 Task: 1.6.3 Change record owners for order object
Action: Mouse moved to (47, 115)
Screenshot: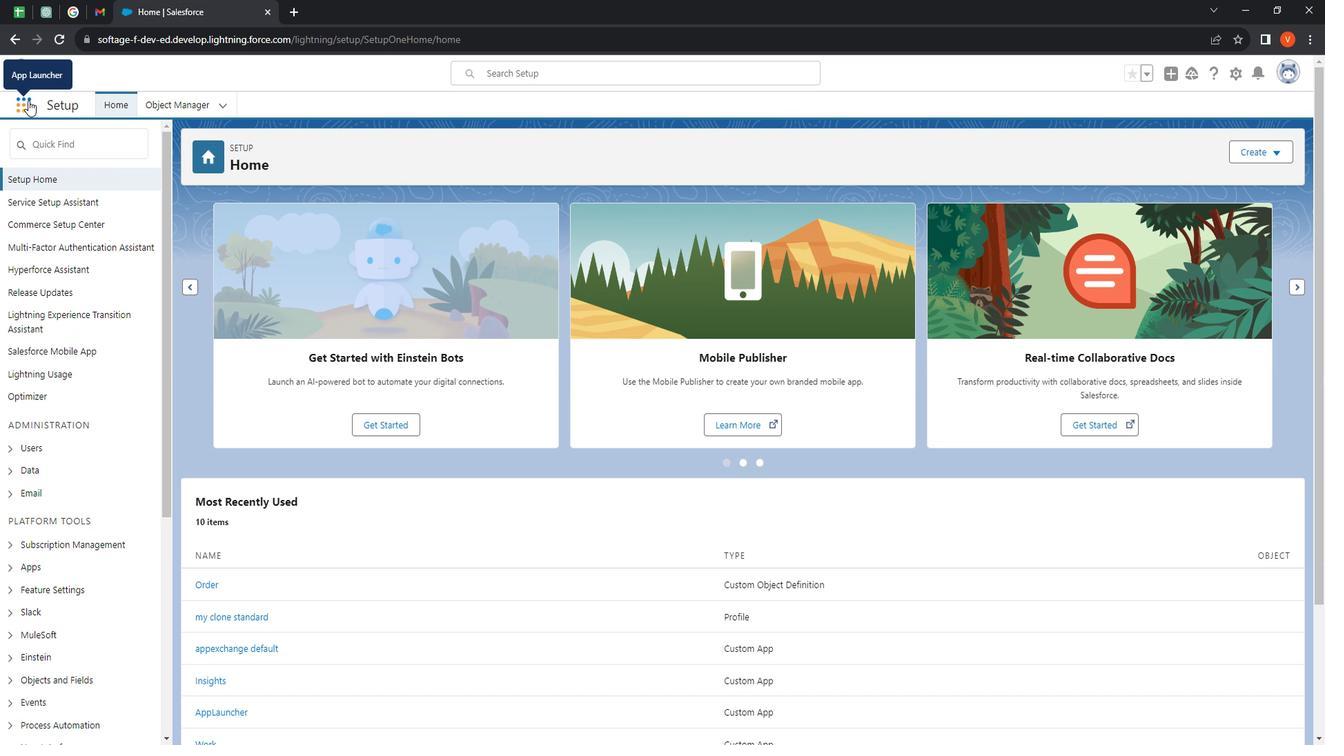 
Action: Mouse pressed left at (47, 115)
Screenshot: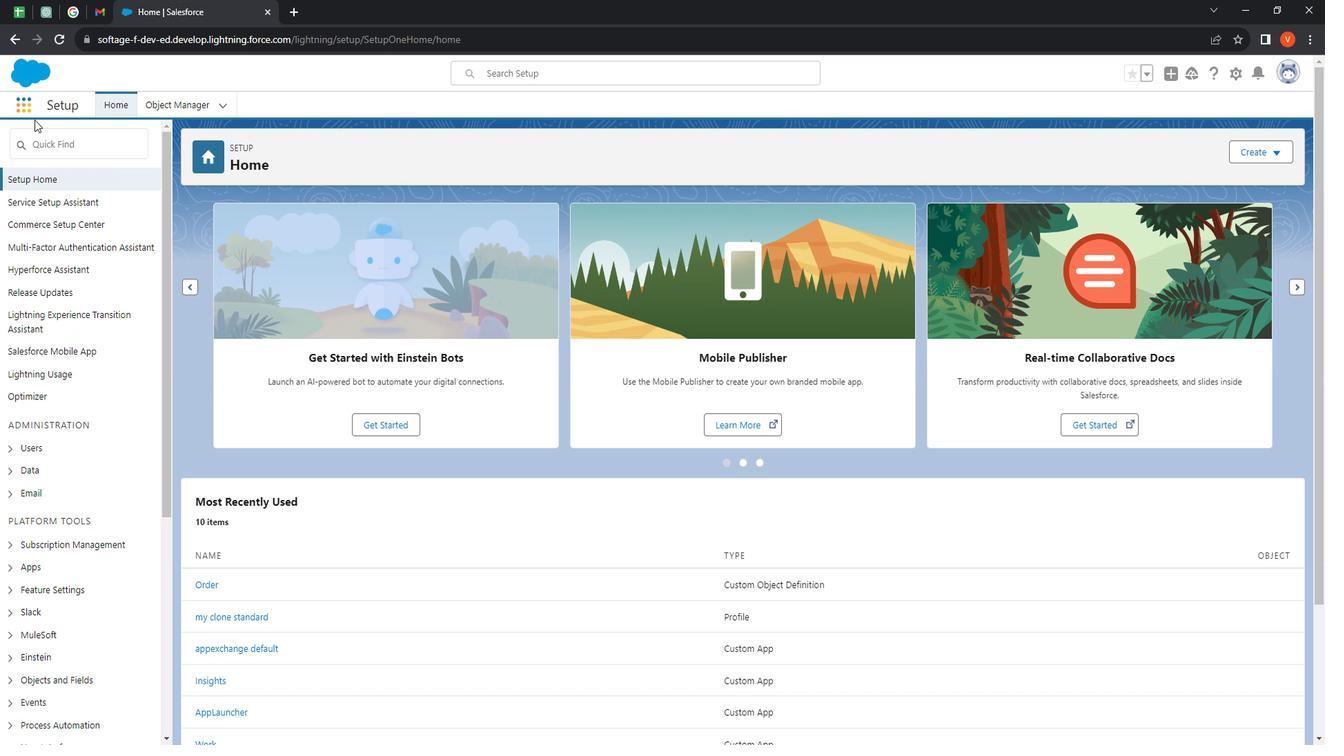 
Action: Mouse moved to (62, 363)
Screenshot: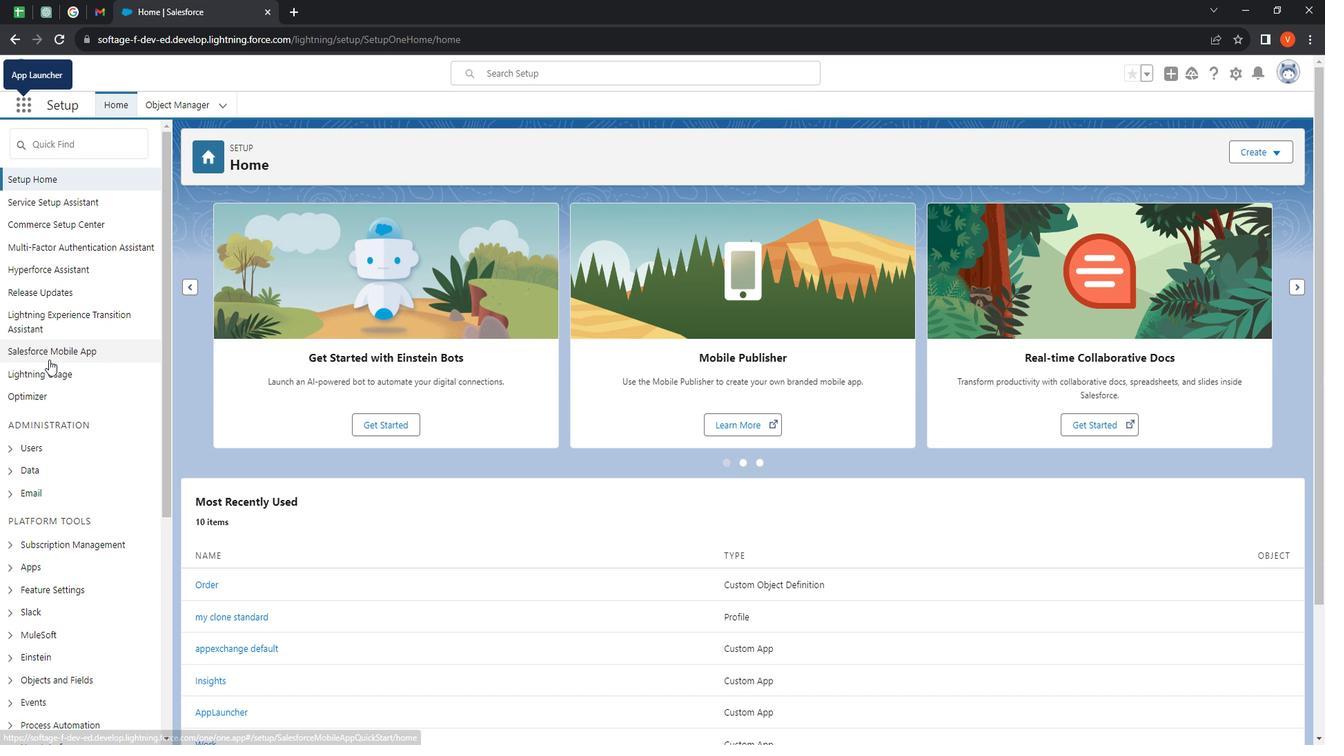 
Action: Mouse pressed left at (62, 363)
Screenshot: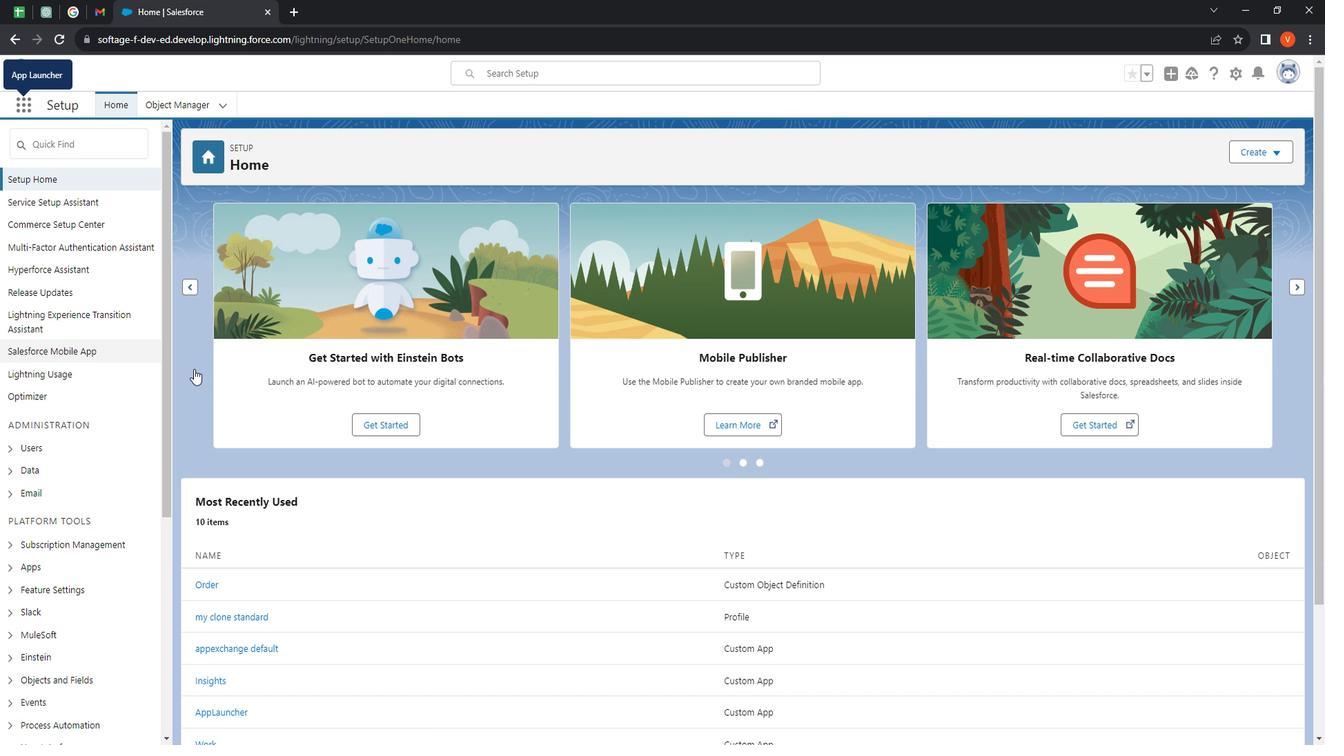 
Action: Mouse moved to (983, 529)
Screenshot: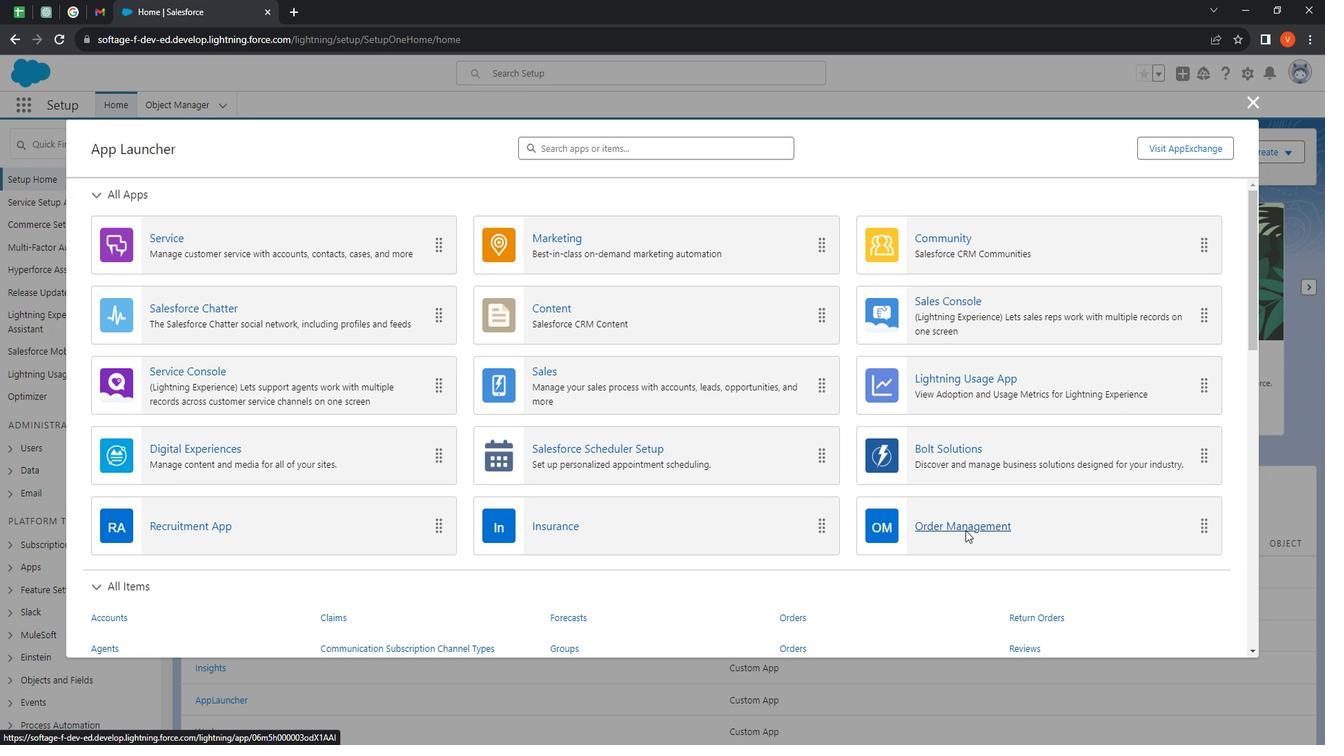 
Action: Mouse pressed left at (983, 529)
Screenshot: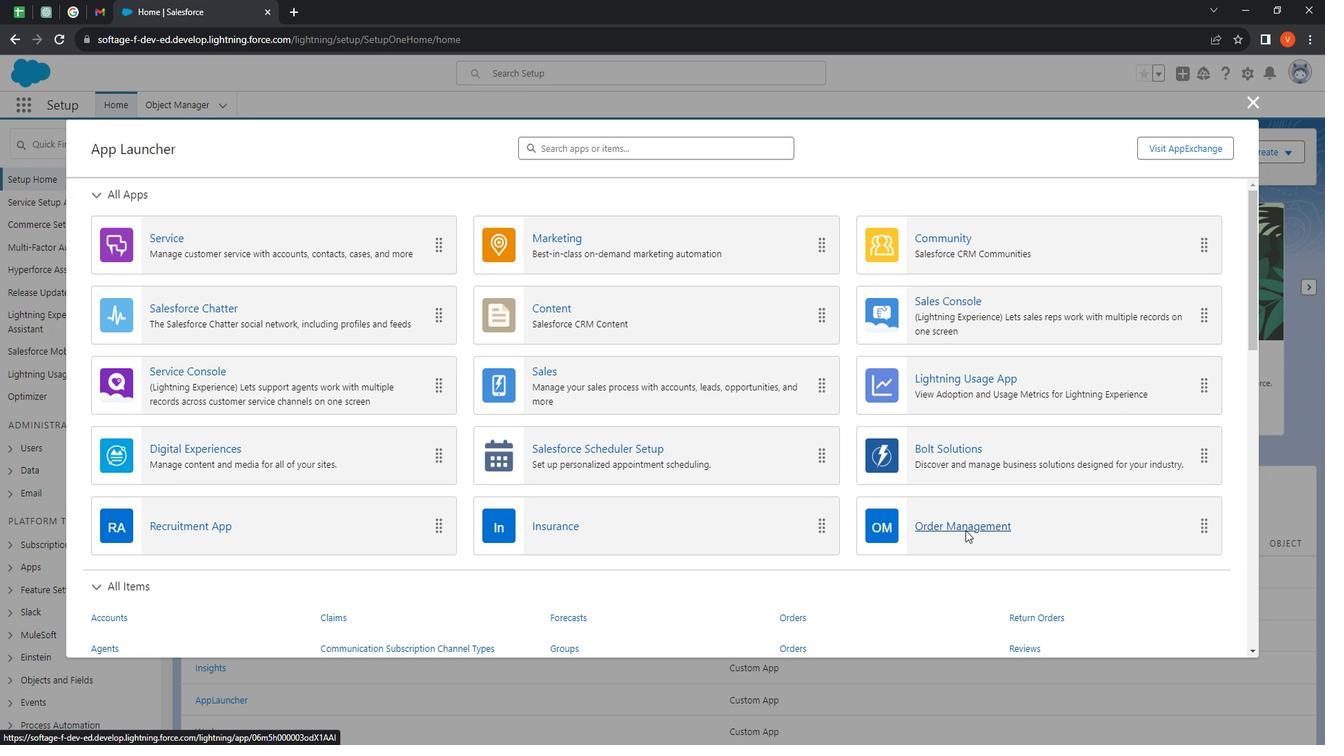 
Action: Mouse moved to (431, 120)
Screenshot: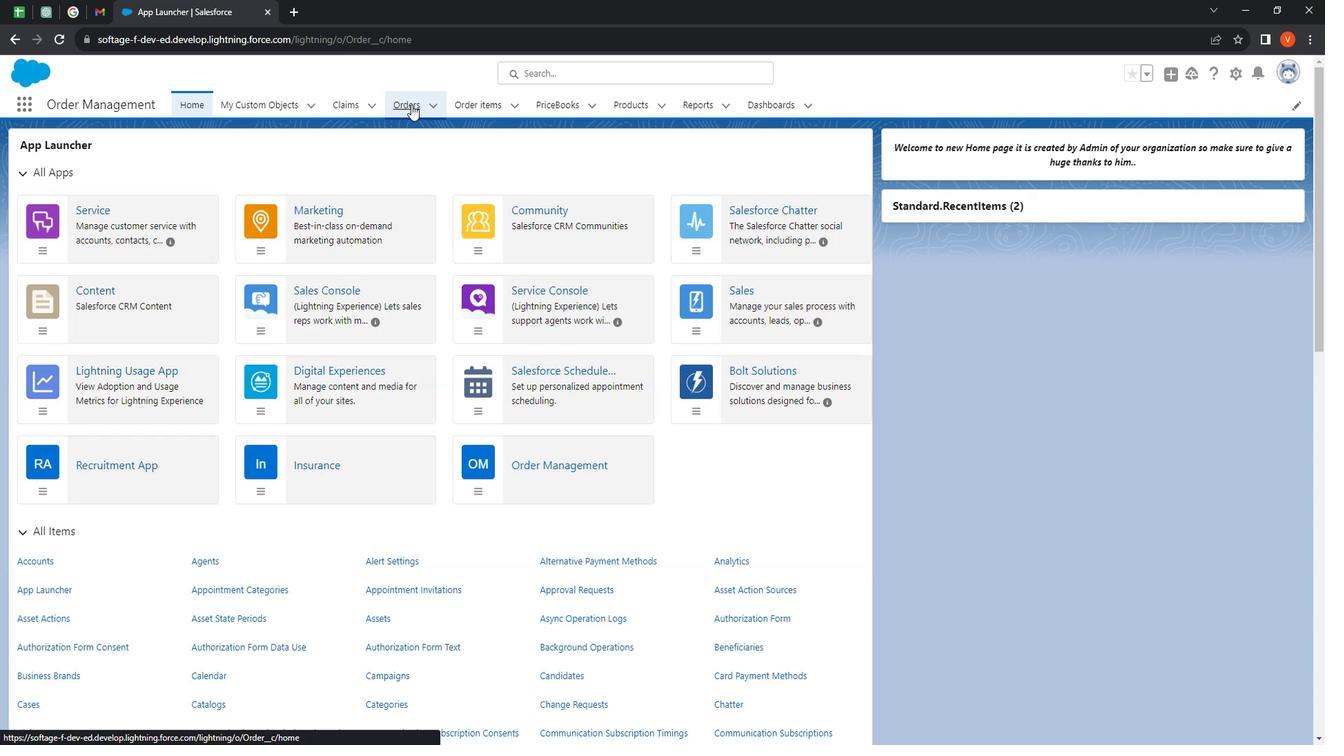 
Action: Mouse pressed left at (431, 120)
Screenshot: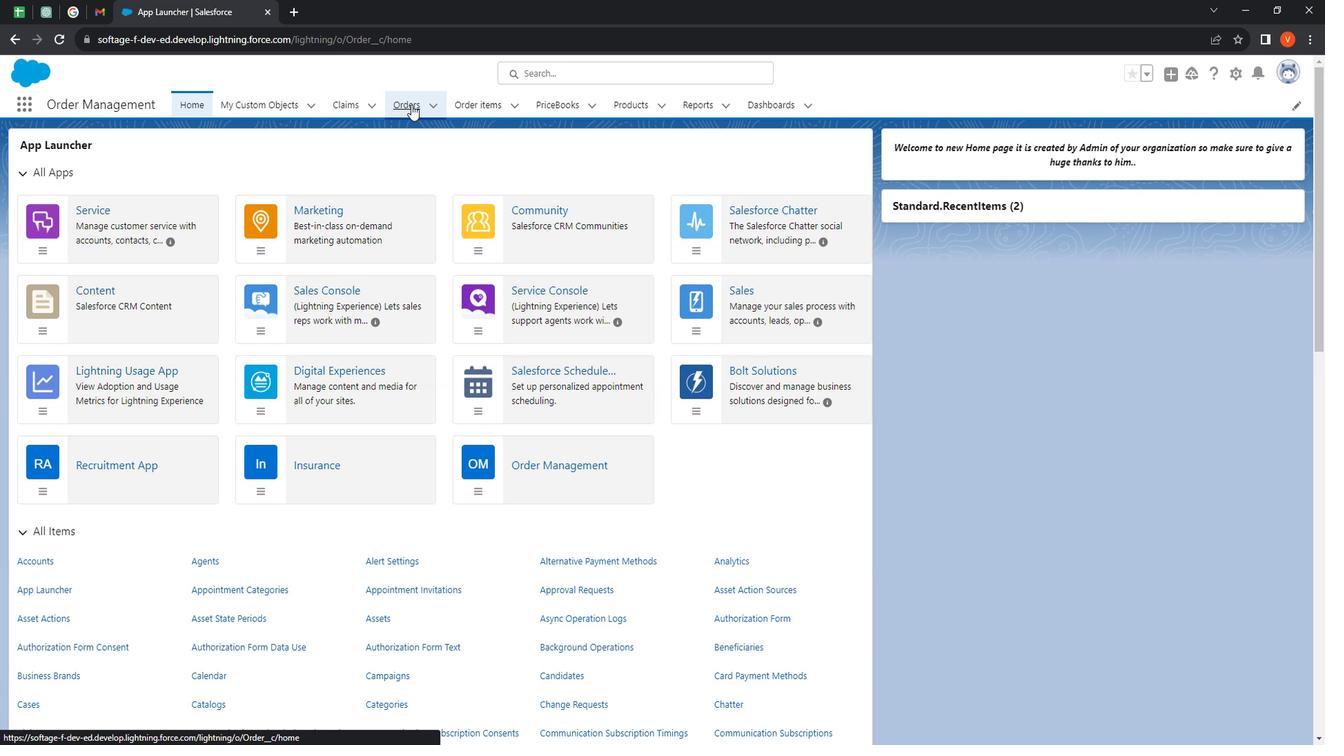
Action: Mouse moved to (117, 249)
Screenshot: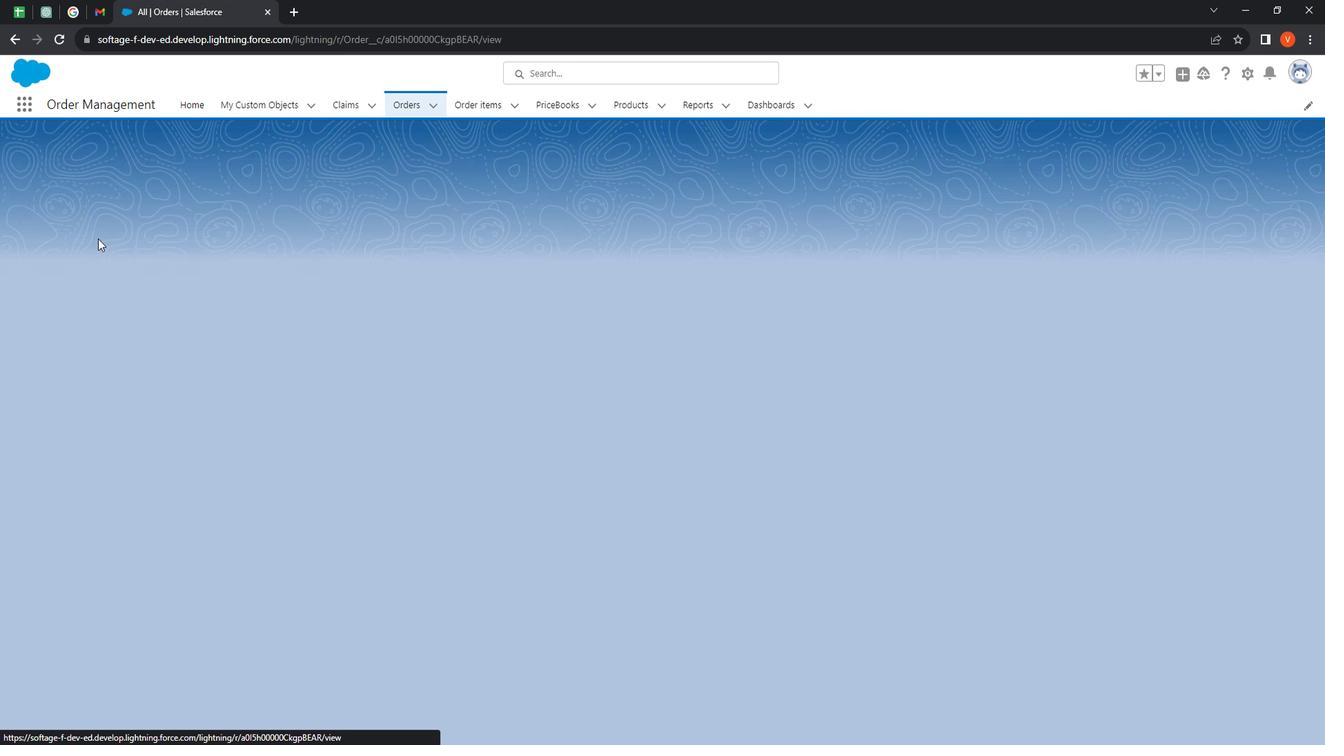 
Action: Mouse pressed left at (117, 249)
Screenshot: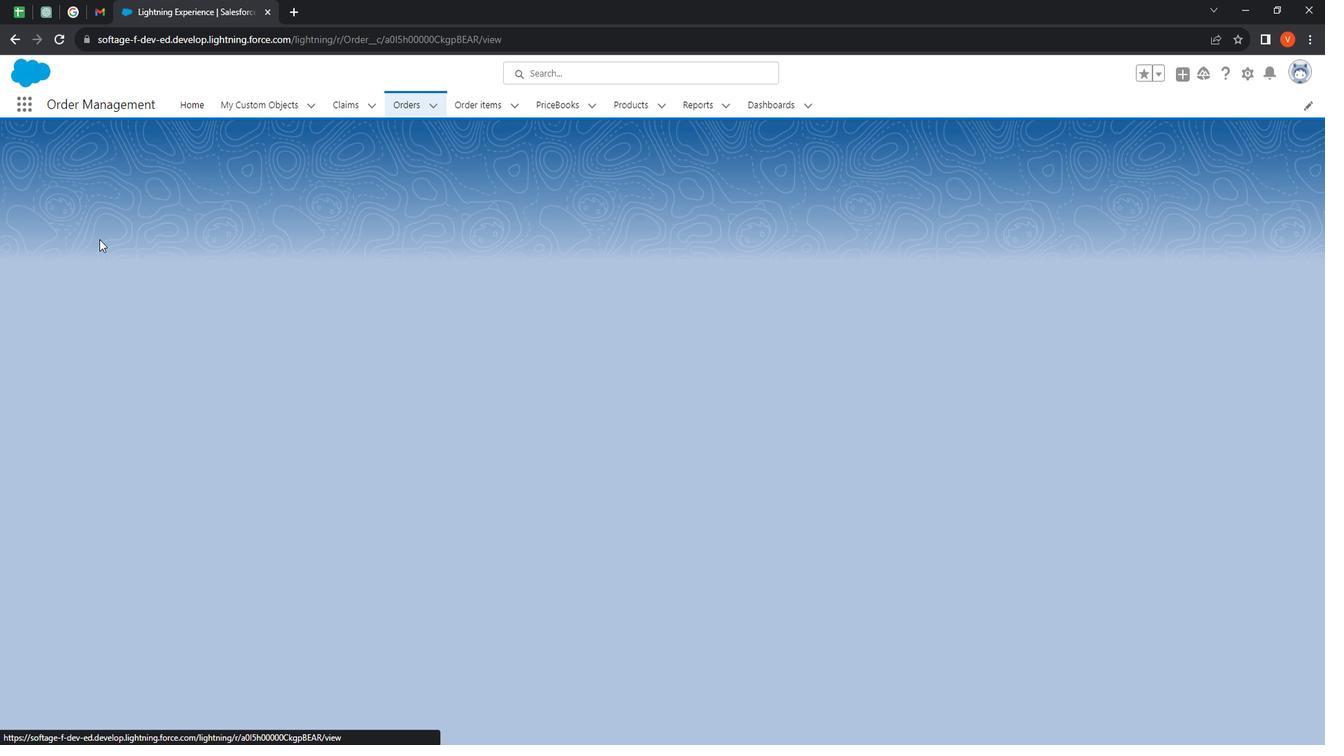 
Action: Mouse moved to (866, 274)
Screenshot: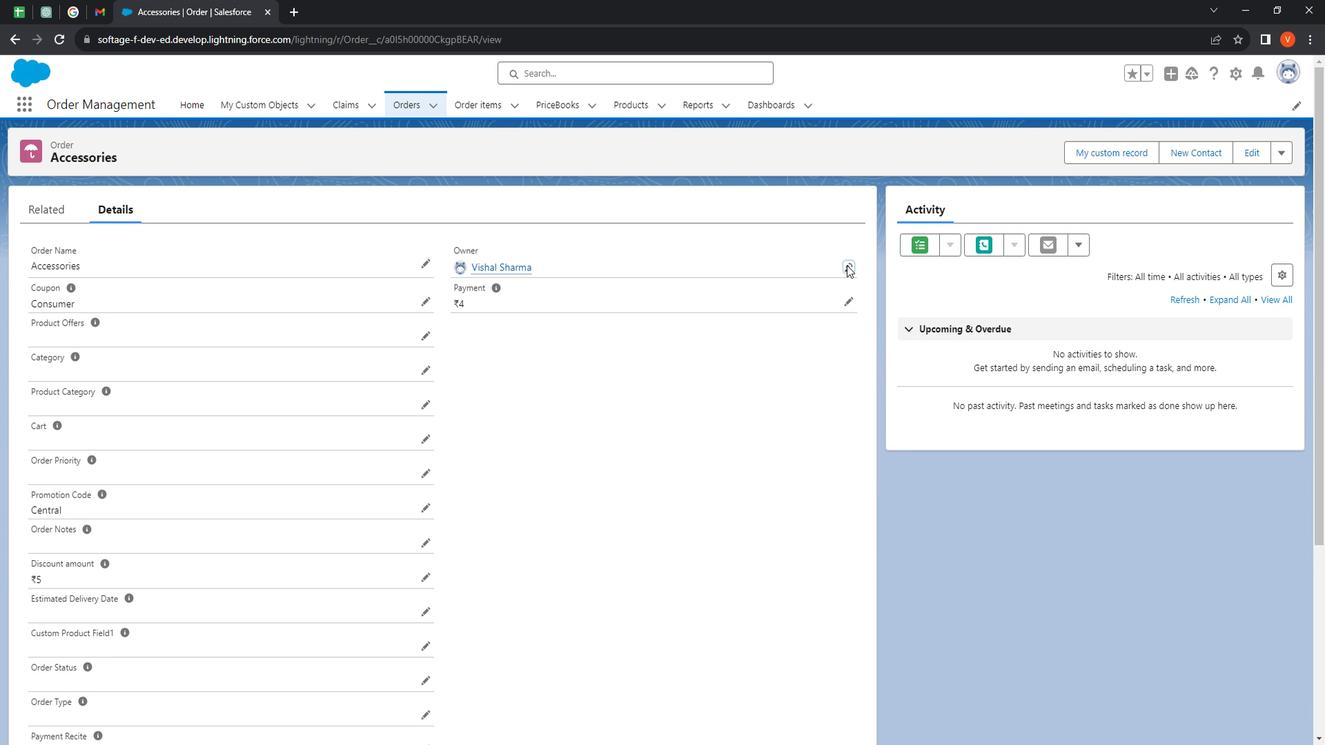 
Action: Mouse pressed left at (866, 274)
Screenshot: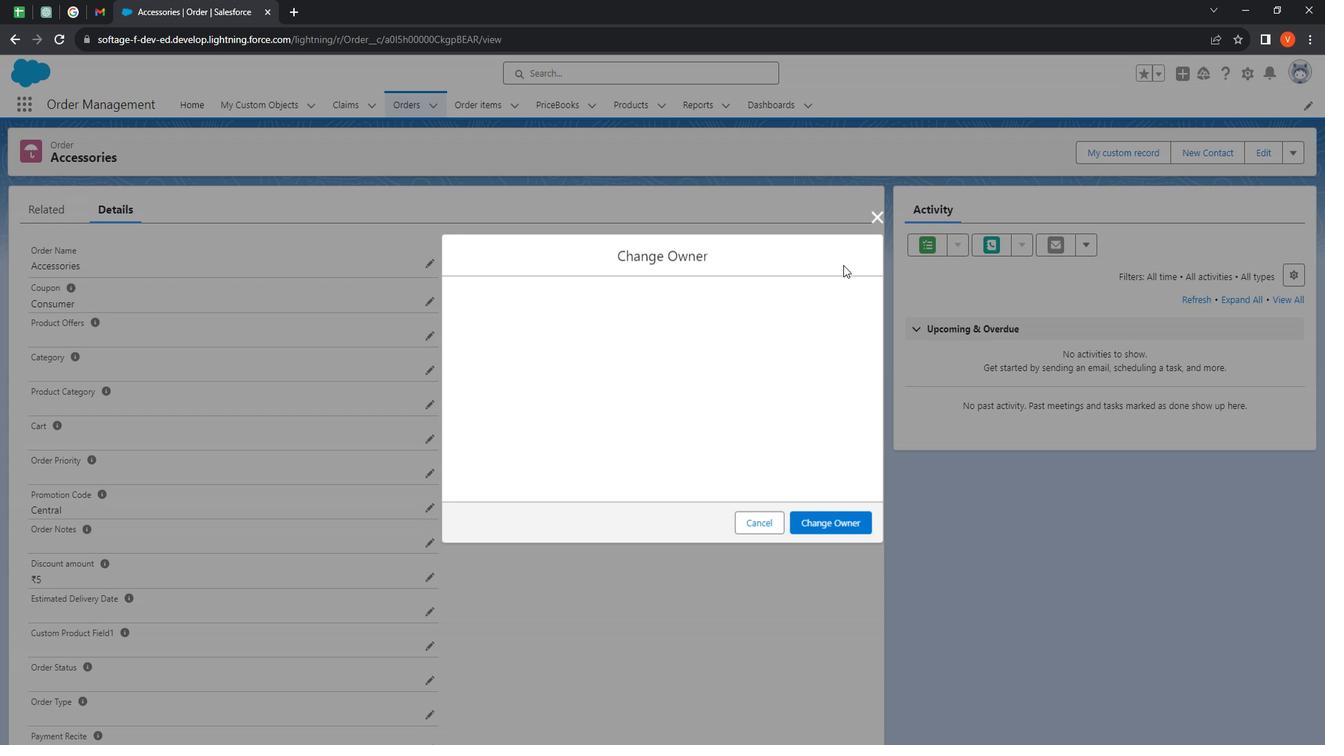 
Action: Mouse moved to (575, 350)
Screenshot: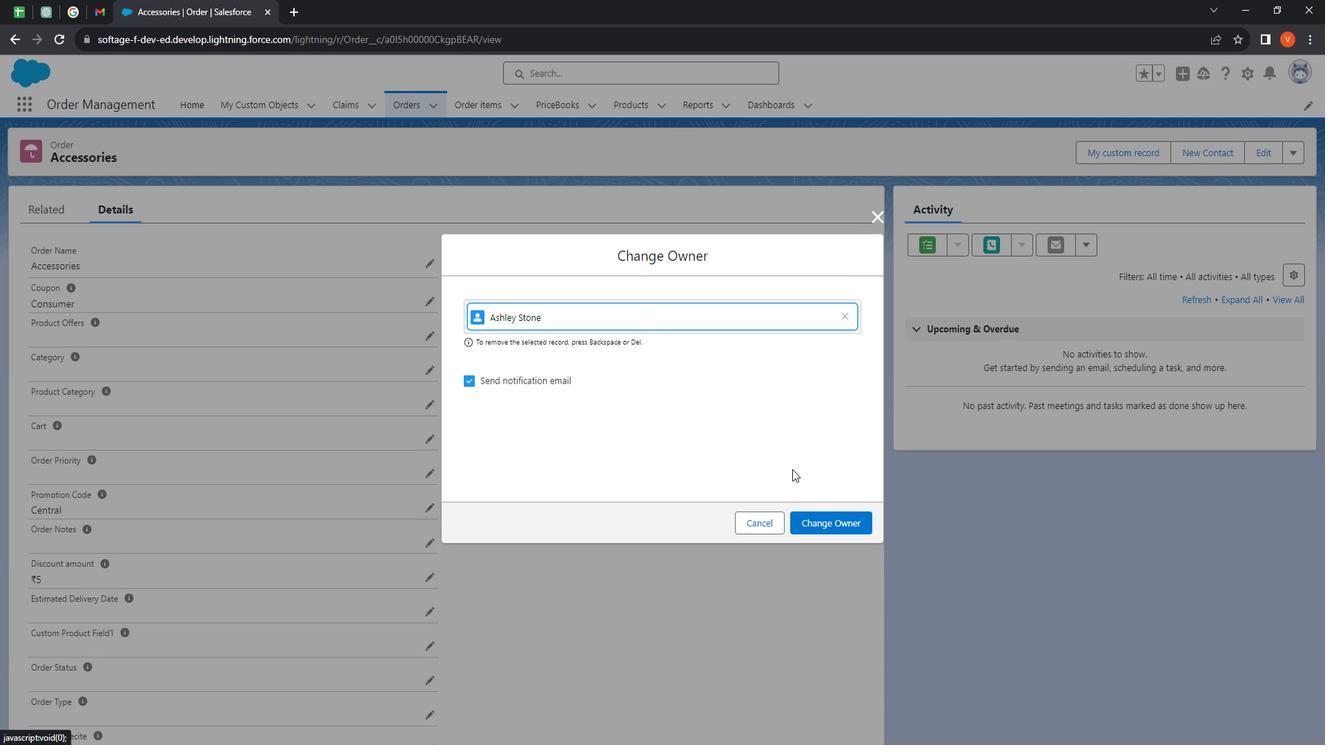 
Action: Mouse pressed left at (575, 350)
Screenshot: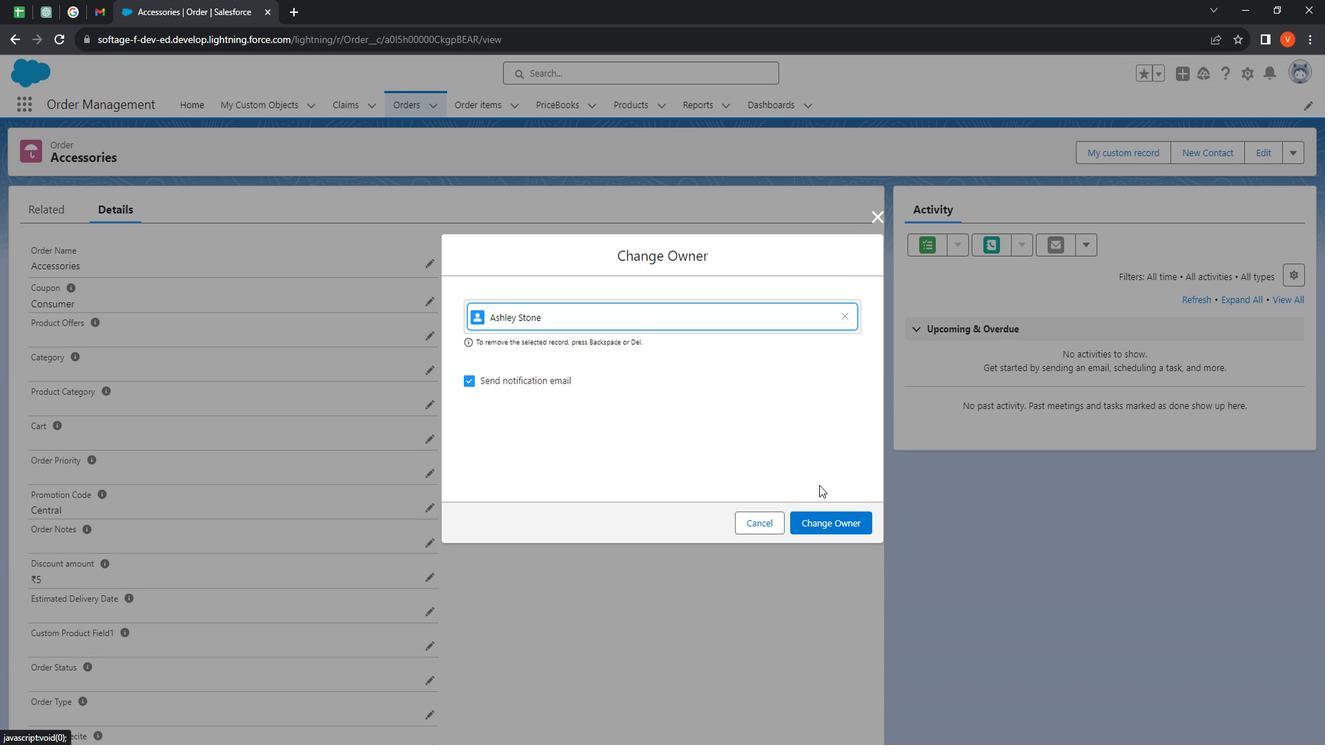 
Action: Mouse moved to (861, 529)
Screenshot: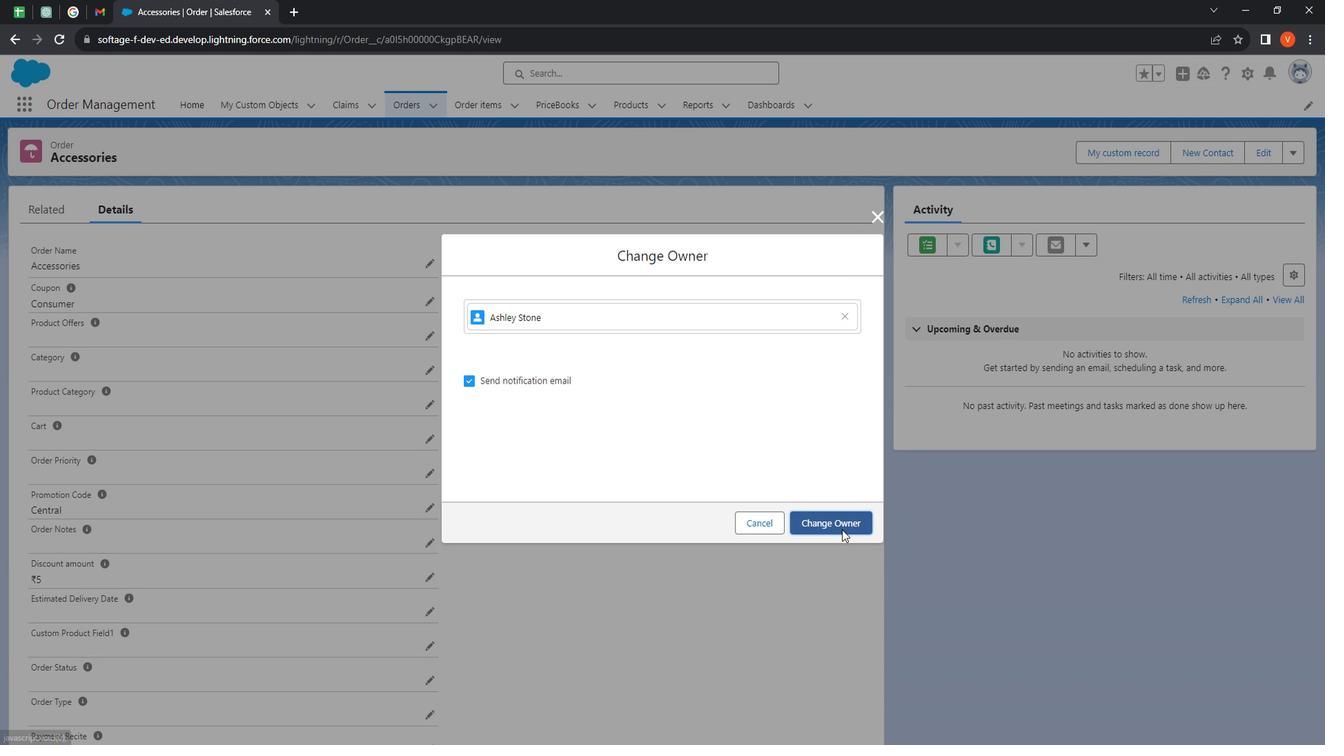 
Action: Mouse pressed left at (861, 529)
Screenshot: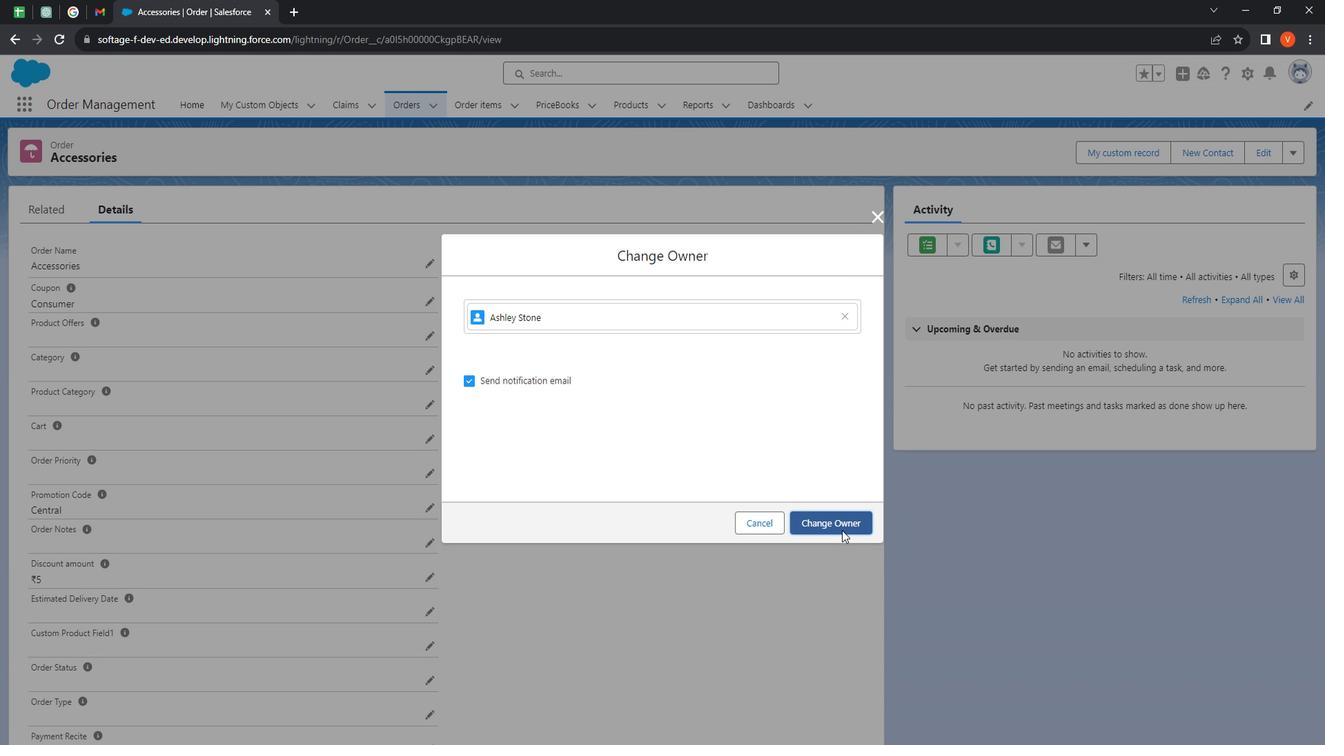 
Action: Mouse moved to (431, 121)
Screenshot: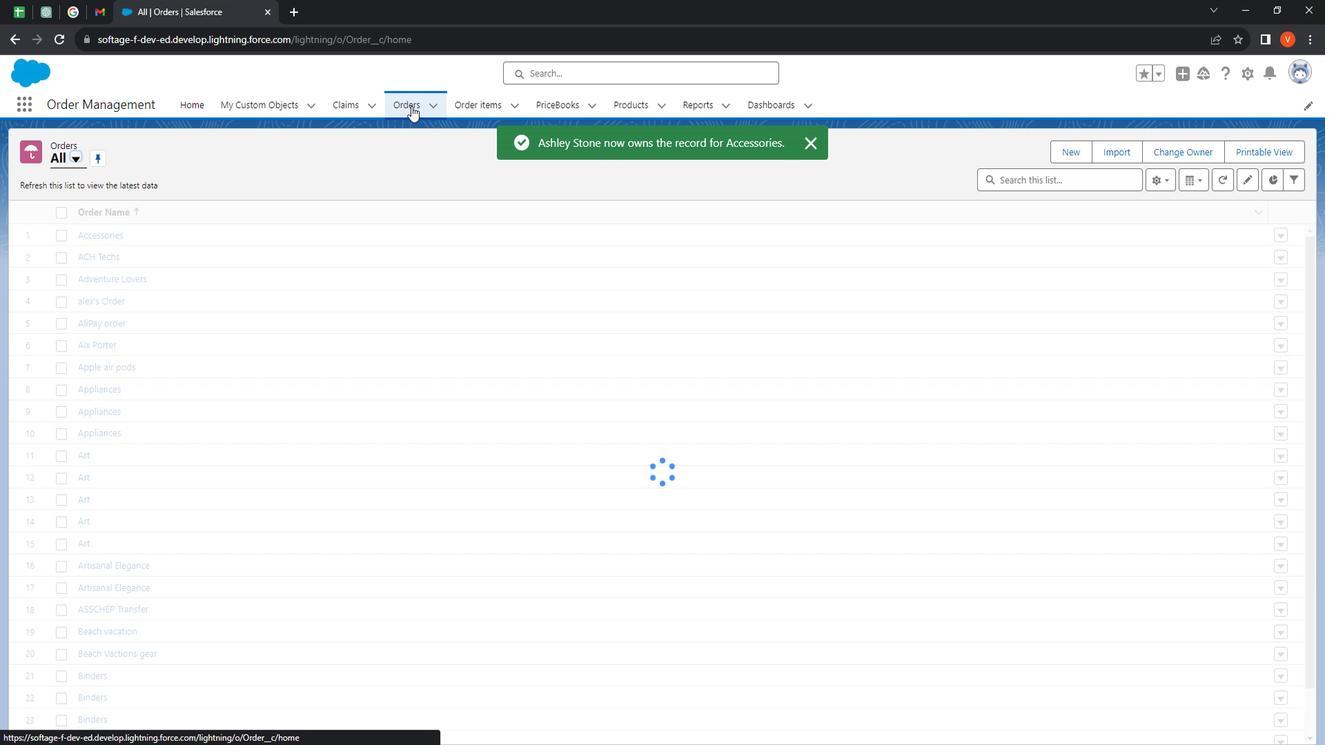 
Action: Mouse pressed left at (431, 121)
Screenshot: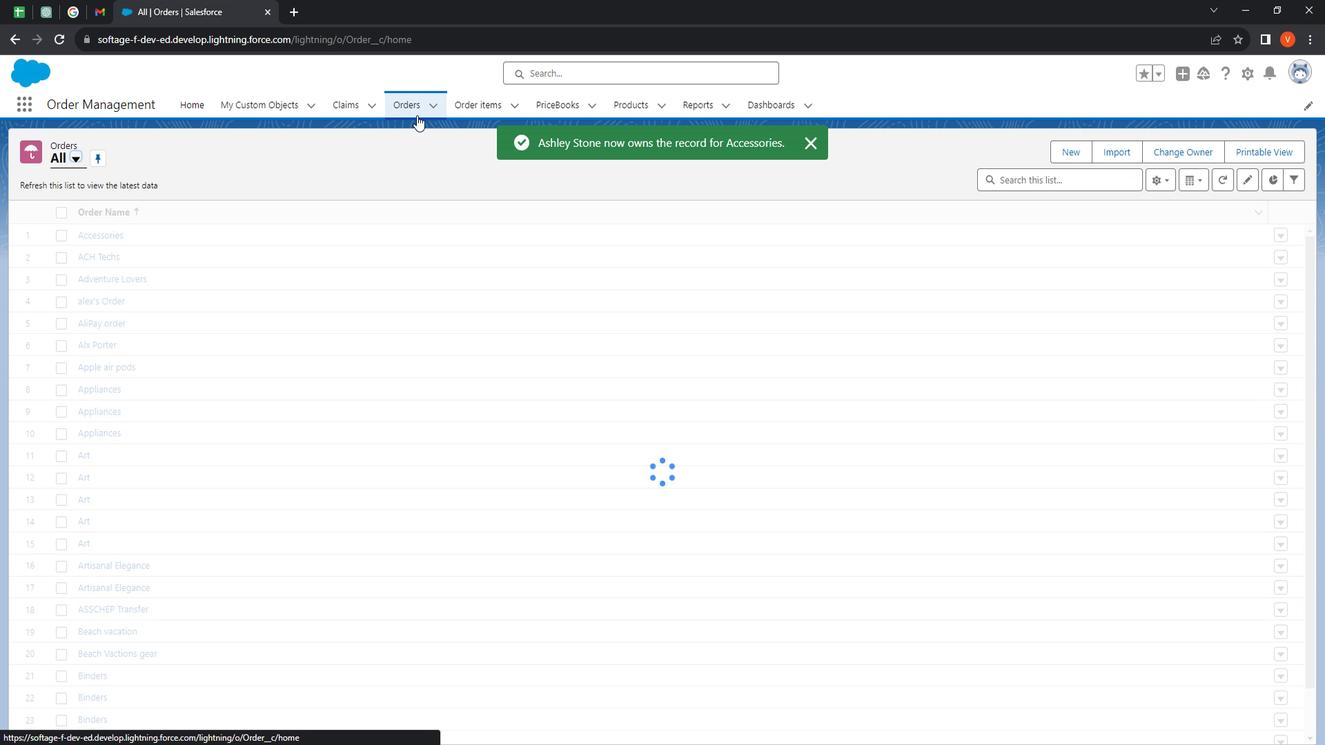 
Action: Mouse moved to (118, 267)
Screenshot: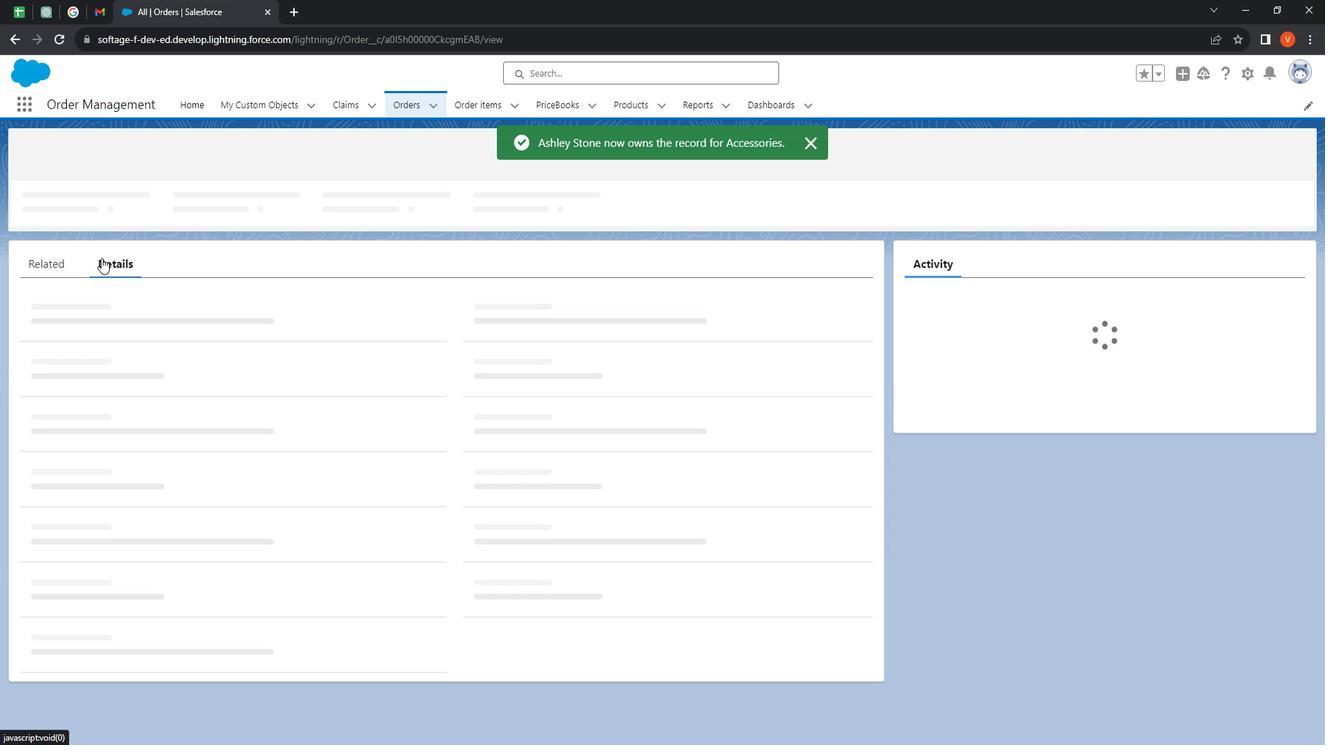 
Action: Mouse pressed left at (118, 267)
Screenshot: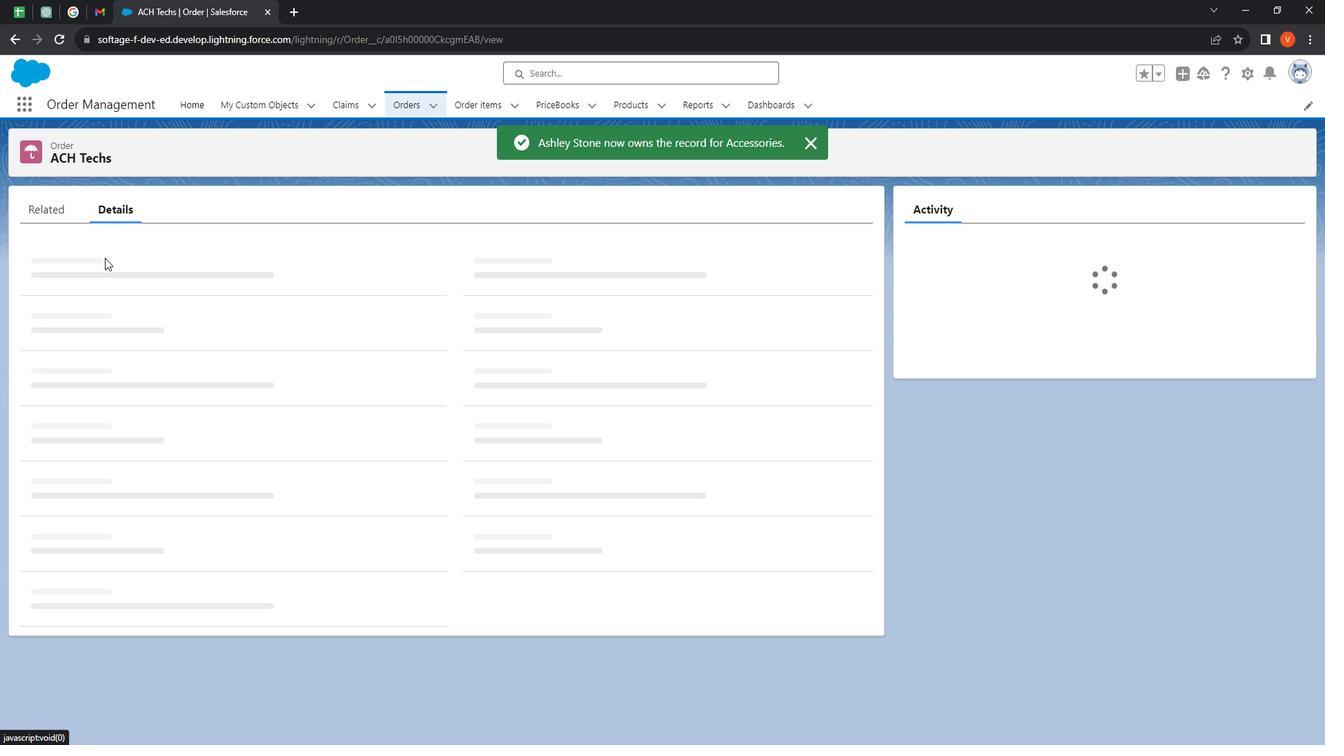 
Action: Mouse moved to (866, 278)
Screenshot: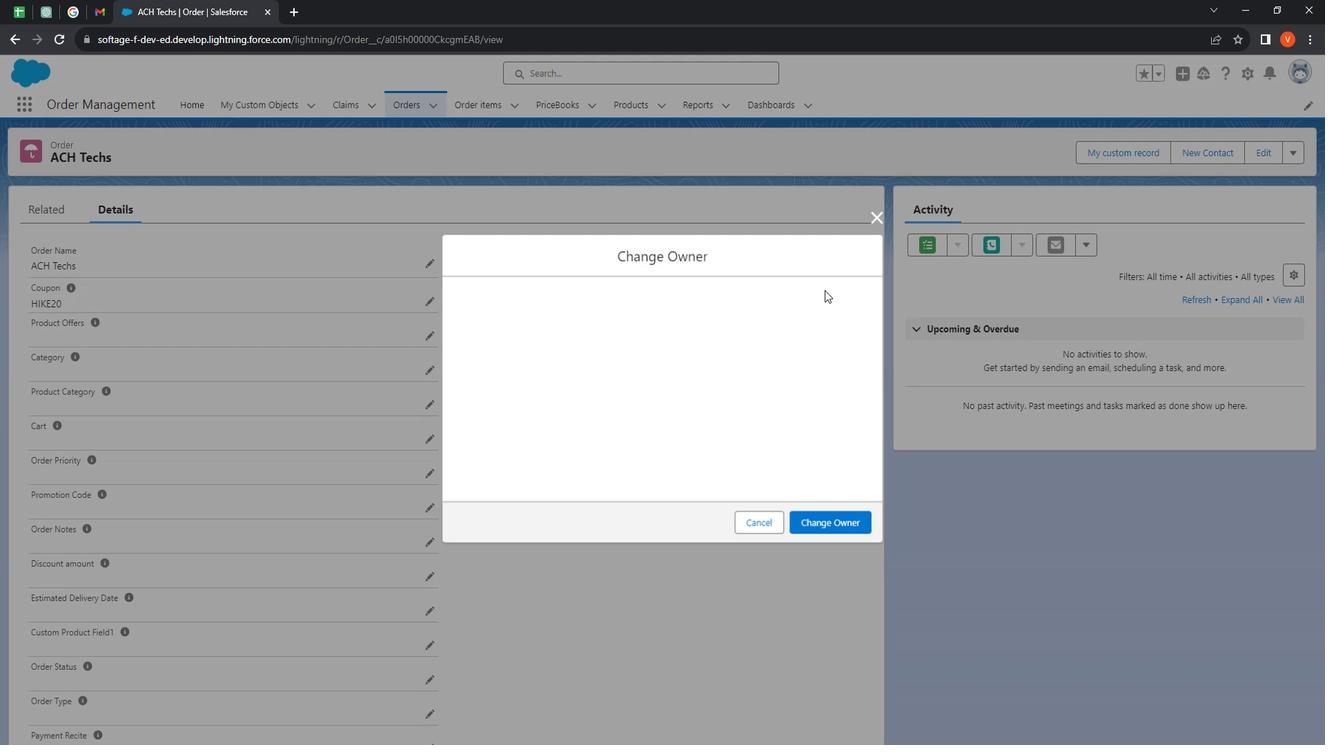
Action: Mouse pressed left at (866, 278)
Screenshot: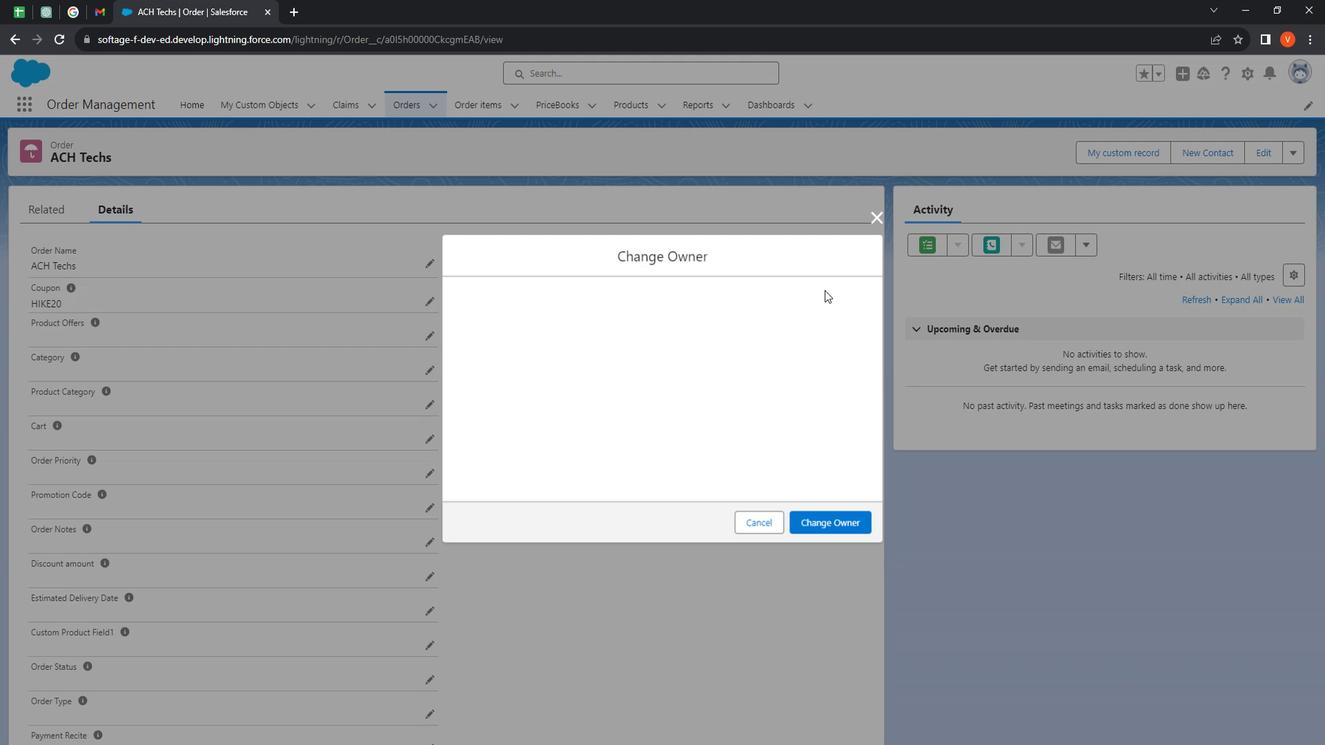 
Action: Mouse moved to (541, 355)
Screenshot: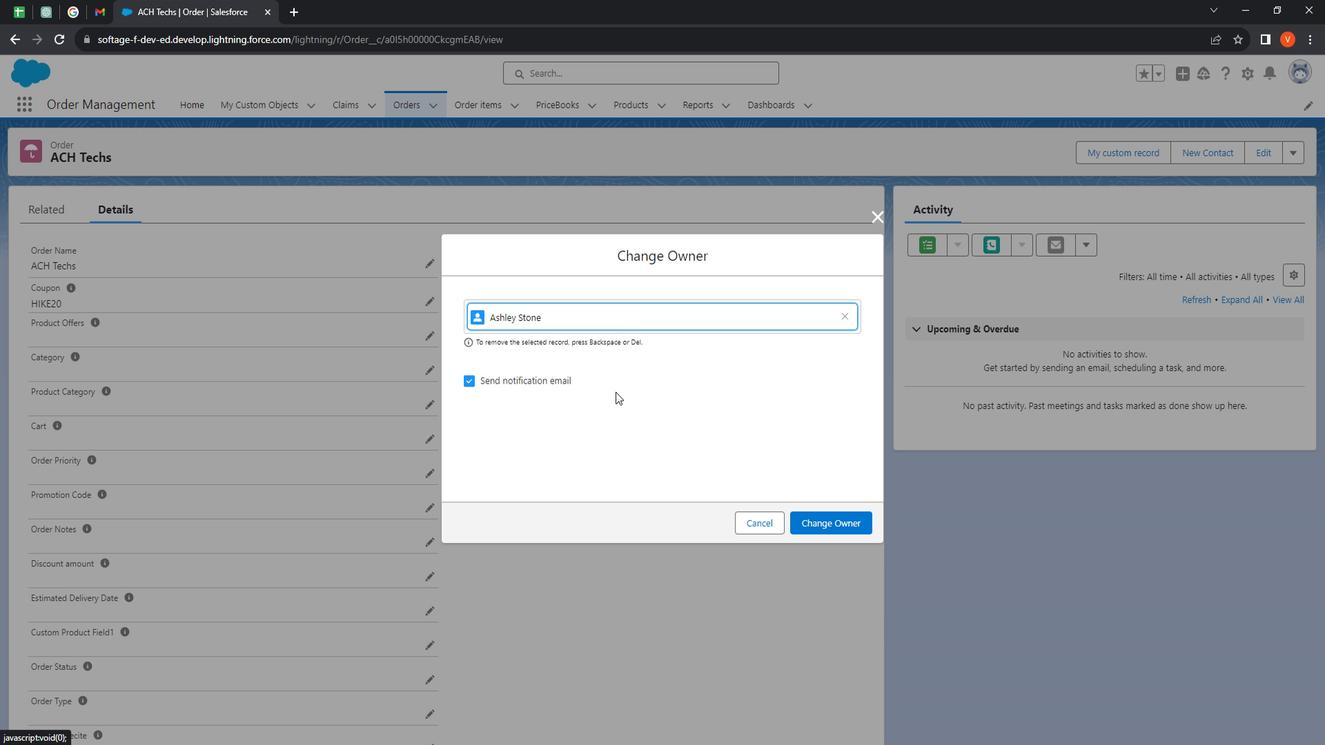
Action: Mouse pressed left at (541, 355)
Screenshot: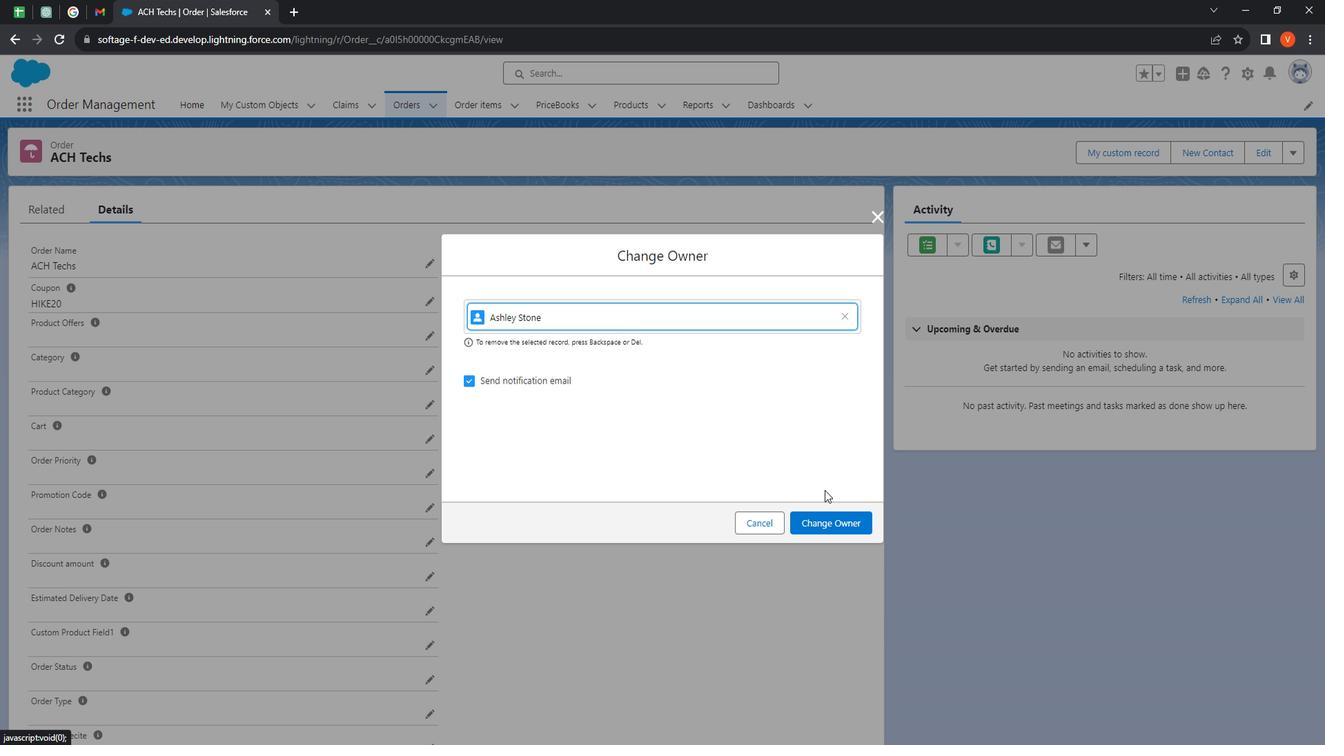 
Action: Mouse moved to (550, 378)
Screenshot: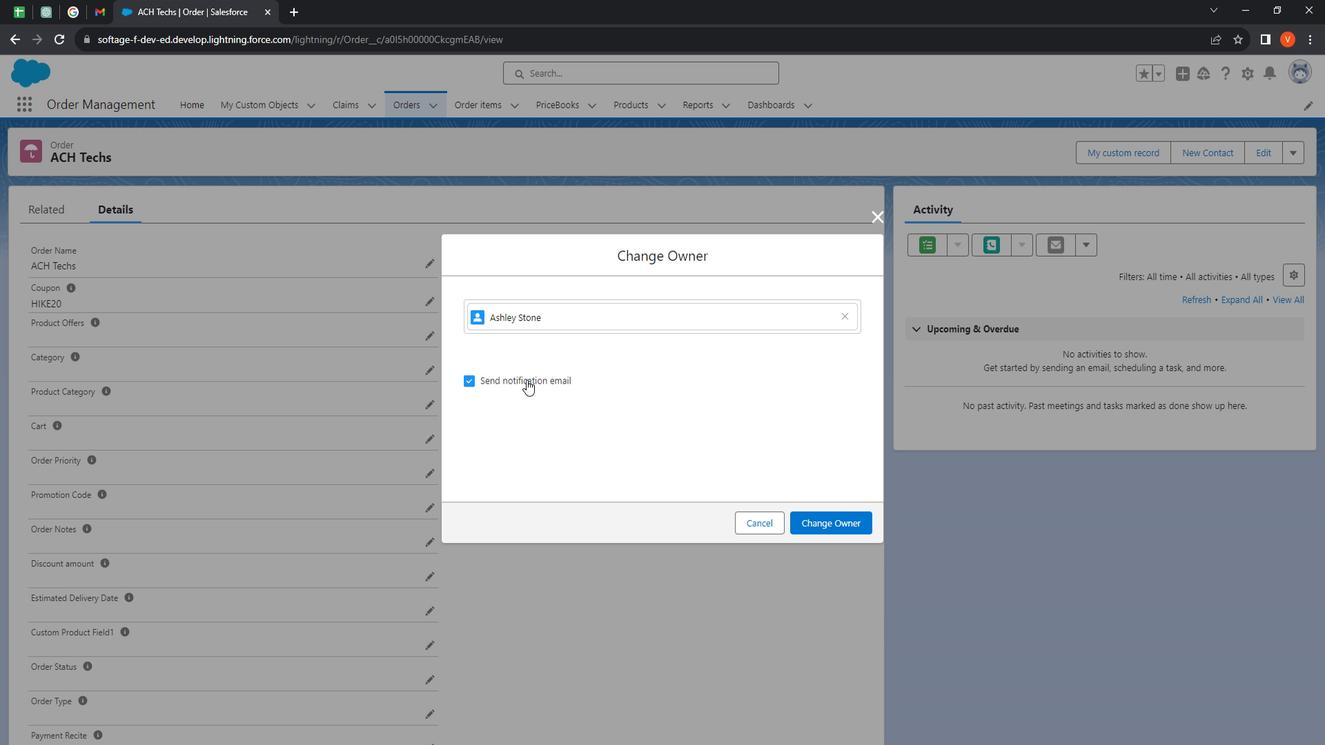 
Action: Mouse pressed left at (550, 378)
Screenshot: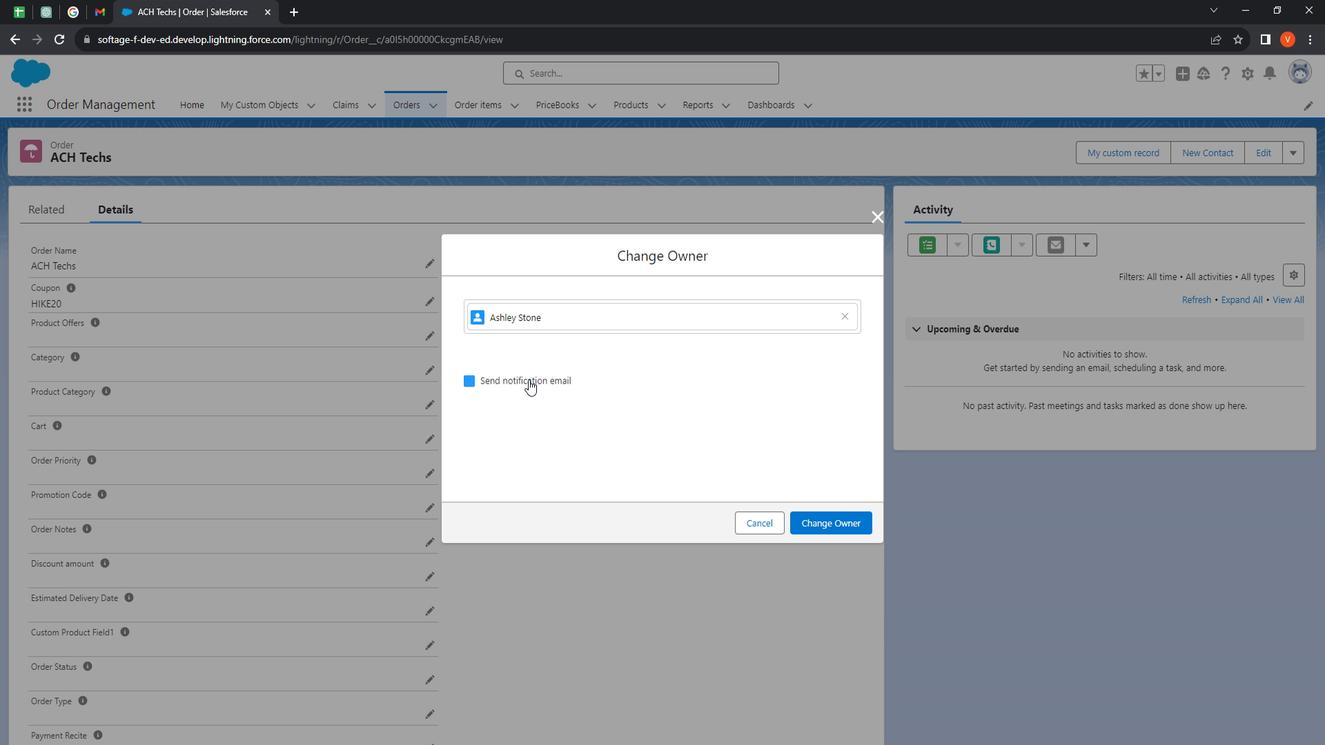 
Action: Mouse moved to (546, 385)
Screenshot: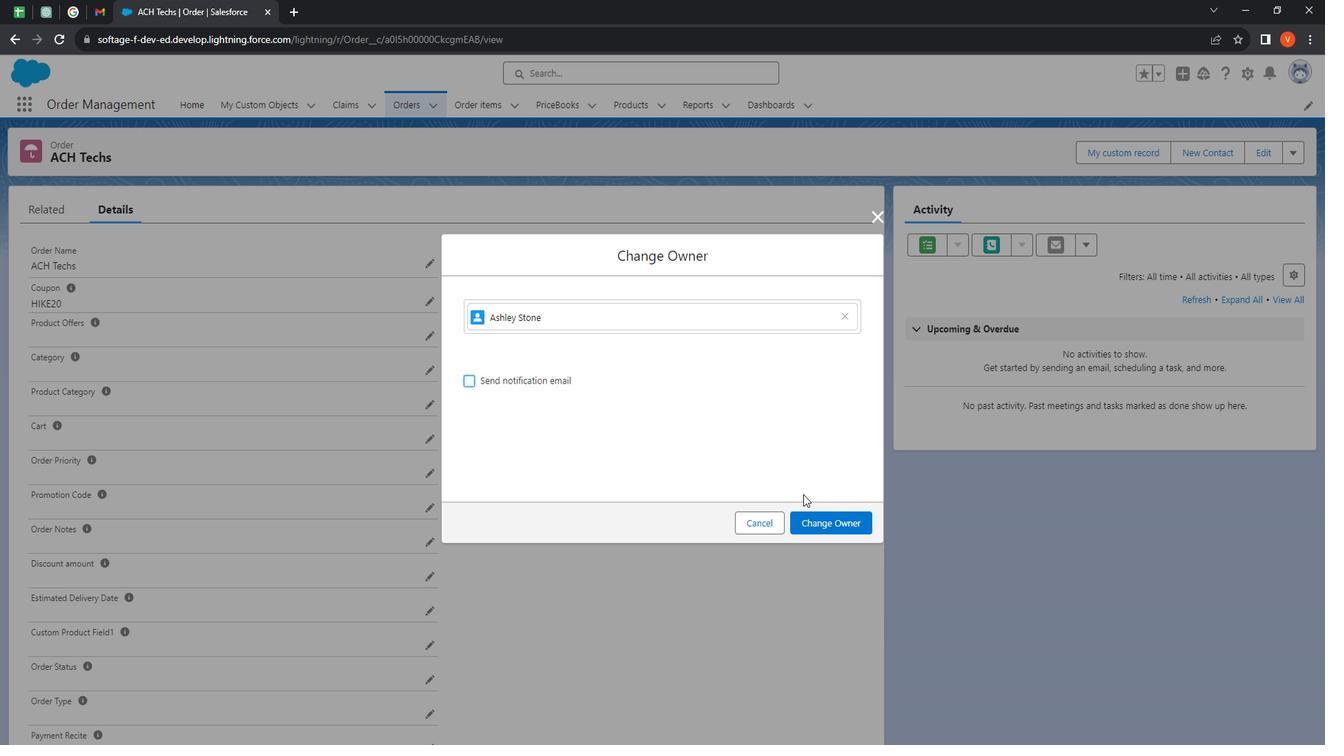 
Action: Mouse pressed left at (546, 385)
Screenshot: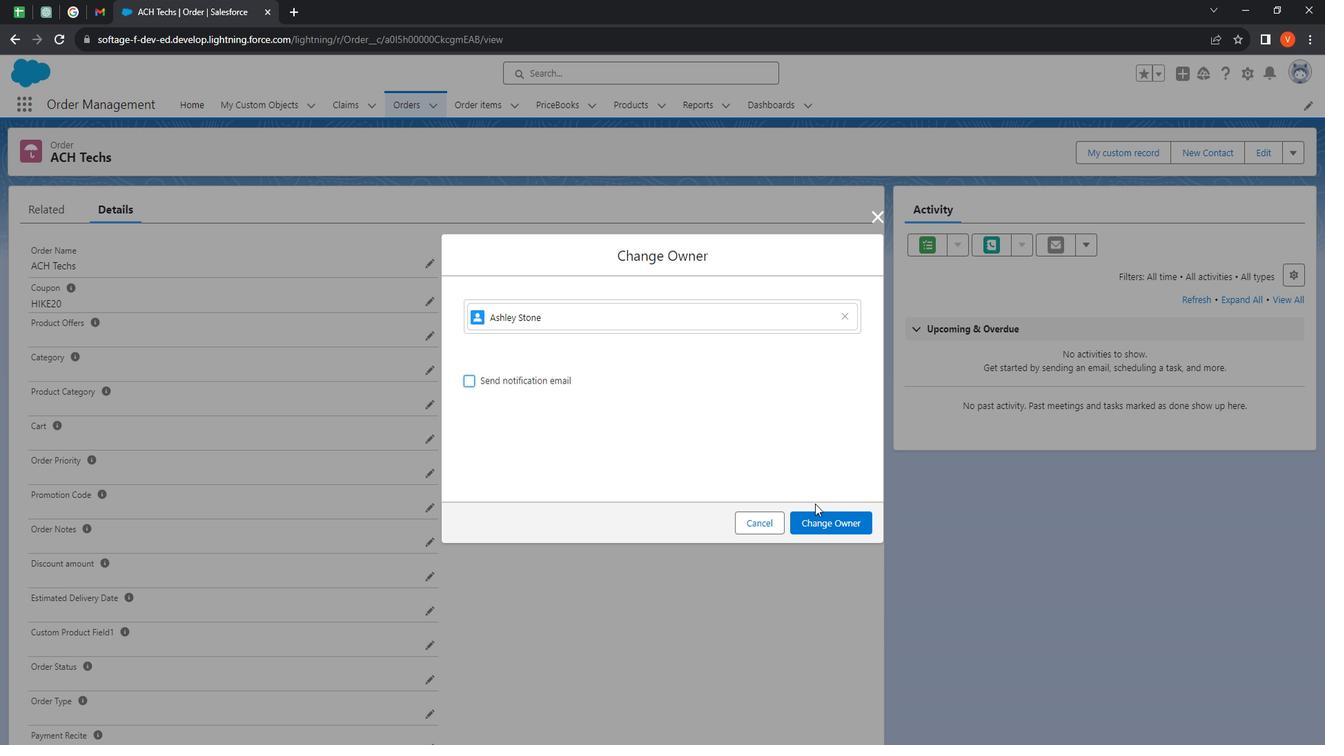 
Action: Mouse moved to (852, 523)
Screenshot: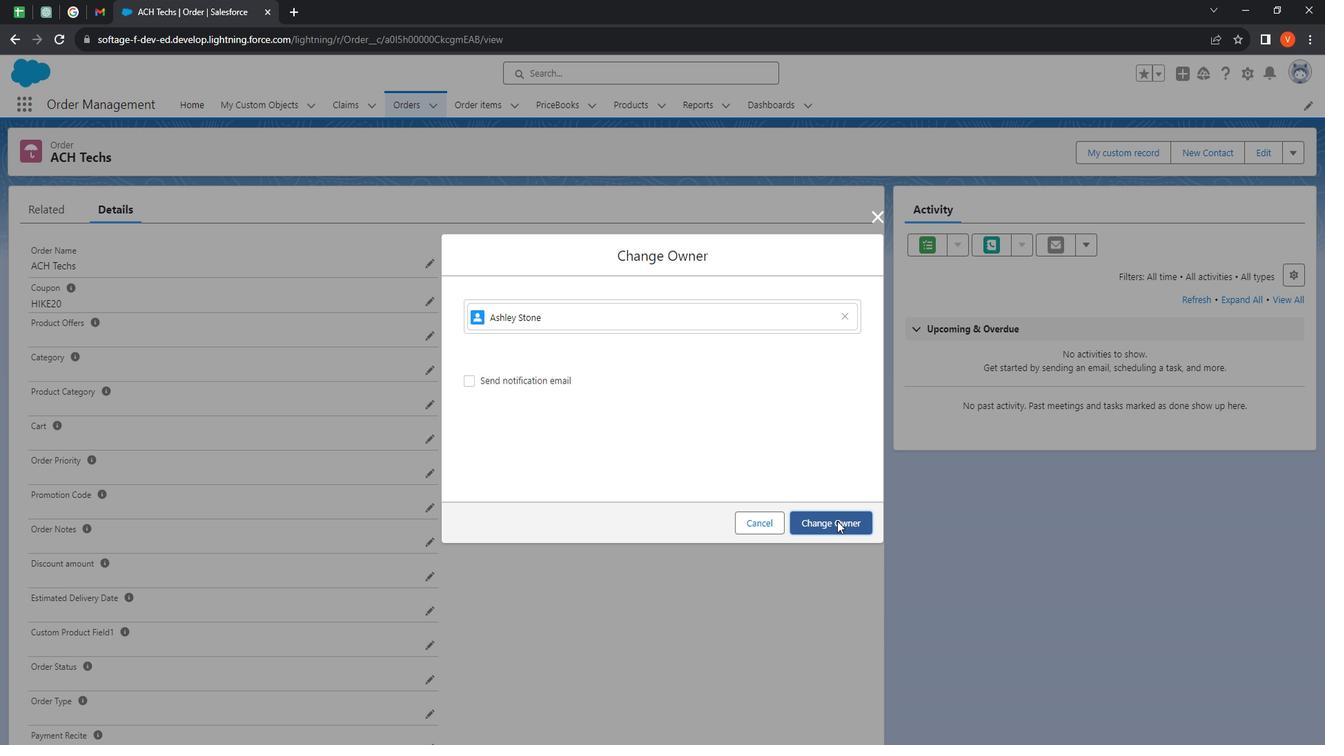 
Action: Mouse pressed left at (852, 523)
Screenshot: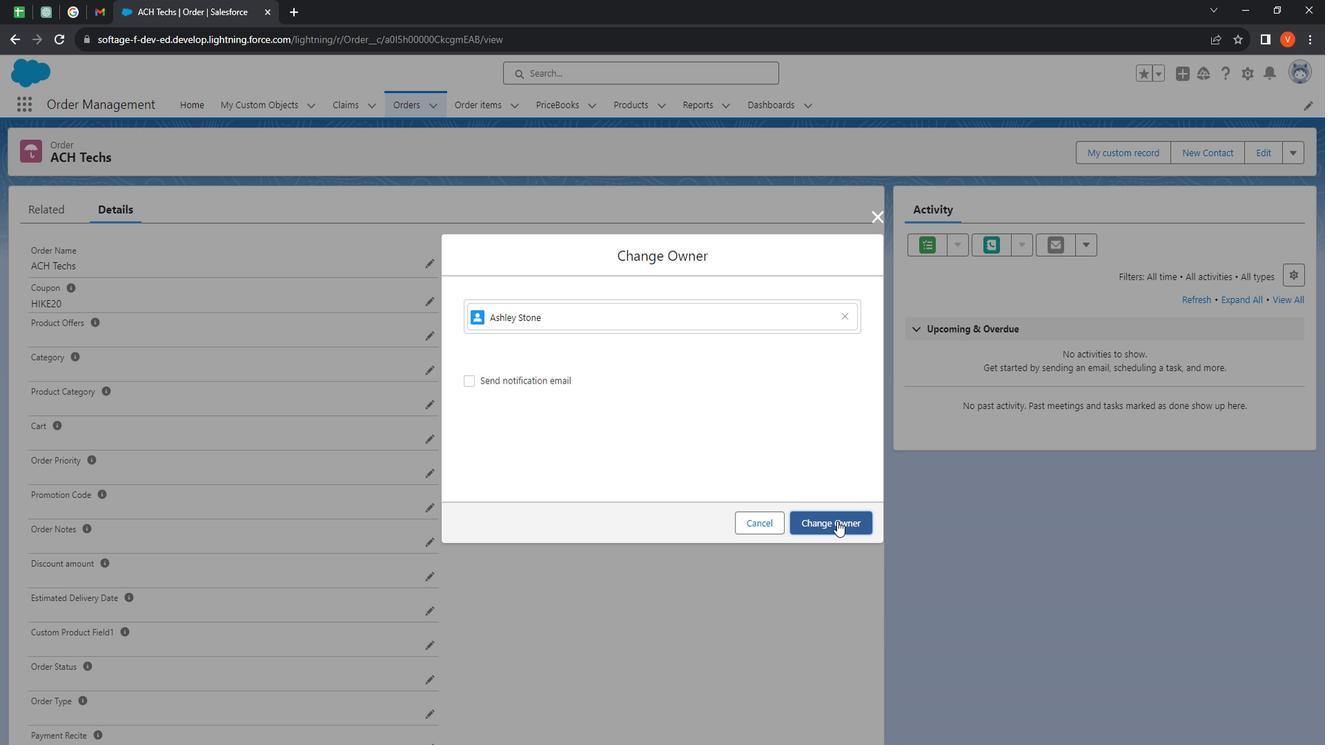 
Action: Mouse moved to (421, 120)
Screenshot: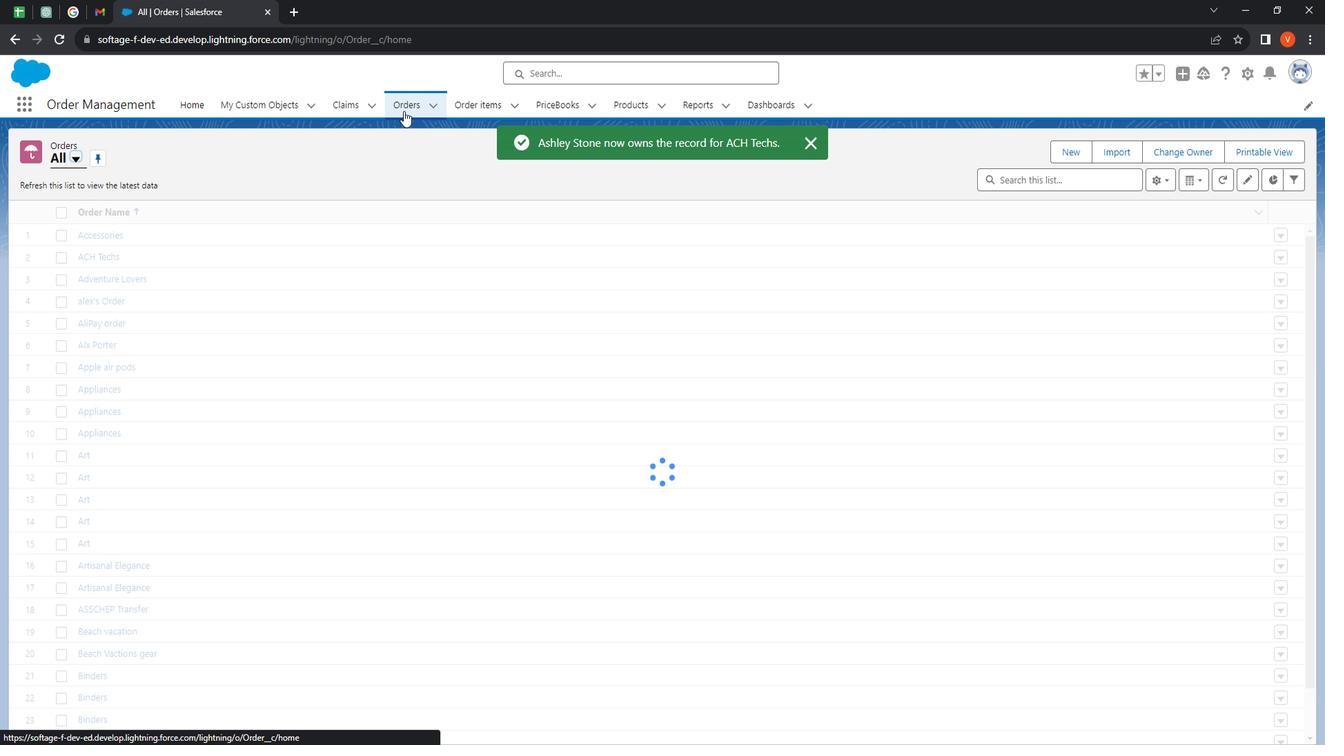 
Action: Mouse pressed left at (421, 120)
Screenshot: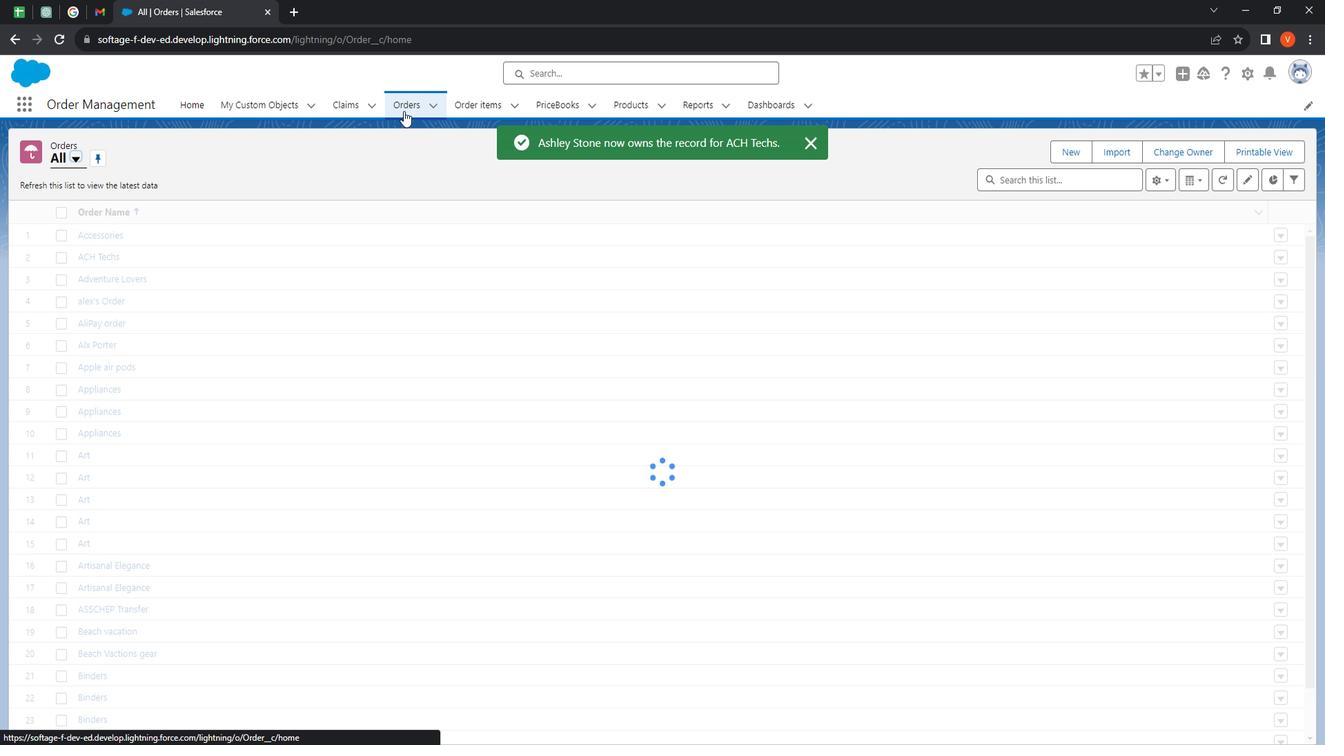 
Action: Mouse moved to (131, 285)
Screenshot: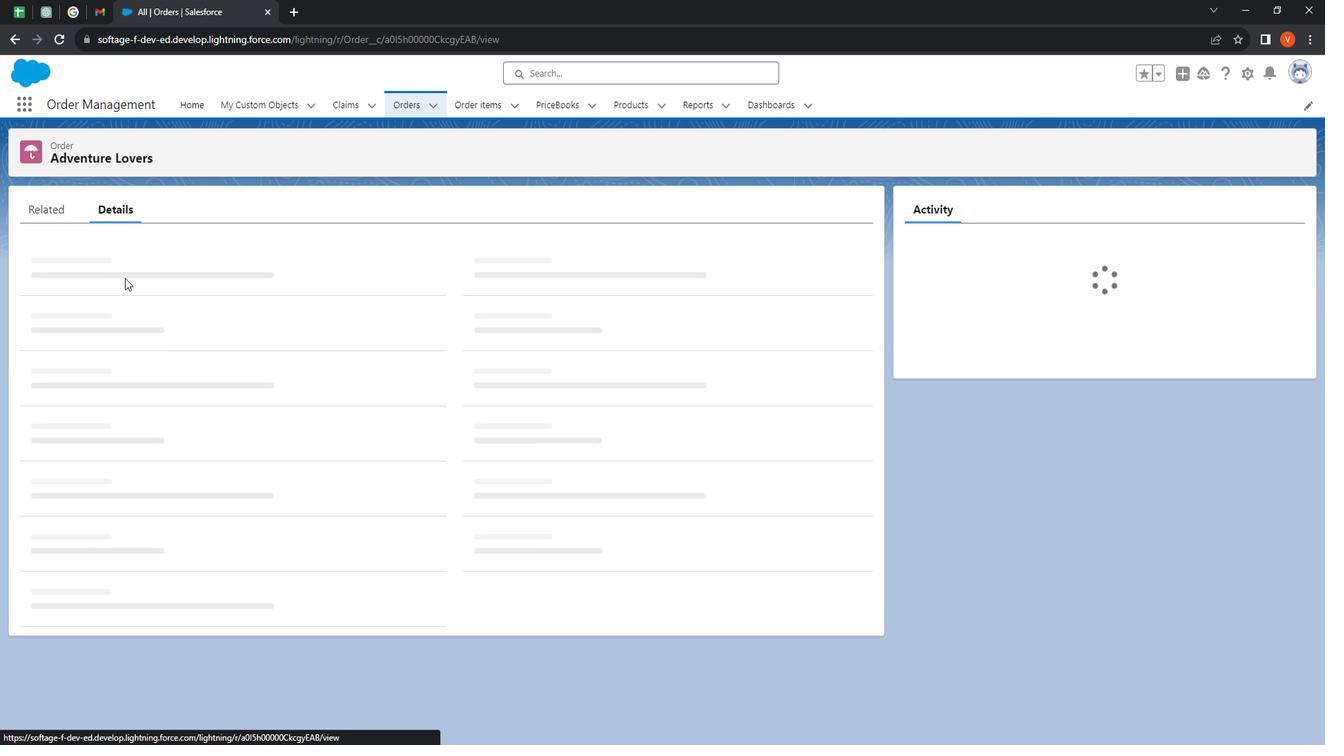 
Action: Mouse pressed left at (131, 285)
Screenshot: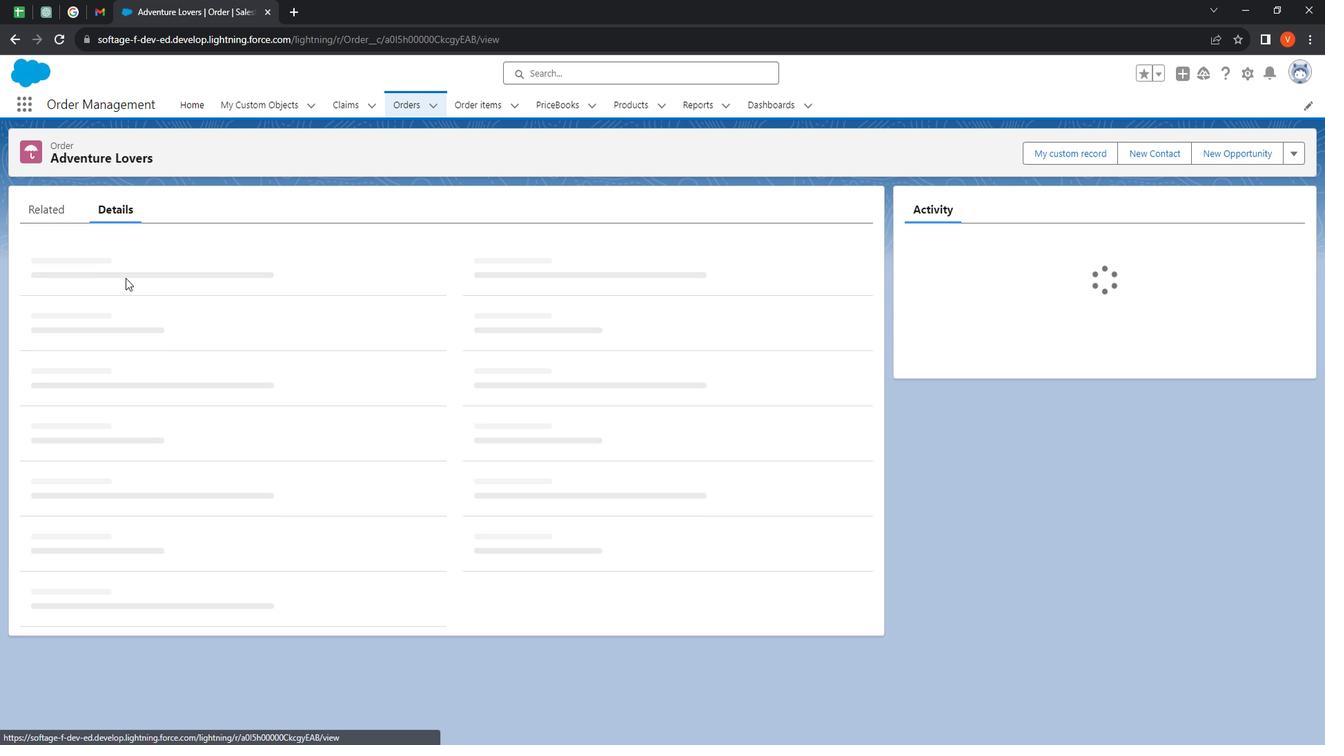
Action: Mouse moved to (867, 276)
Screenshot: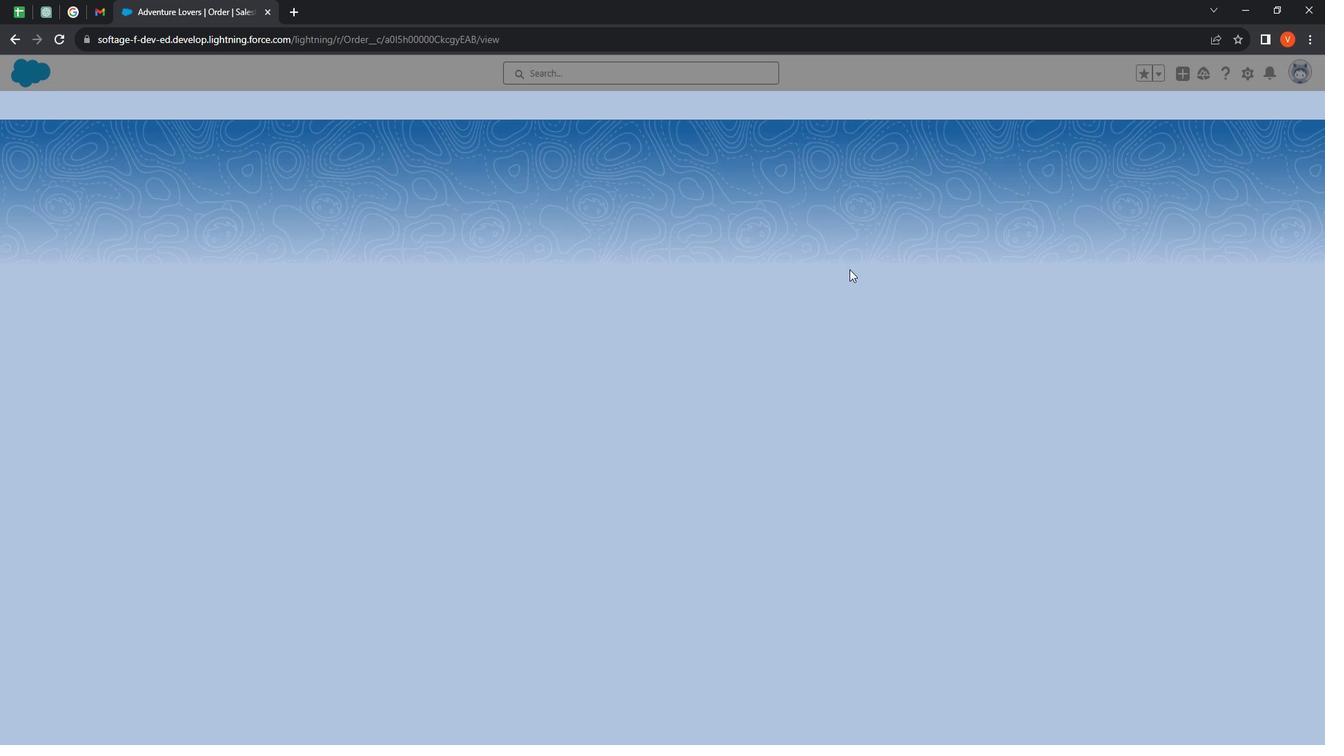 
Action: Mouse pressed left at (867, 276)
Screenshot: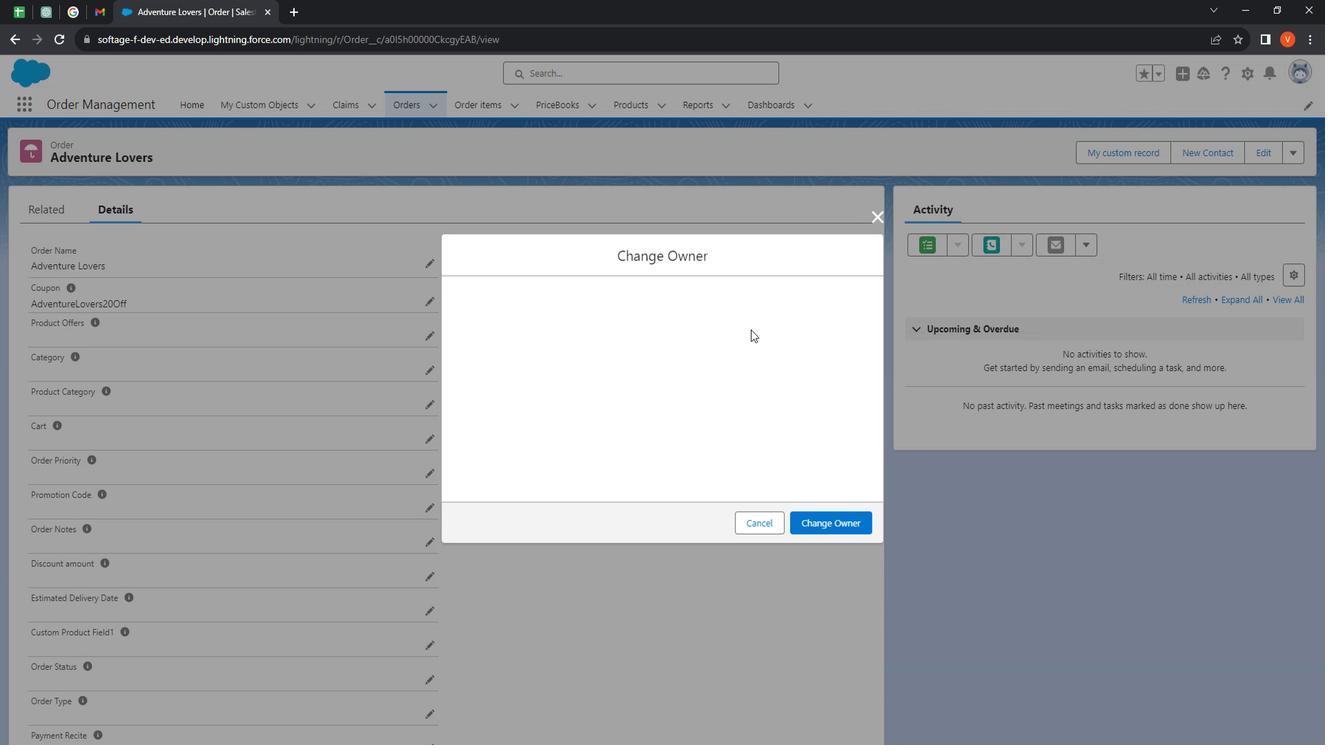 
Action: Mouse moved to (541, 344)
Screenshot: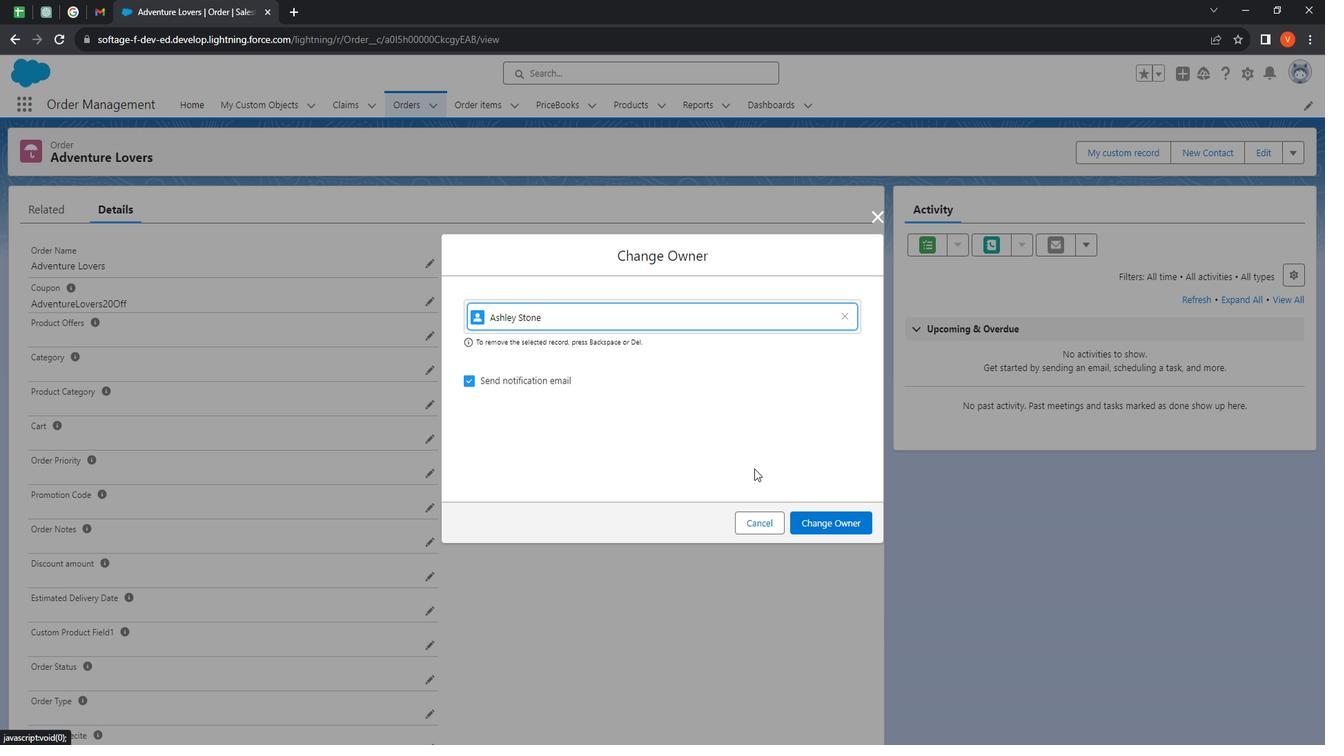 
Action: Mouse pressed left at (541, 344)
Screenshot: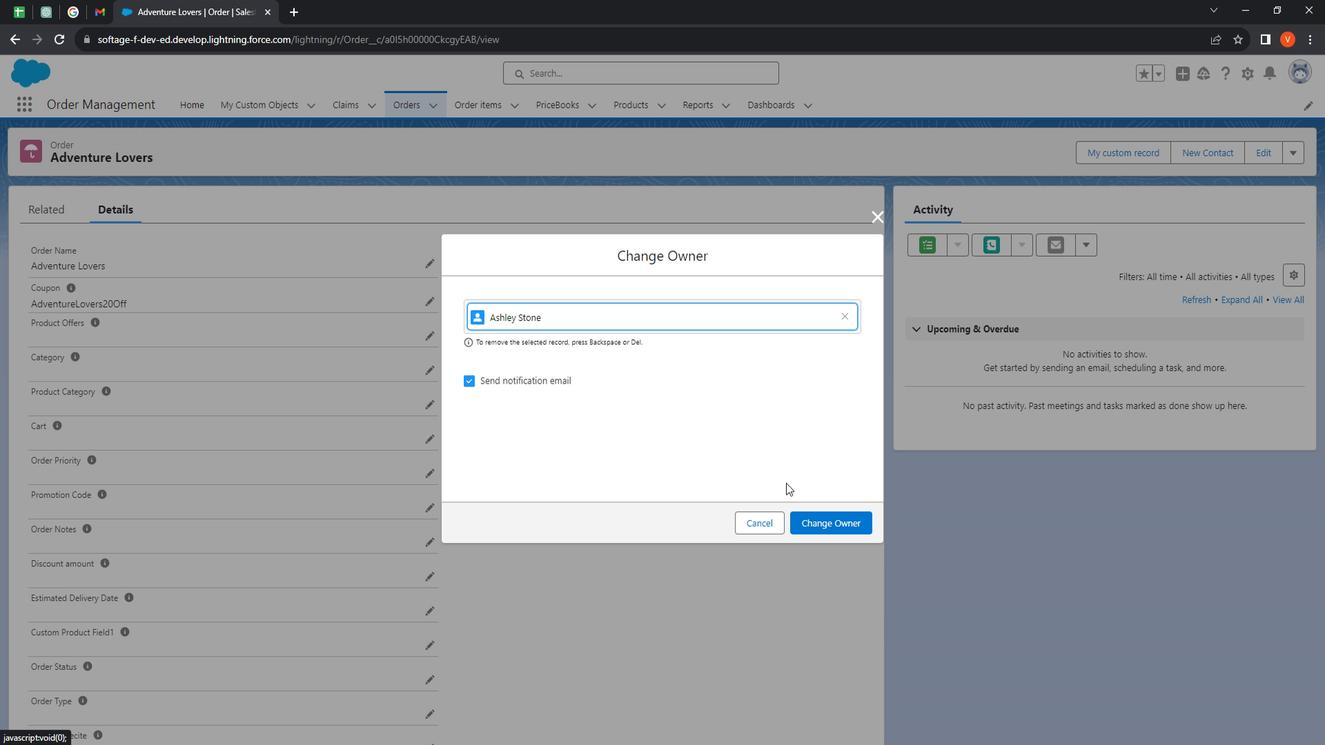 
Action: Mouse moved to (835, 508)
Screenshot: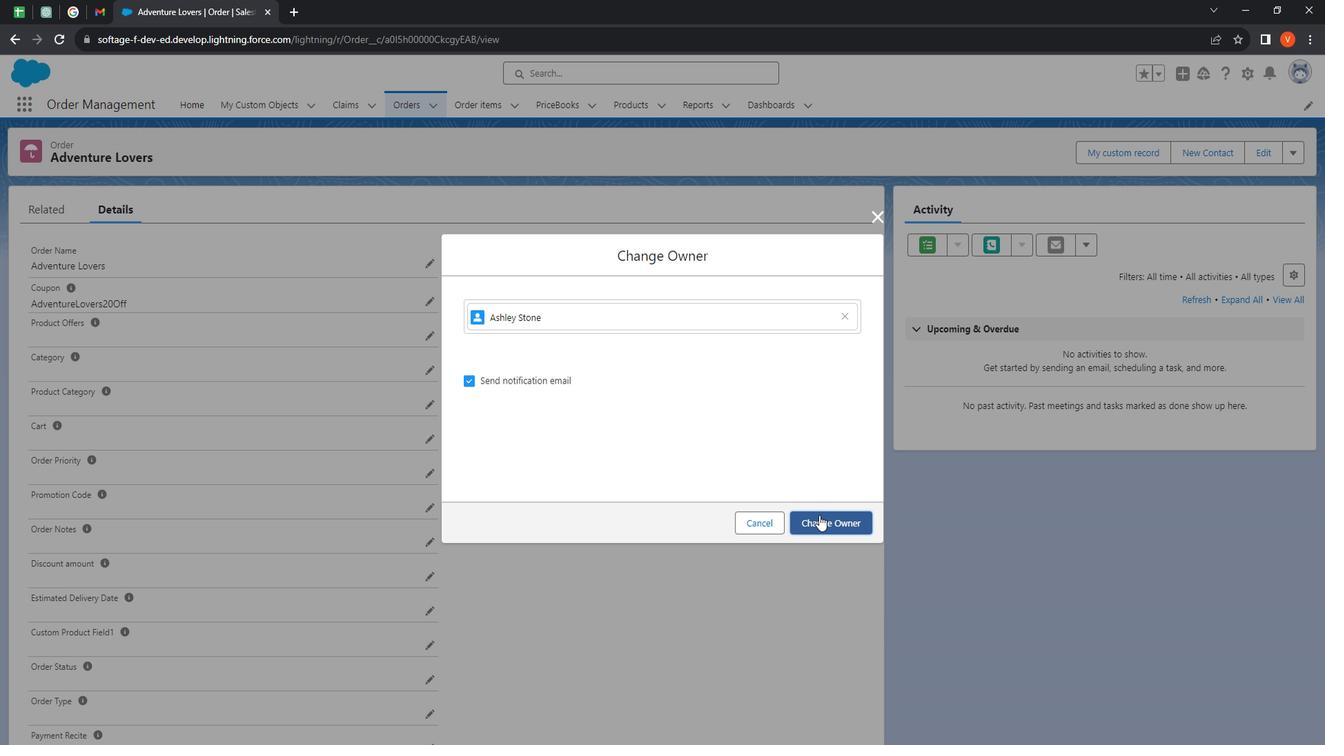 
Action: Mouse pressed left at (835, 508)
Screenshot: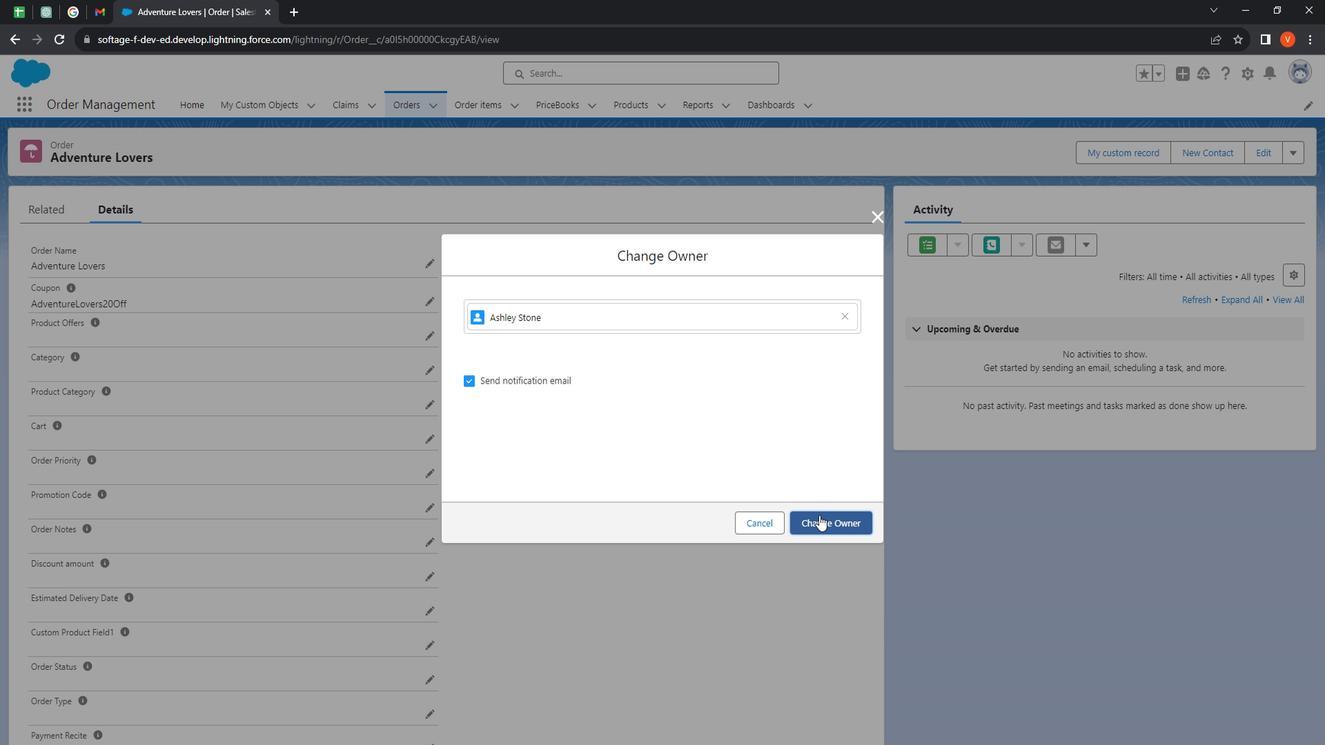 
Action: Mouse moved to (838, 515)
Screenshot: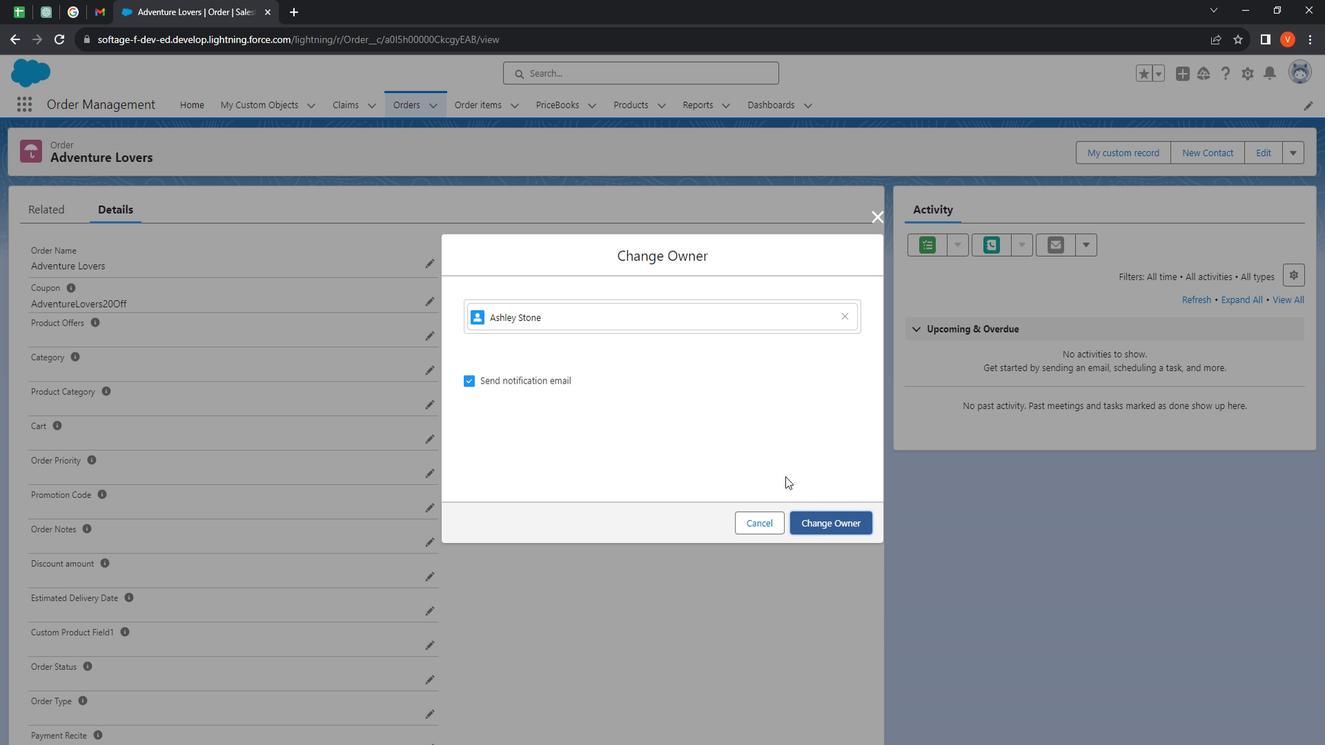 
Action: Mouse pressed left at (838, 515)
Screenshot: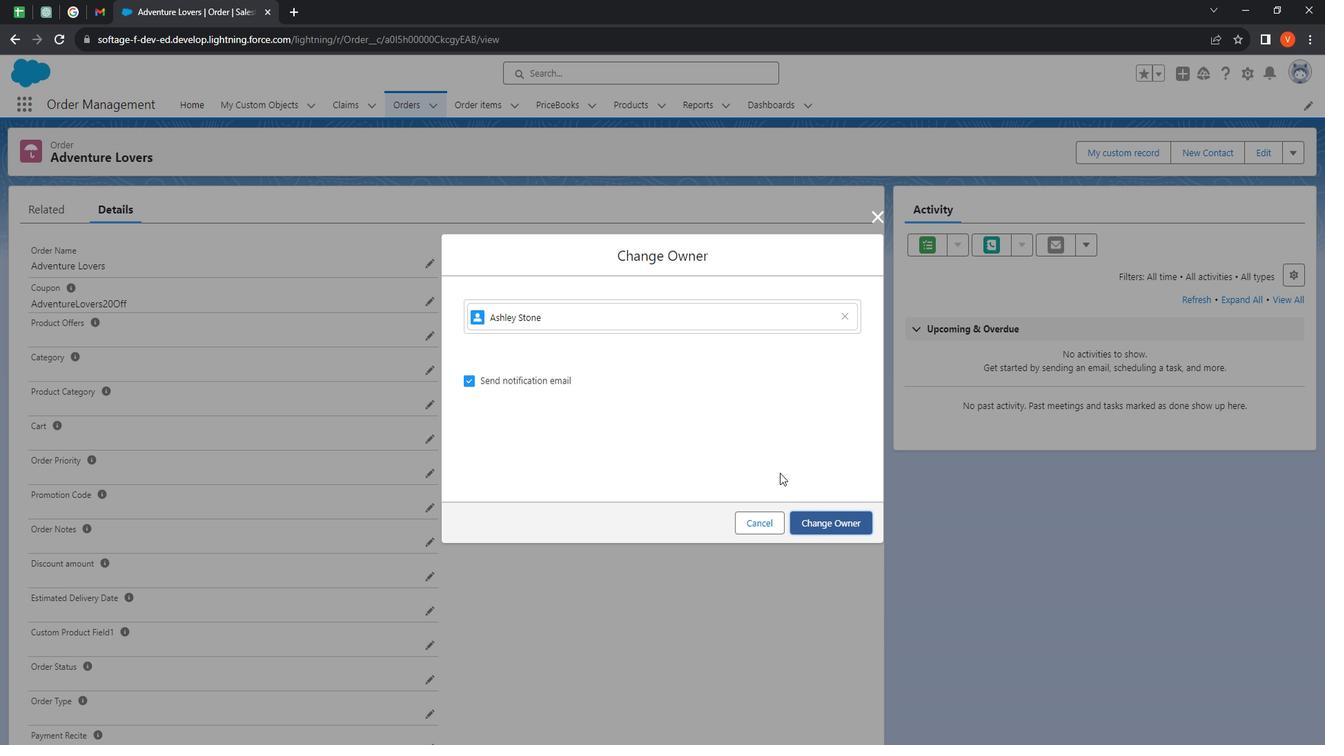 
Action: Mouse moved to (428, 121)
Screenshot: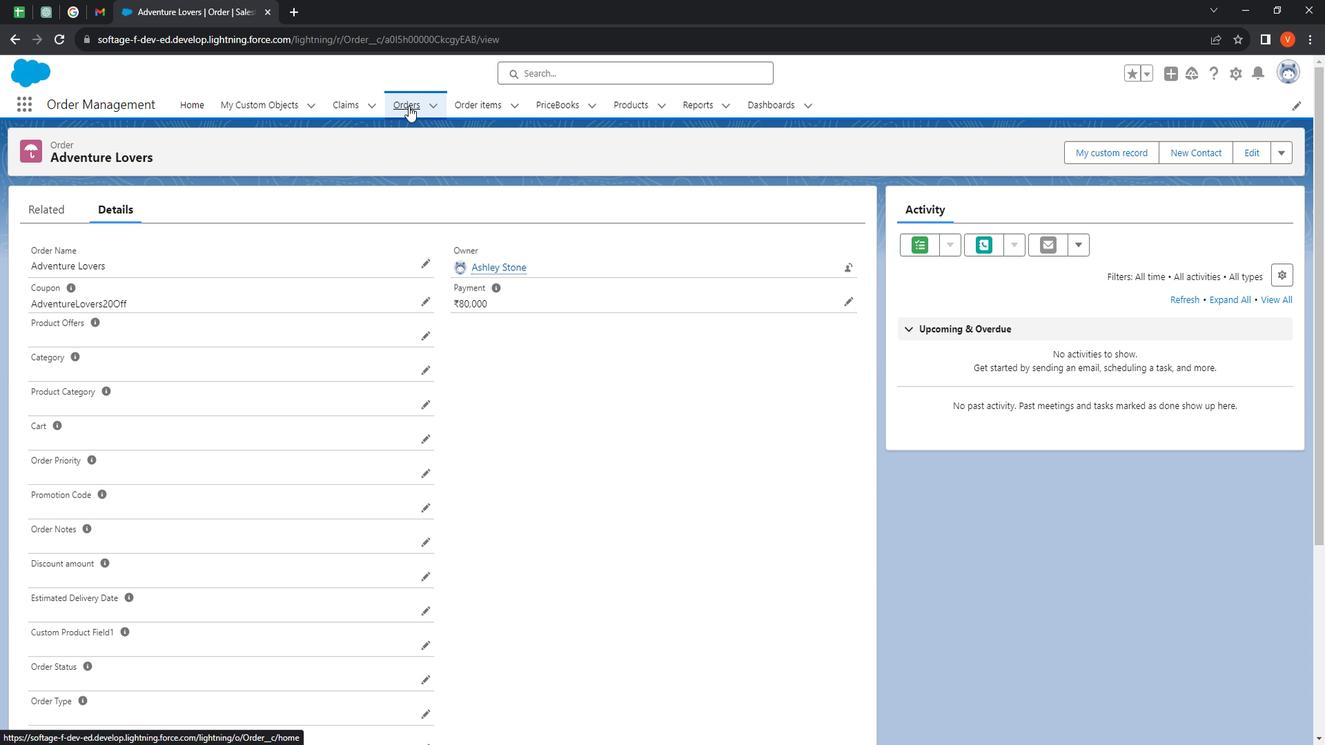 
Action: Mouse pressed left at (428, 121)
Screenshot: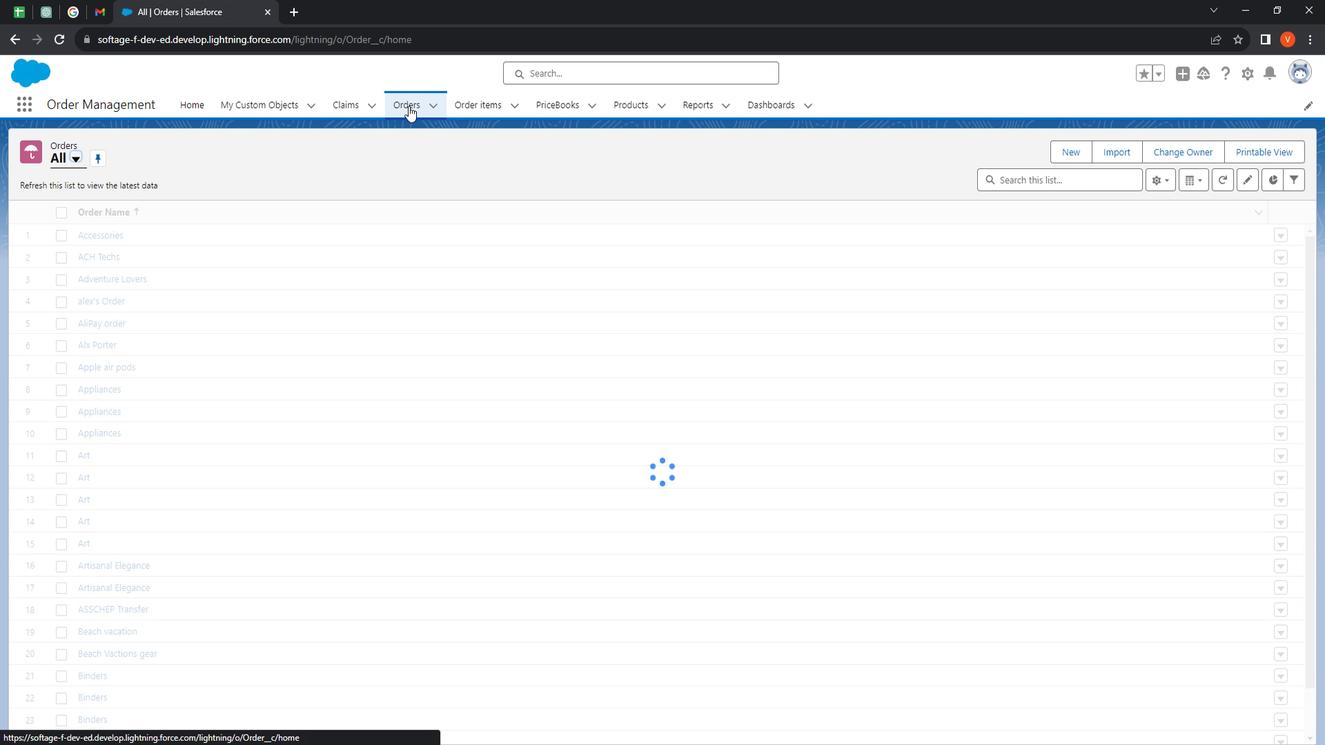 
Action: Mouse moved to (118, 309)
Screenshot: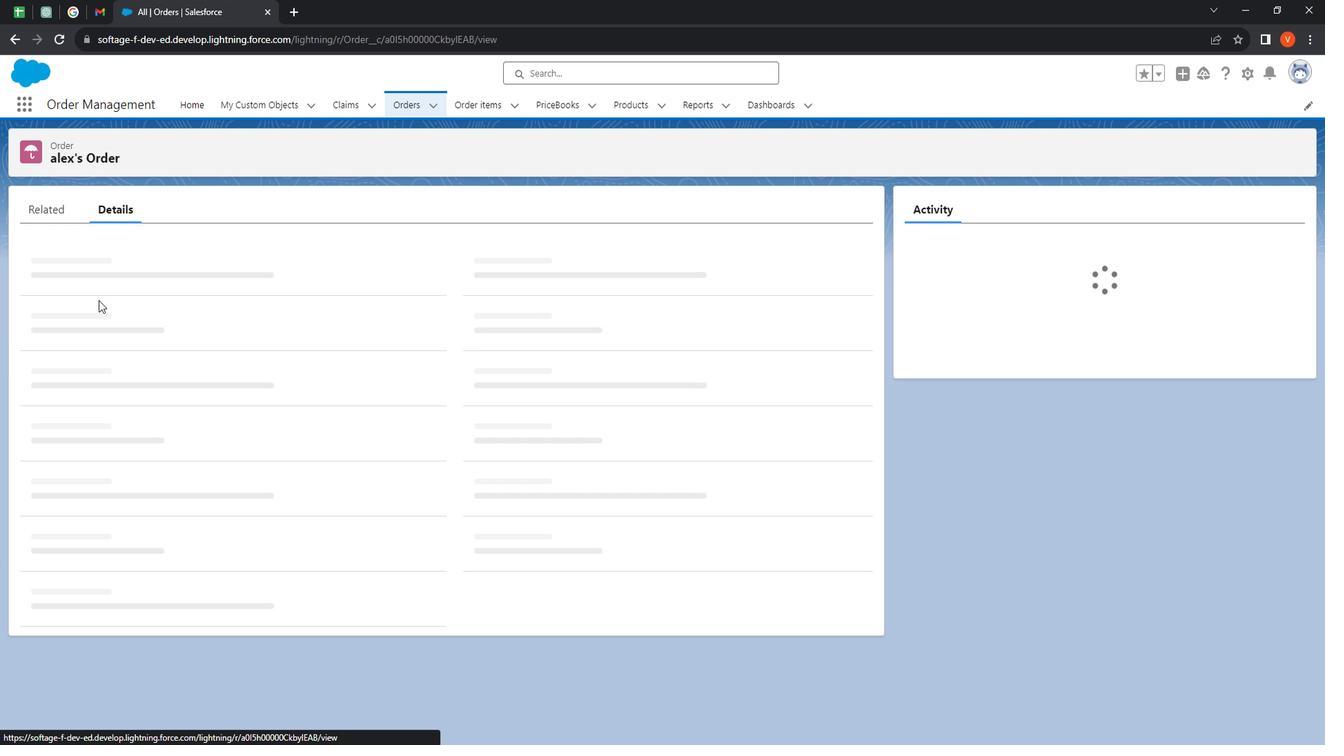 
Action: Mouse pressed left at (118, 309)
Screenshot: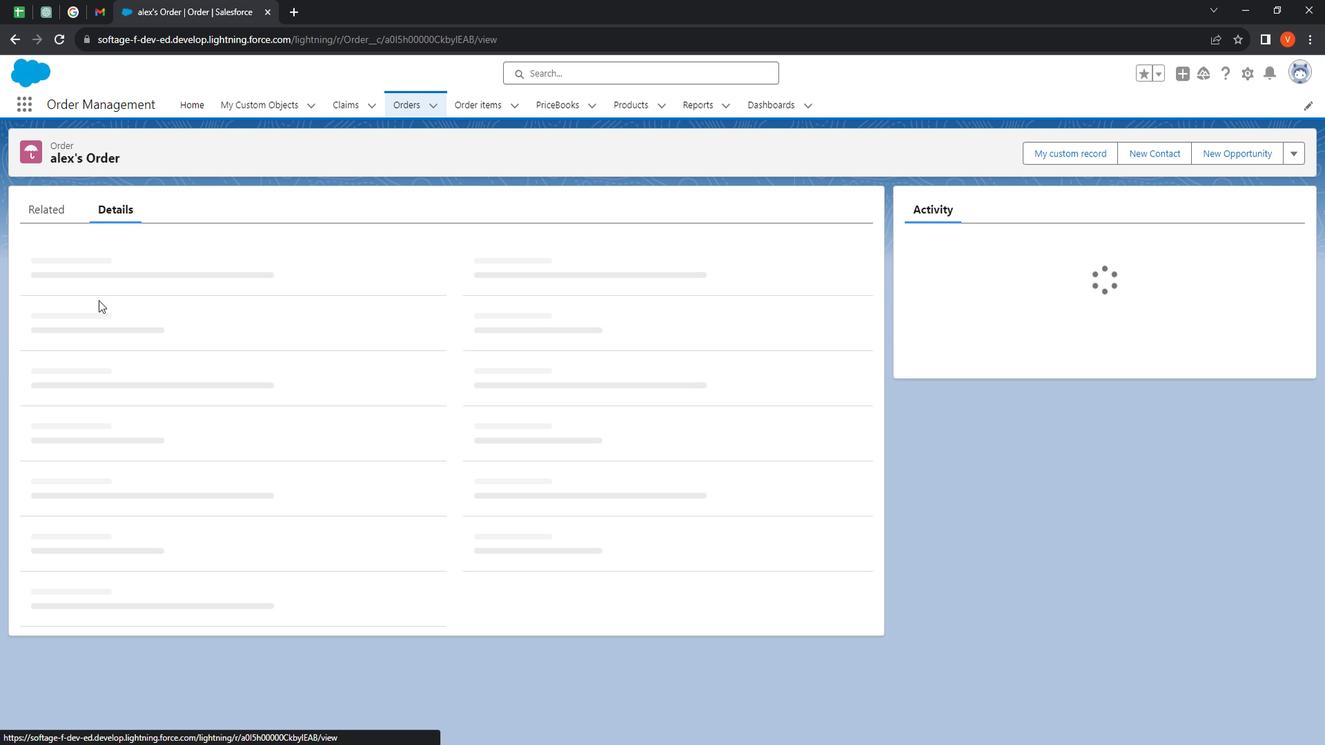 
Action: Mouse moved to (871, 271)
Screenshot: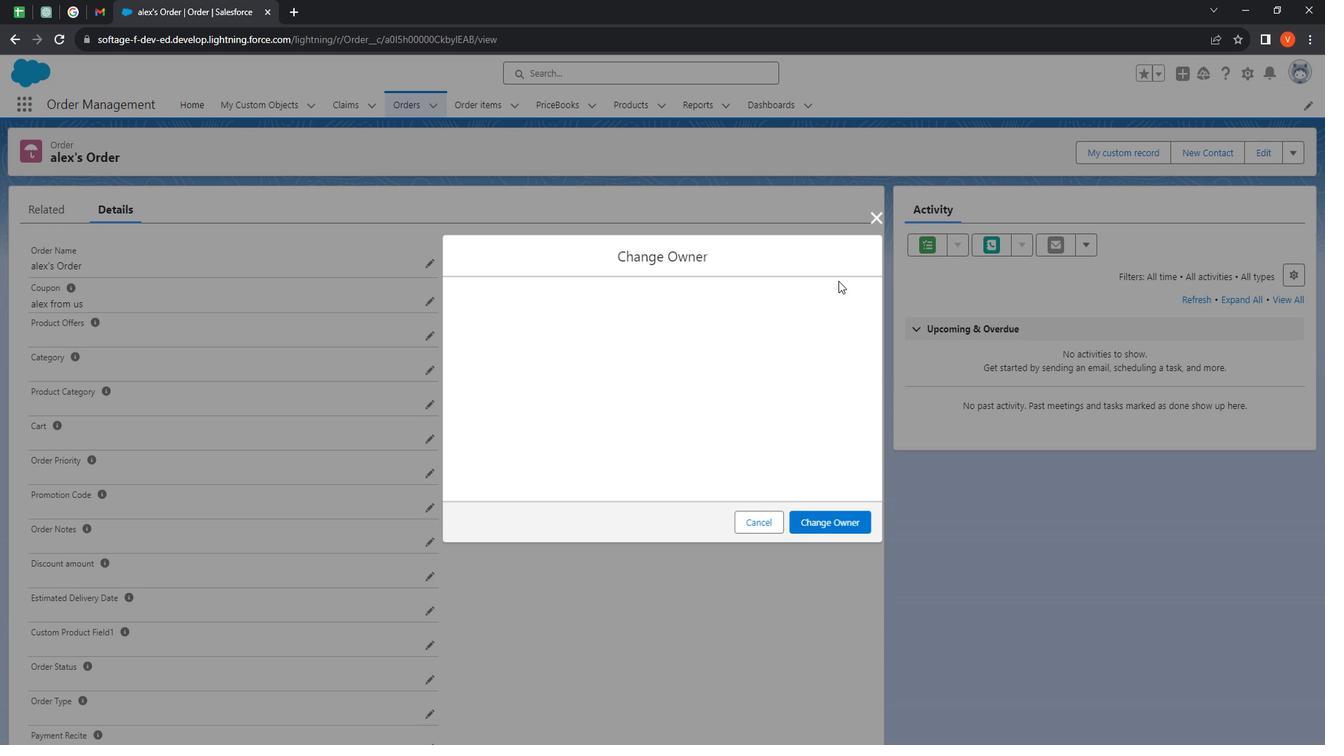 
Action: Mouse pressed left at (871, 271)
Screenshot: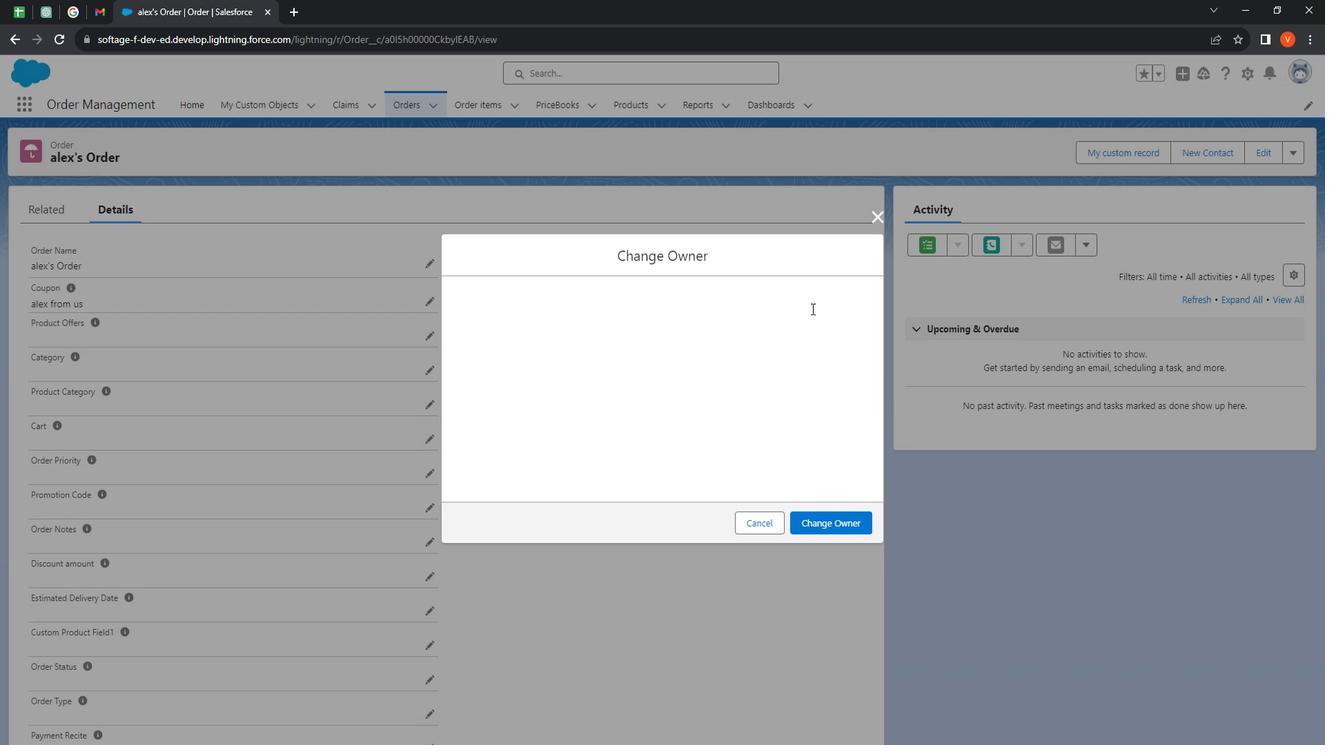 
Action: Mouse moved to (564, 358)
Screenshot: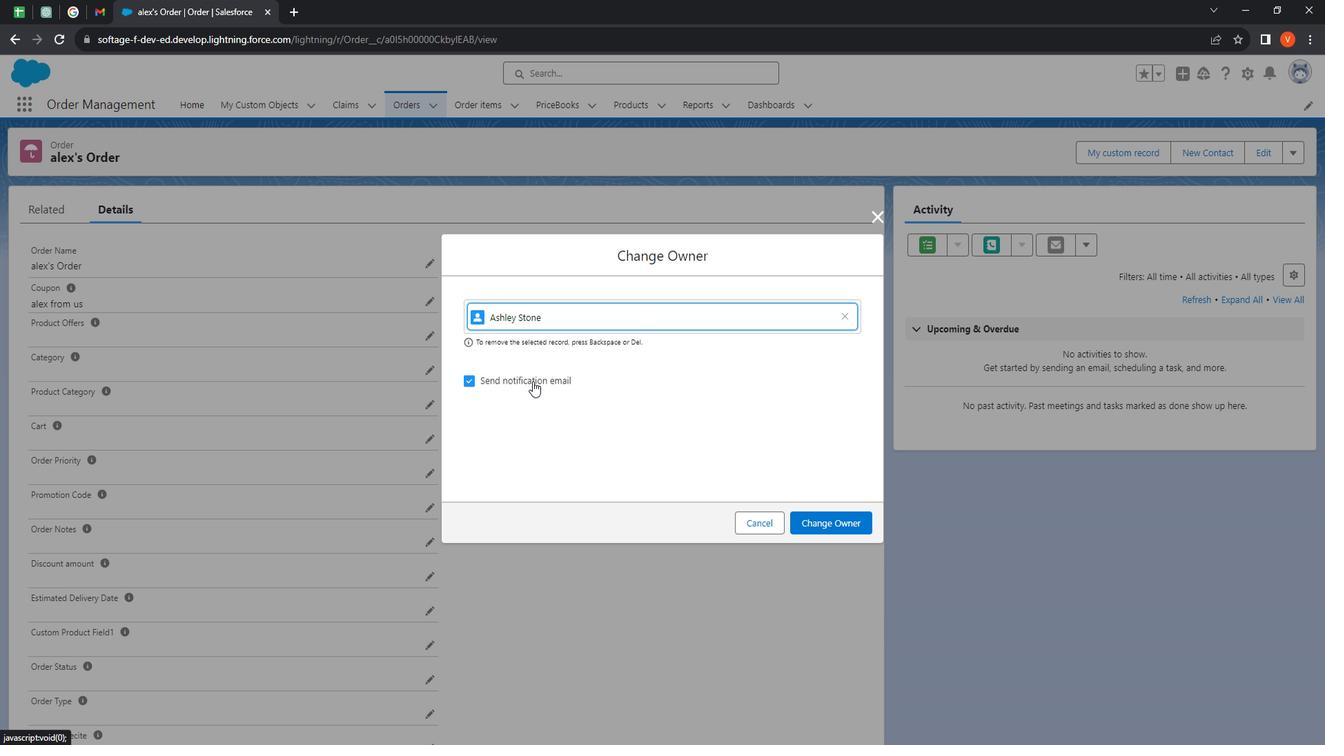 
Action: Mouse pressed left at (564, 358)
Screenshot: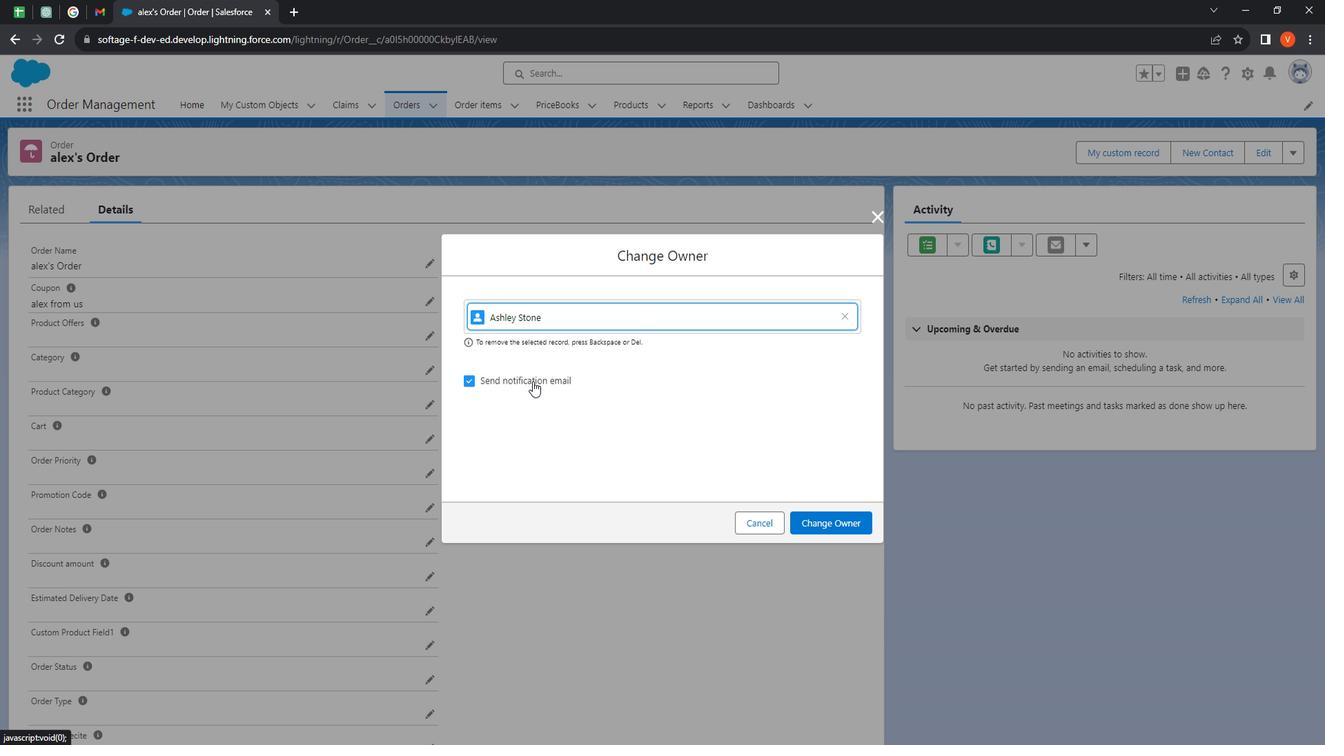 
Action: Mouse moved to (552, 386)
Screenshot: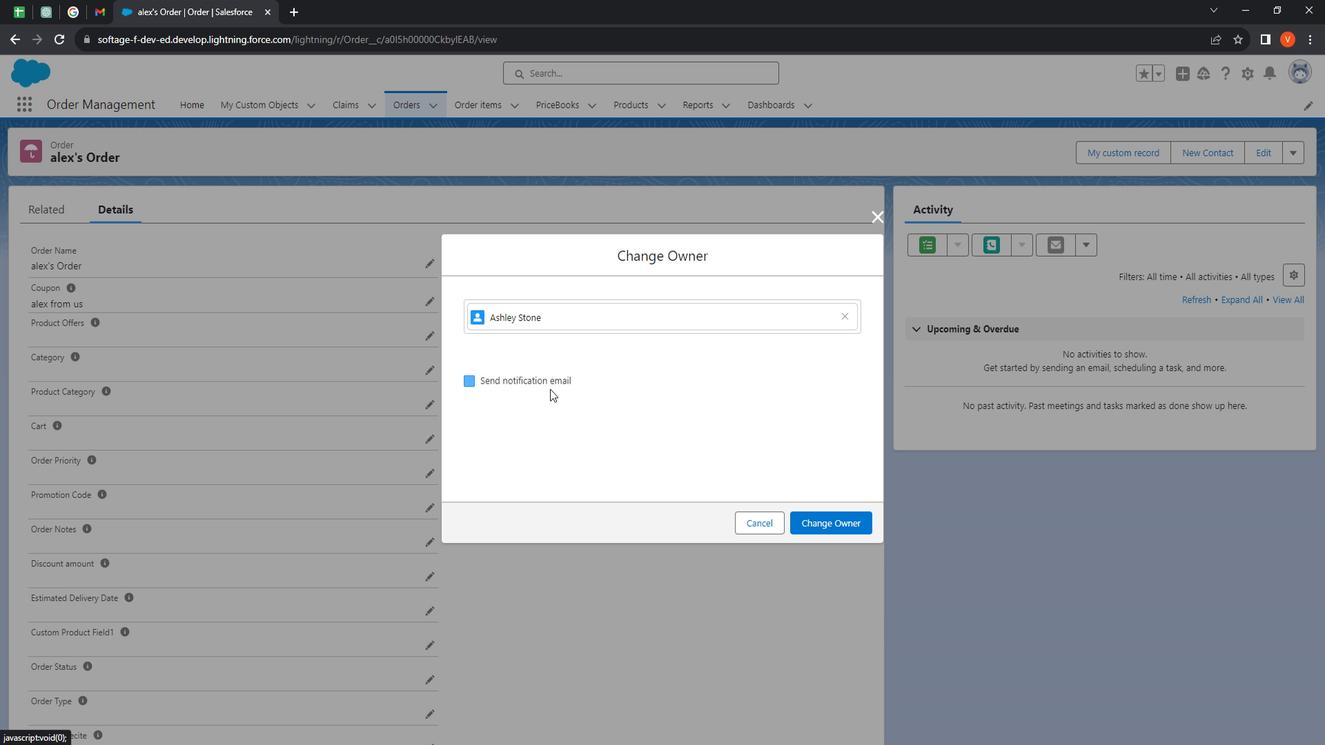 
Action: Mouse pressed left at (552, 386)
Screenshot: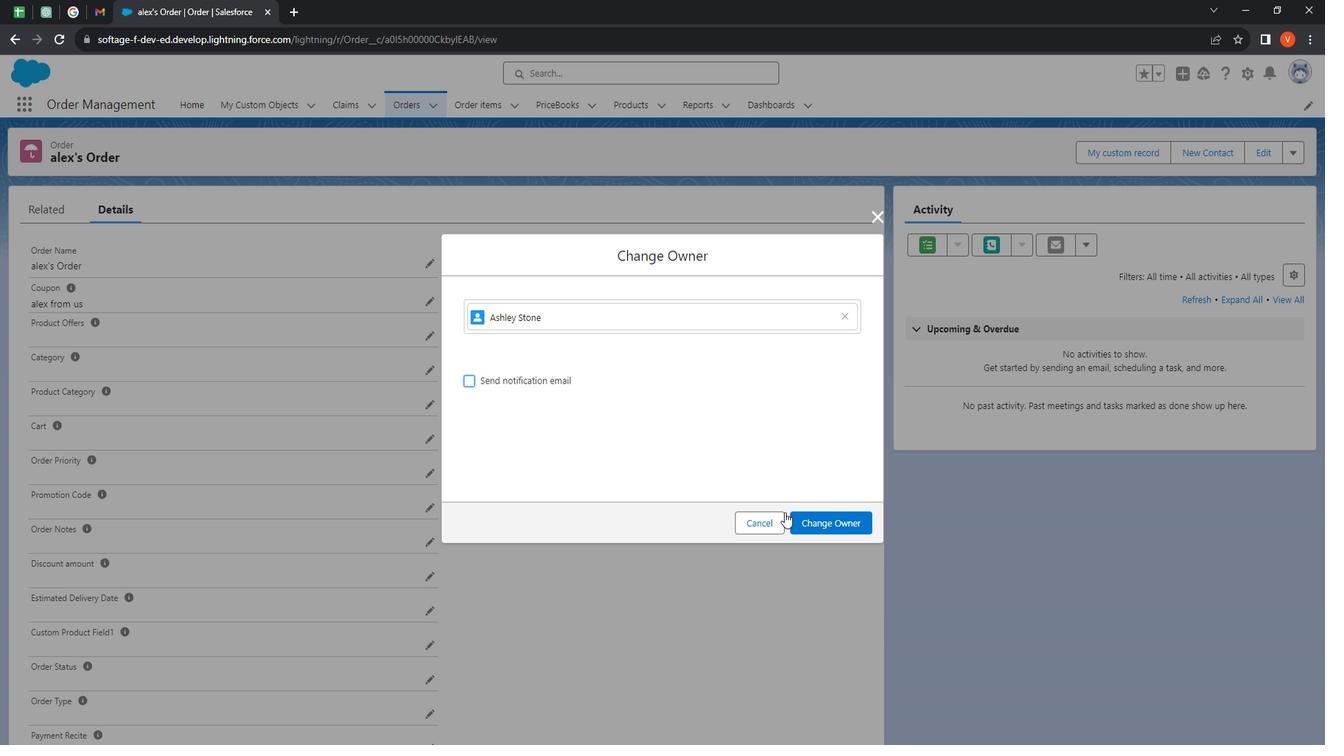 
Action: Mouse moved to (838, 527)
Screenshot: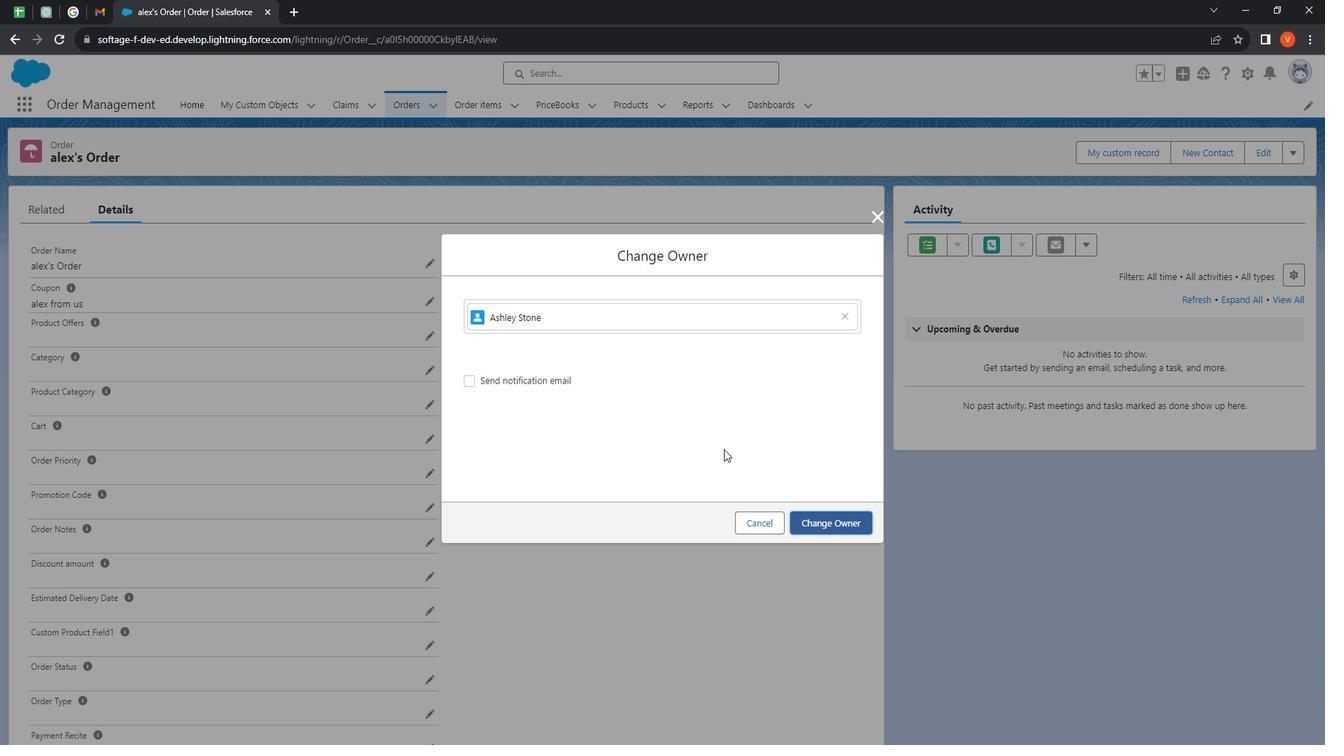
Action: Mouse pressed left at (838, 527)
Screenshot: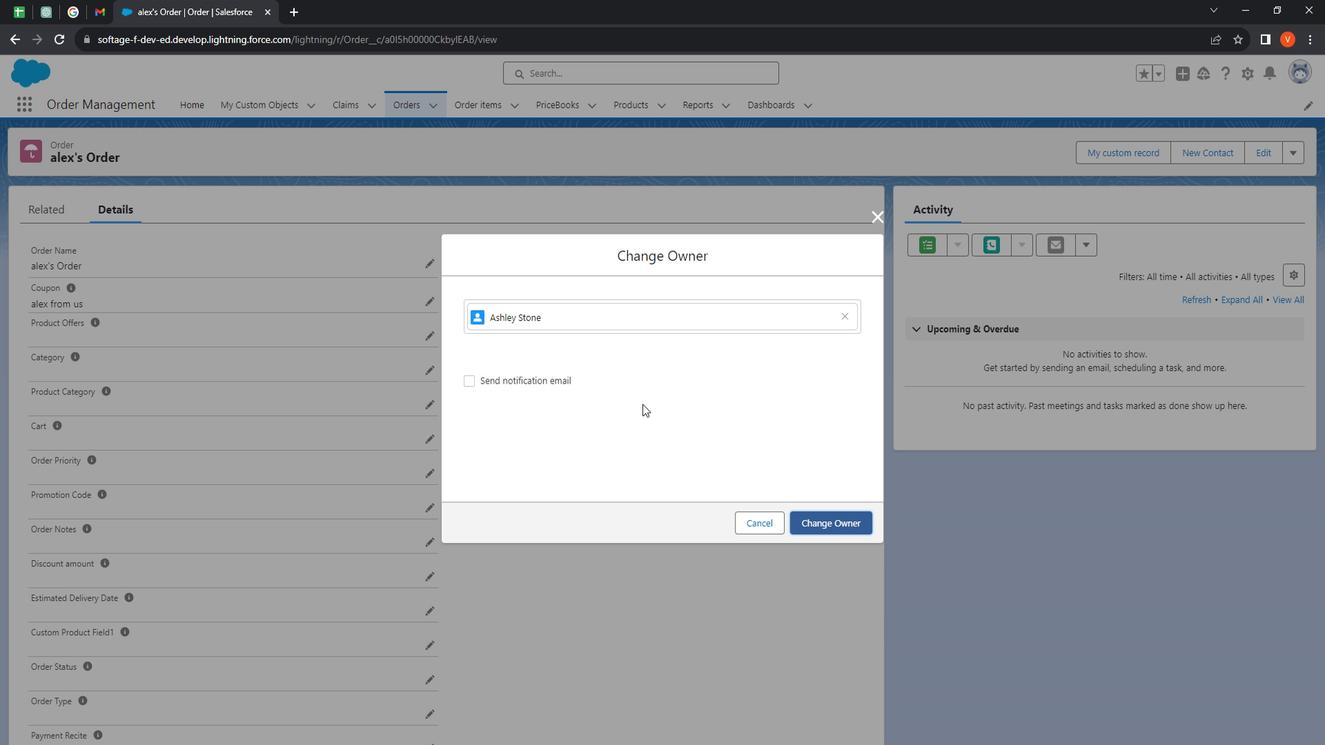 
Action: Mouse moved to (428, 120)
Screenshot: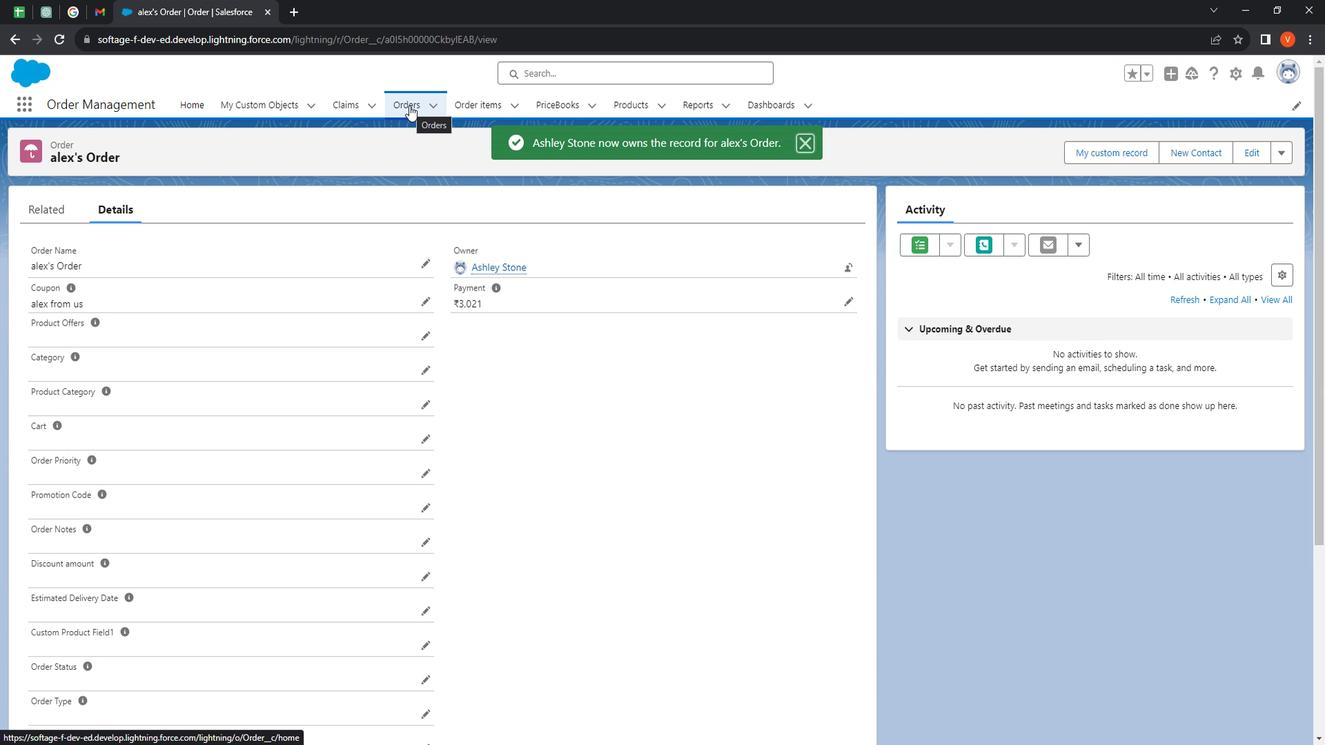 
Action: Mouse pressed left at (428, 120)
Screenshot: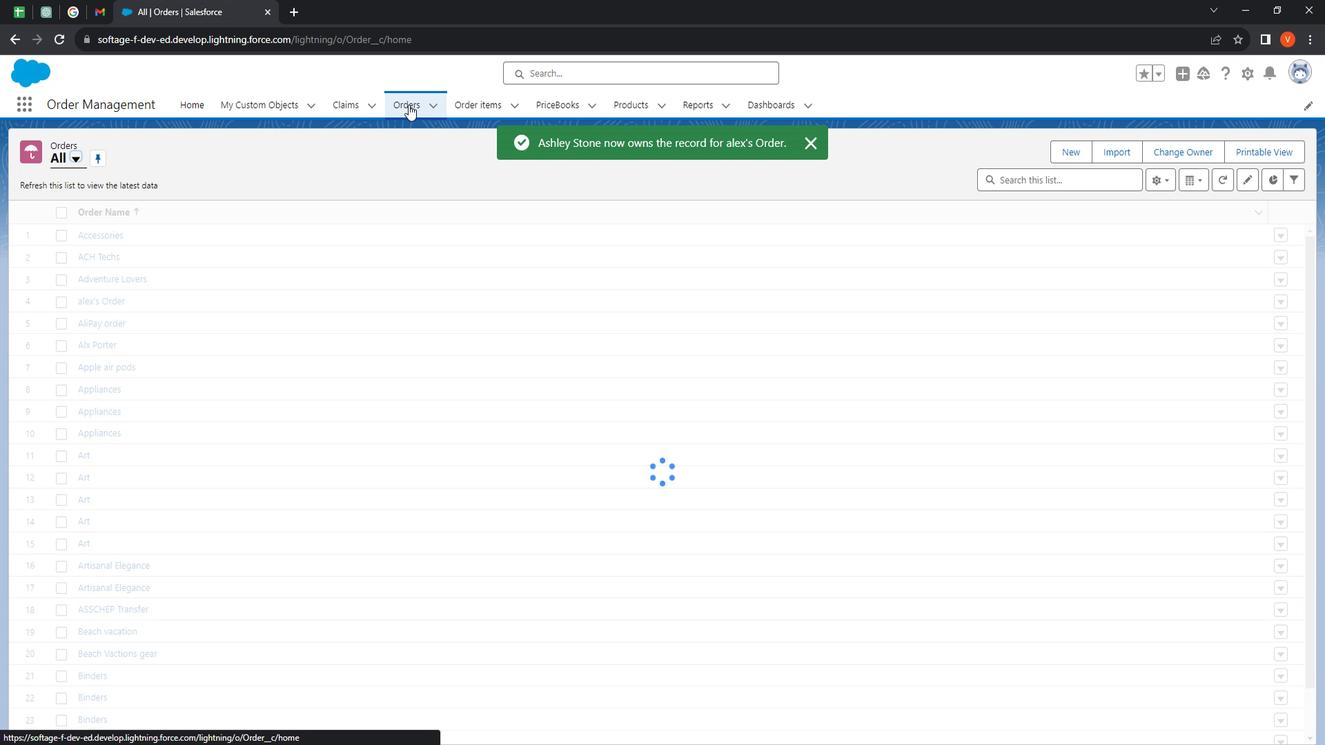 
Action: Mouse moved to (127, 354)
Screenshot: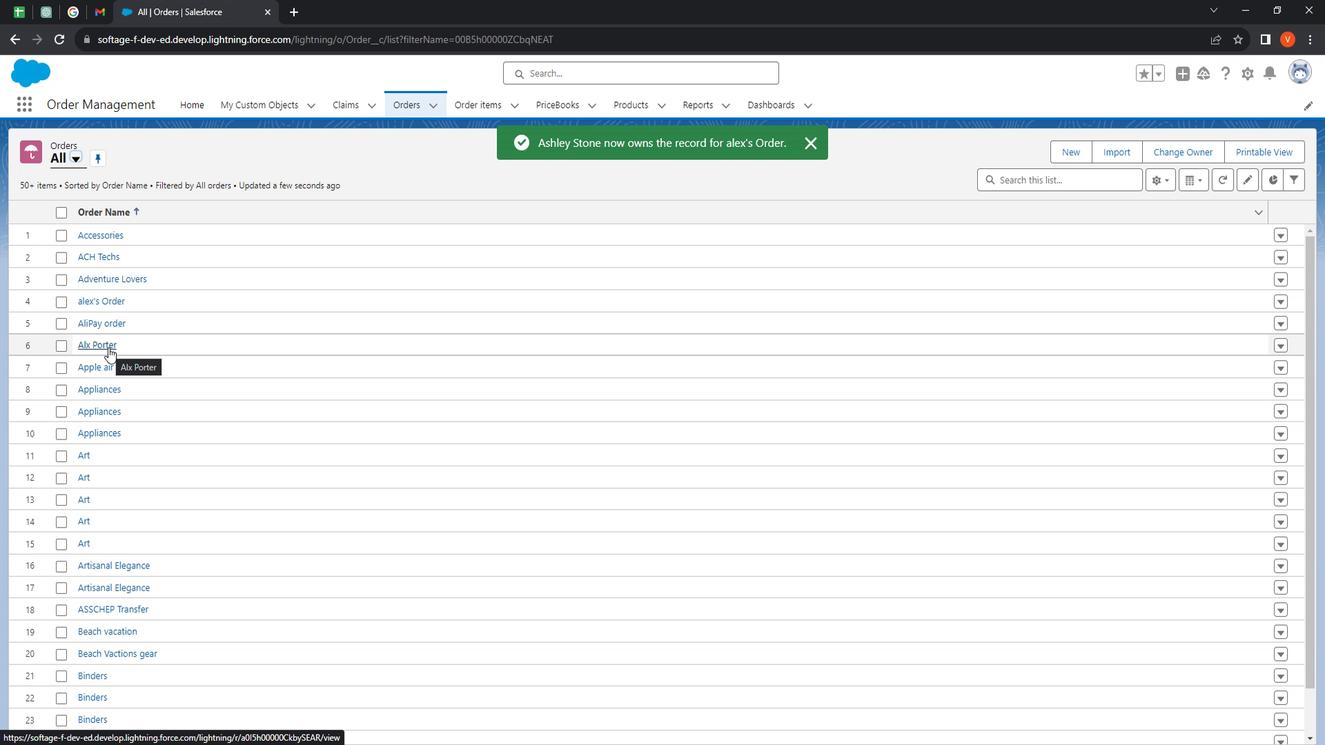 
Action: Mouse pressed left at (127, 354)
Screenshot: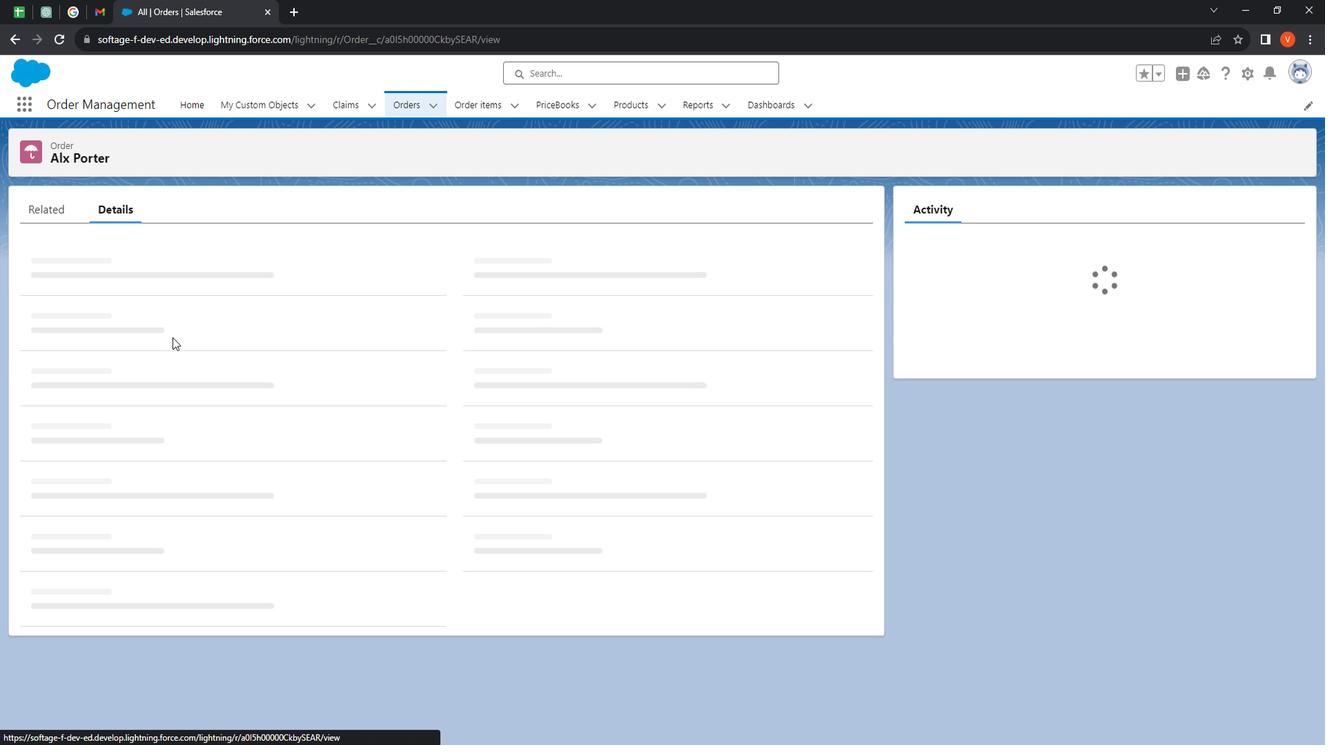 
Action: Mouse moved to (869, 278)
Screenshot: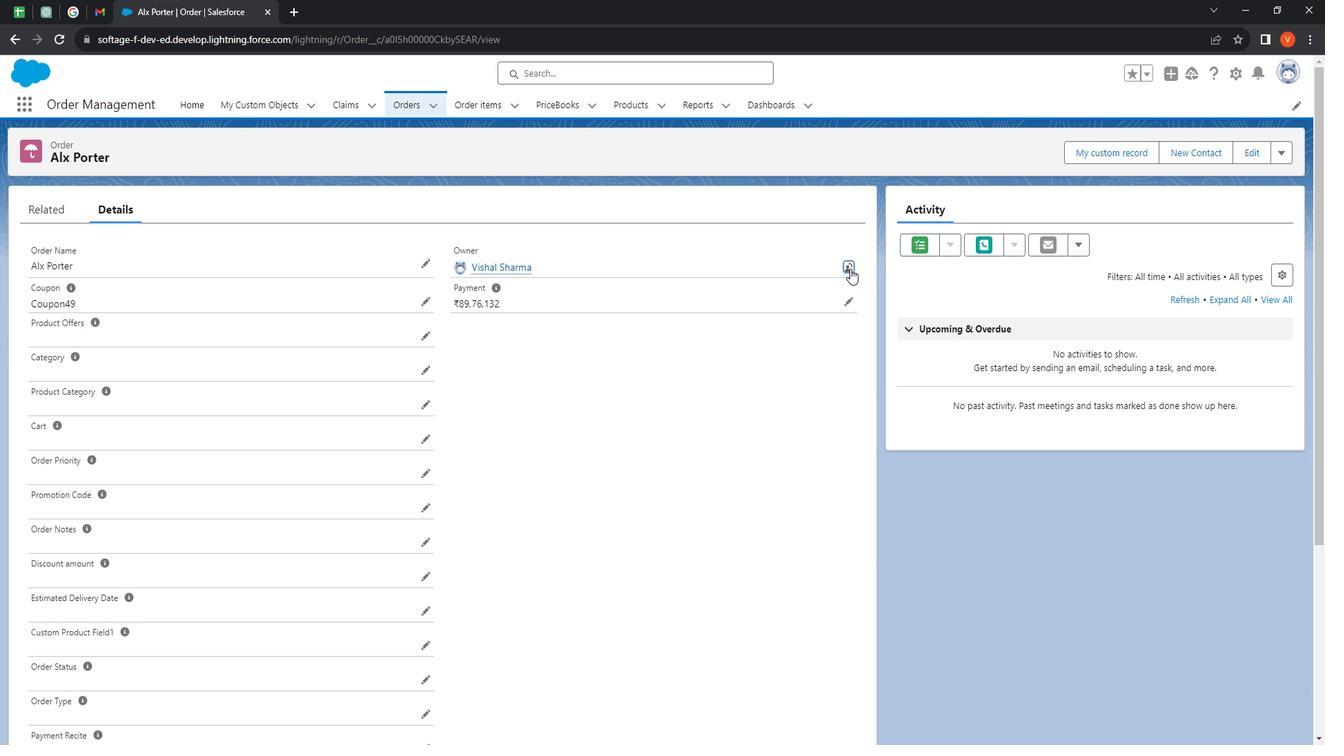 
Action: Mouse pressed left at (869, 278)
Screenshot: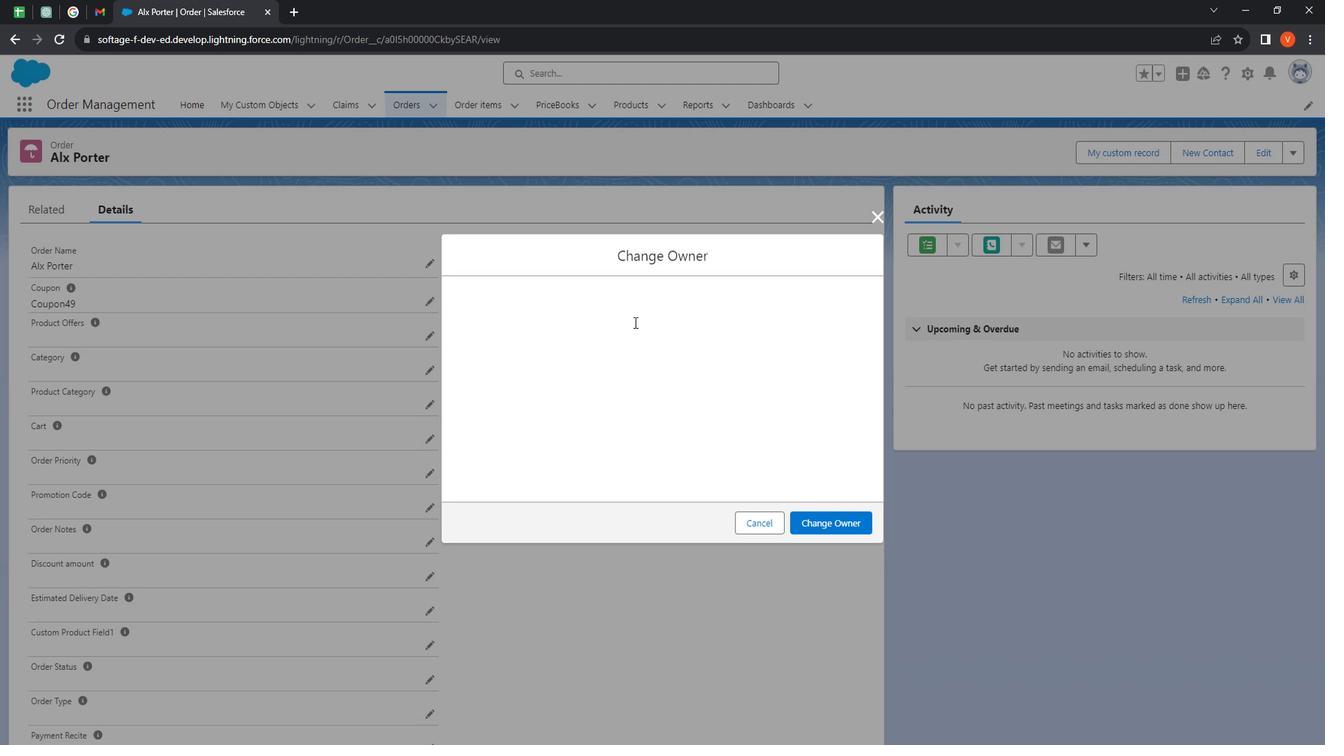 
Action: Mouse moved to (556, 363)
Screenshot: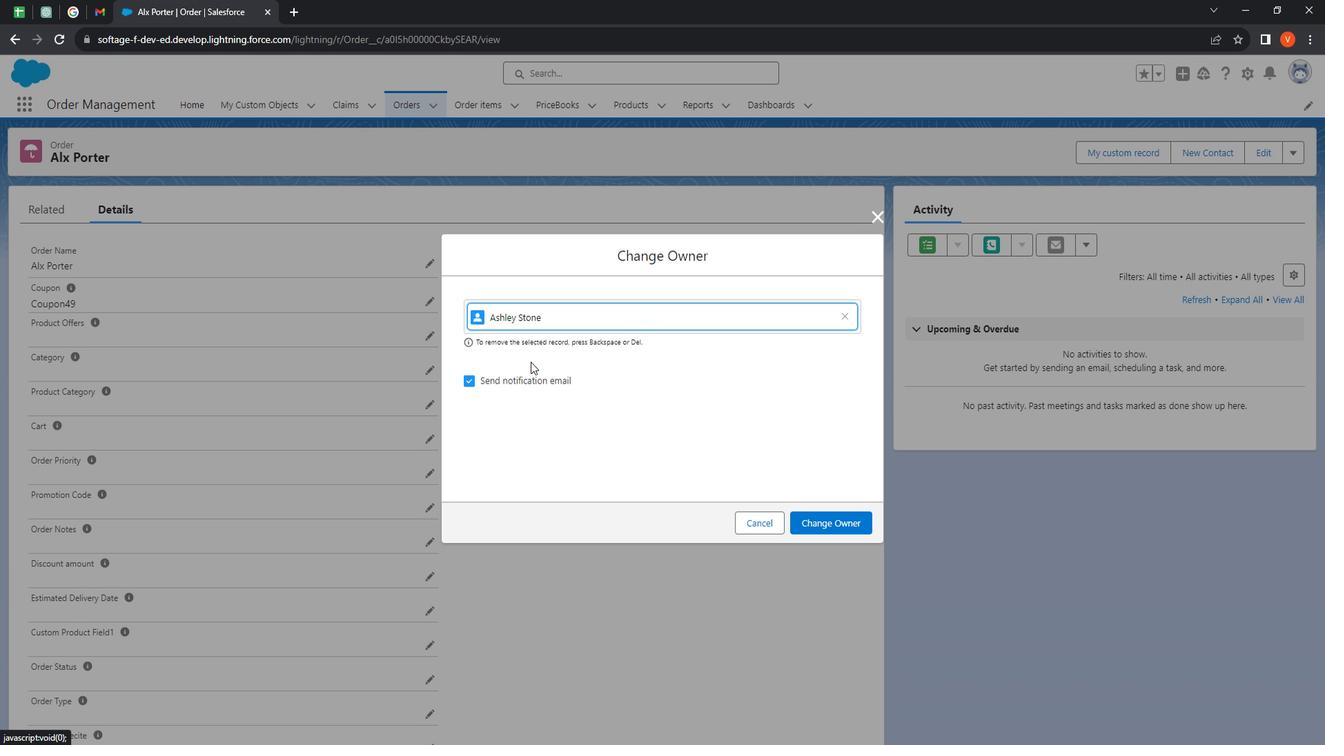 
Action: Mouse pressed left at (556, 363)
Screenshot: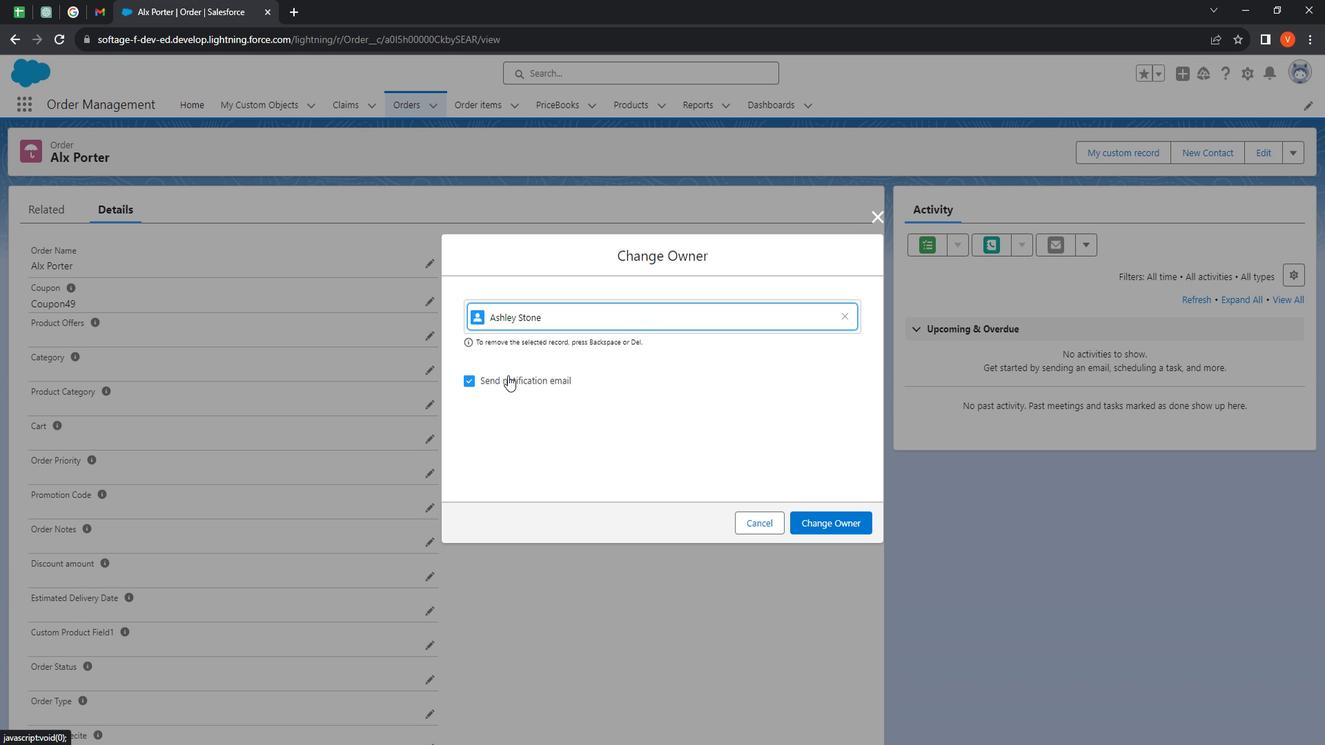 
Action: Mouse moved to (491, 383)
Screenshot: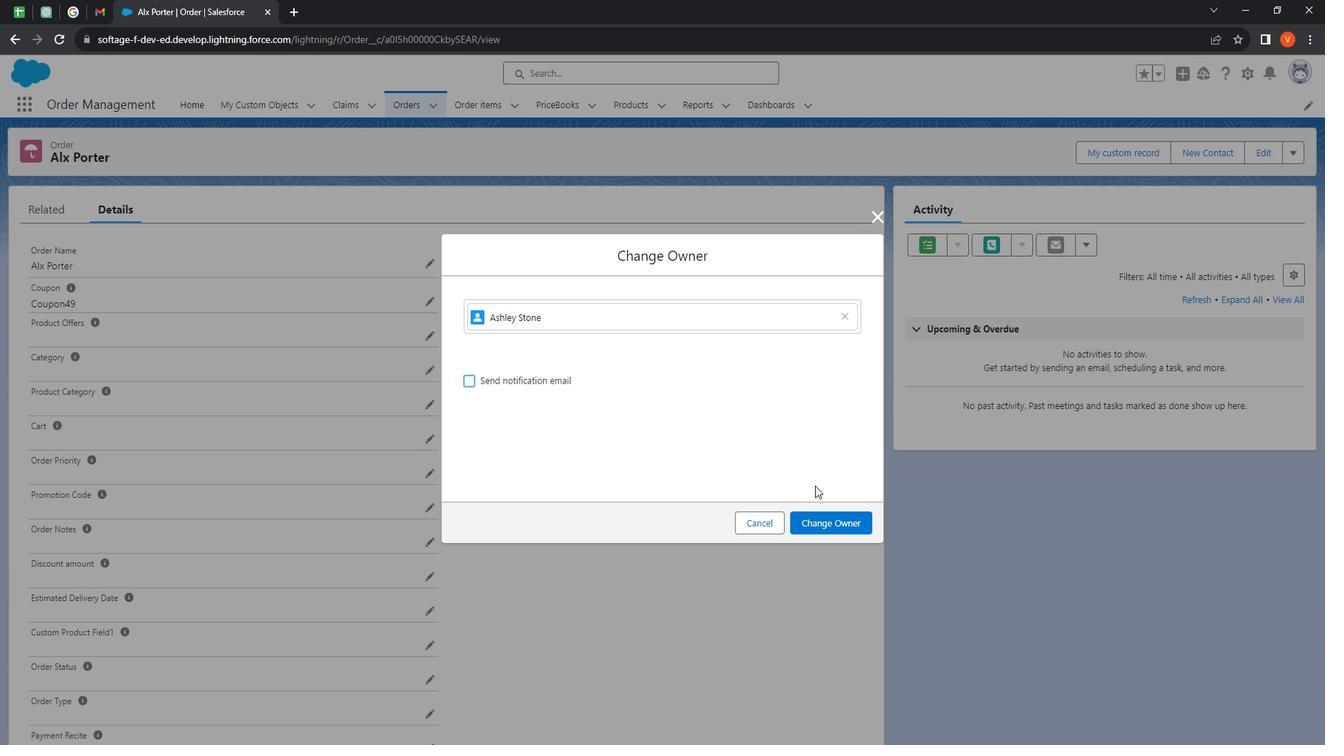 
Action: Mouse pressed left at (491, 383)
Screenshot: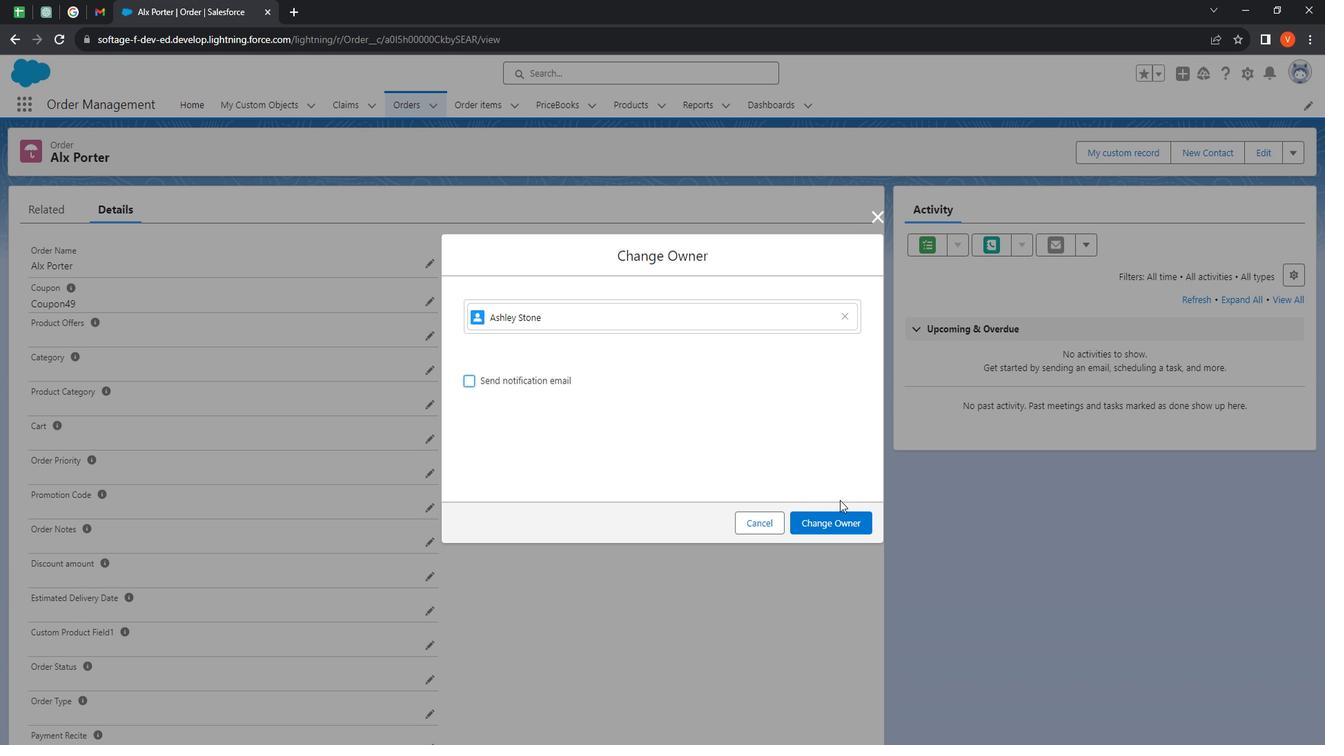 
Action: Mouse moved to (853, 524)
Screenshot: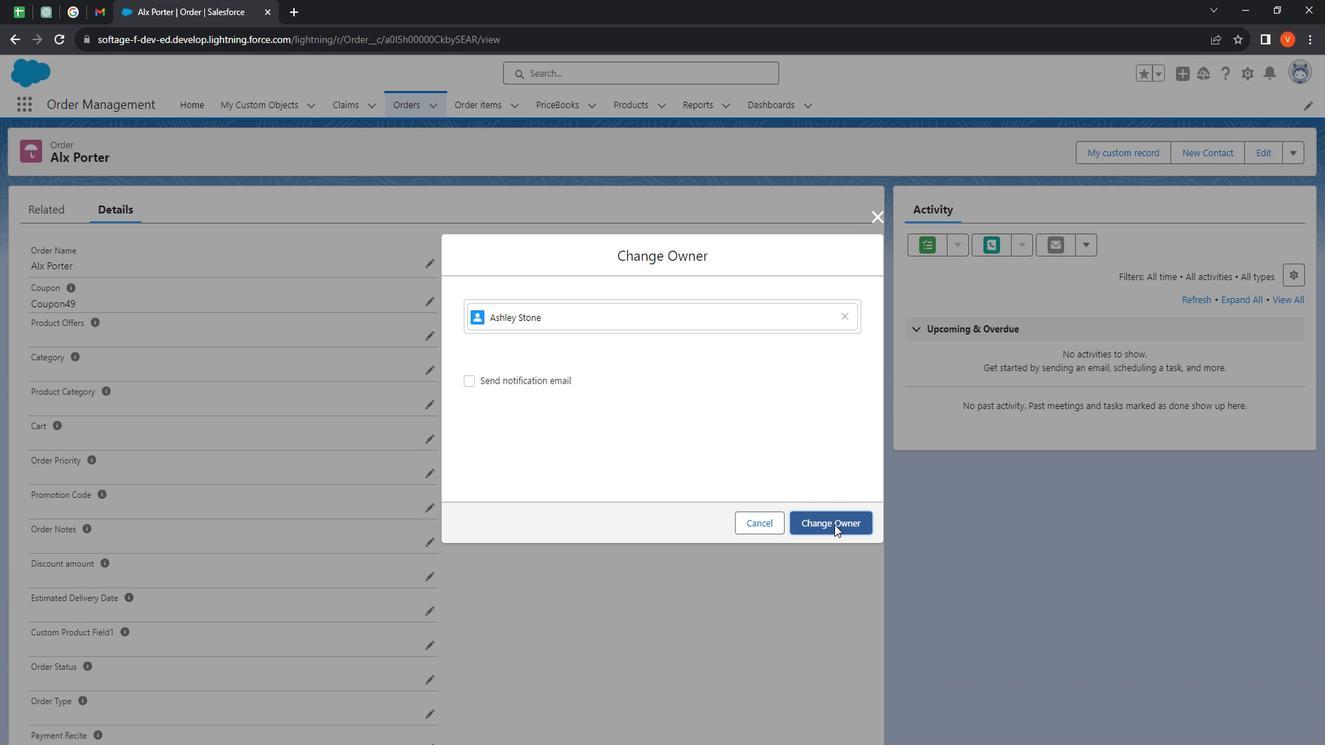 
Action: Mouse pressed left at (853, 524)
Screenshot: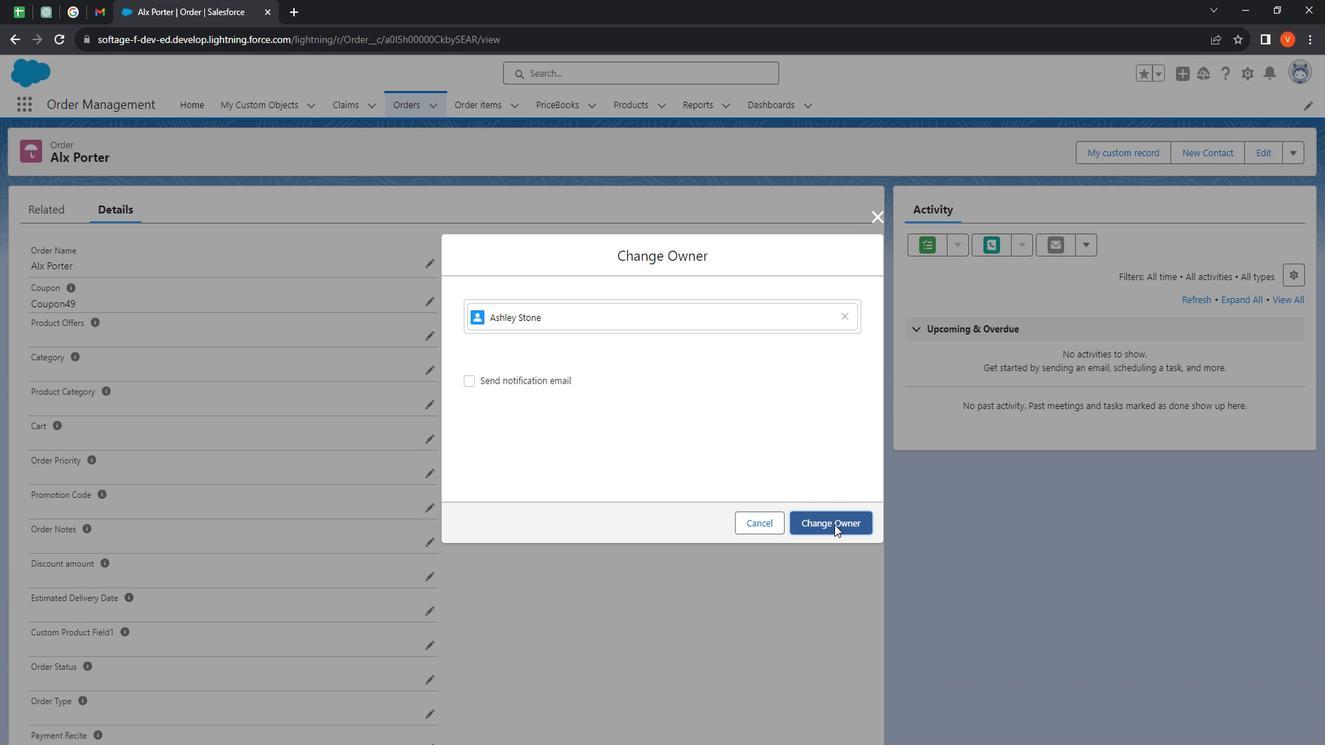 
Action: Mouse moved to (426, 119)
Screenshot: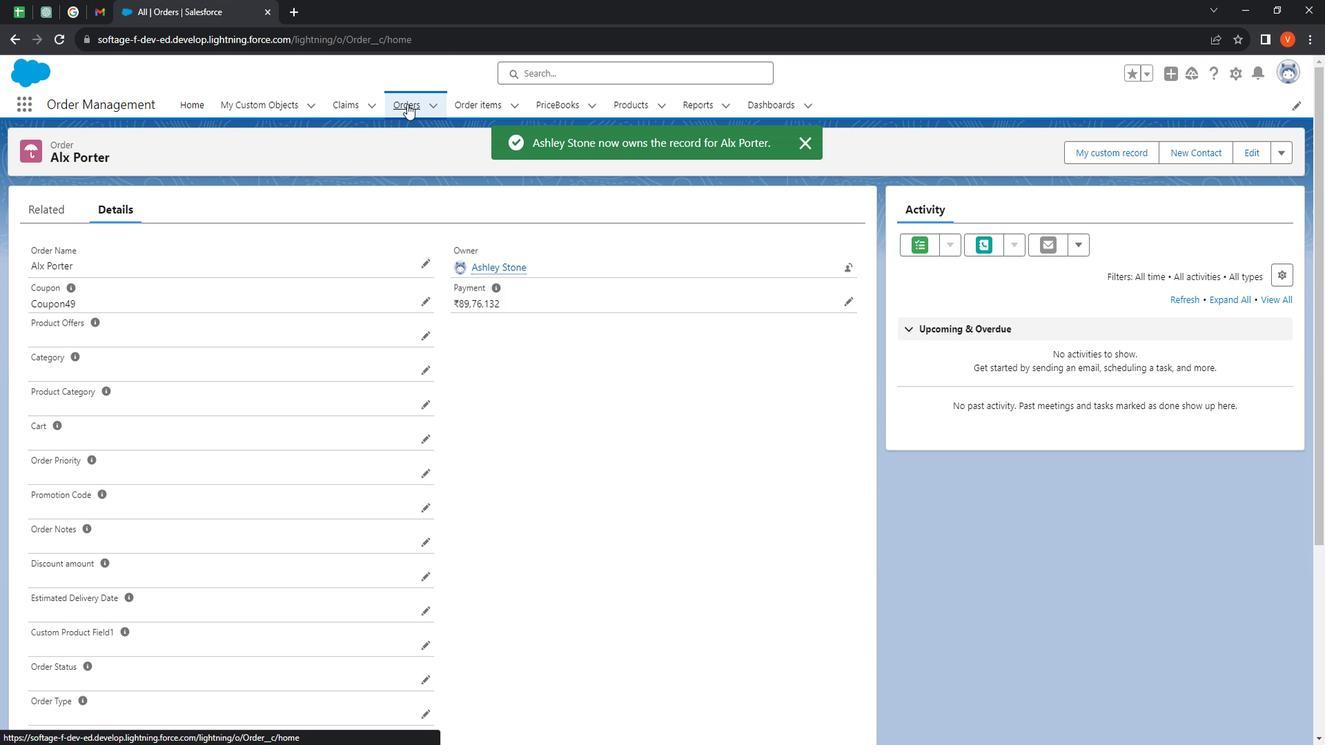 
Action: Mouse pressed left at (426, 119)
Screenshot: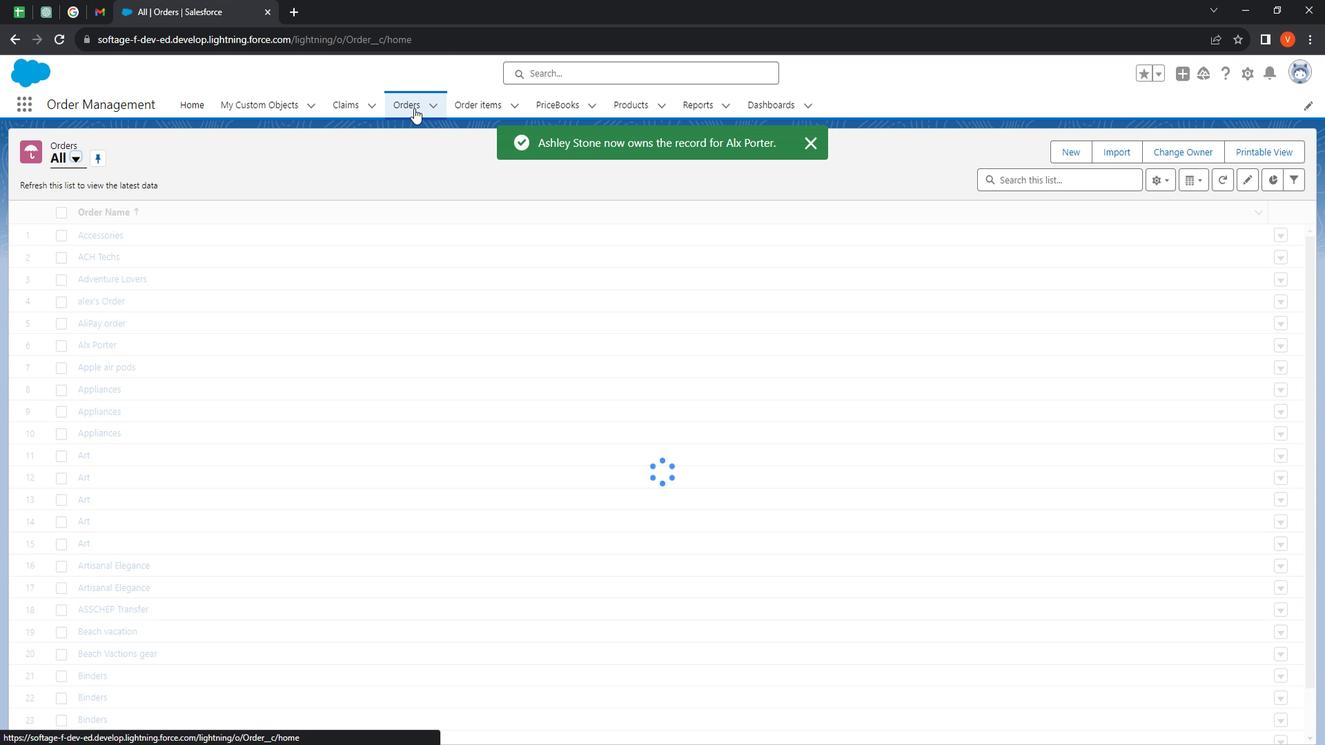 
Action: Mouse moved to (124, 418)
Screenshot: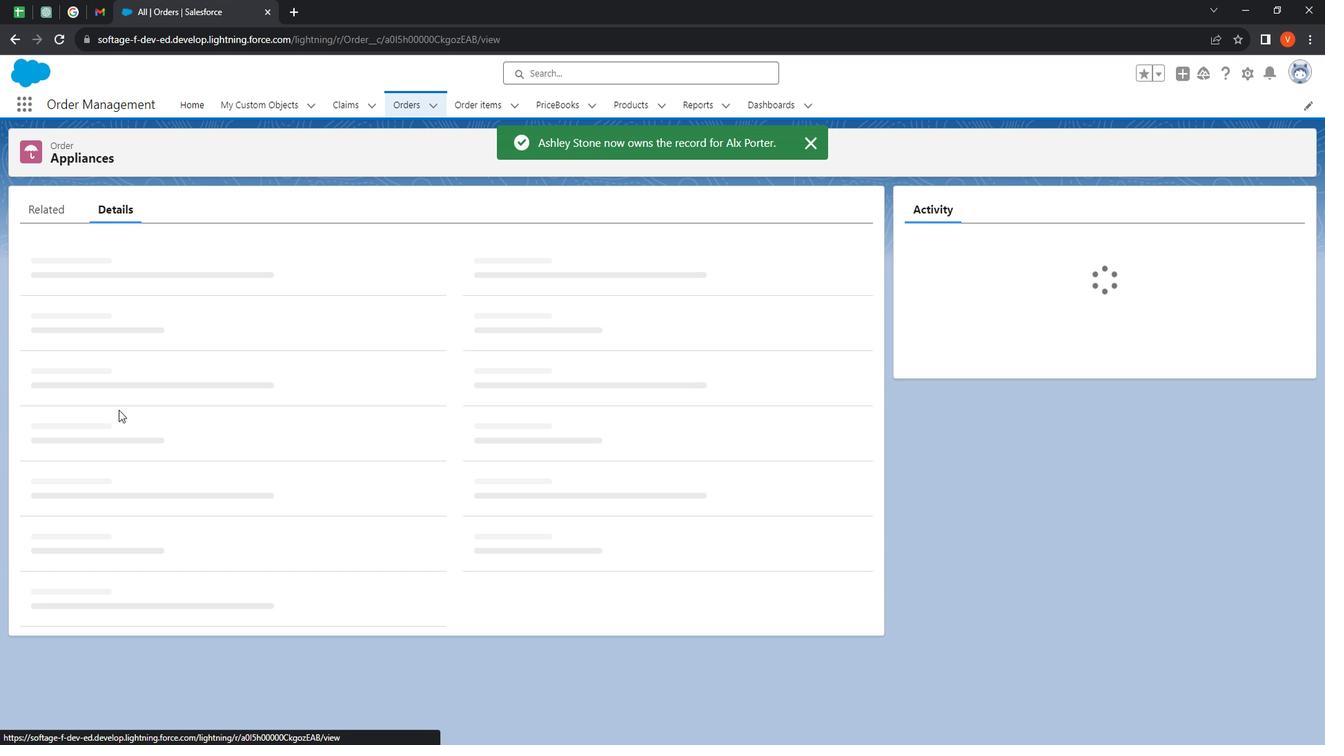 
Action: Mouse pressed left at (124, 418)
Screenshot: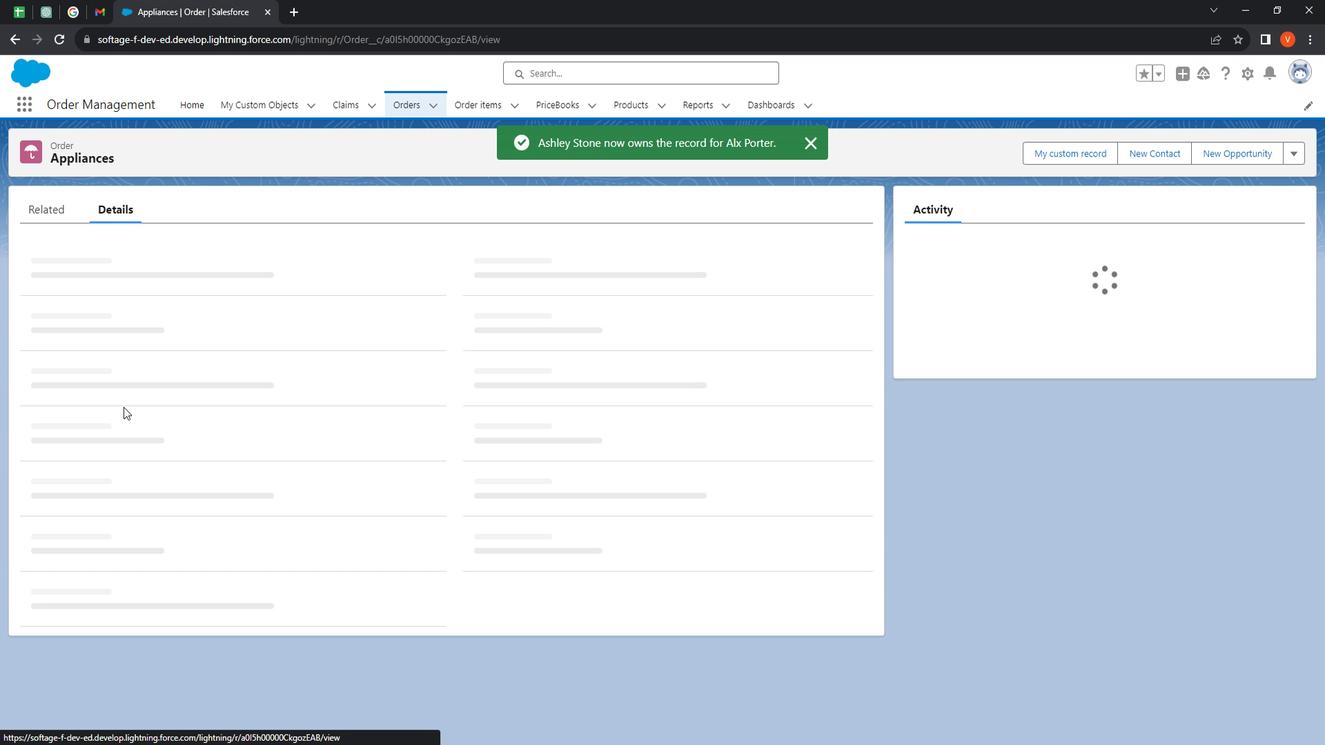 
Action: Mouse moved to (871, 277)
Screenshot: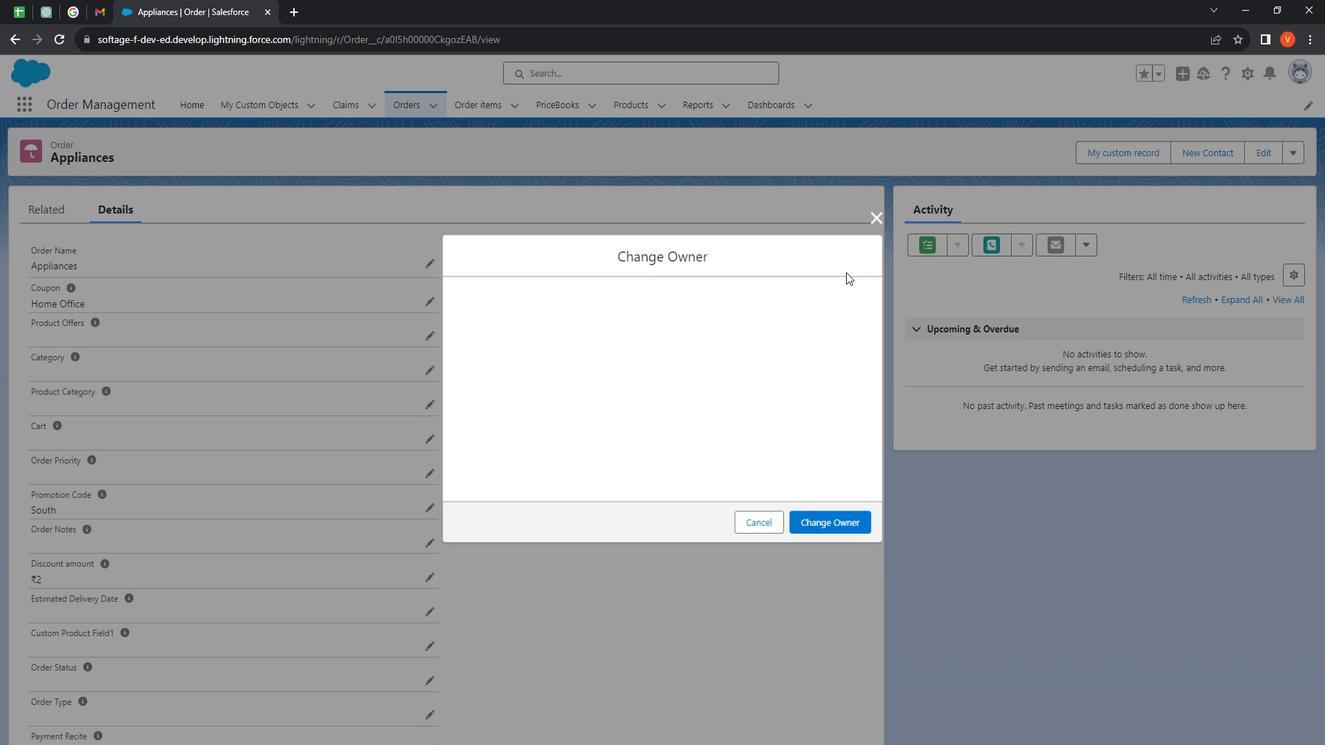 
Action: Mouse pressed left at (871, 277)
Screenshot: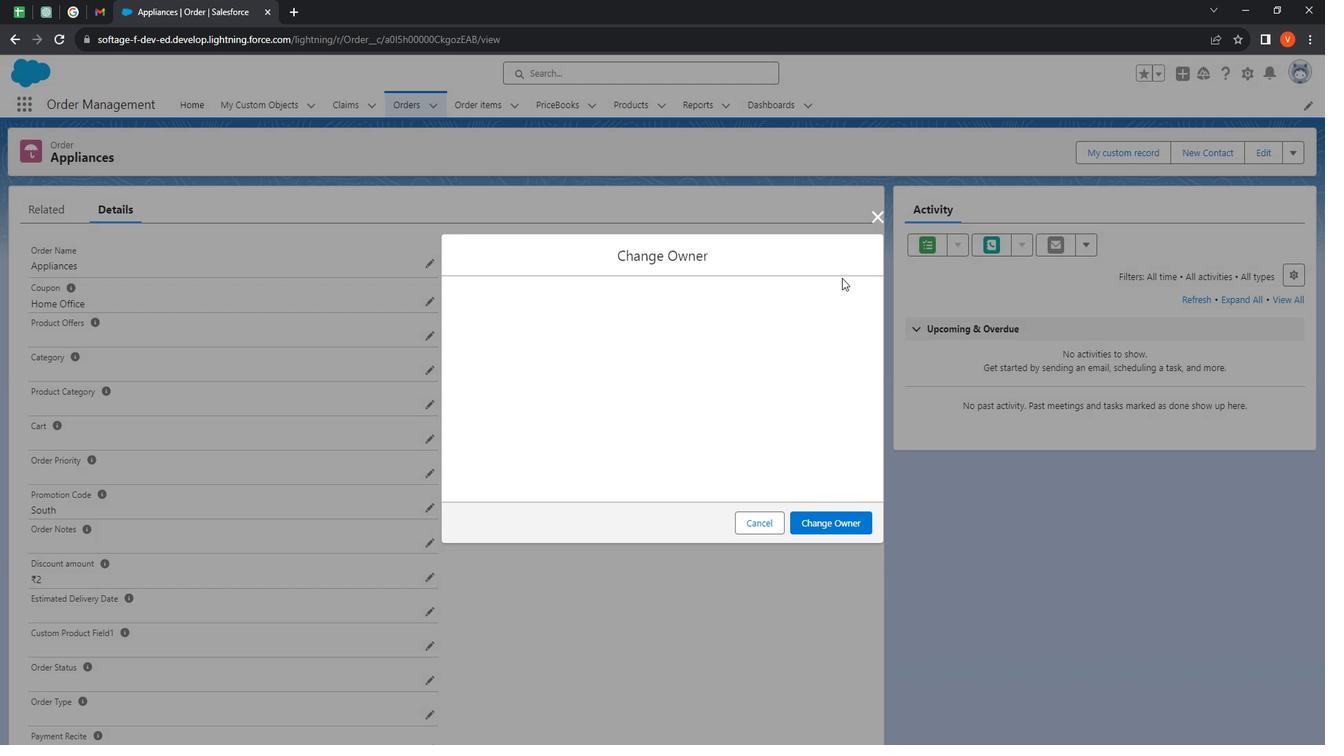 
Action: Mouse moved to (543, 345)
Screenshot: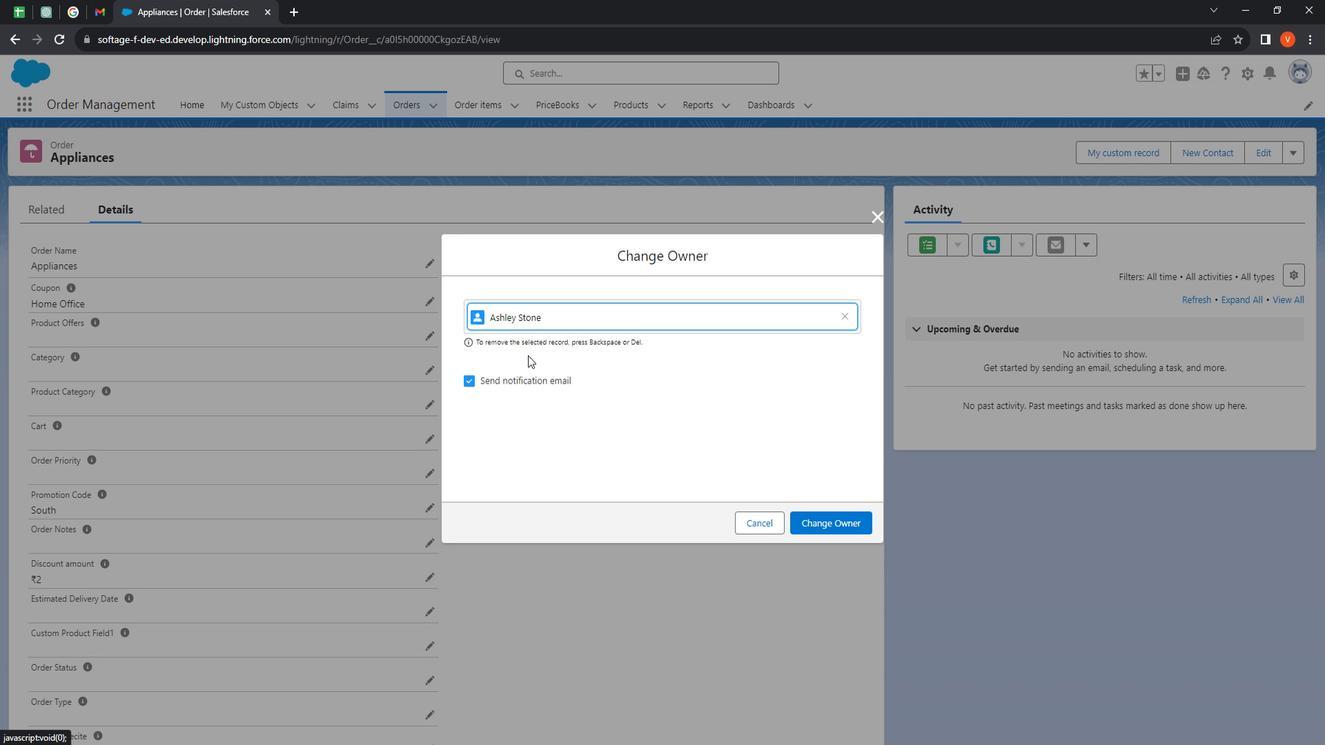 
Action: Mouse pressed left at (543, 345)
Screenshot: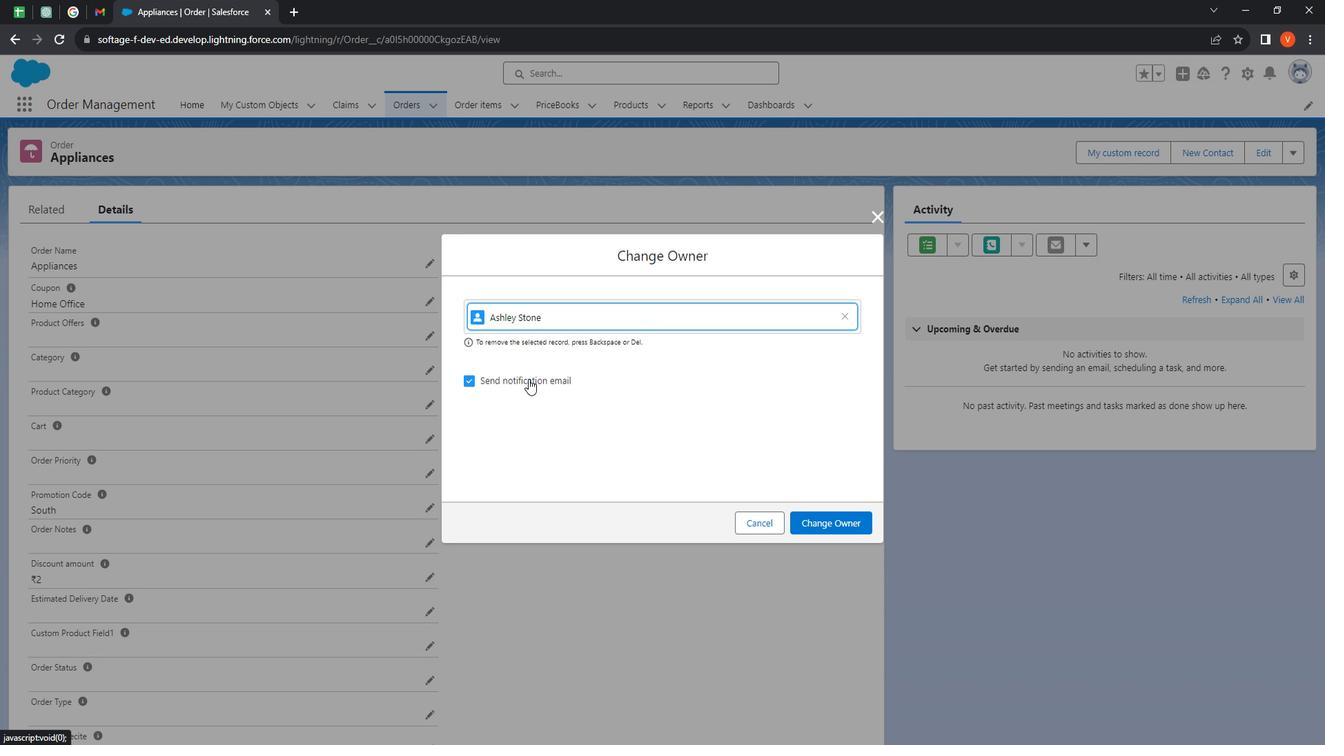 
Action: Mouse moved to (544, 391)
Screenshot: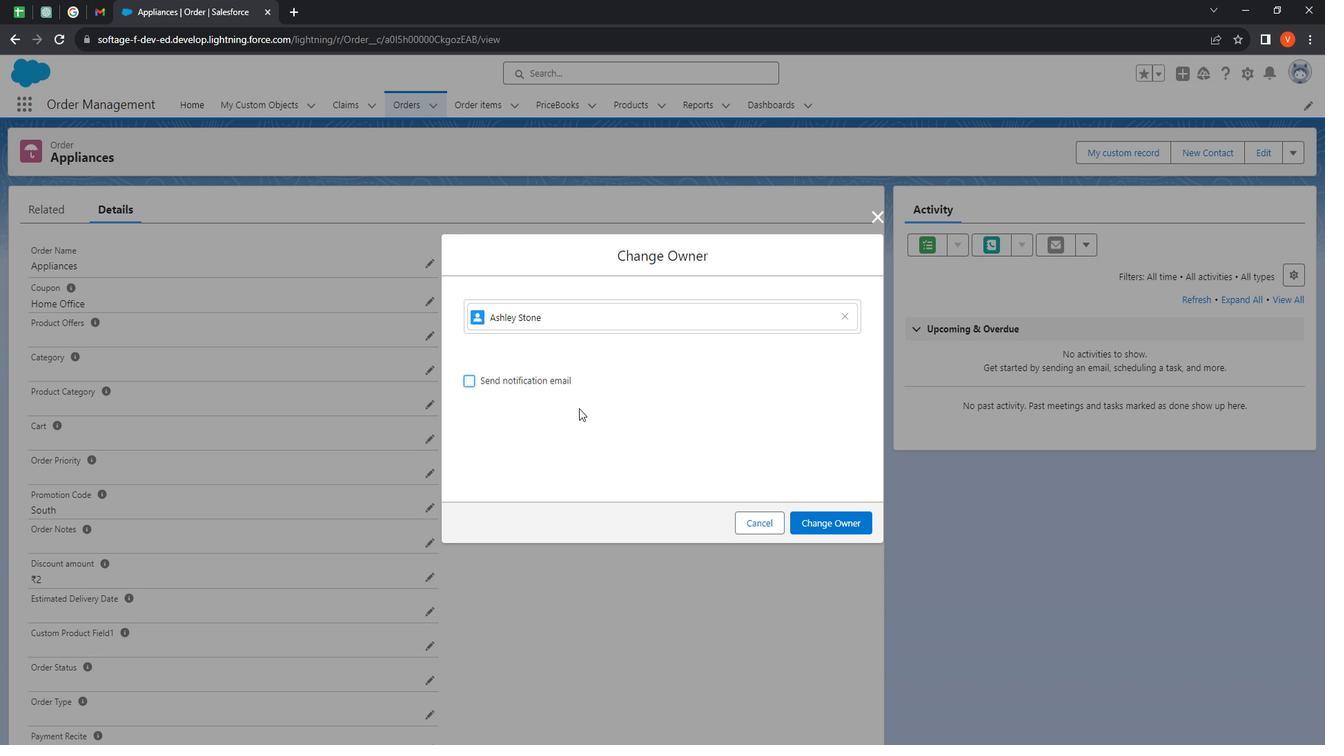 
Action: Mouse pressed left at (544, 391)
Screenshot: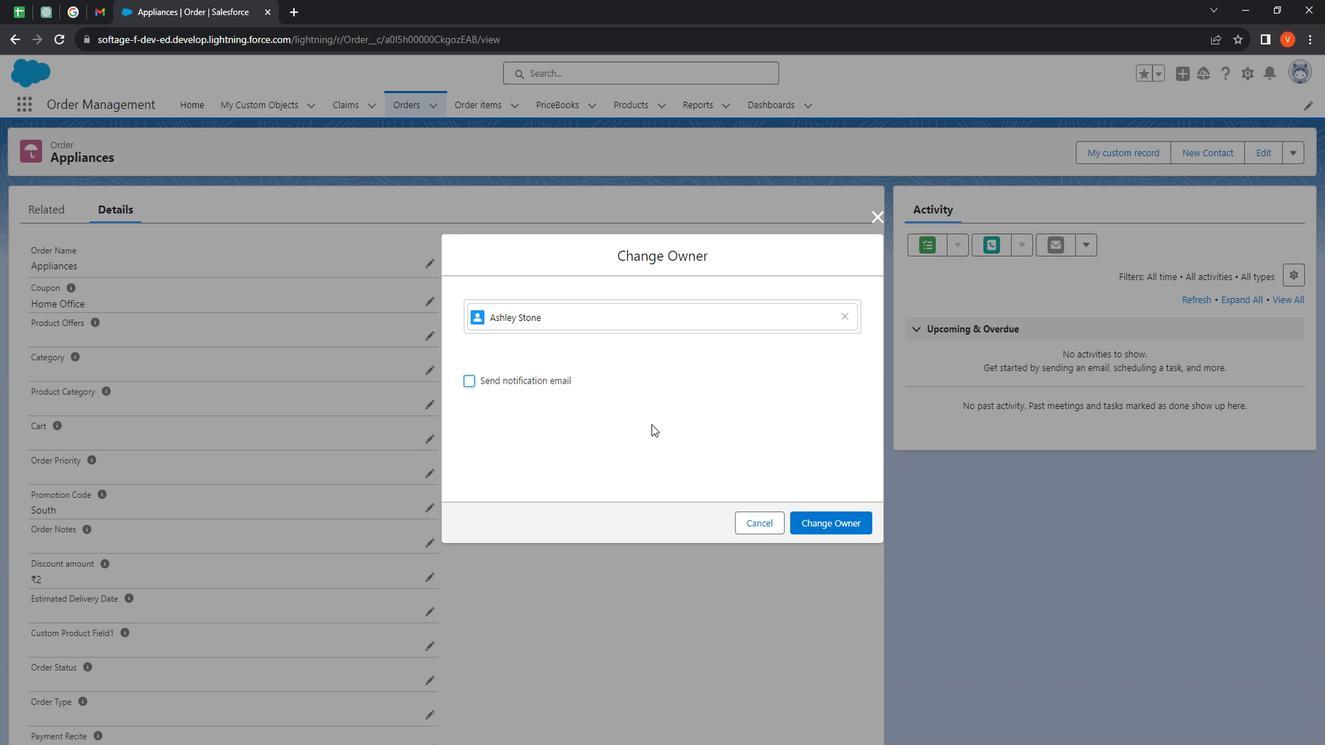 
Action: Mouse moved to (844, 510)
Screenshot: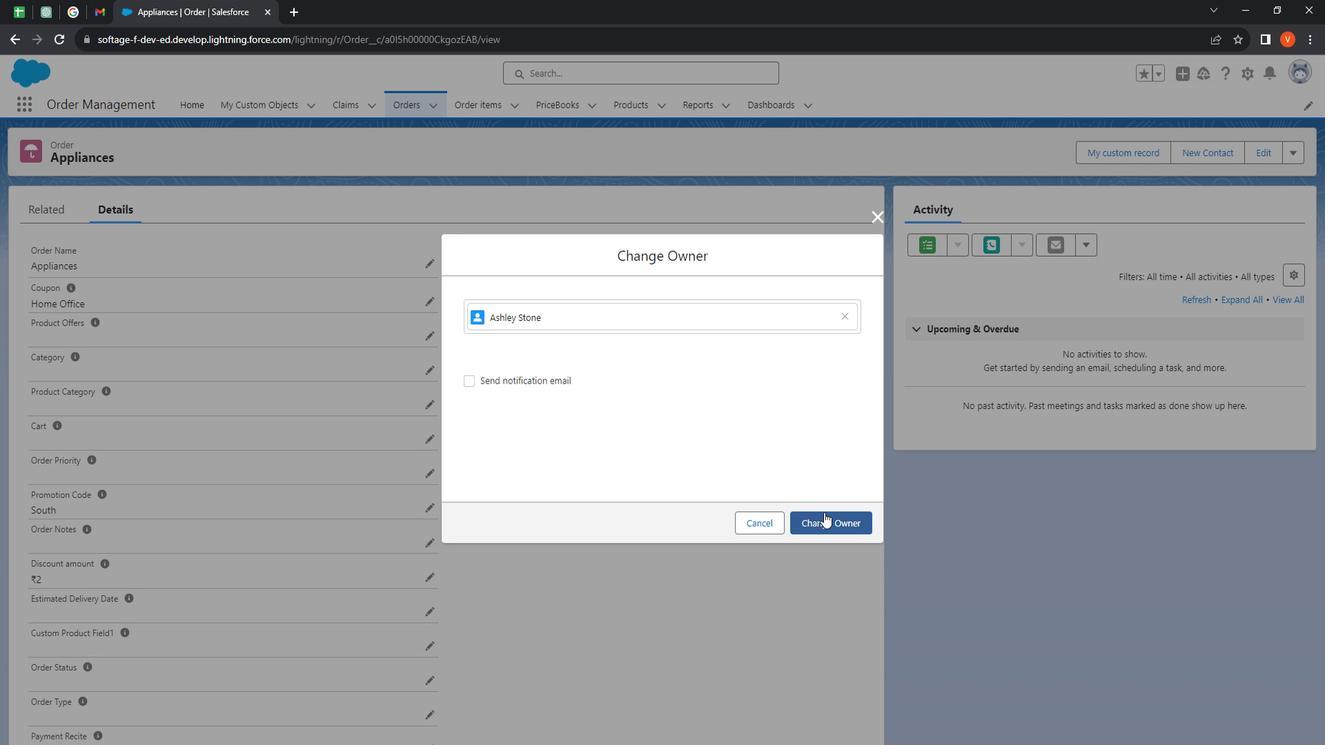 
Action: Mouse pressed left at (844, 510)
Screenshot: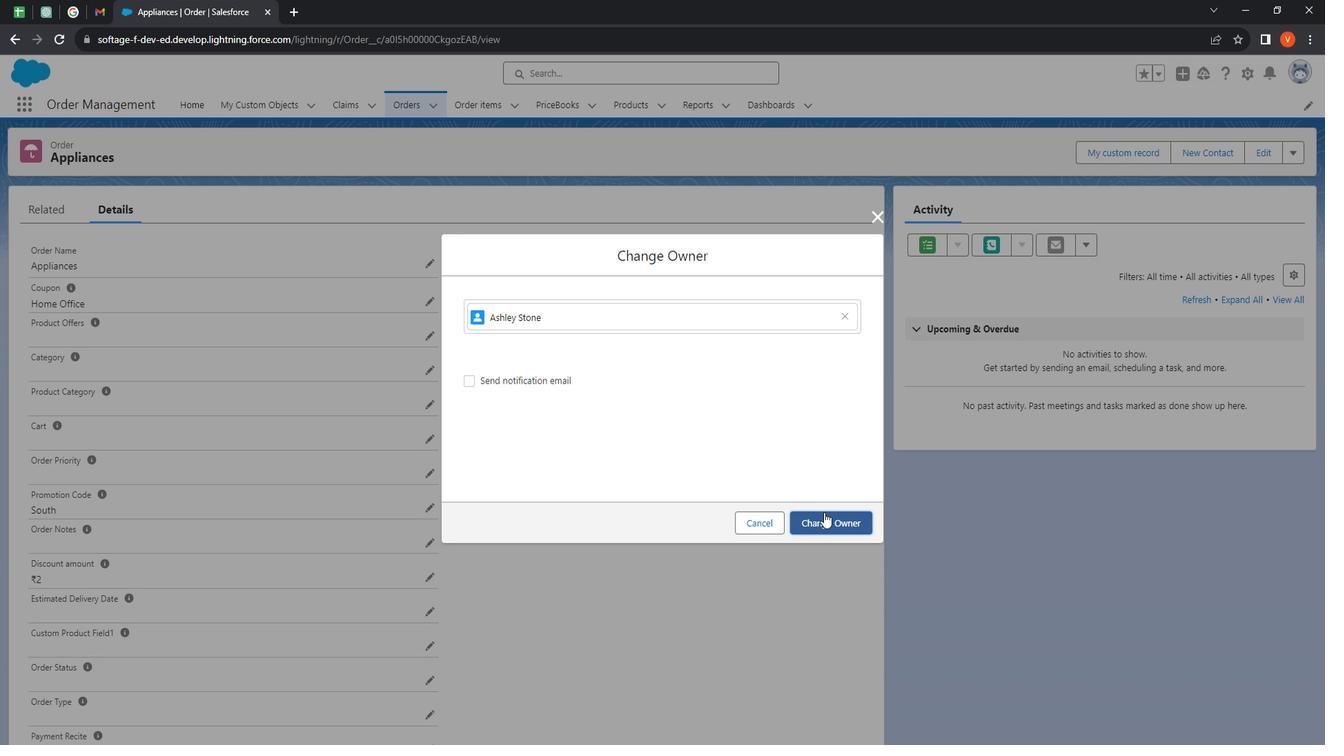 
Action: Mouse moved to (843, 512)
Screenshot: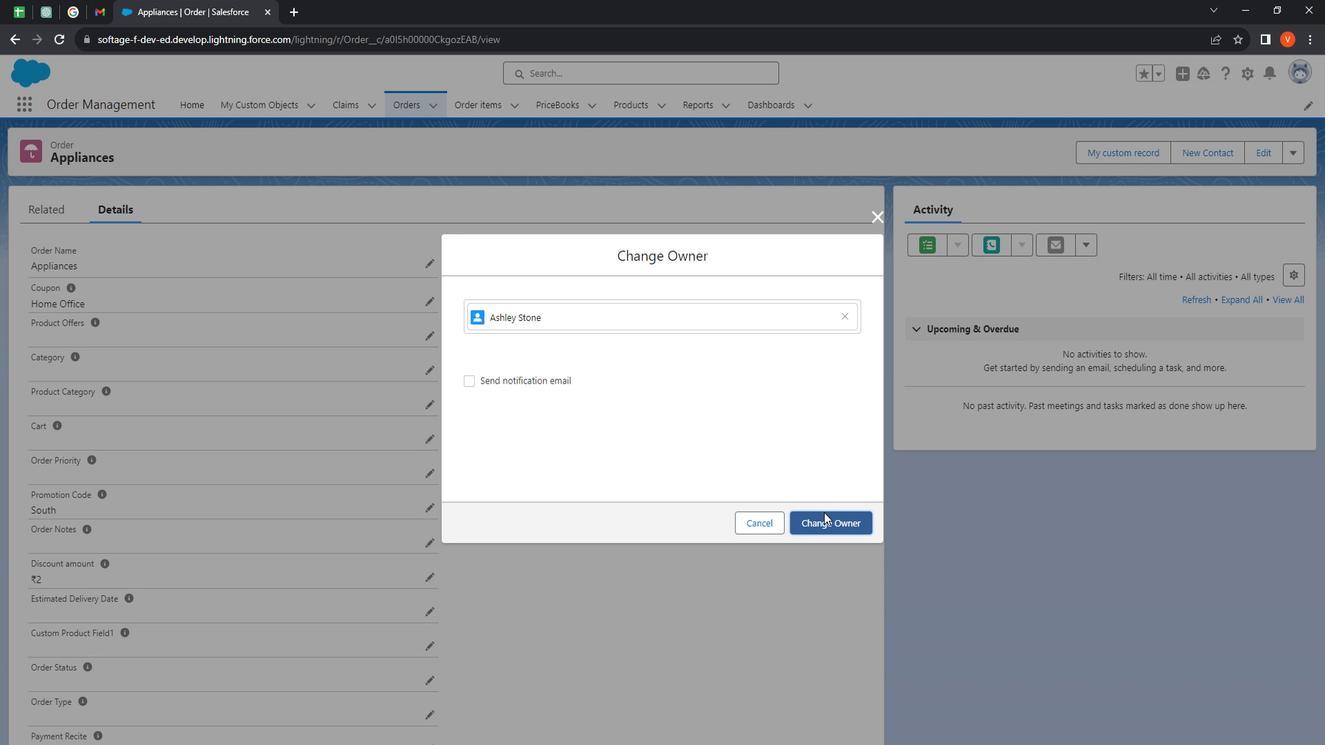 
Action: Mouse pressed left at (843, 512)
Screenshot: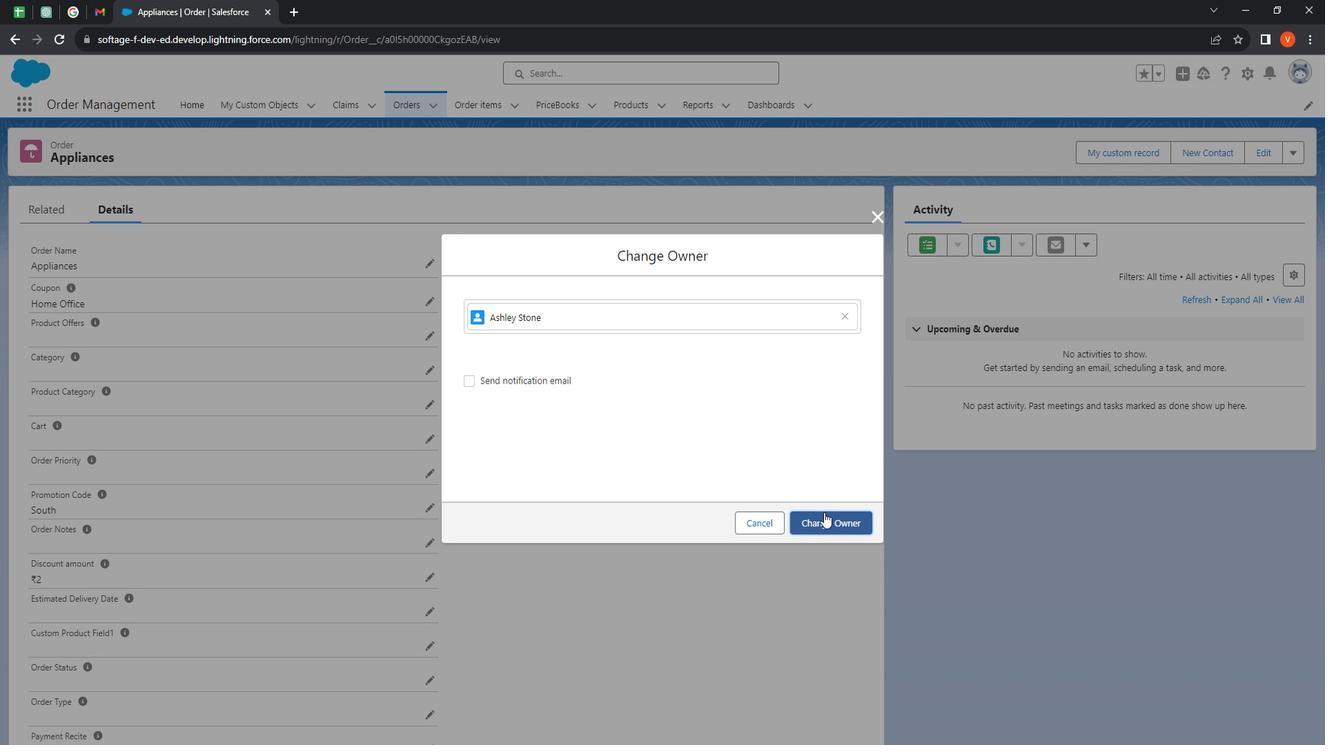 
Action: Mouse moved to (780, 255)
Screenshot: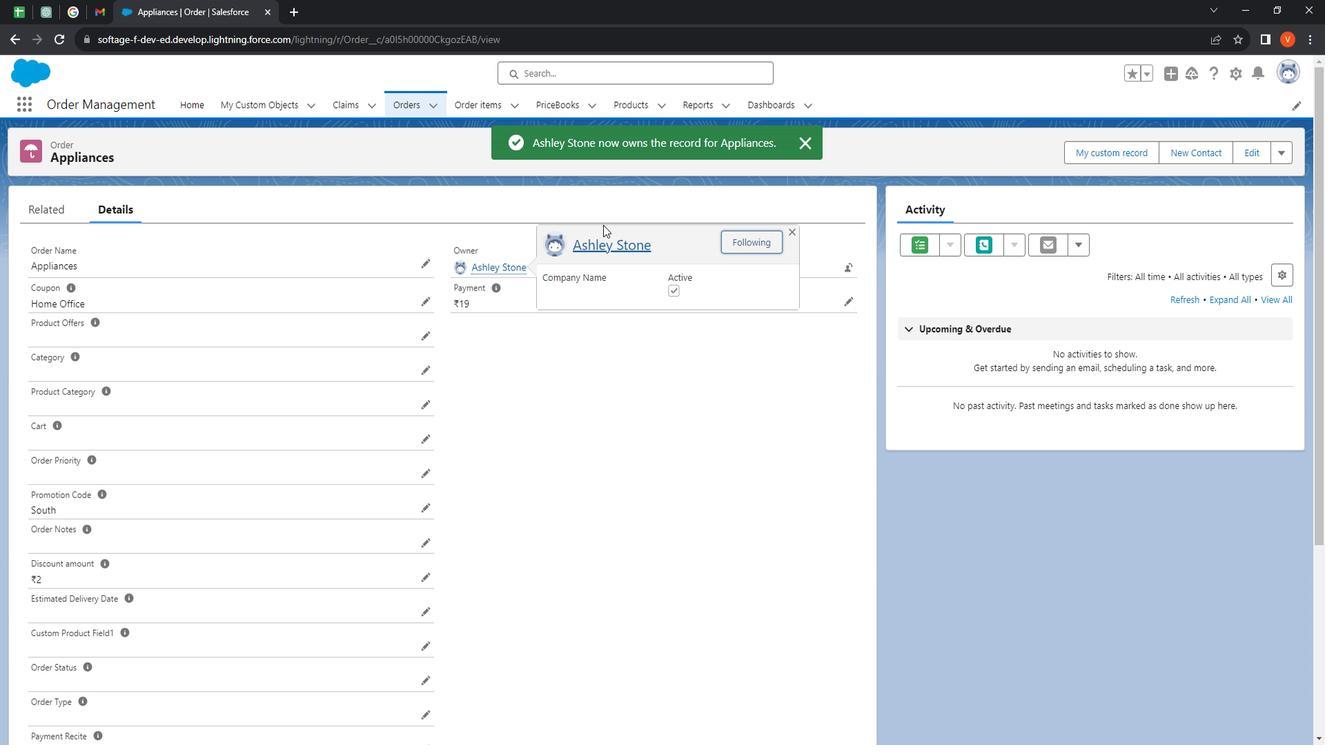 
Action: Mouse pressed left at (780, 255)
Screenshot: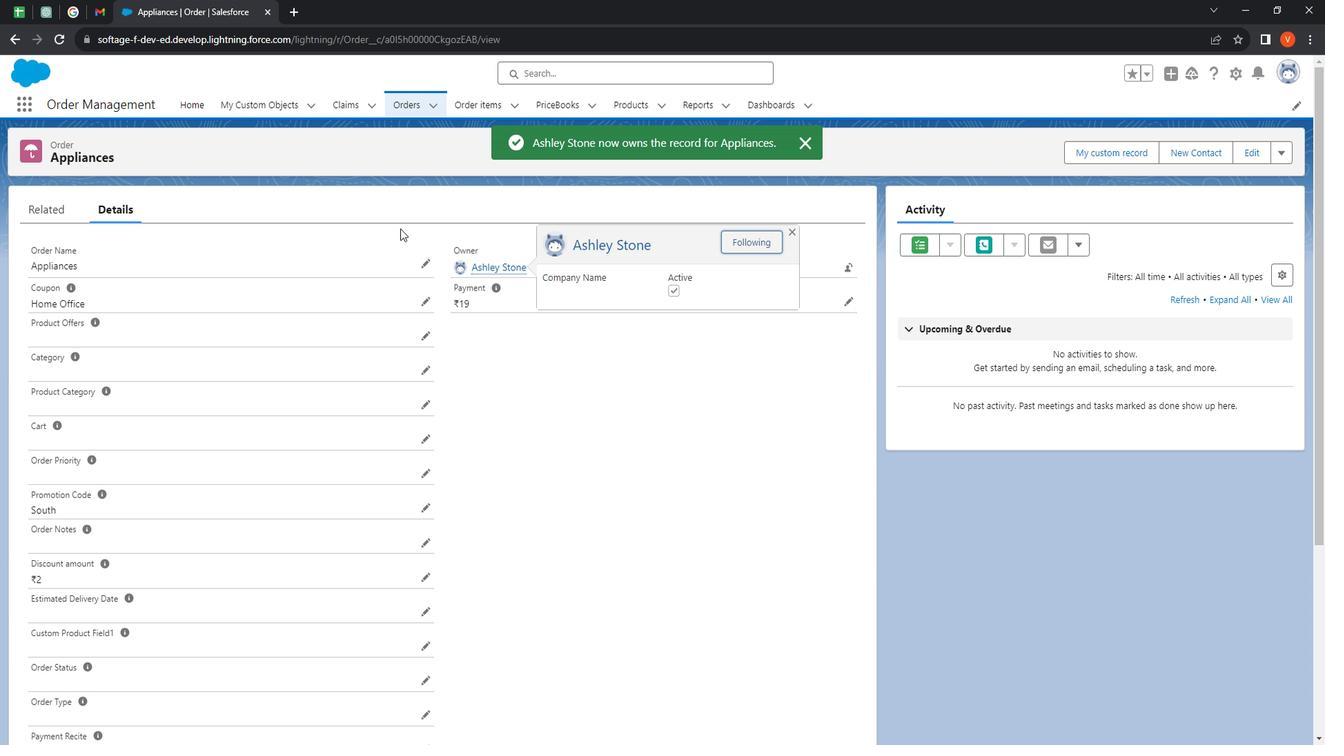 
Action: Mouse moved to (430, 122)
Screenshot: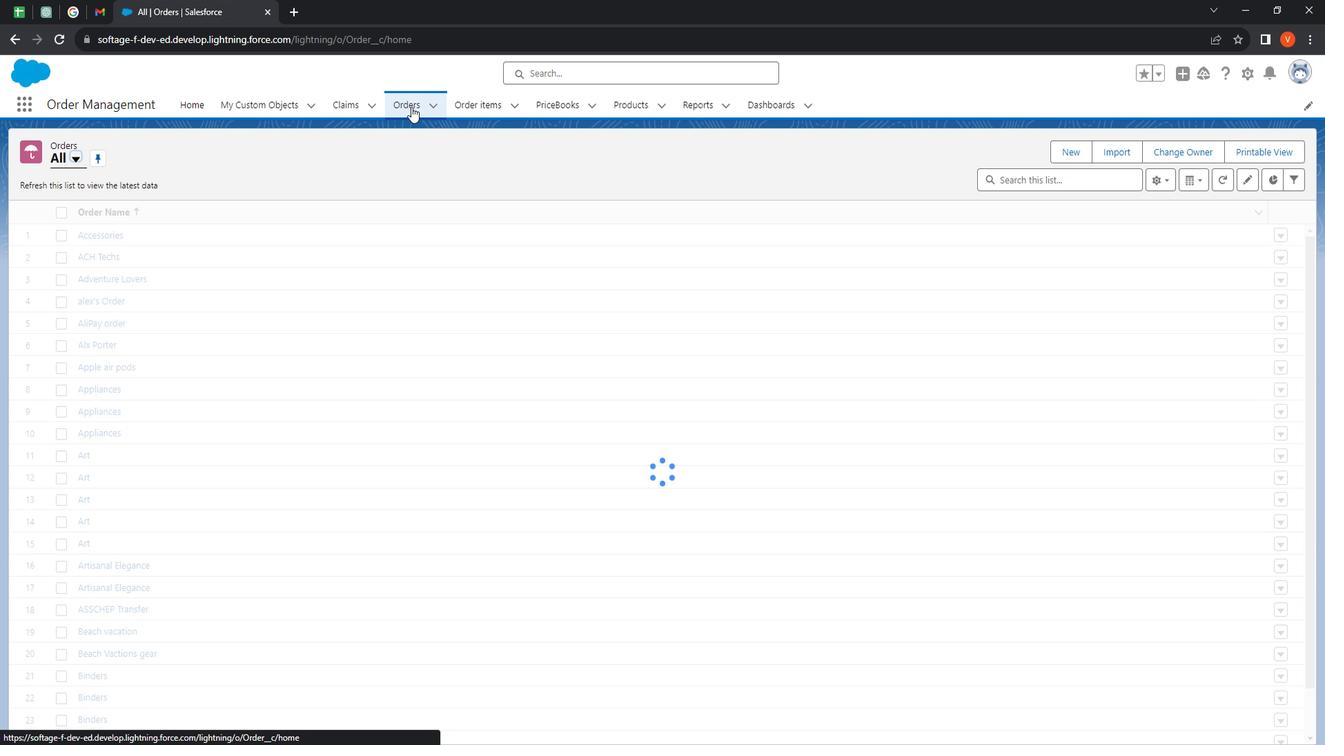 
Action: Mouse pressed left at (430, 122)
Screenshot: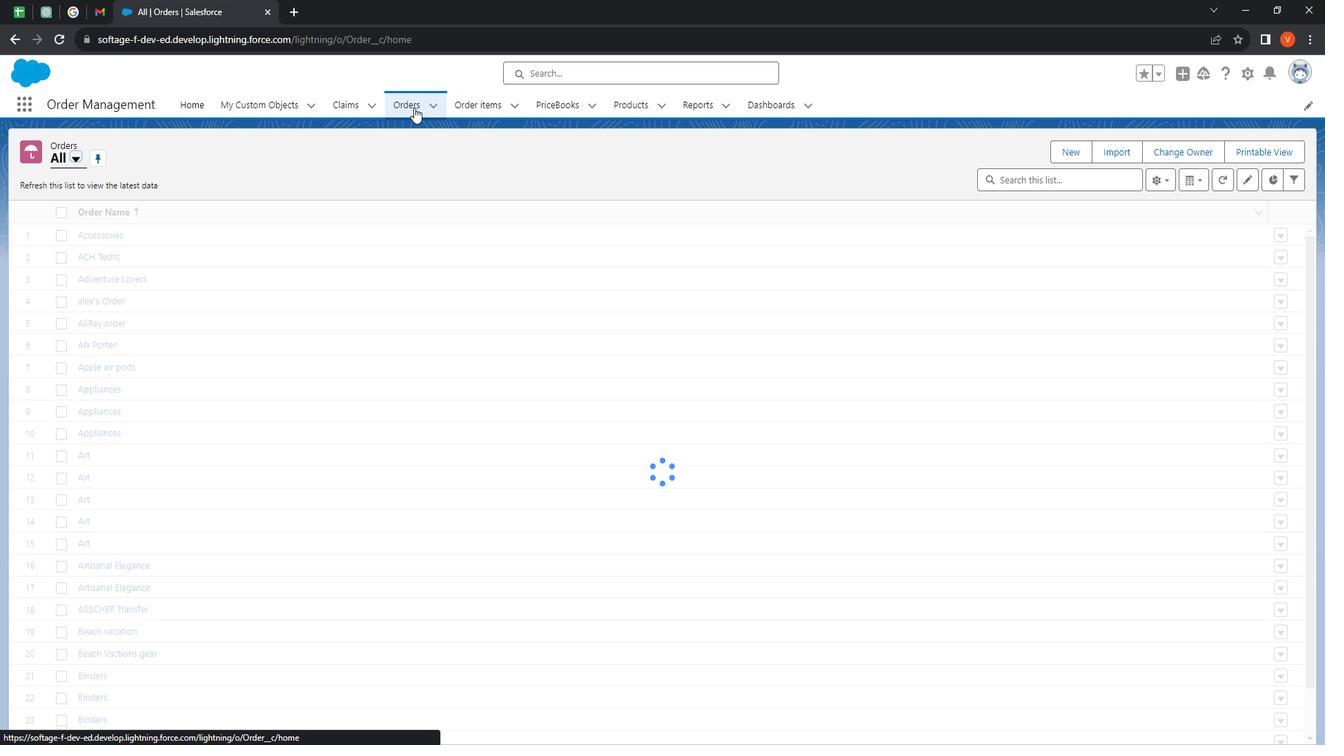 
Action: Mouse moved to (115, 414)
Screenshot: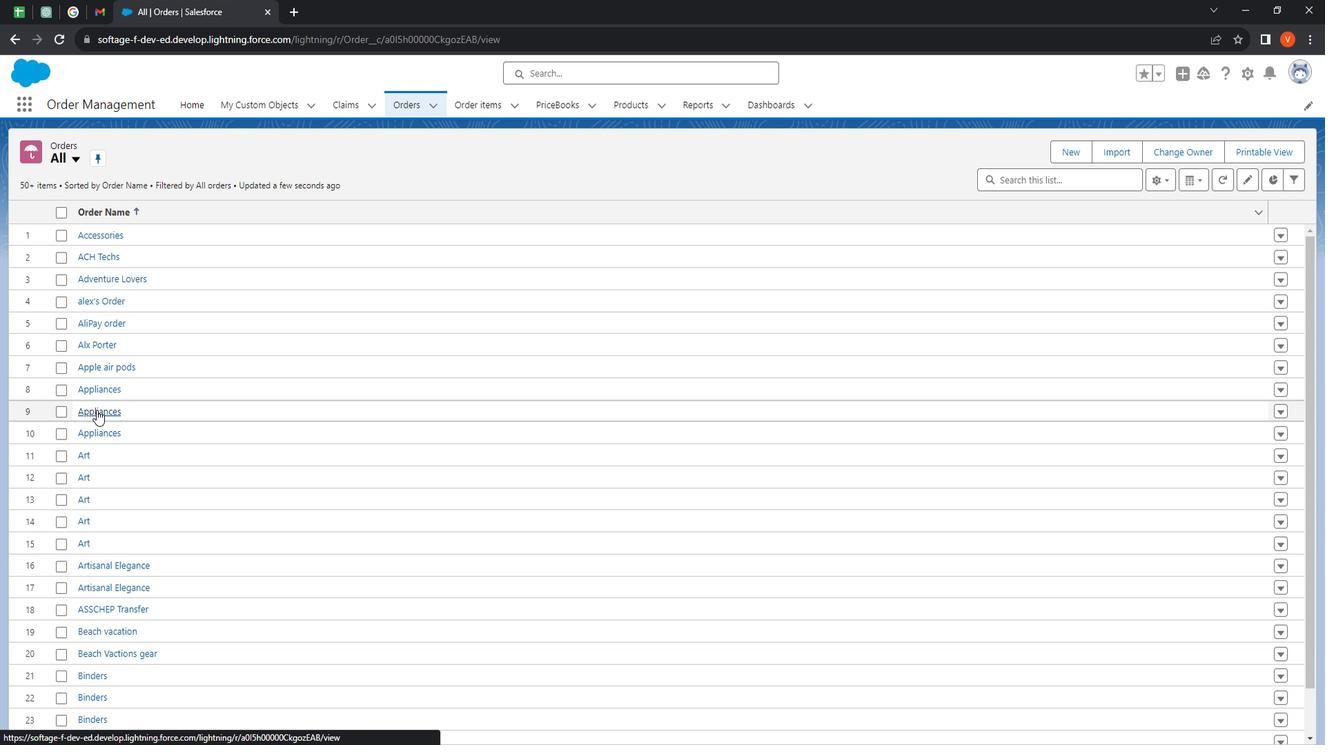 
Action: Mouse pressed left at (115, 414)
Screenshot: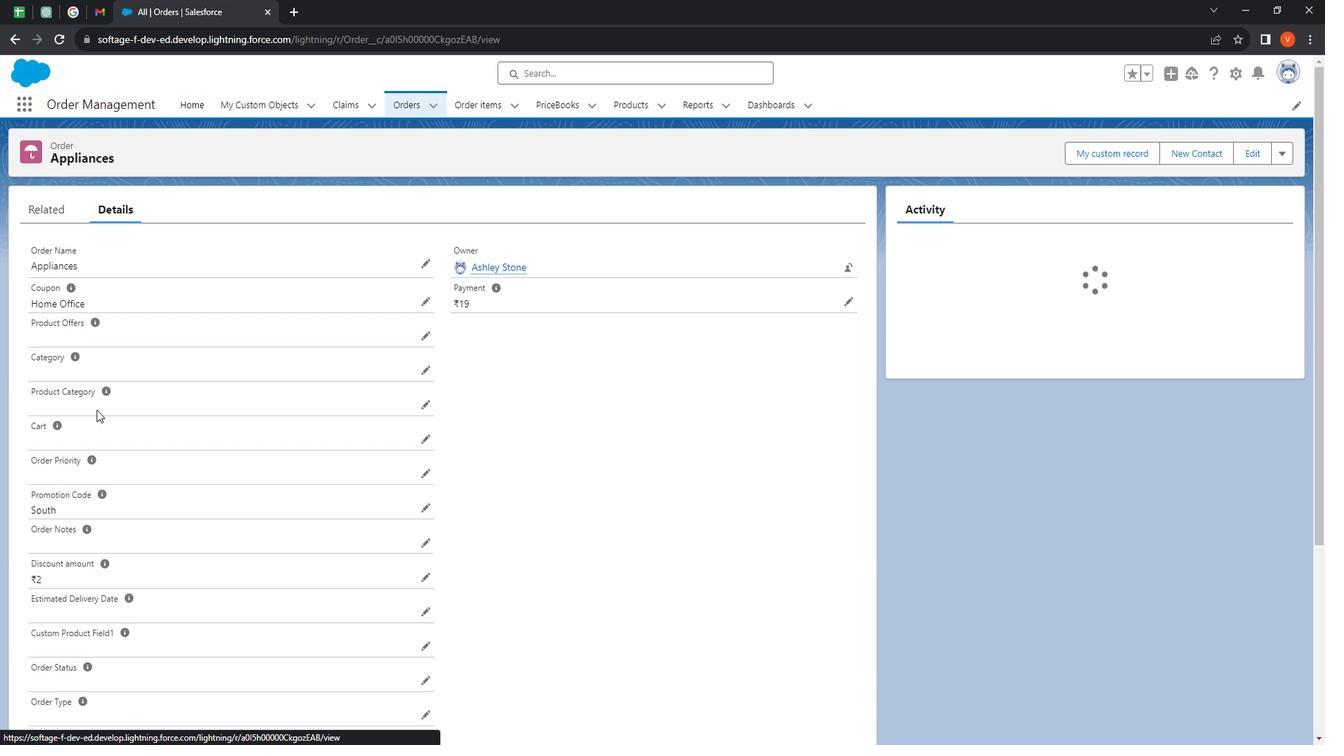 
Action: Mouse moved to (780, 258)
Screenshot: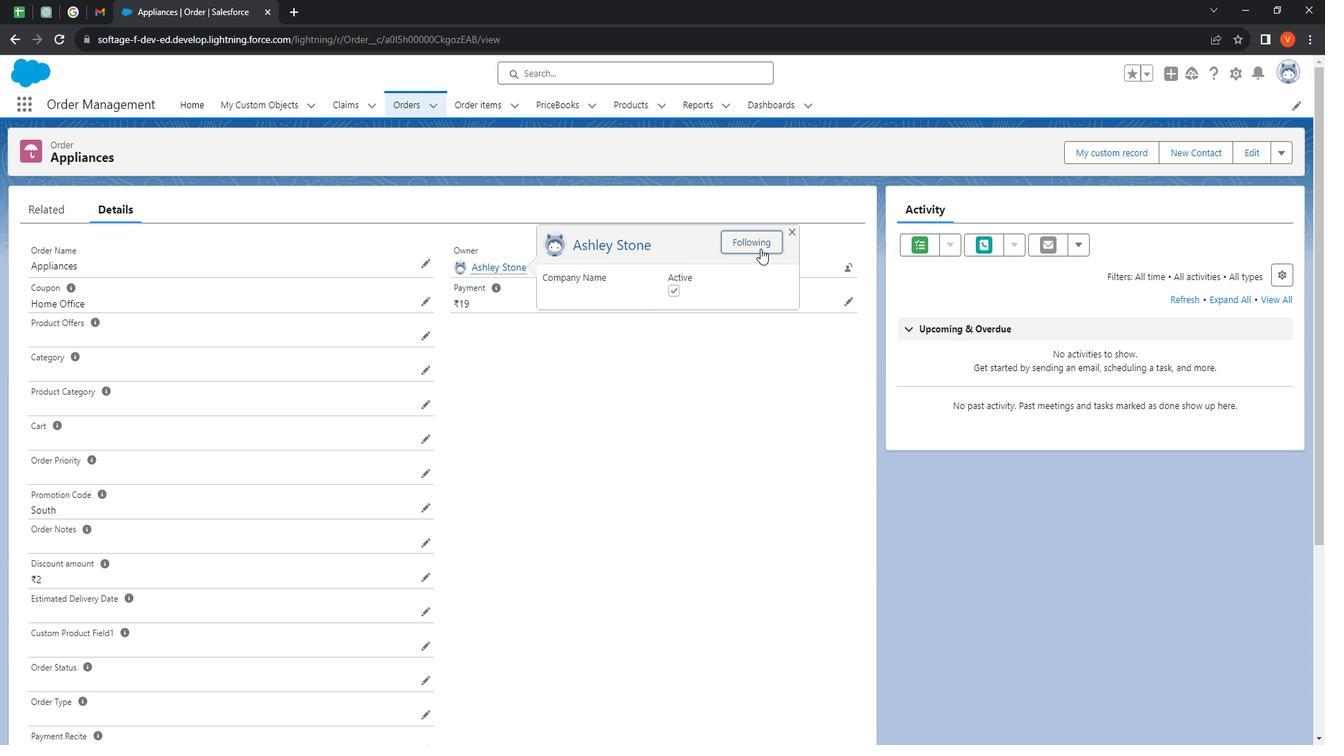
Action: Mouse pressed left at (780, 258)
Screenshot: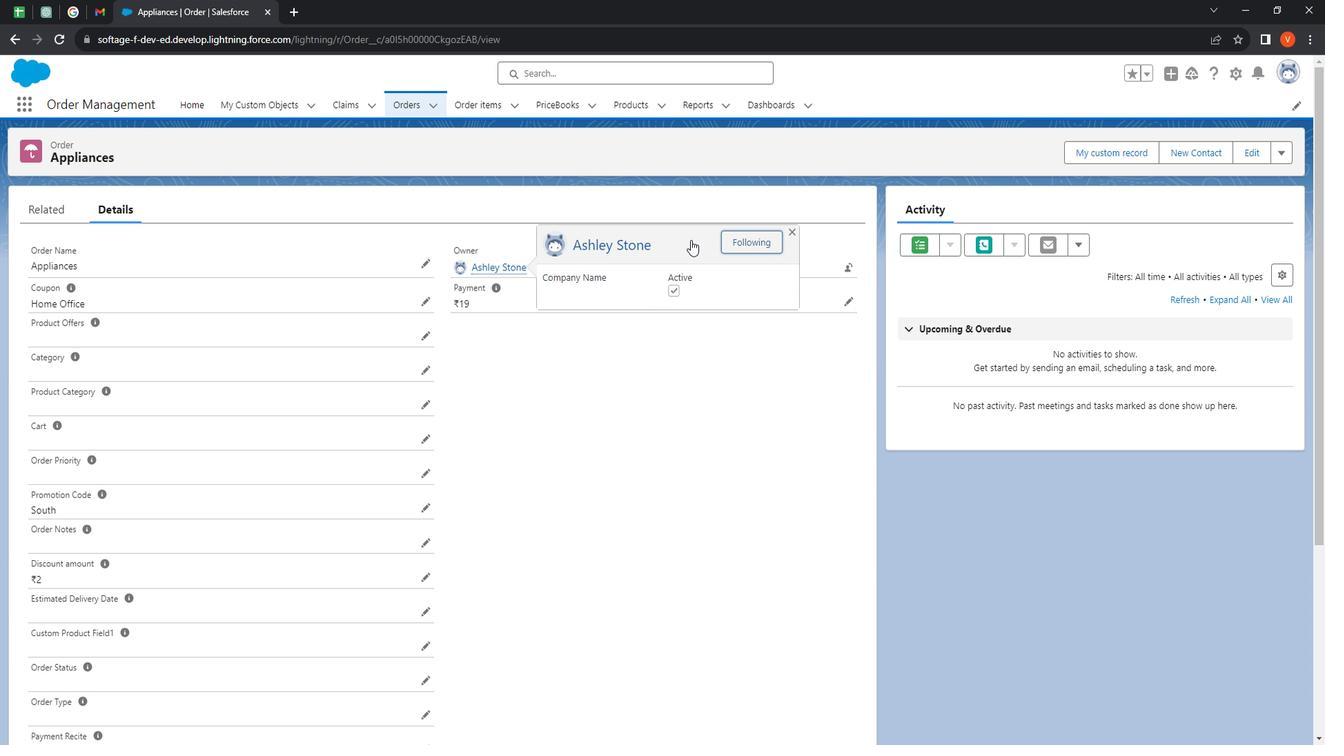 
Action: Mouse moved to (432, 117)
Screenshot: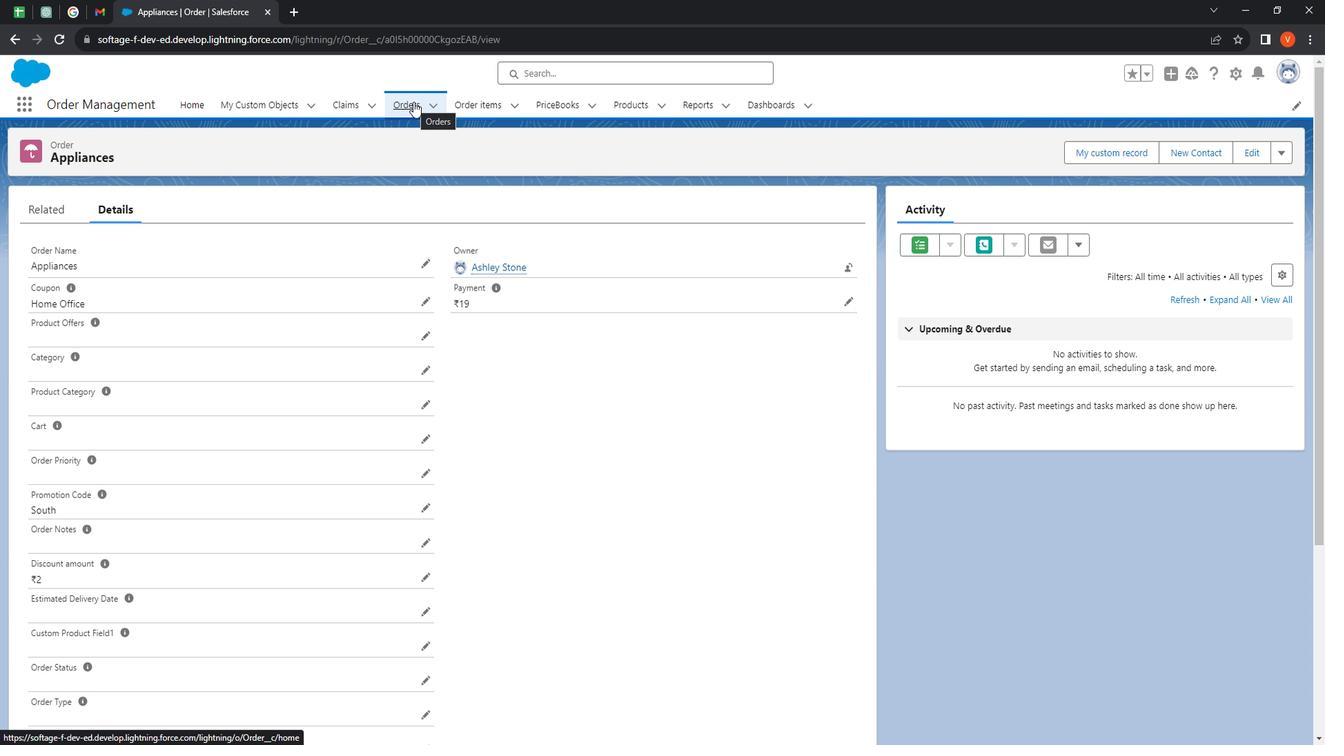 
Action: Mouse pressed left at (432, 117)
Screenshot: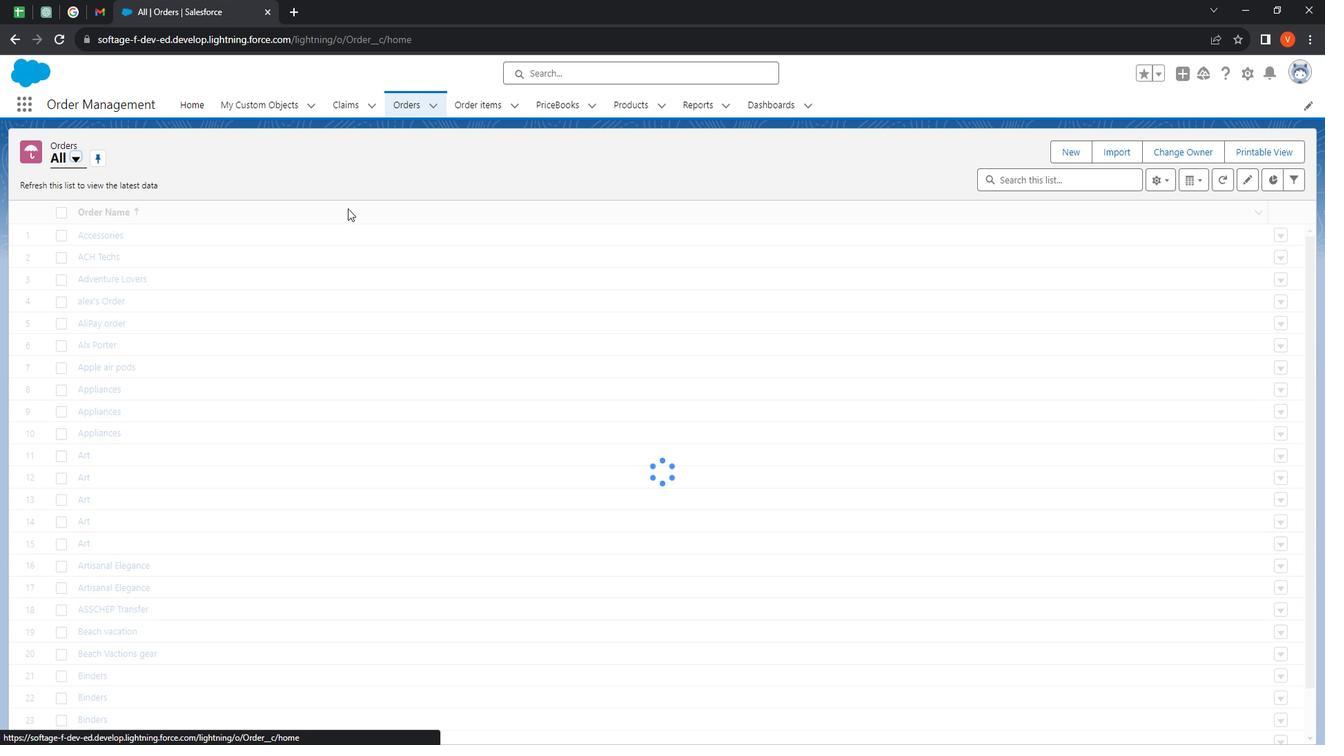 
Action: Mouse moved to (200, 396)
Screenshot: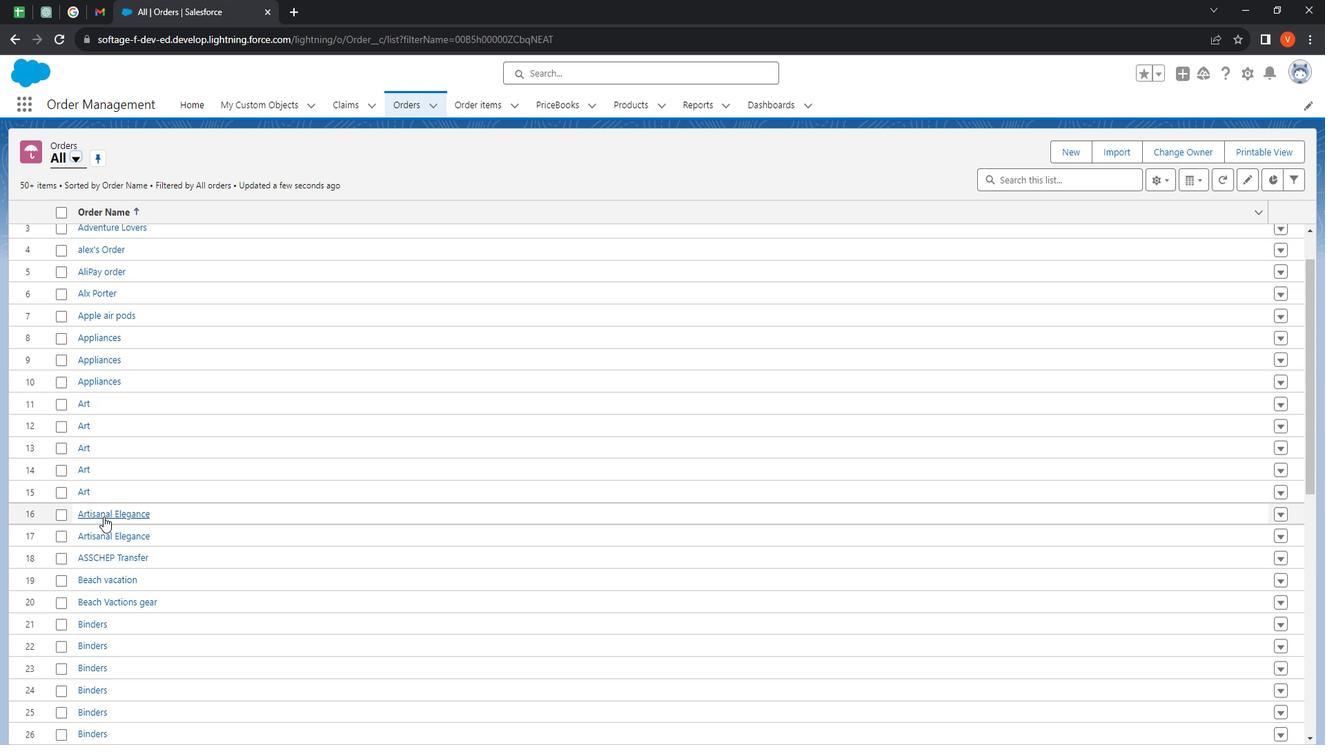 
Action: Mouse scrolled (200, 395) with delta (0, 0)
Screenshot: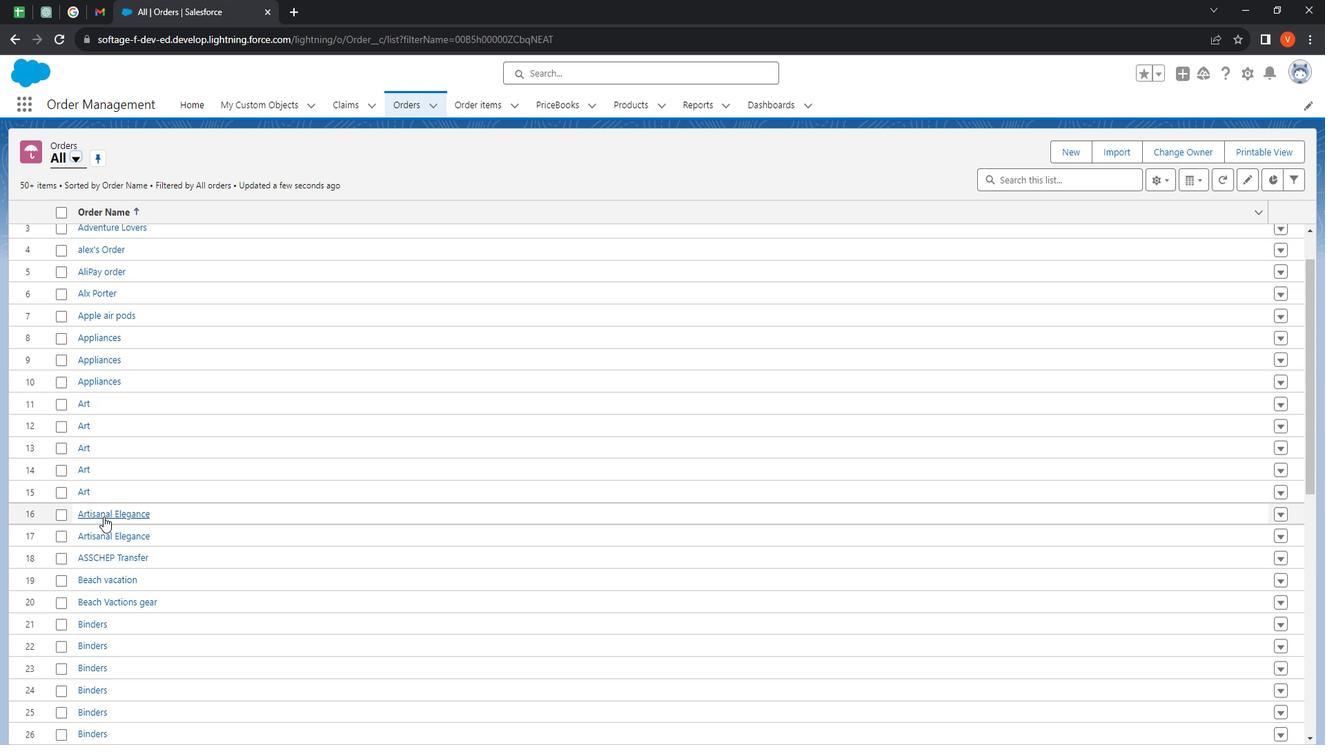 
Action: Mouse scrolled (200, 395) with delta (0, 0)
Screenshot: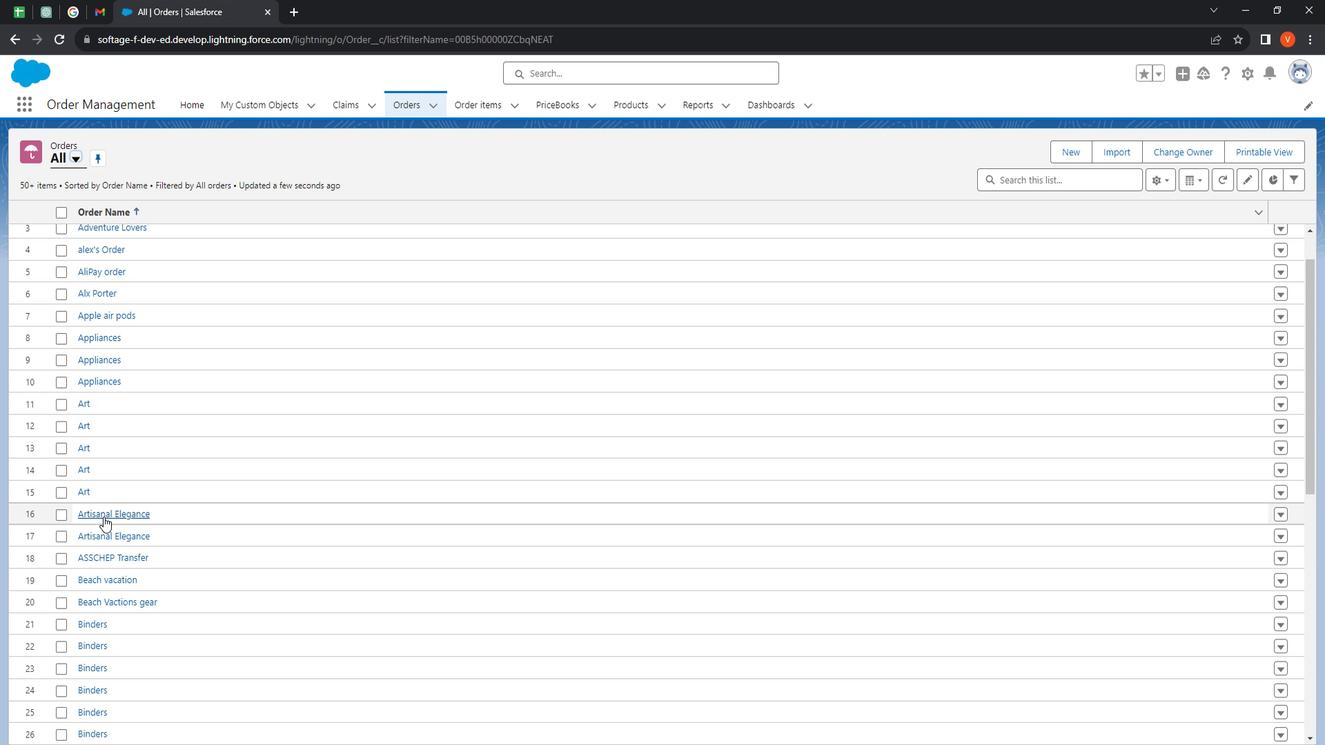 
Action: Mouse moved to (199, 396)
Screenshot: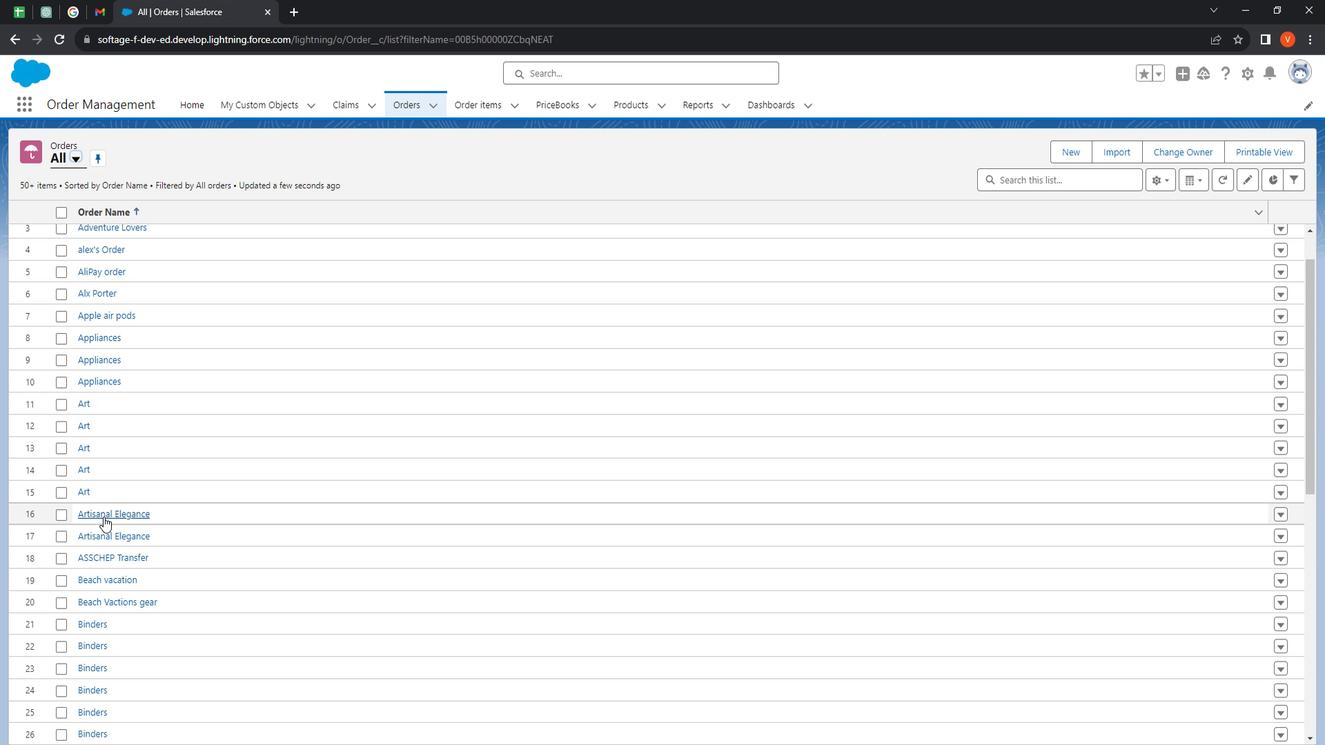 
Action: Mouse scrolled (199, 396) with delta (0, 0)
Screenshot: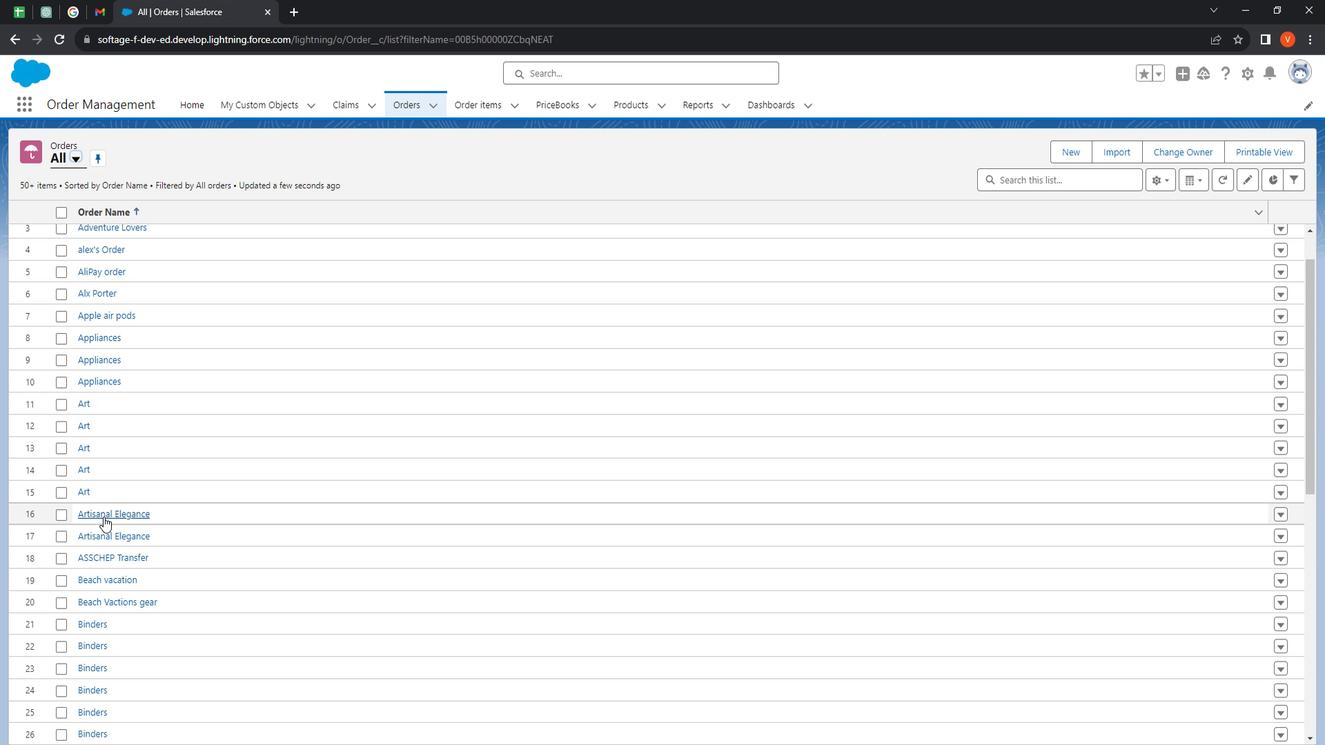 
Action: Mouse moved to (198, 398)
Screenshot: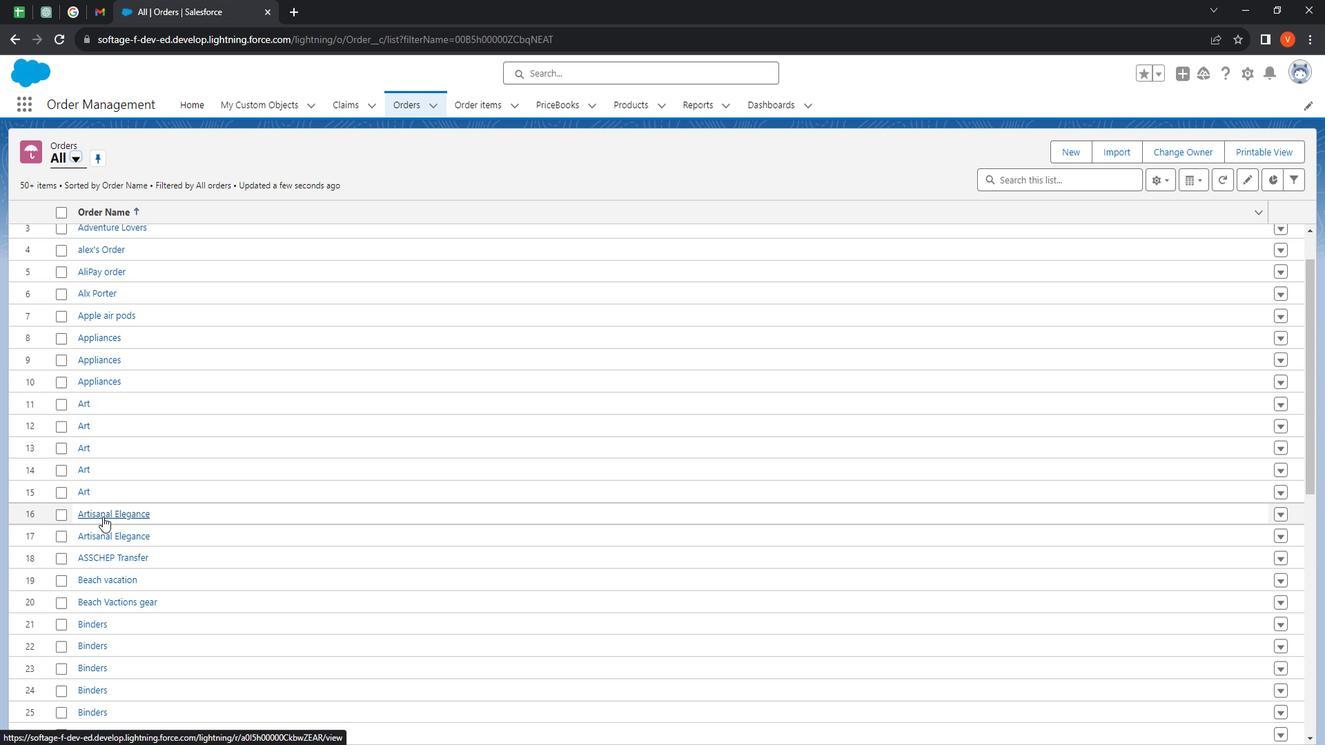 
Action: Mouse scrolled (198, 397) with delta (0, 0)
Screenshot: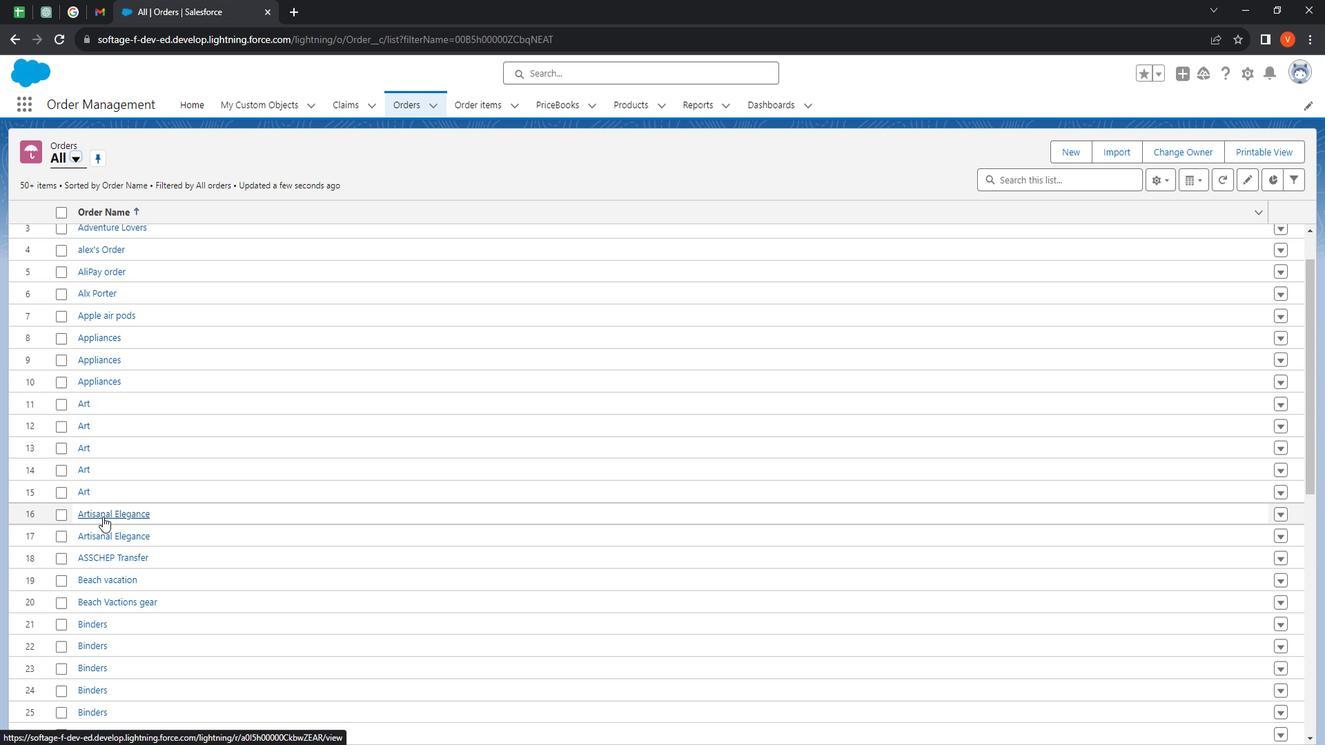 
Action: Mouse moved to (122, 517)
Screenshot: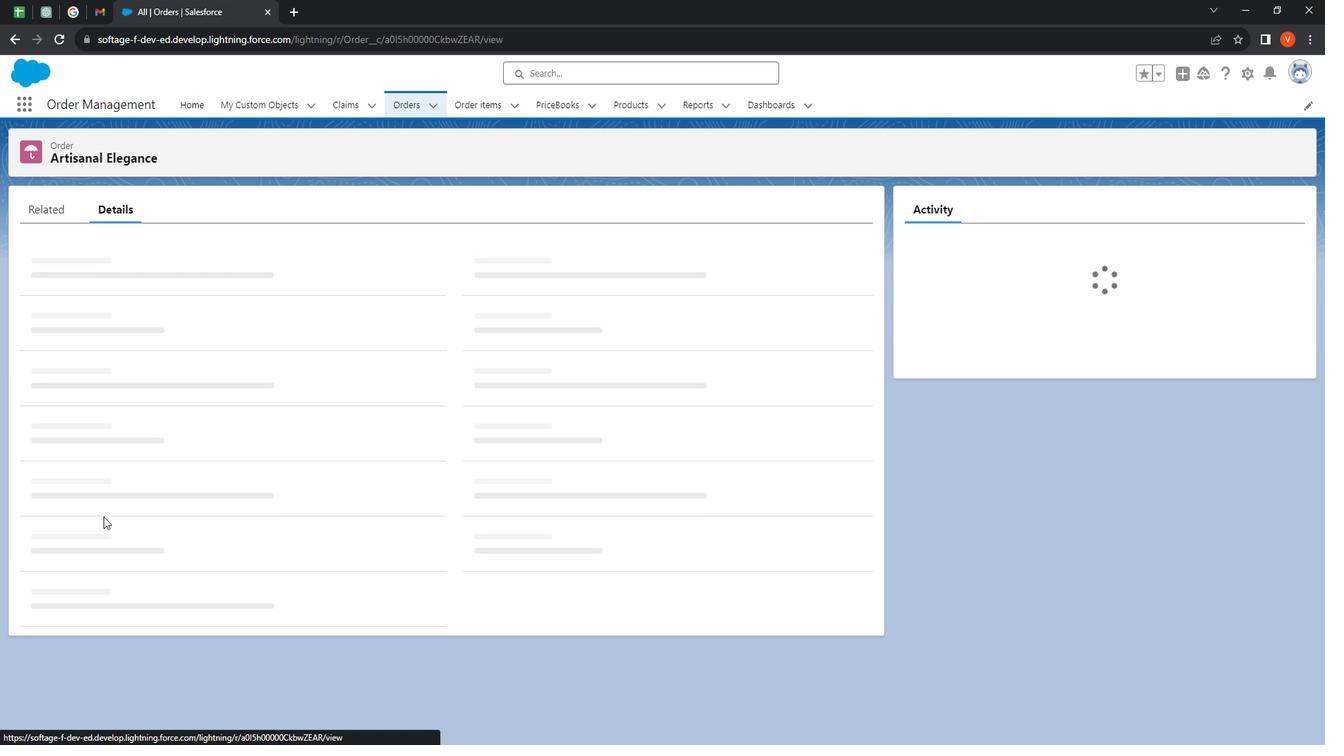 
Action: Mouse pressed left at (122, 517)
Screenshot: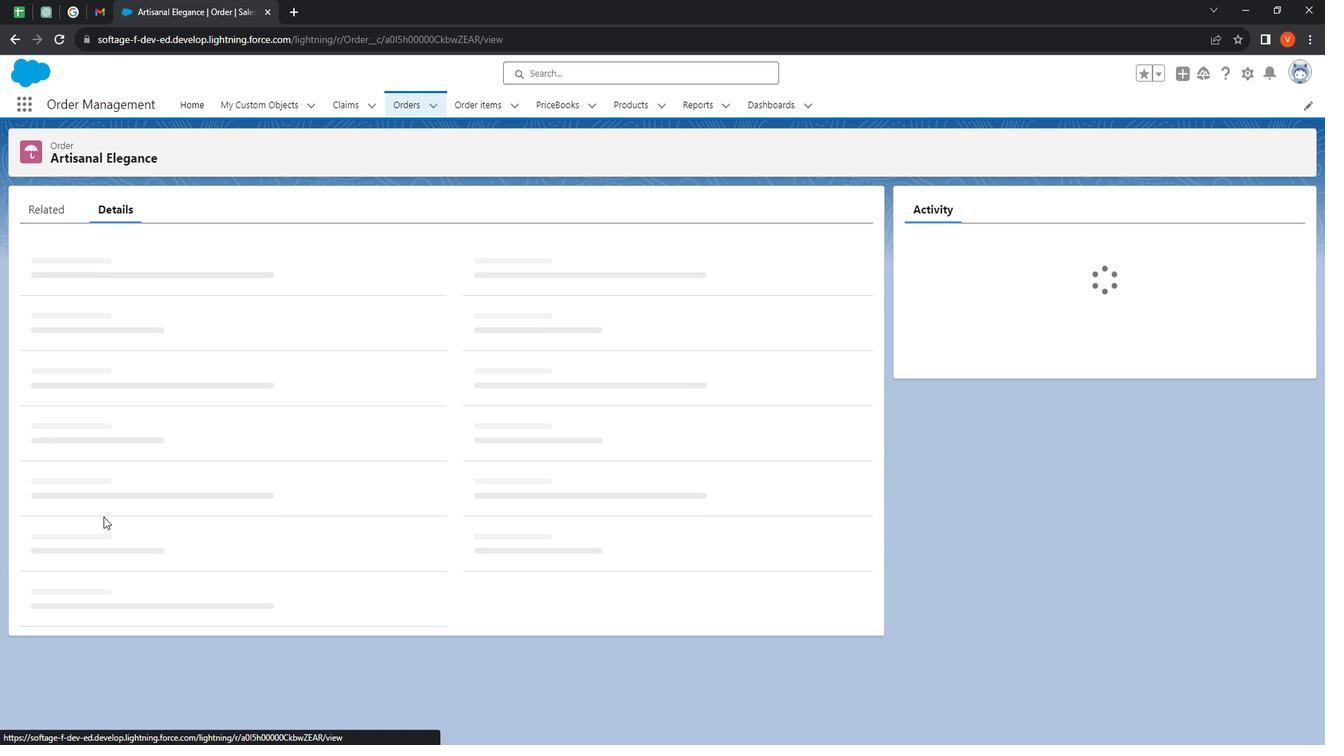 
Action: Mouse moved to (867, 278)
Screenshot: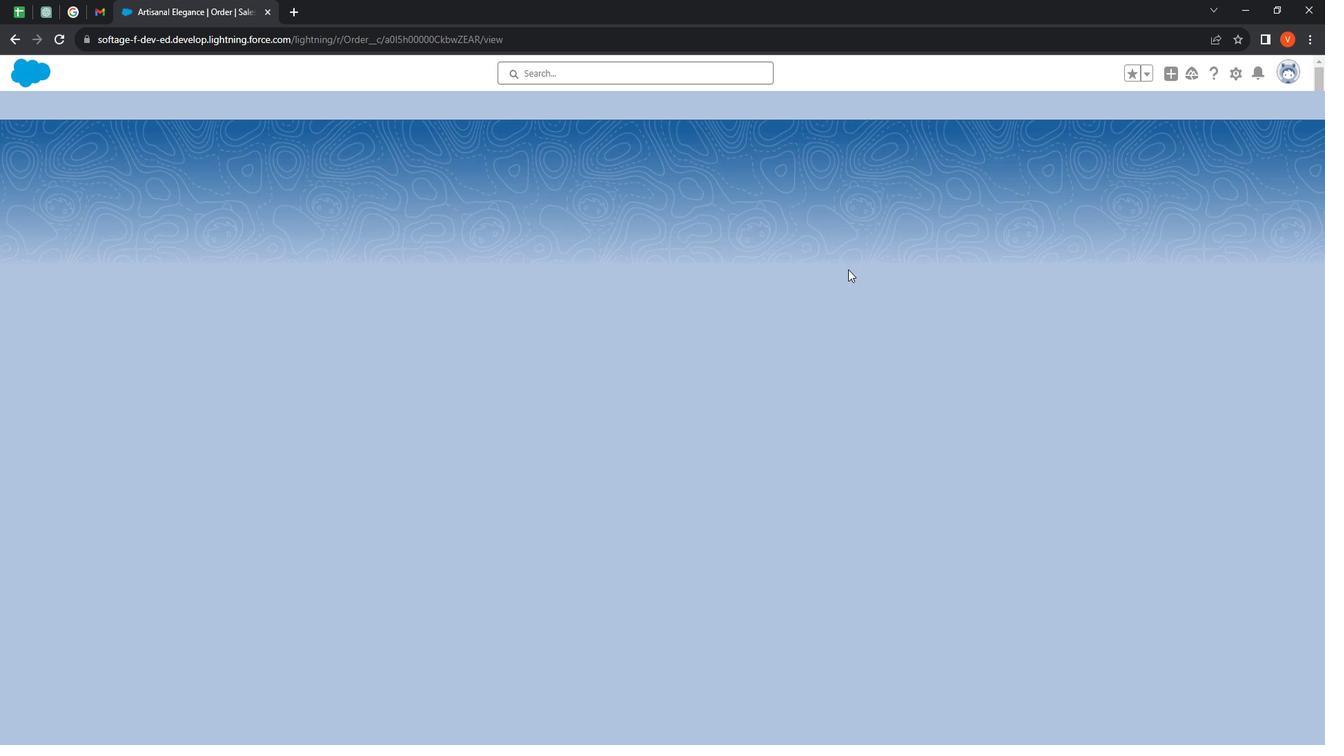
Action: Mouse pressed left at (867, 278)
Screenshot: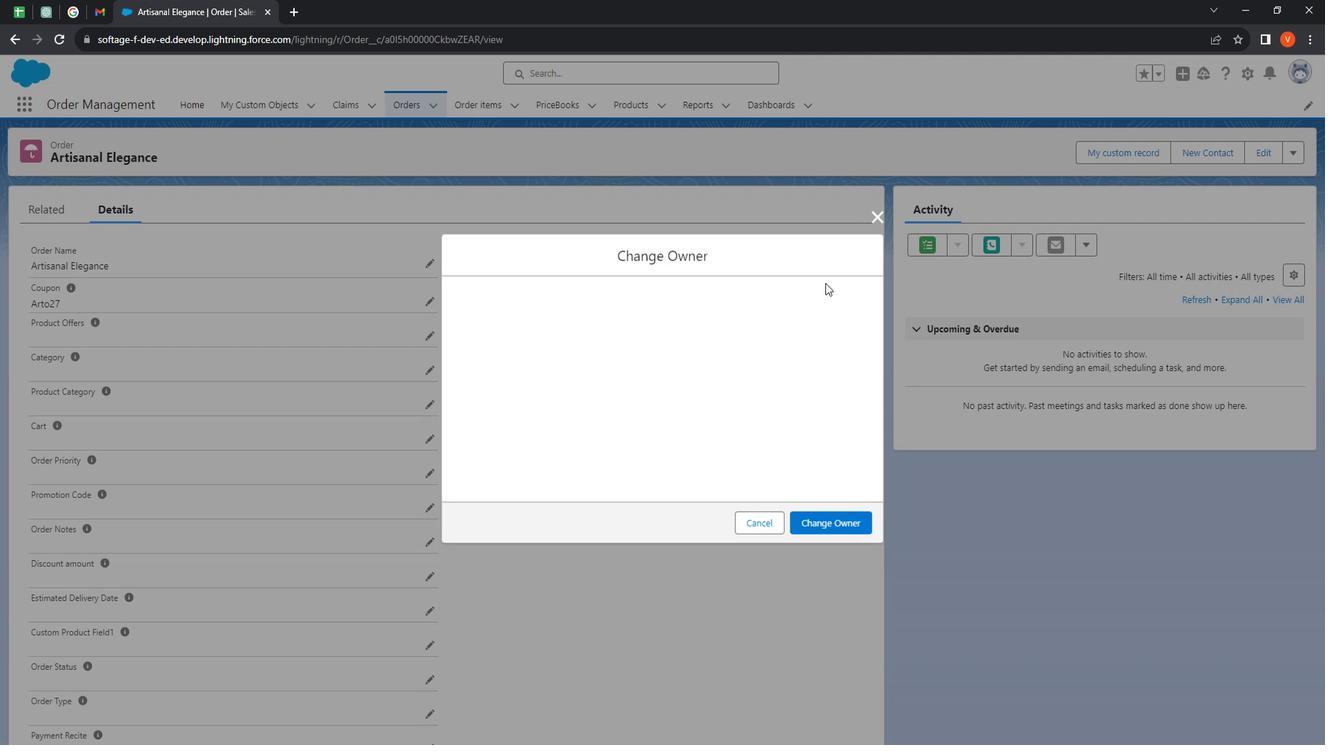
Action: Mouse moved to (568, 349)
Screenshot: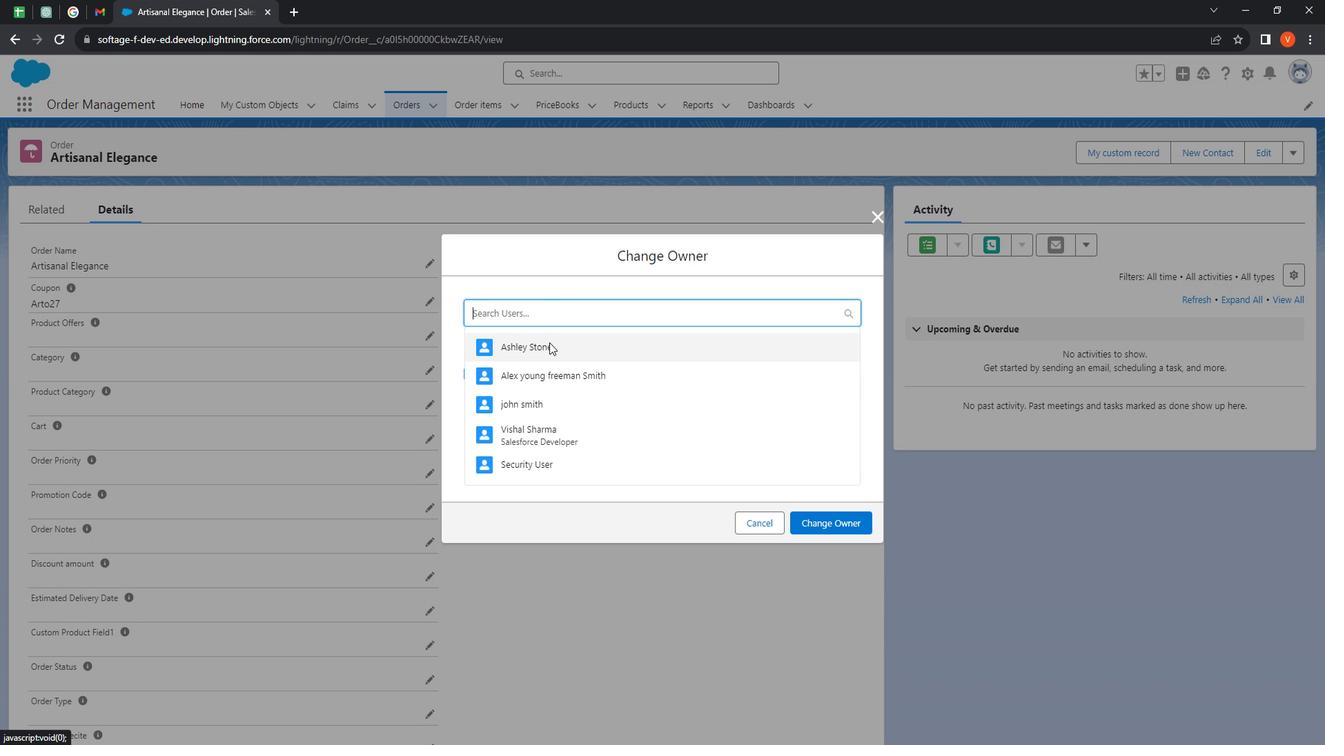 
Action: Mouse pressed left at (568, 349)
Screenshot: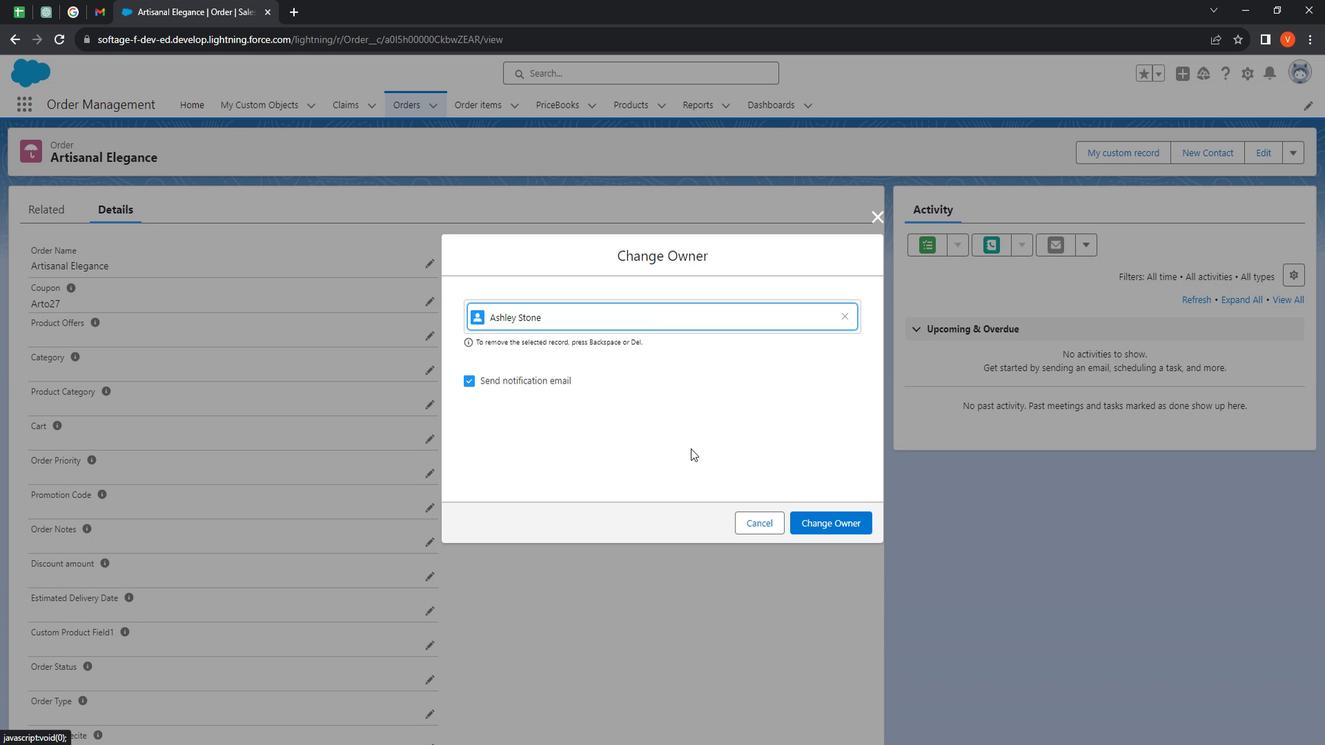 
Action: Mouse moved to (838, 530)
Screenshot: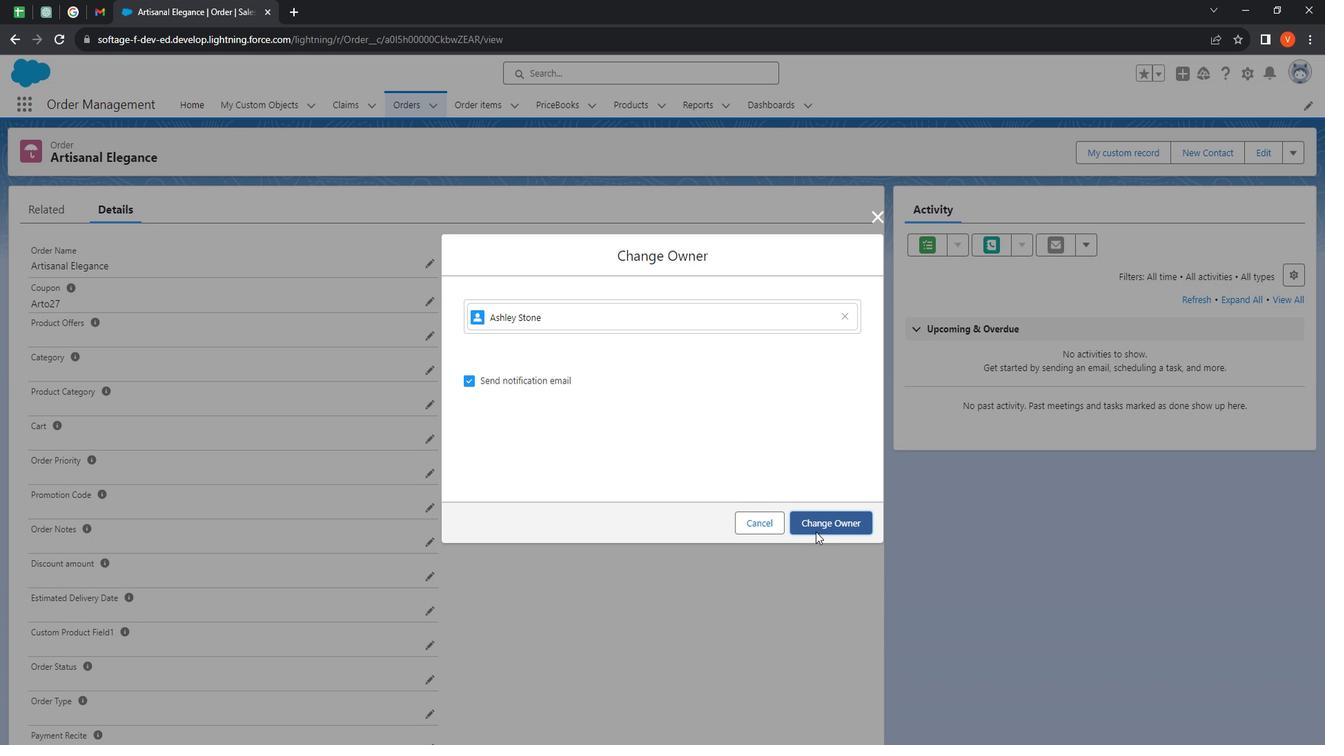 
Action: Mouse pressed left at (838, 530)
Screenshot: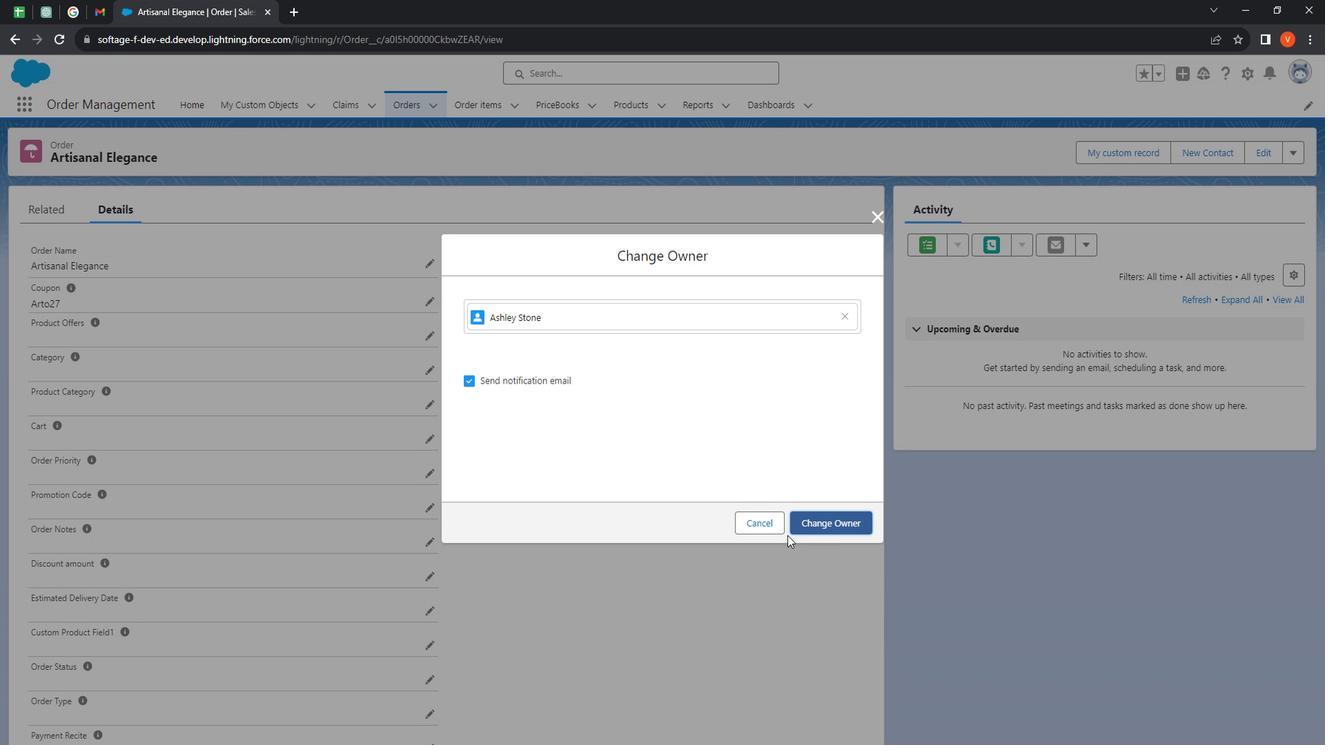
Action: Mouse moved to (432, 117)
Screenshot: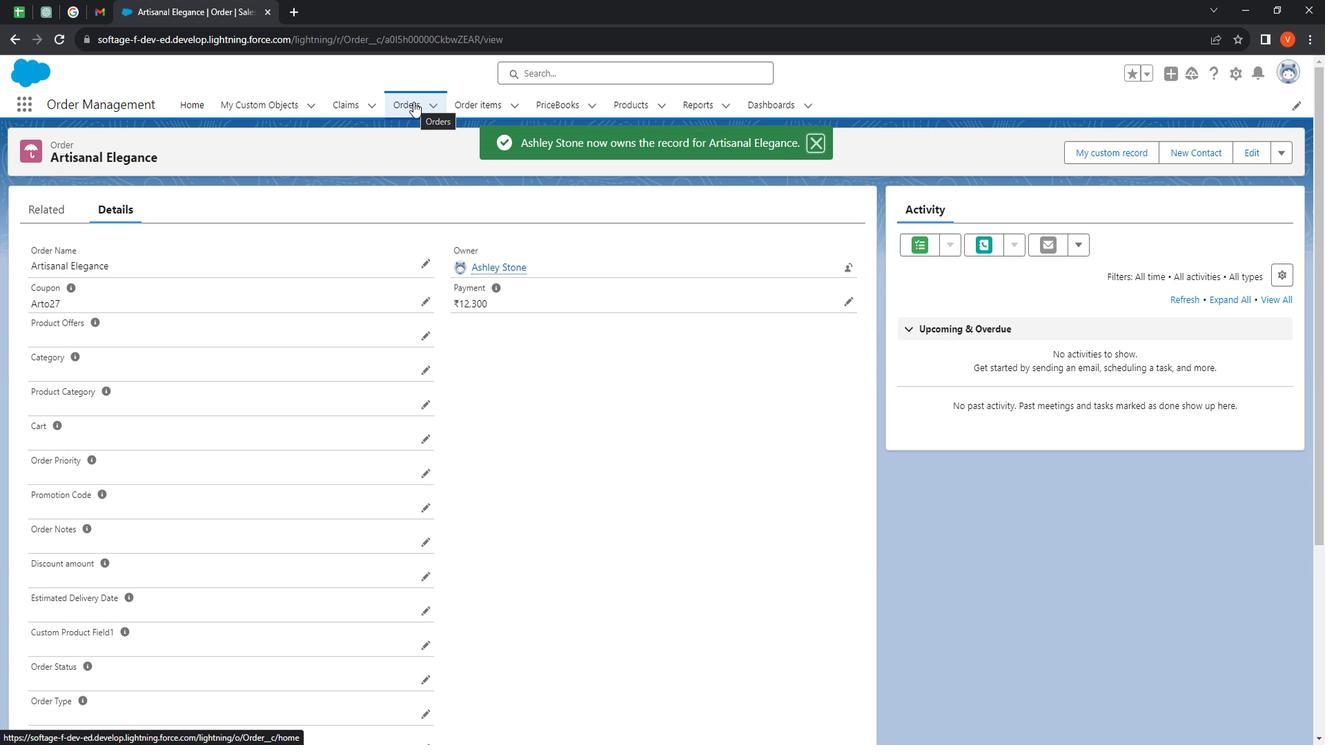 
Action: Mouse pressed left at (432, 117)
Screenshot: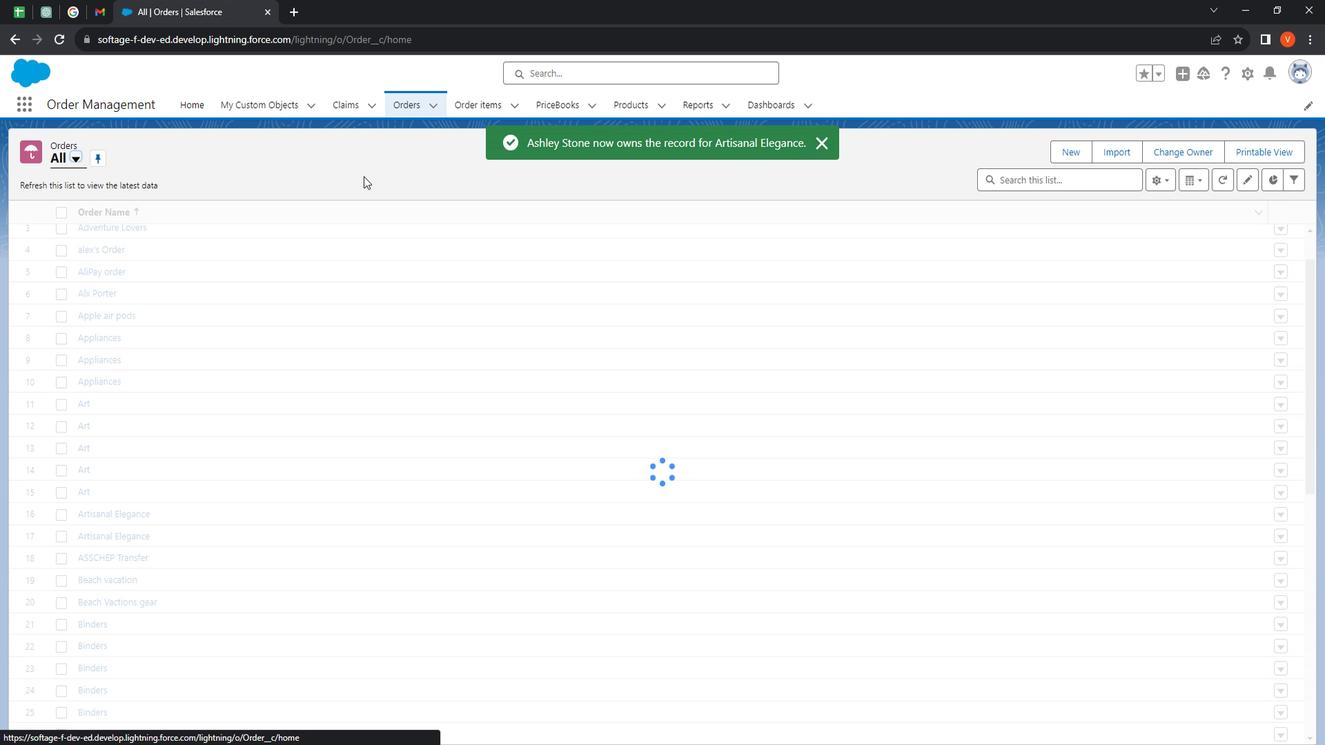 
Action: Mouse moved to (145, 587)
Screenshot: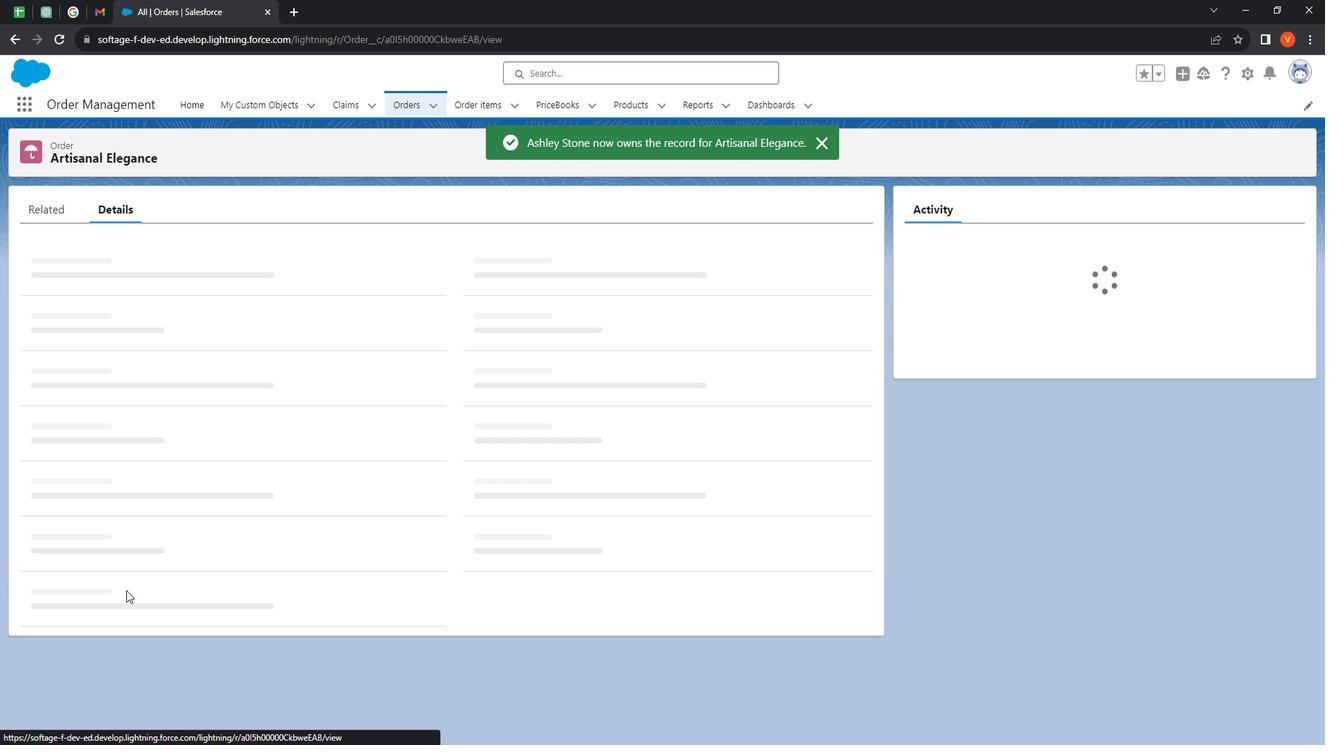 
Action: Mouse pressed left at (145, 587)
Screenshot: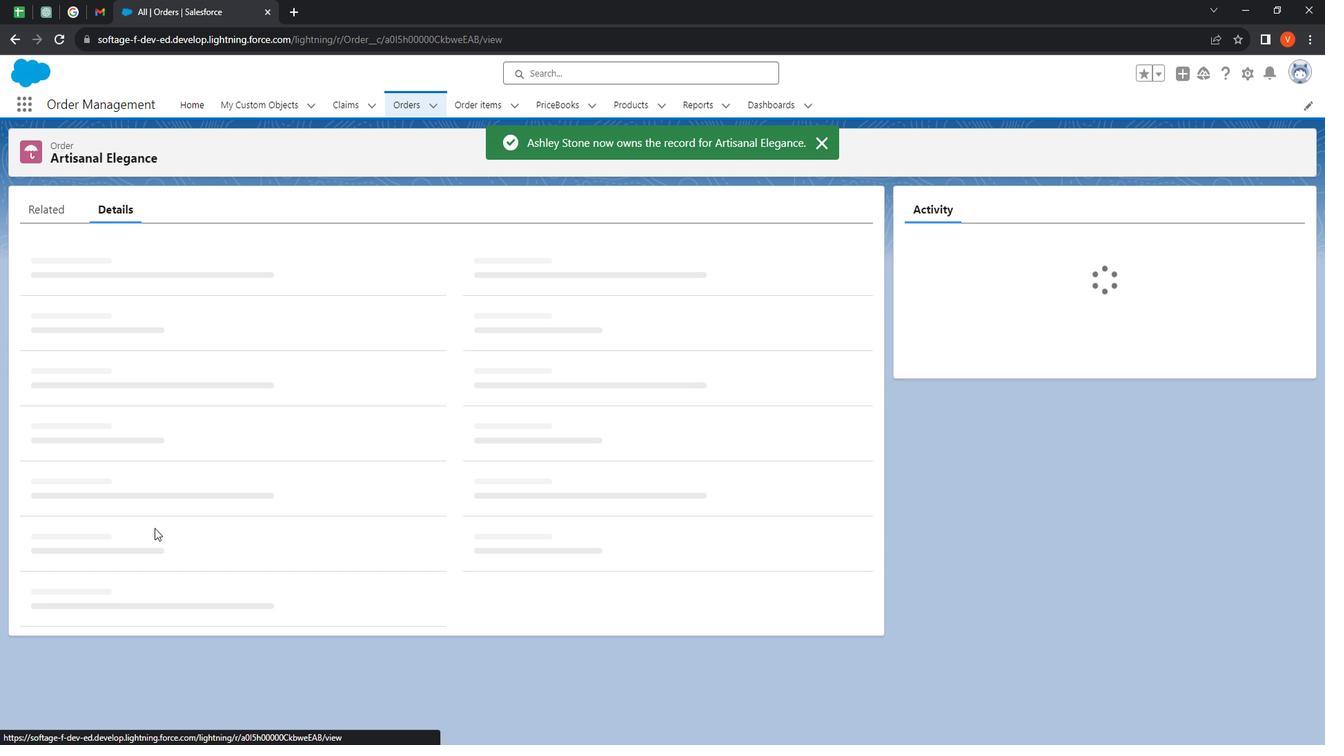 
Action: Mouse moved to (871, 277)
Screenshot: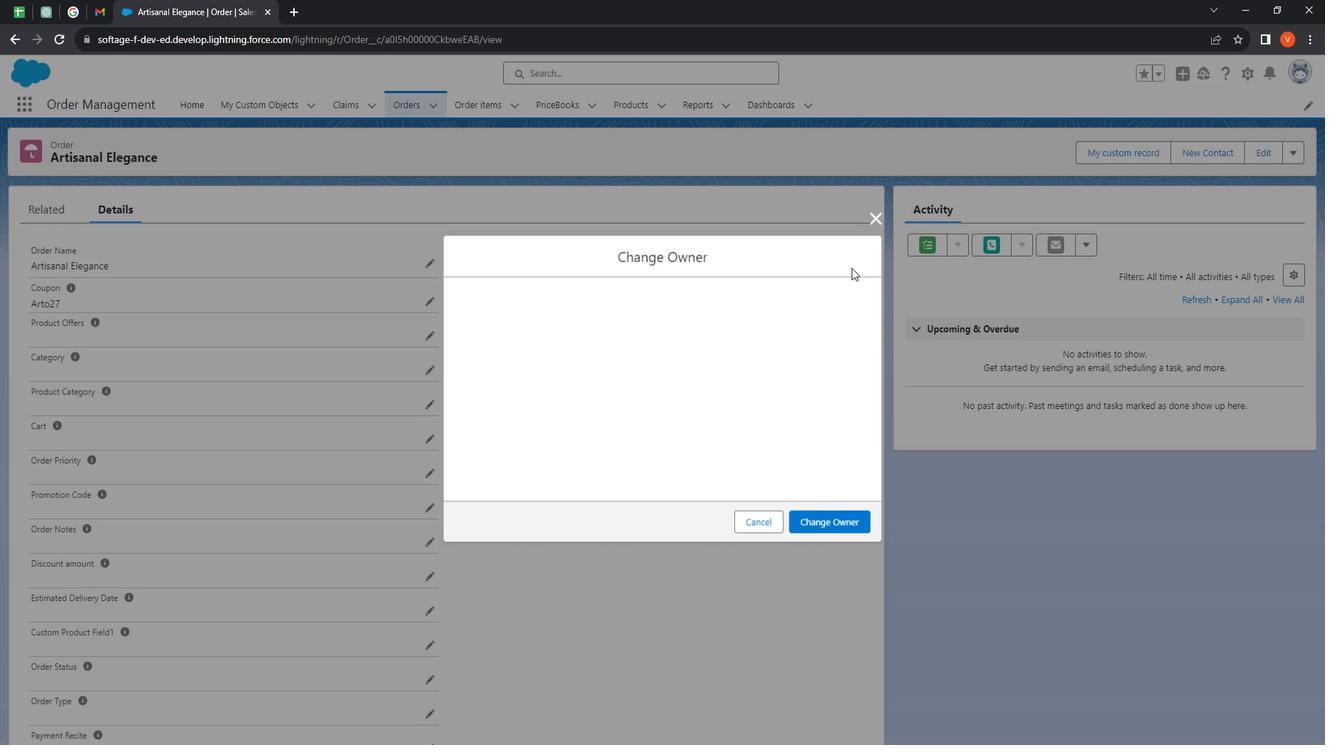
Action: Mouse pressed left at (871, 277)
Screenshot: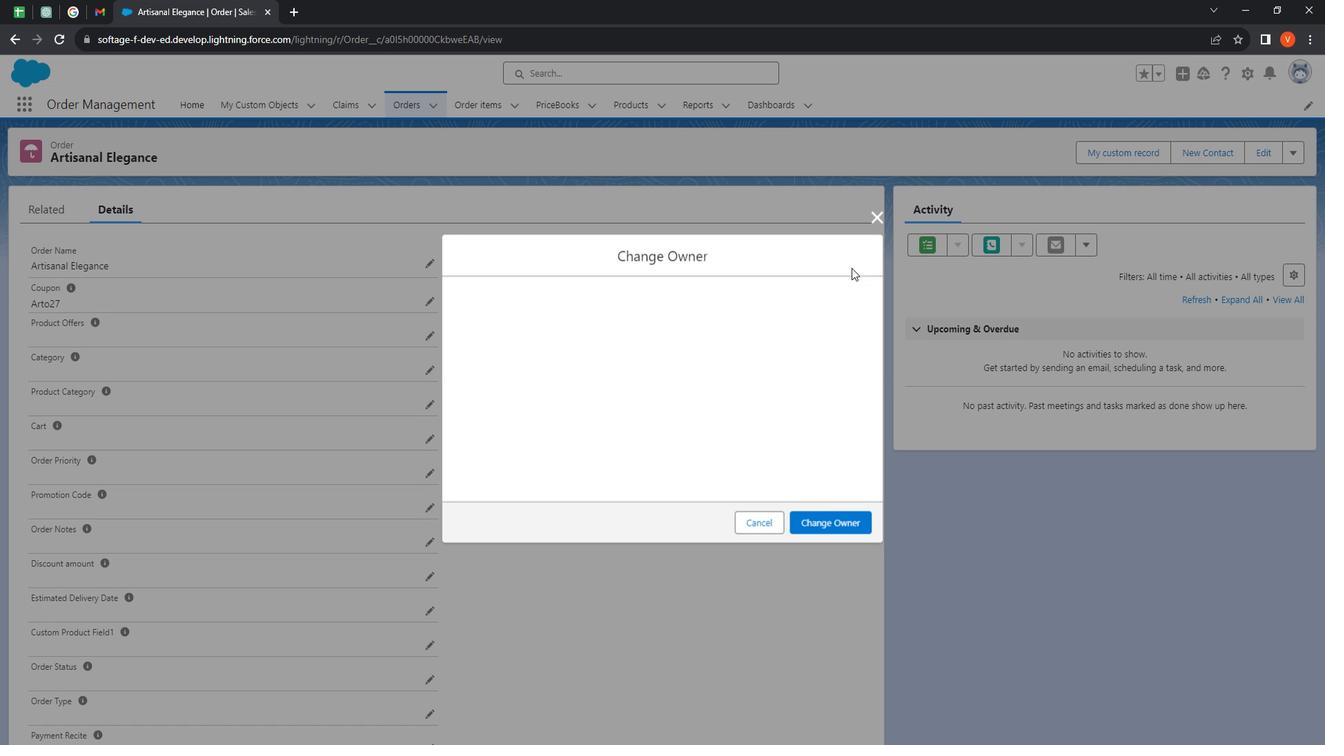 
Action: Mouse moved to (609, 314)
Screenshot: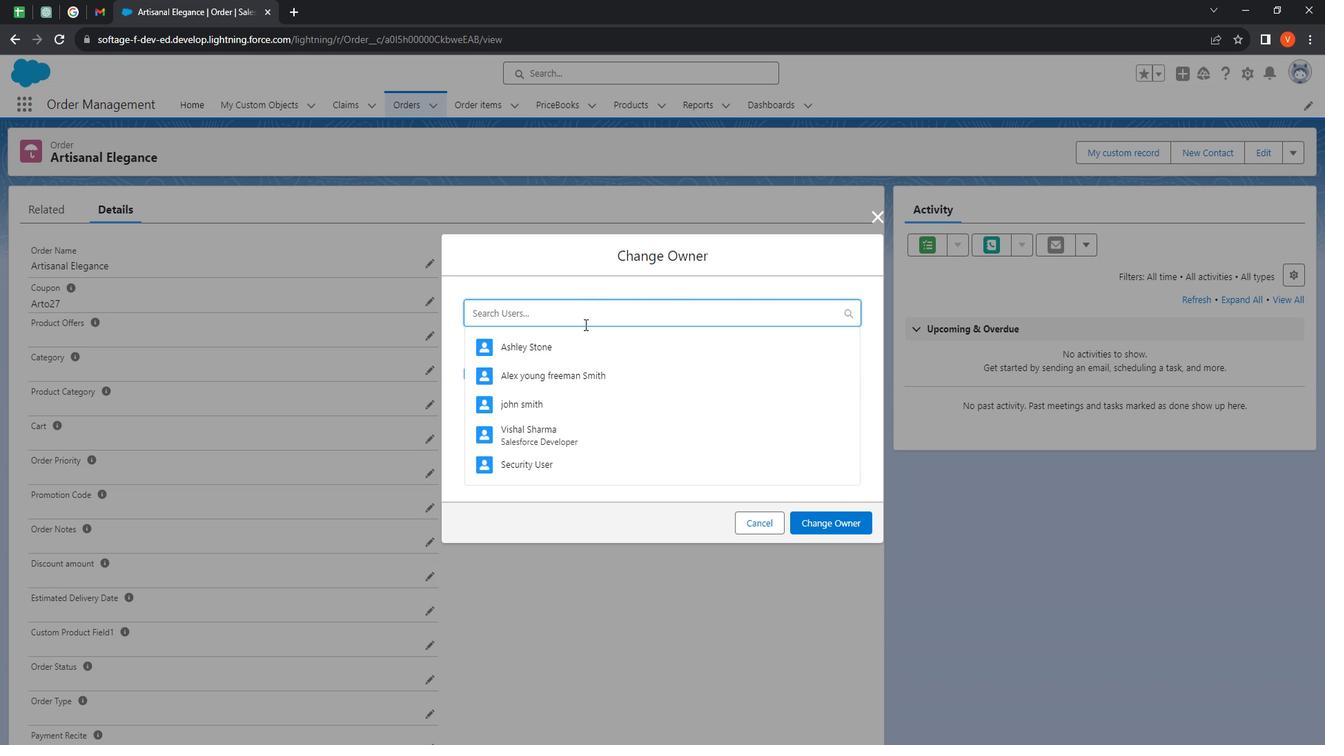 
Action: Mouse pressed left at (609, 314)
Screenshot: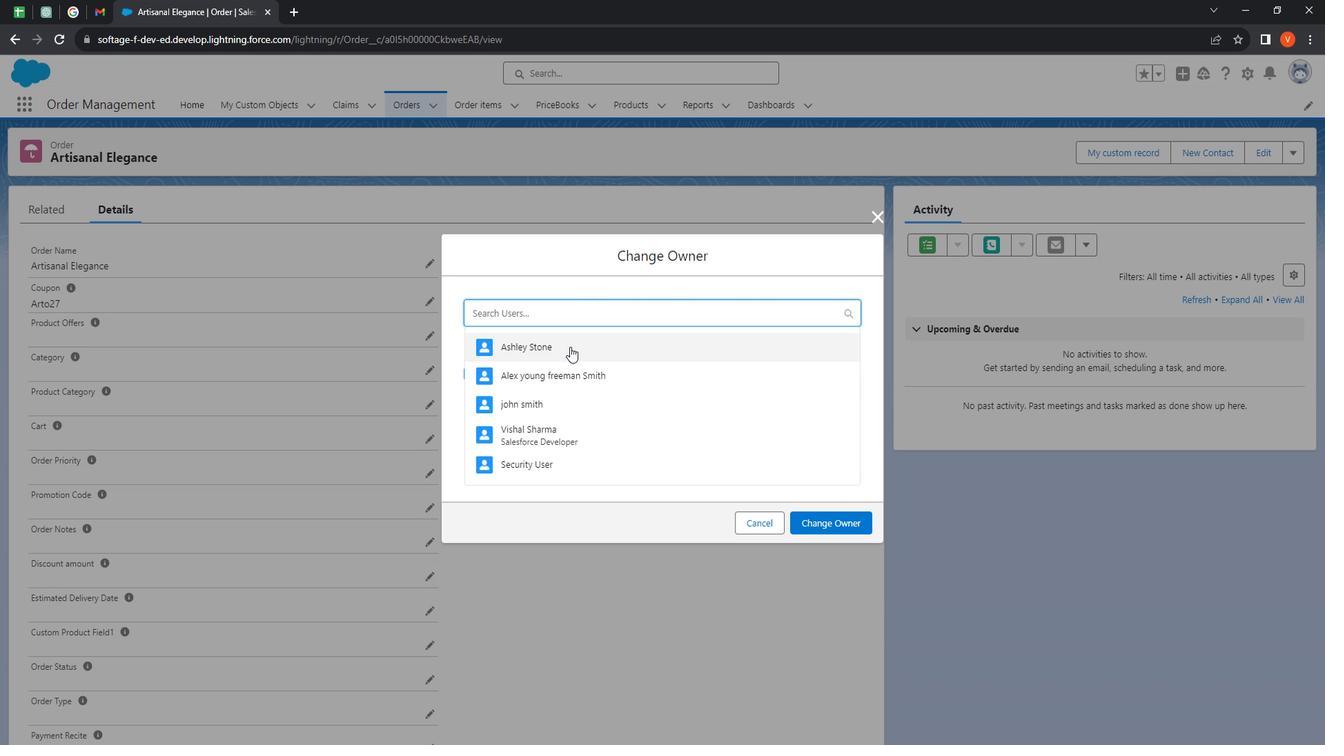 
Action: Mouse moved to (589, 353)
Screenshot: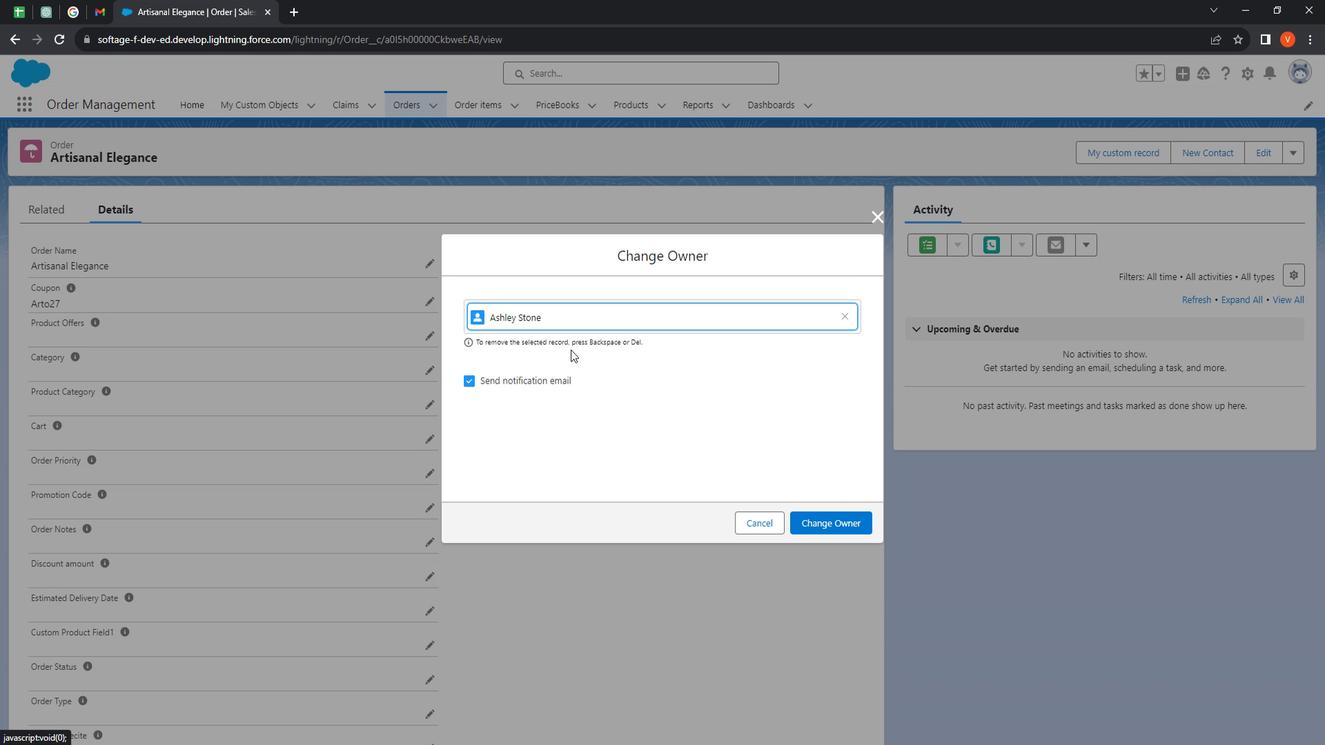 
Action: Mouse pressed left at (589, 353)
Screenshot: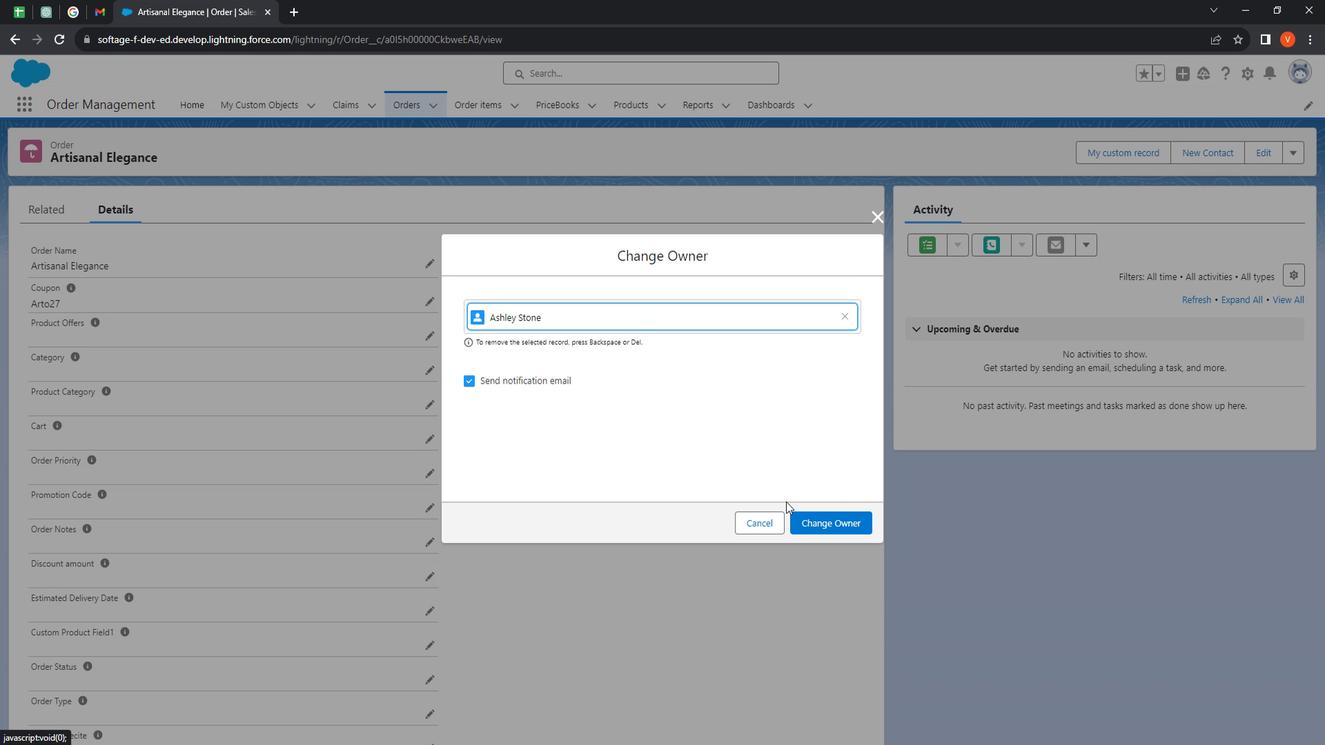 
Action: Mouse moved to (862, 528)
Screenshot: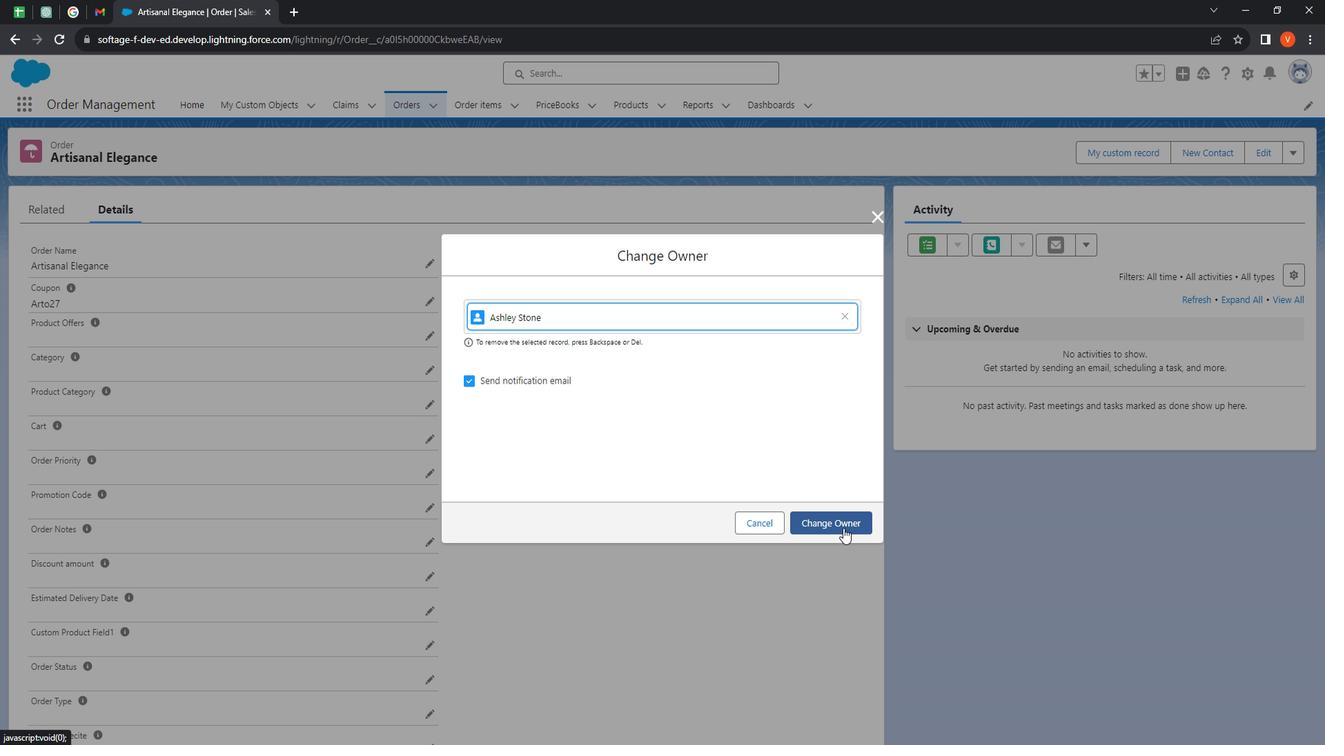 
Action: Mouse pressed left at (862, 528)
Screenshot: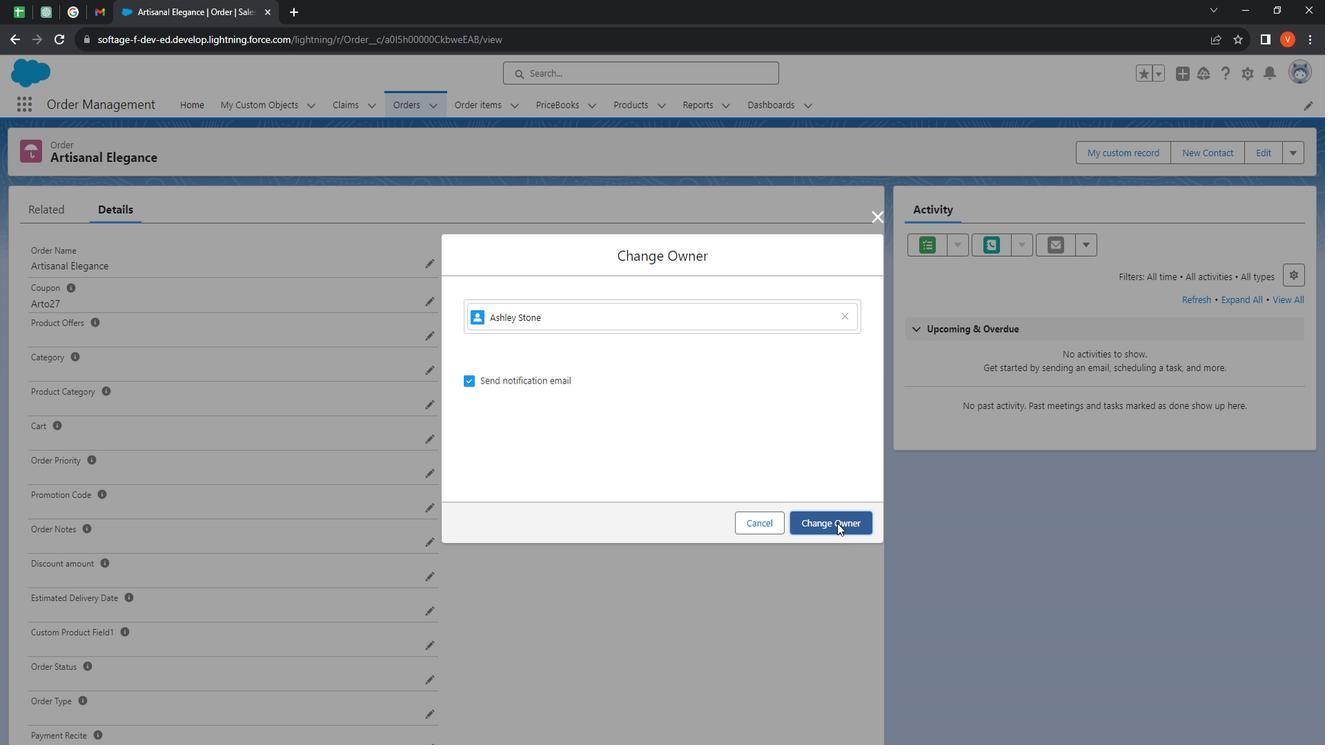 
Action: Mouse moved to (432, 120)
Screenshot: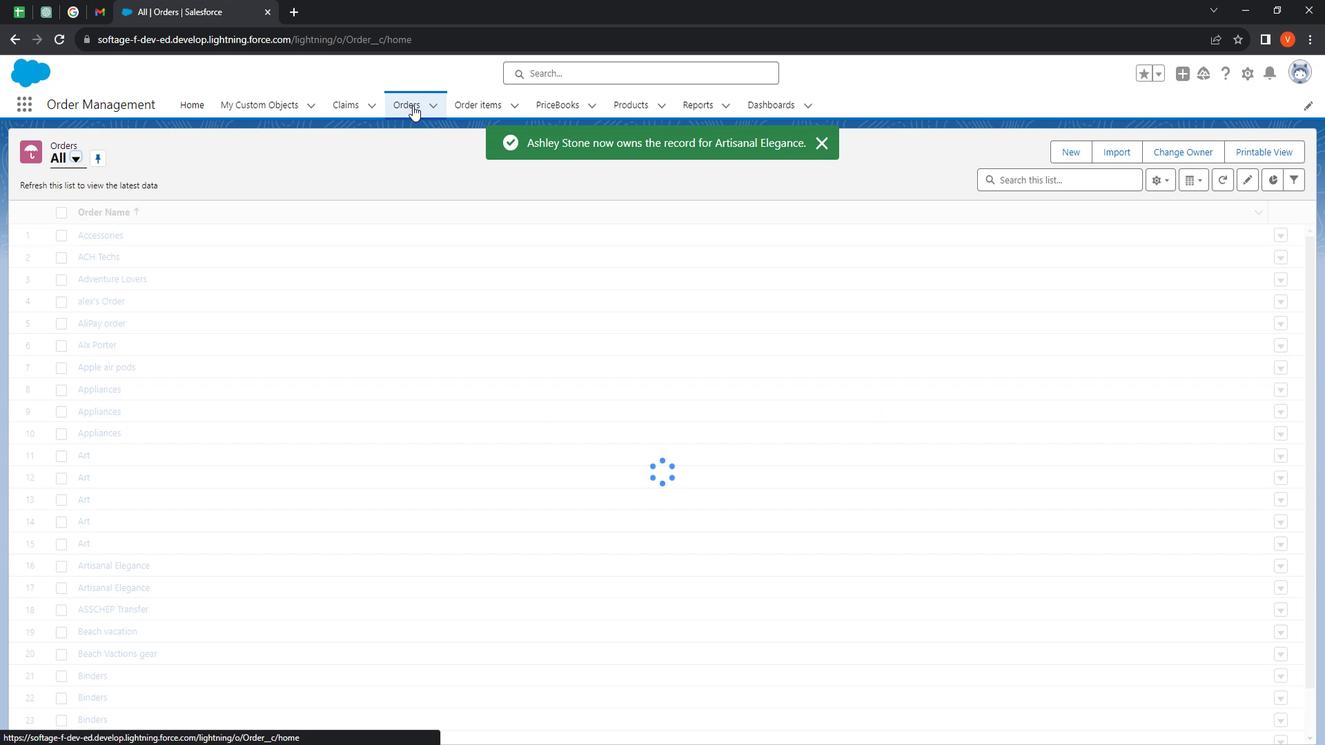 
Action: Mouse pressed left at (432, 120)
Screenshot: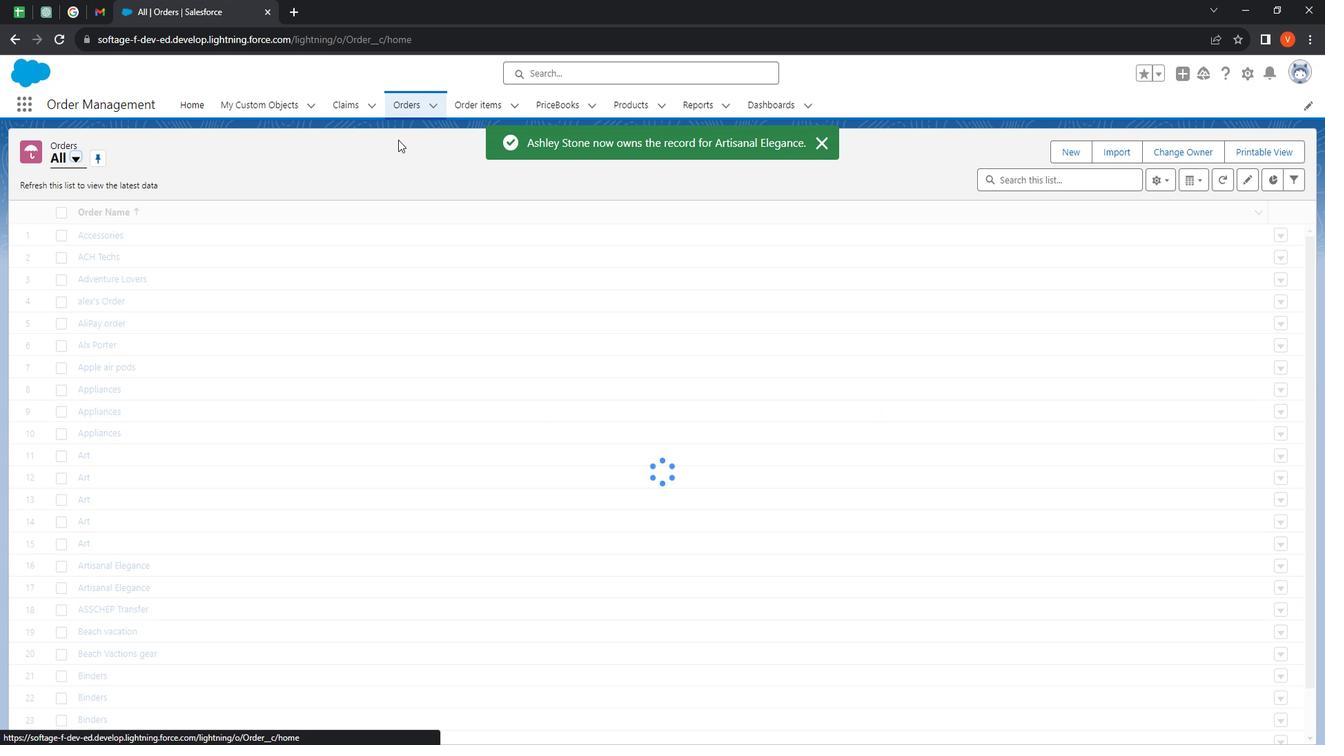 
Action: Mouse moved to (152, 606)
Screenshot: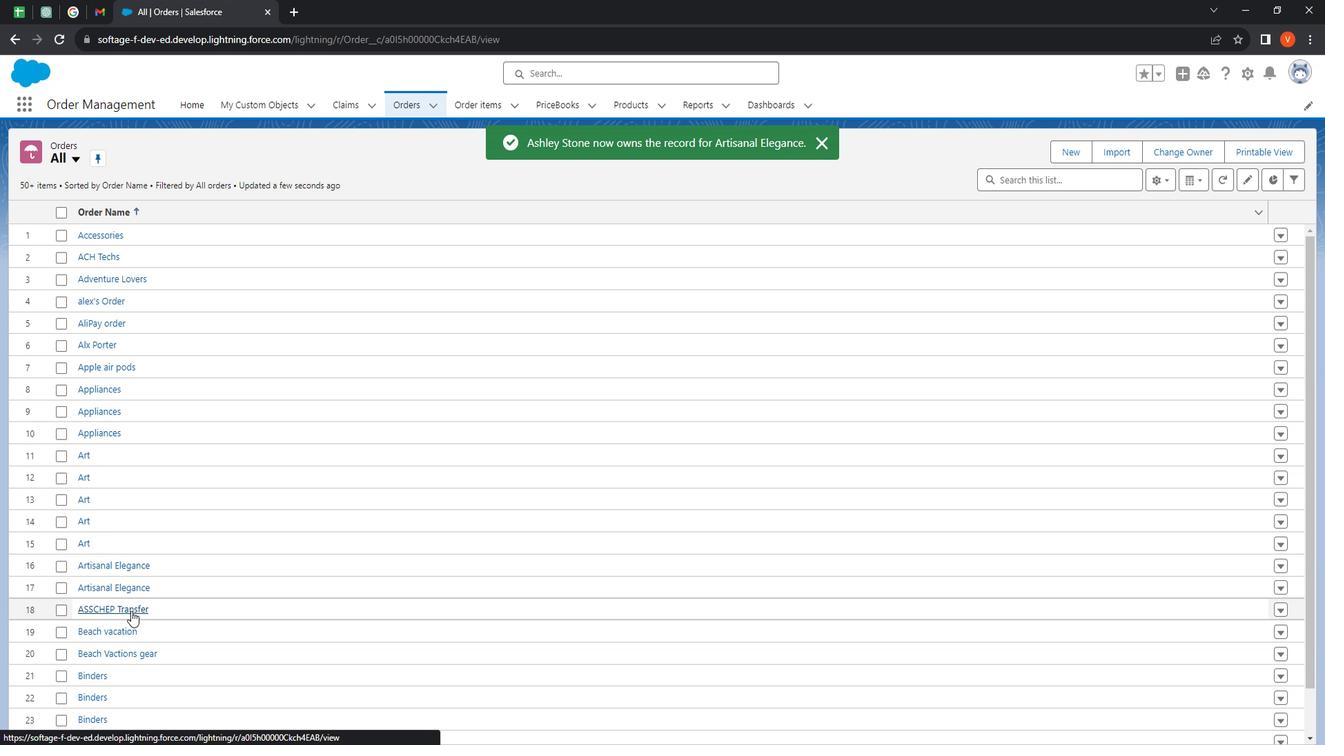 
Action: Mouse pressed left at (152, 606)
Screenshot: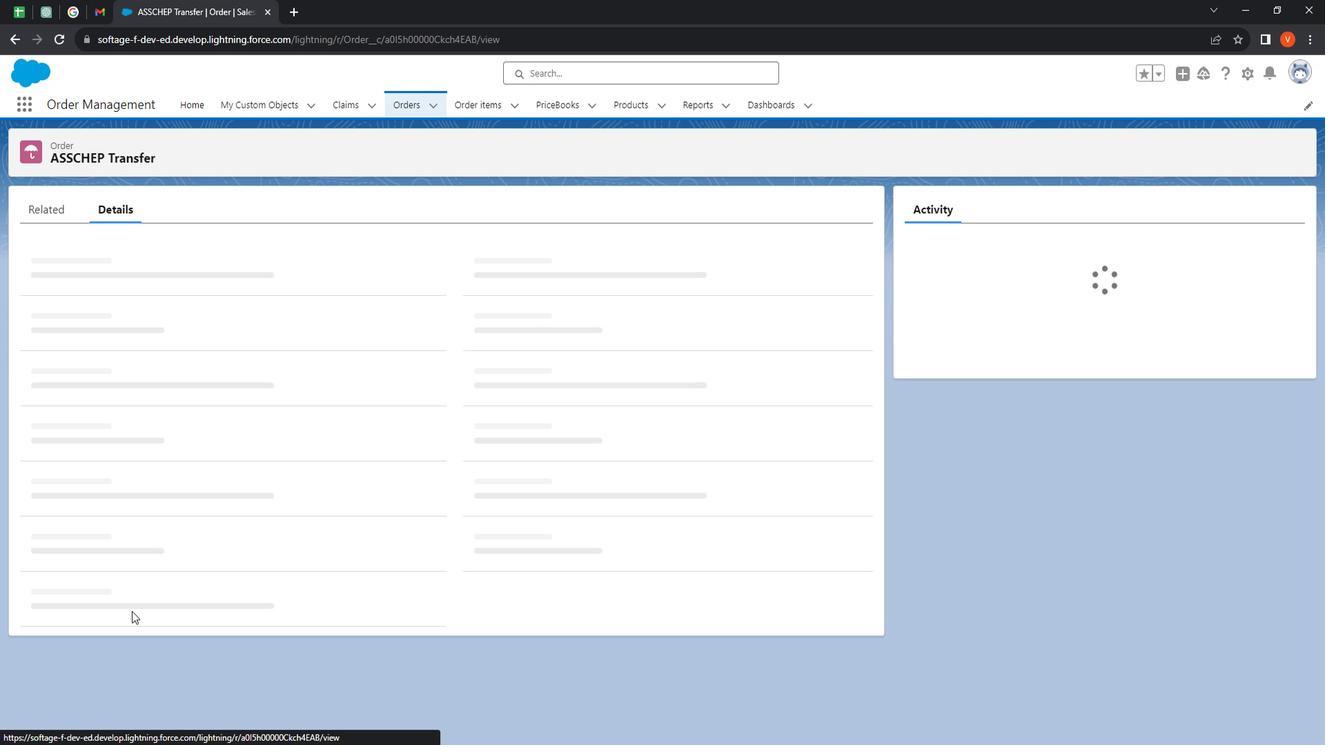 
Action: Mouse moved to (865, 275)
Screenshot: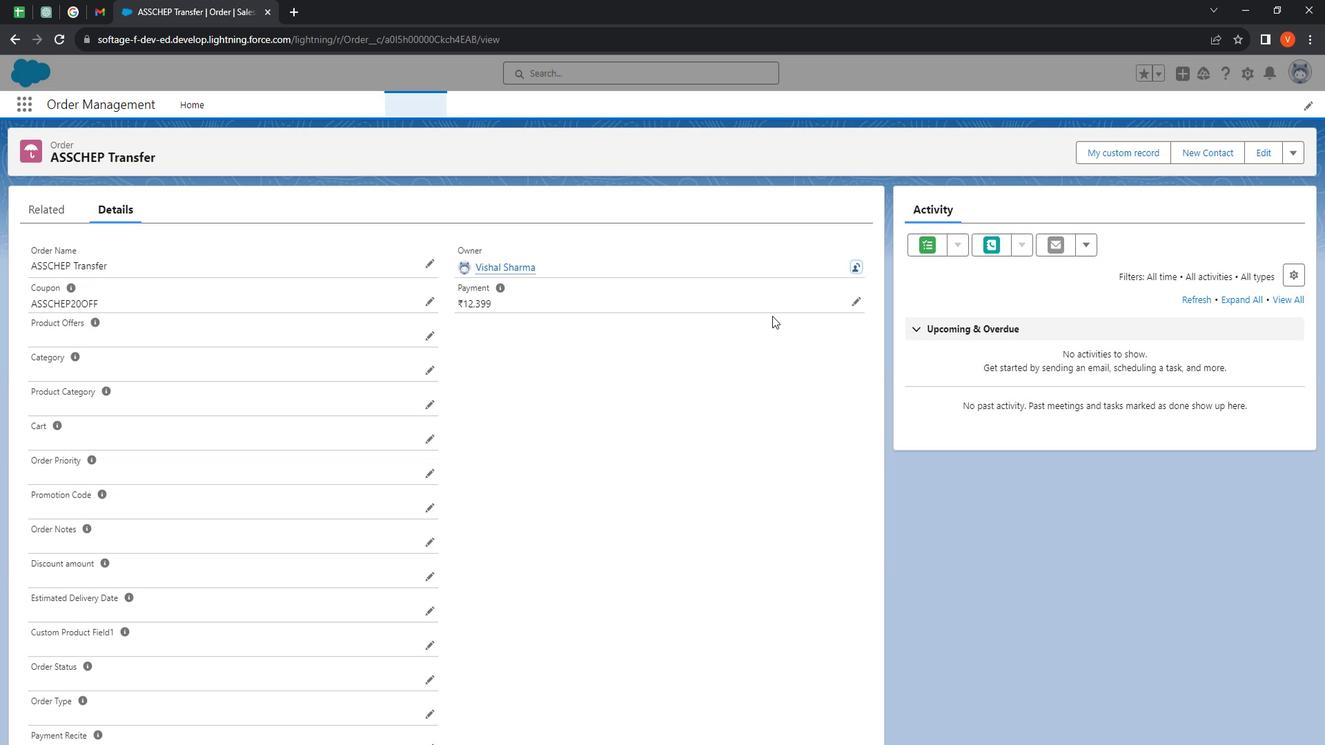 
Action: Mouse pressed left at (865, 275)
Screenshot: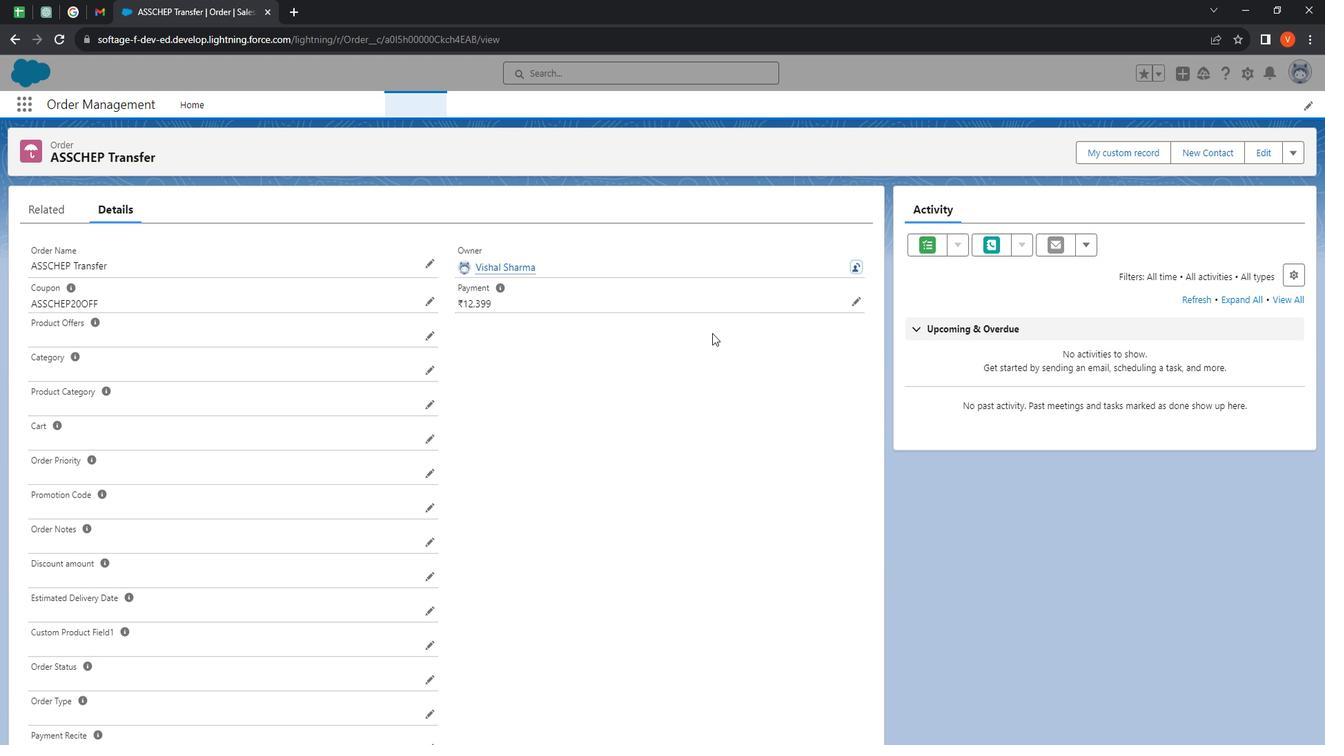 
Action: Mouse moved to (539, 347)
Screenshot: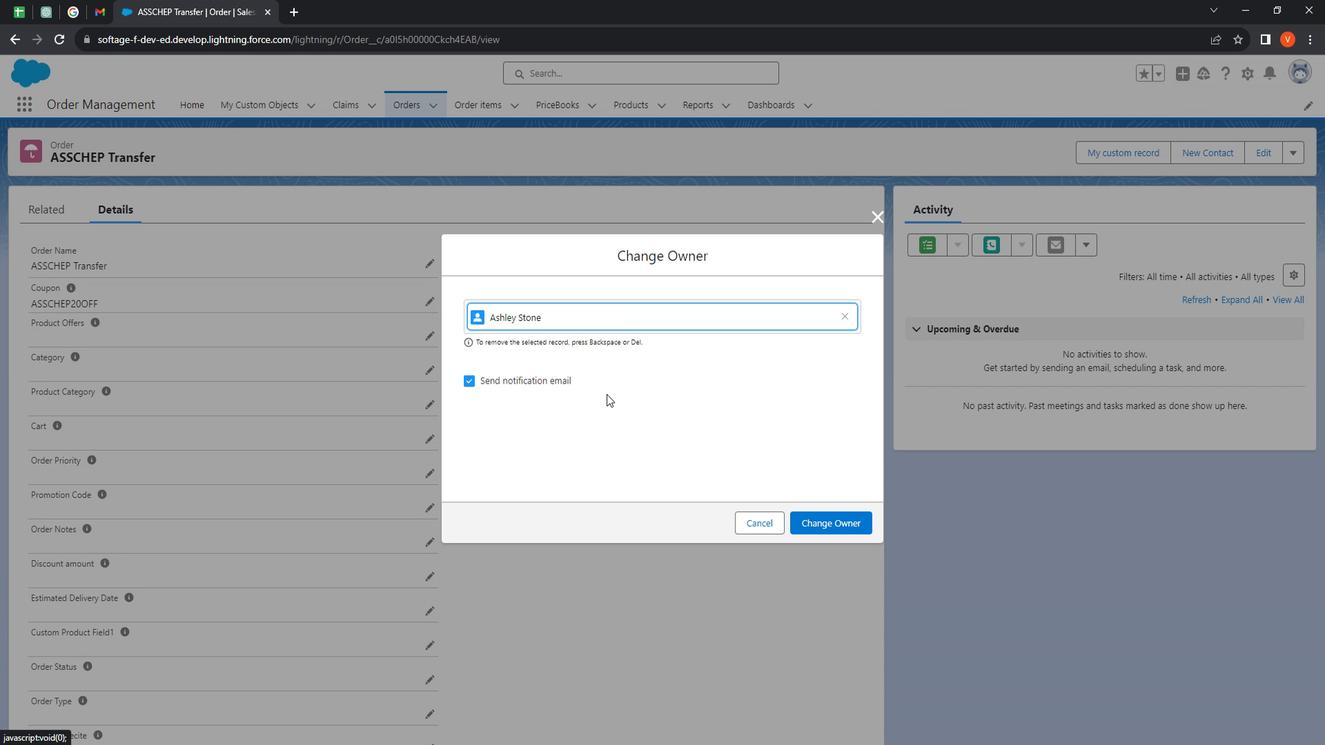 
Action: Mouse pressed left at (539, 347)
Screenshot: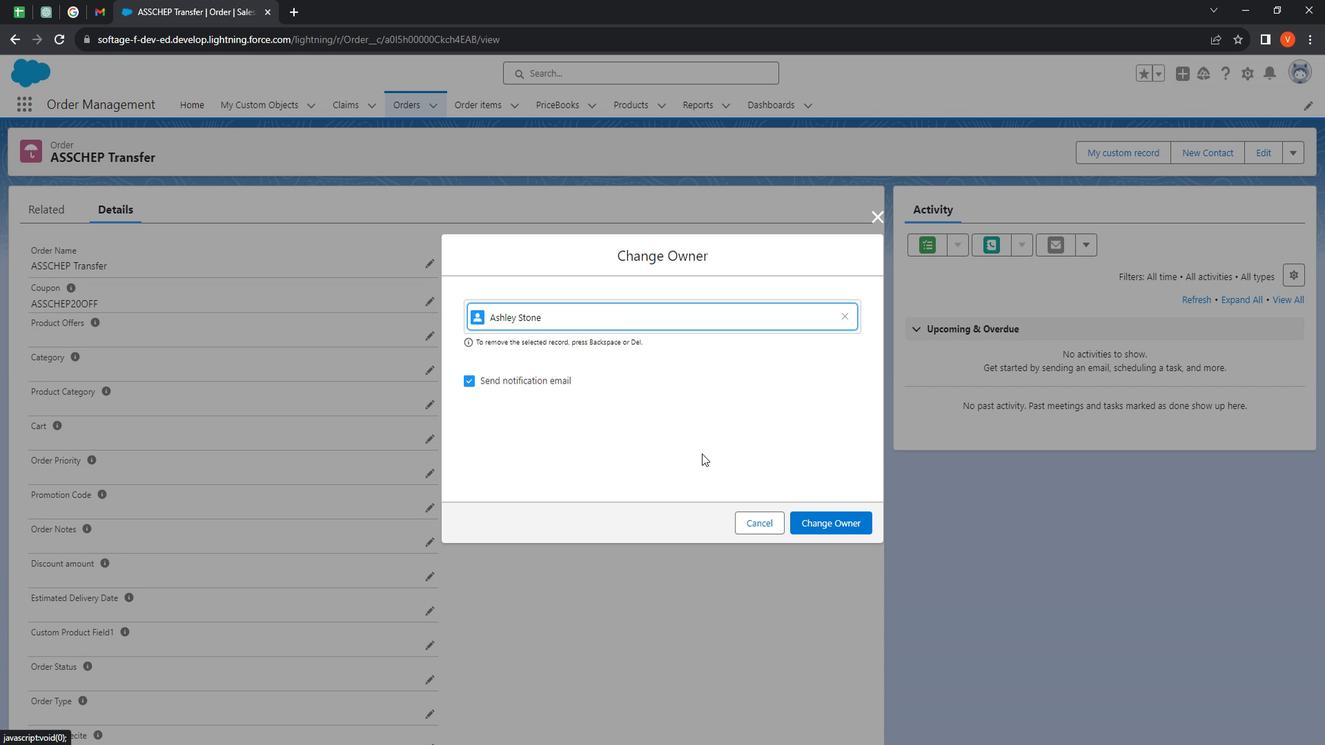 
Action: Mouse moved to (845, 526)
Screenshot: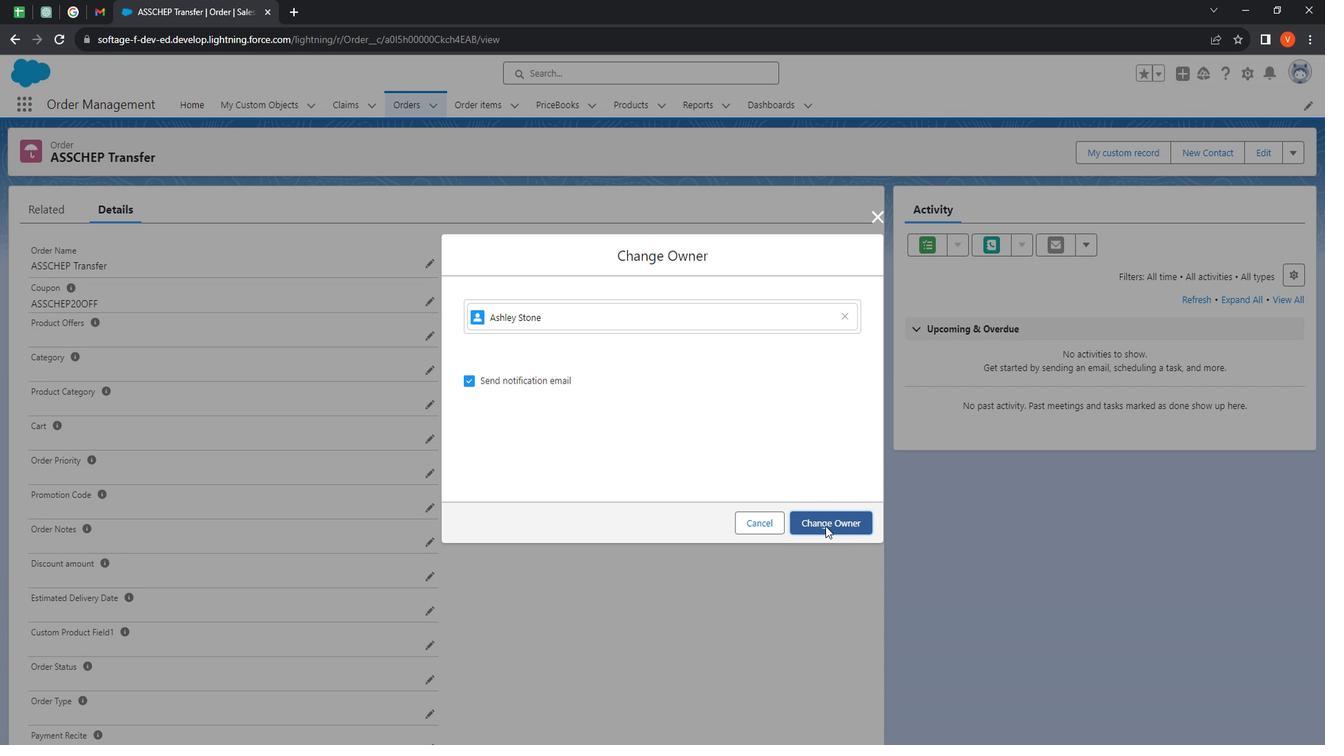
Action: Mouse pressed left at (845, 526)
Screenshot: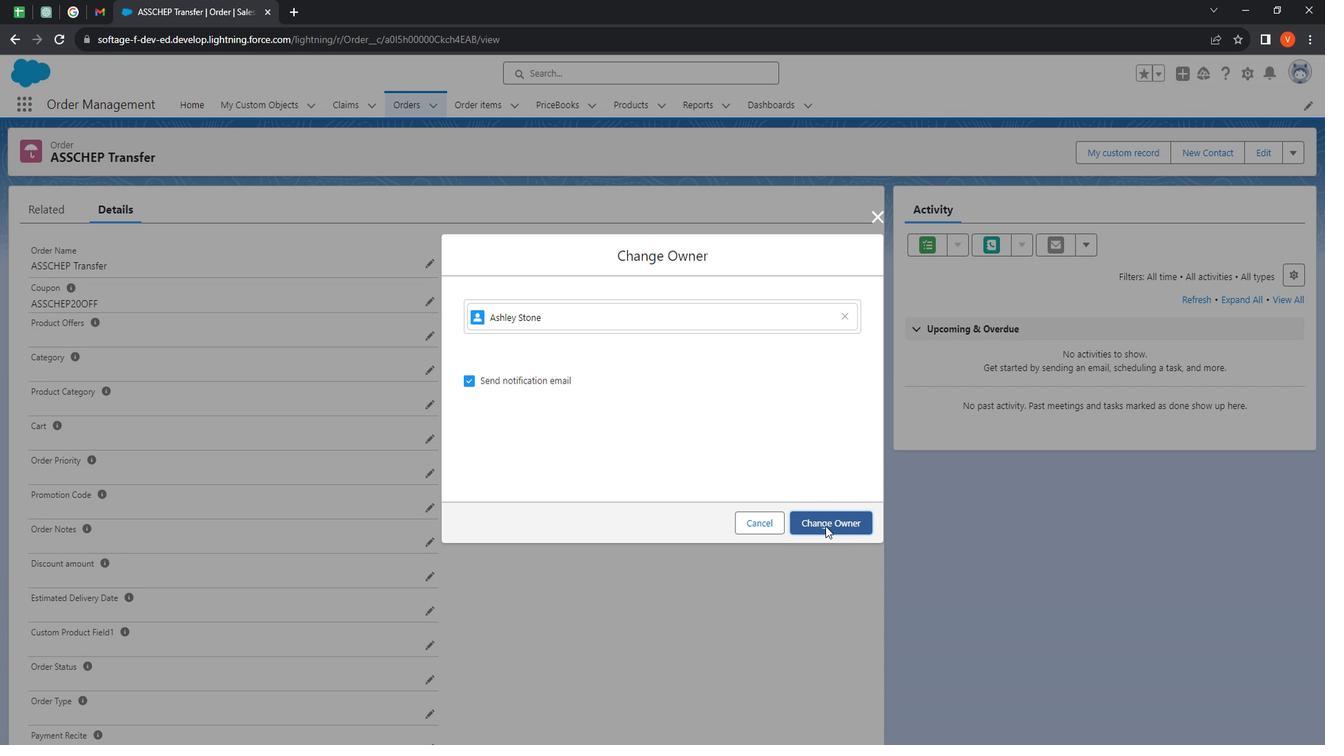 
Action: Mouse moved to (421, 124)
Screenshot: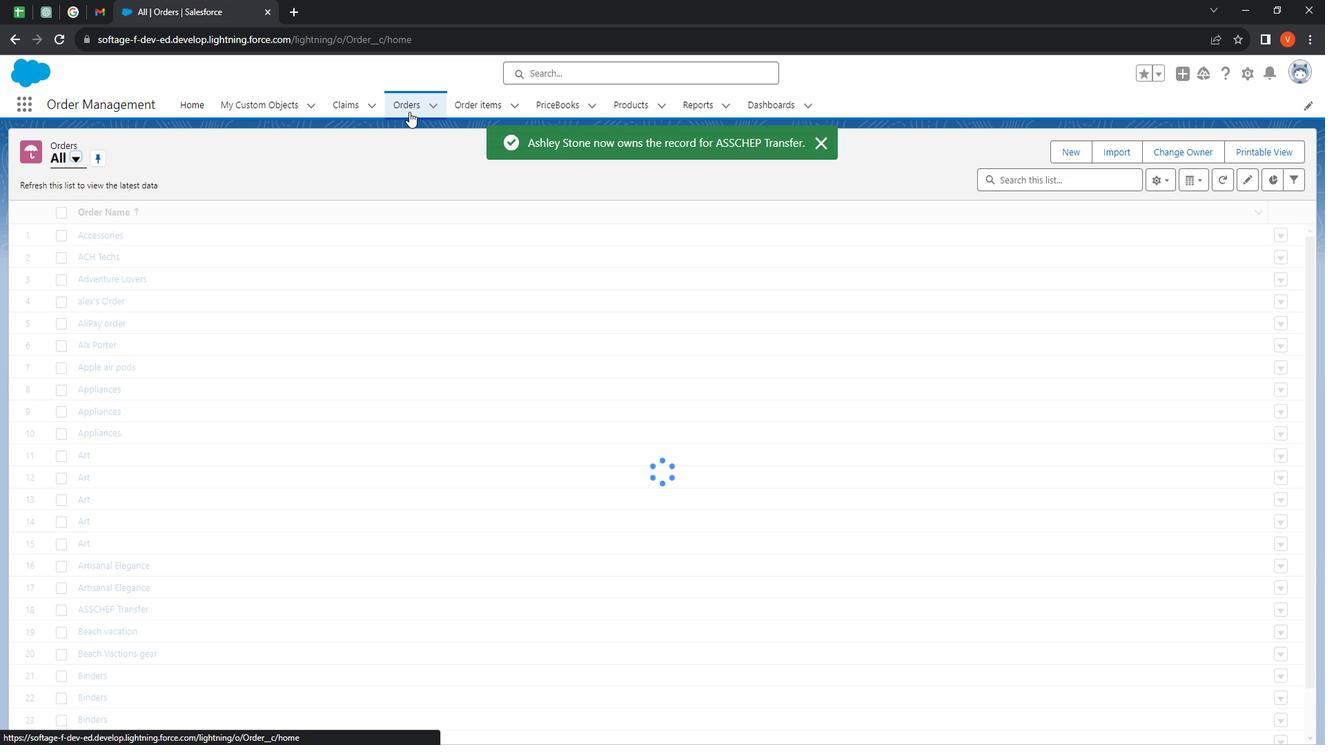 
Action: Mouse pressed left at (421, 124)
Screenshot: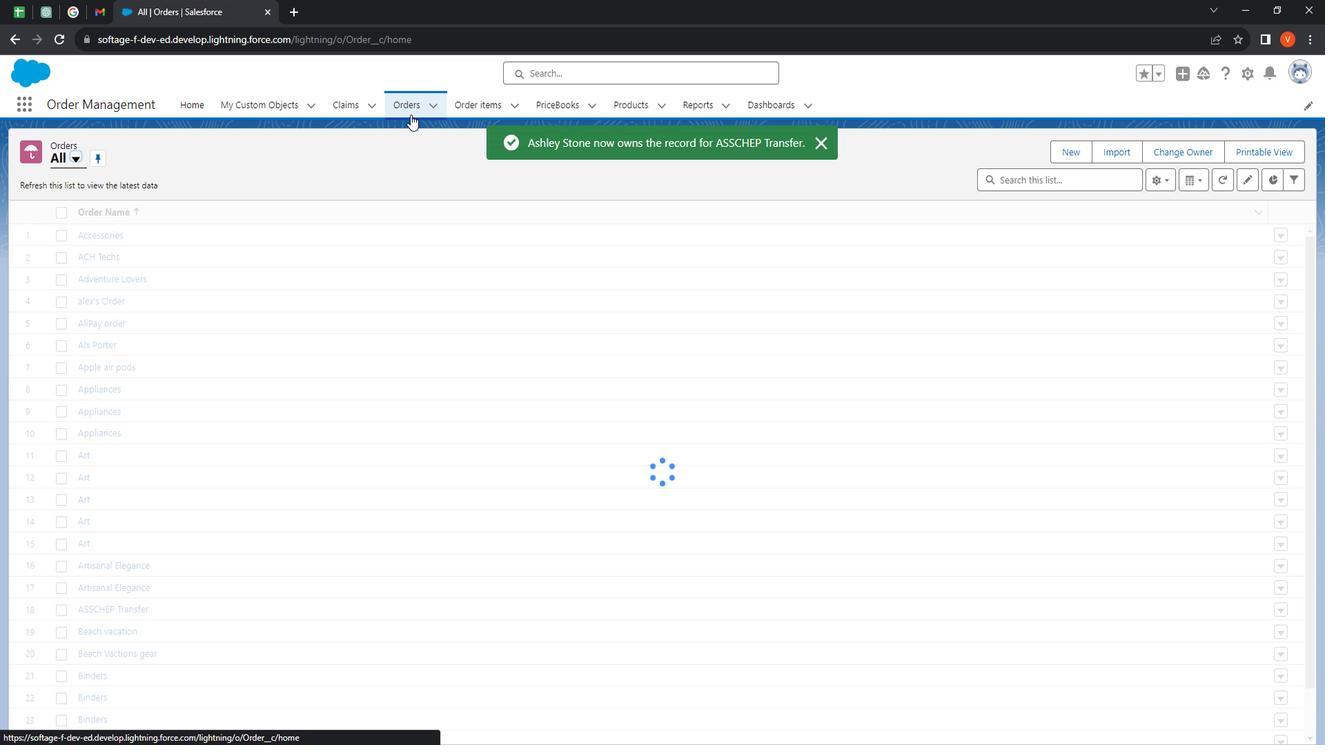 
Action: Mouse moved to (148, 626)
Screenshot: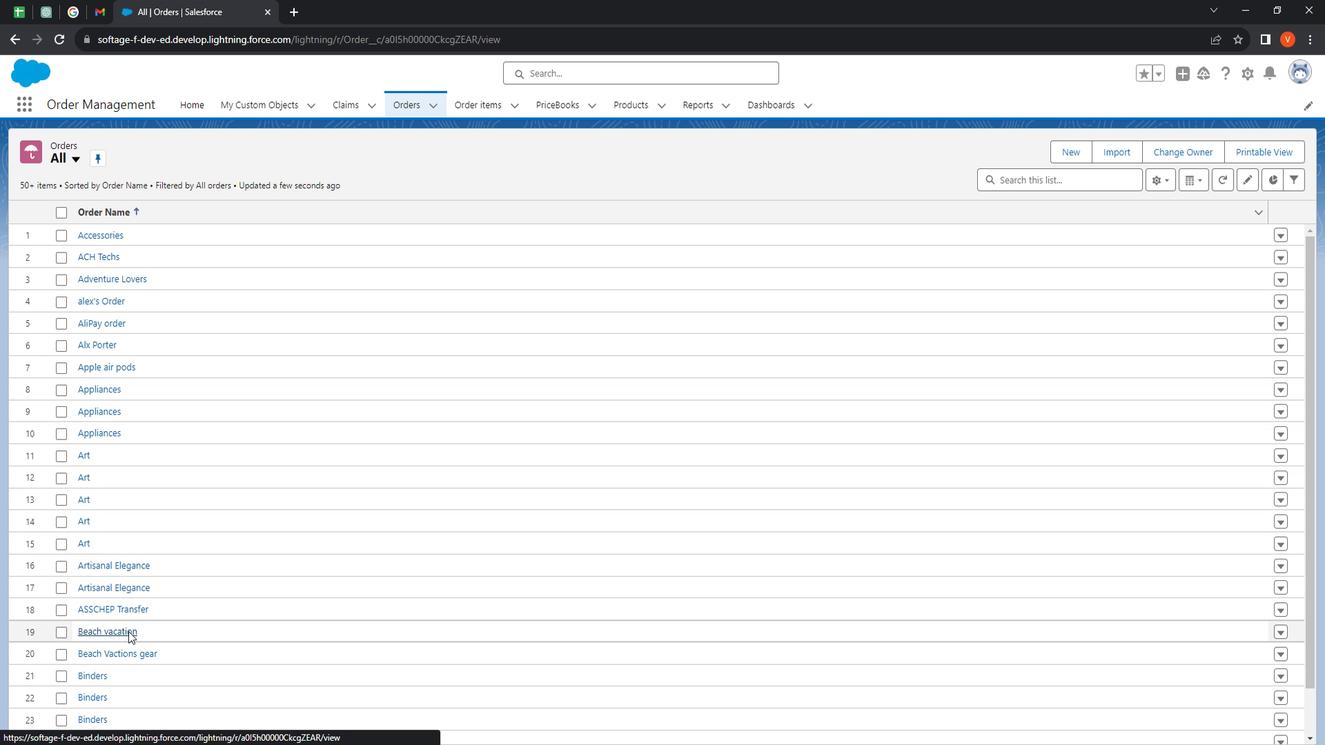 
Action: Mouse pressed left at (148, 626)
Screenshot: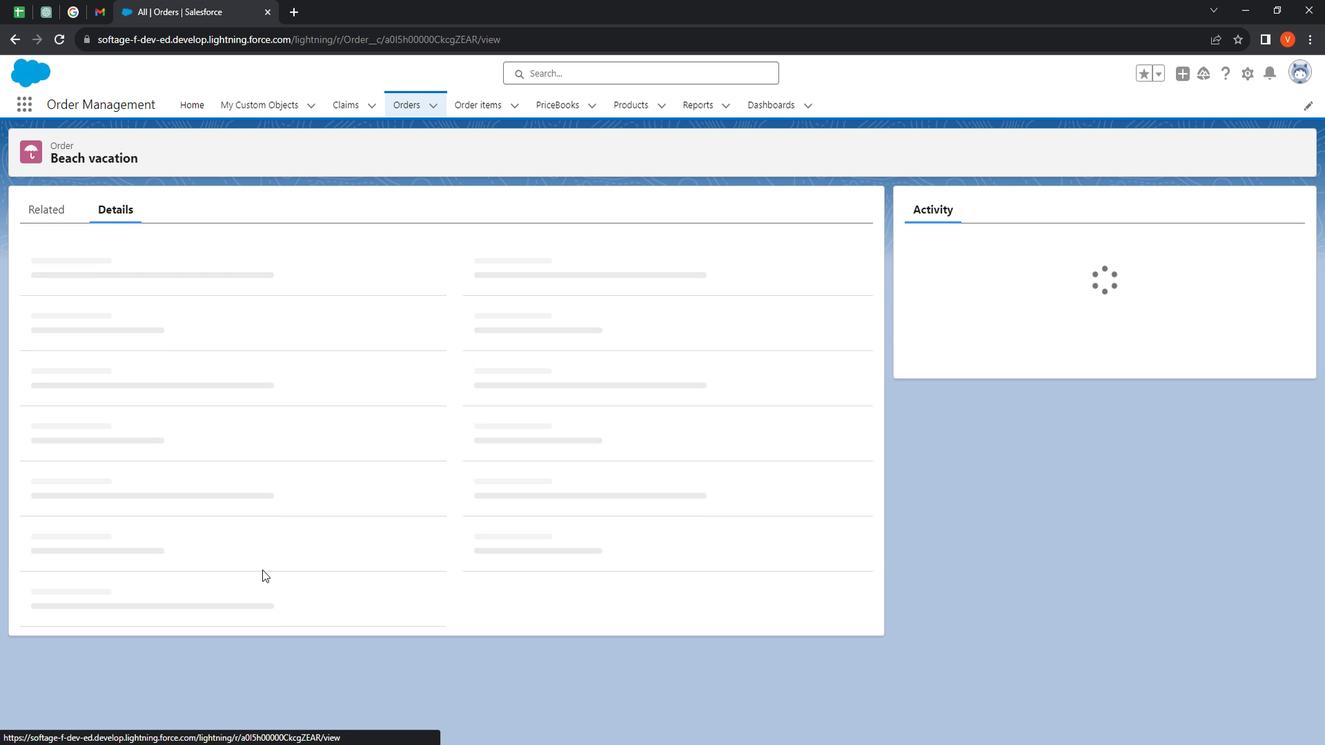 
Action: Mouse moved to (867, 276)
Screenshot: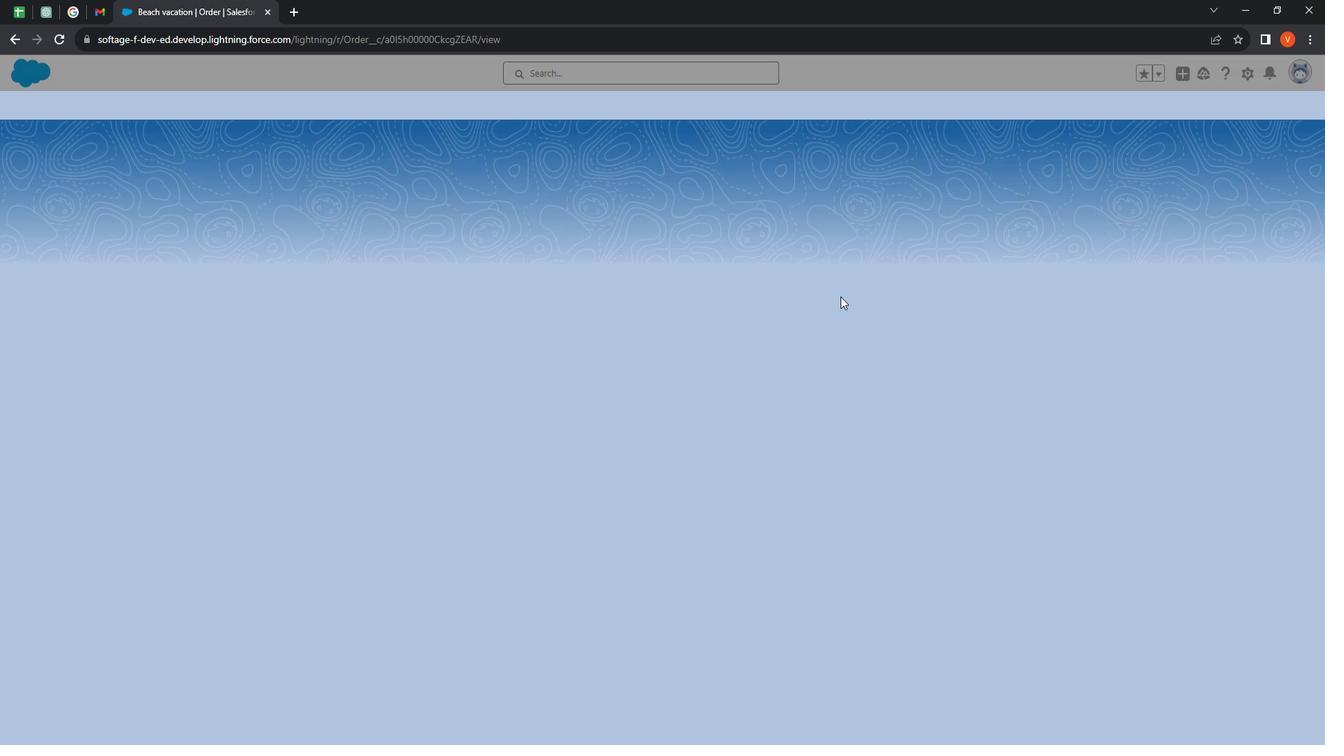 
Action: Mouse pressed left at (867, 276)
Screenshot: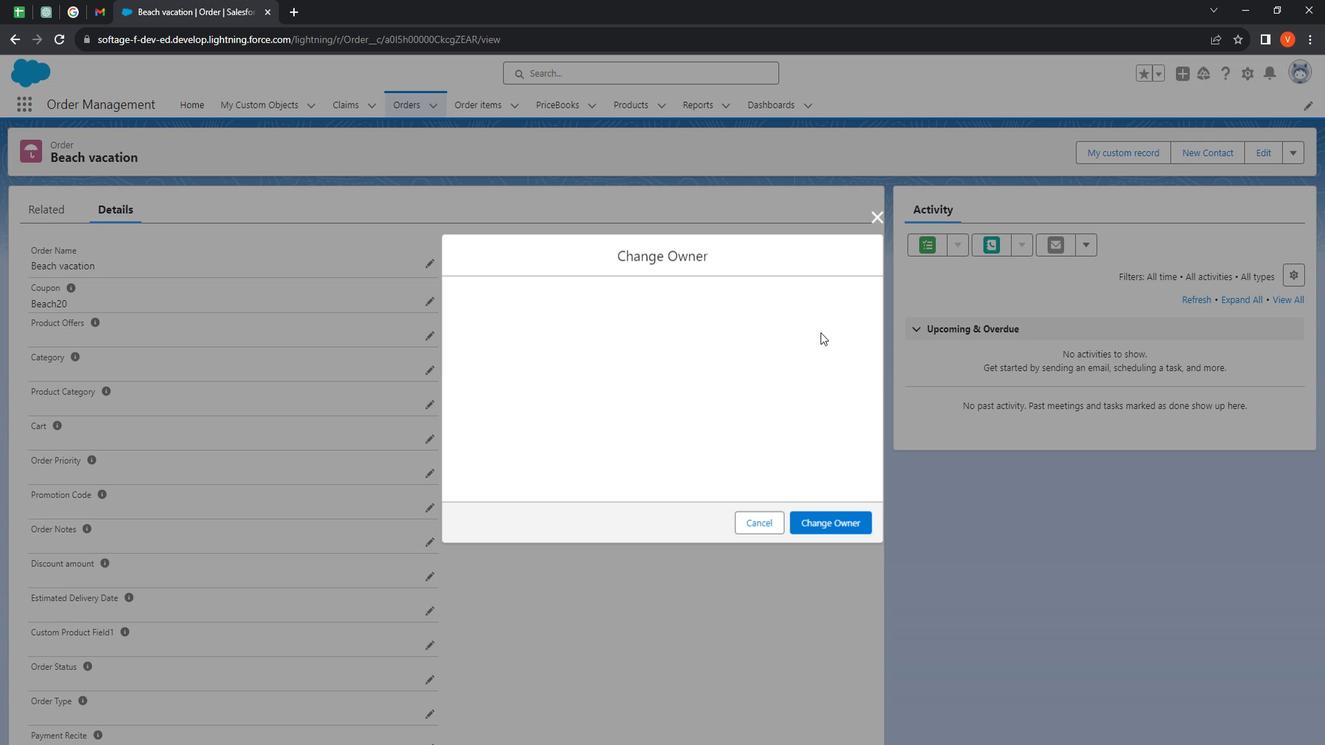 
Action: Mouse moved to (561, 352)
Screenshot: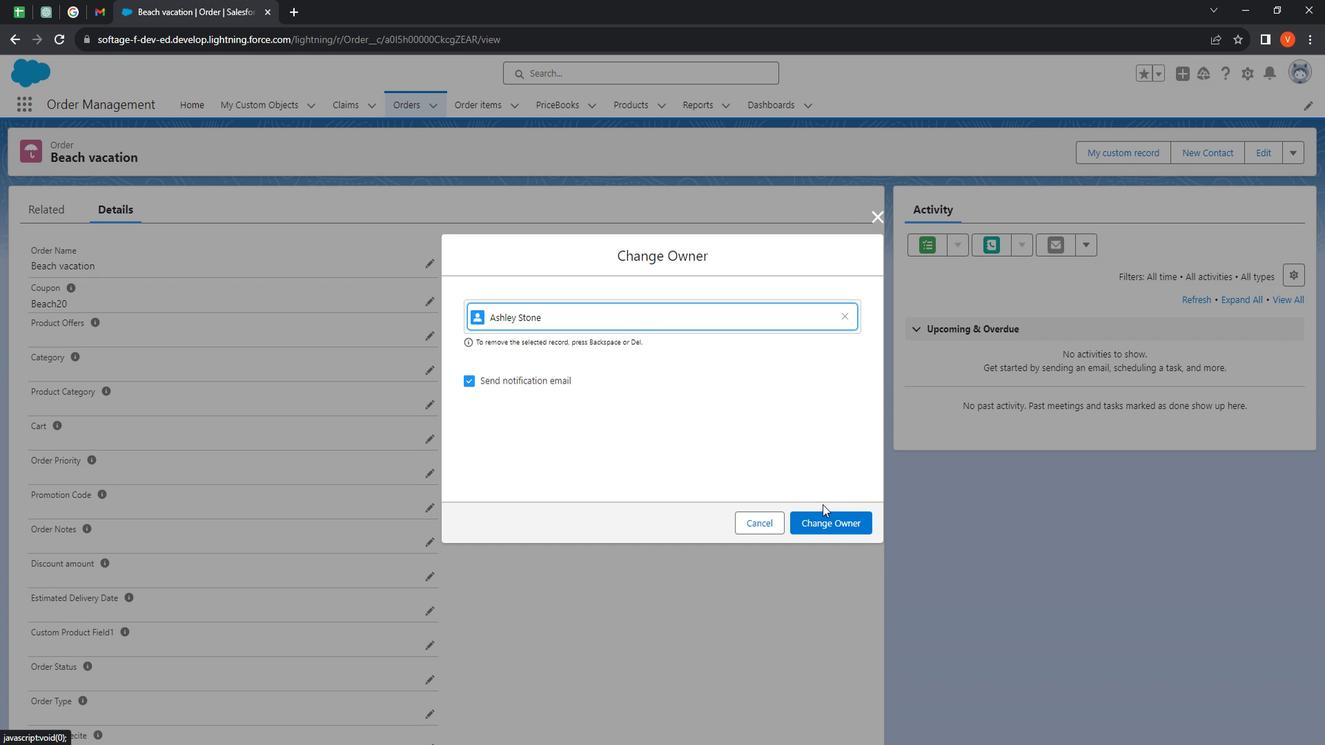 
Action: Mouse pressed left at (561, 352)
Screenshot: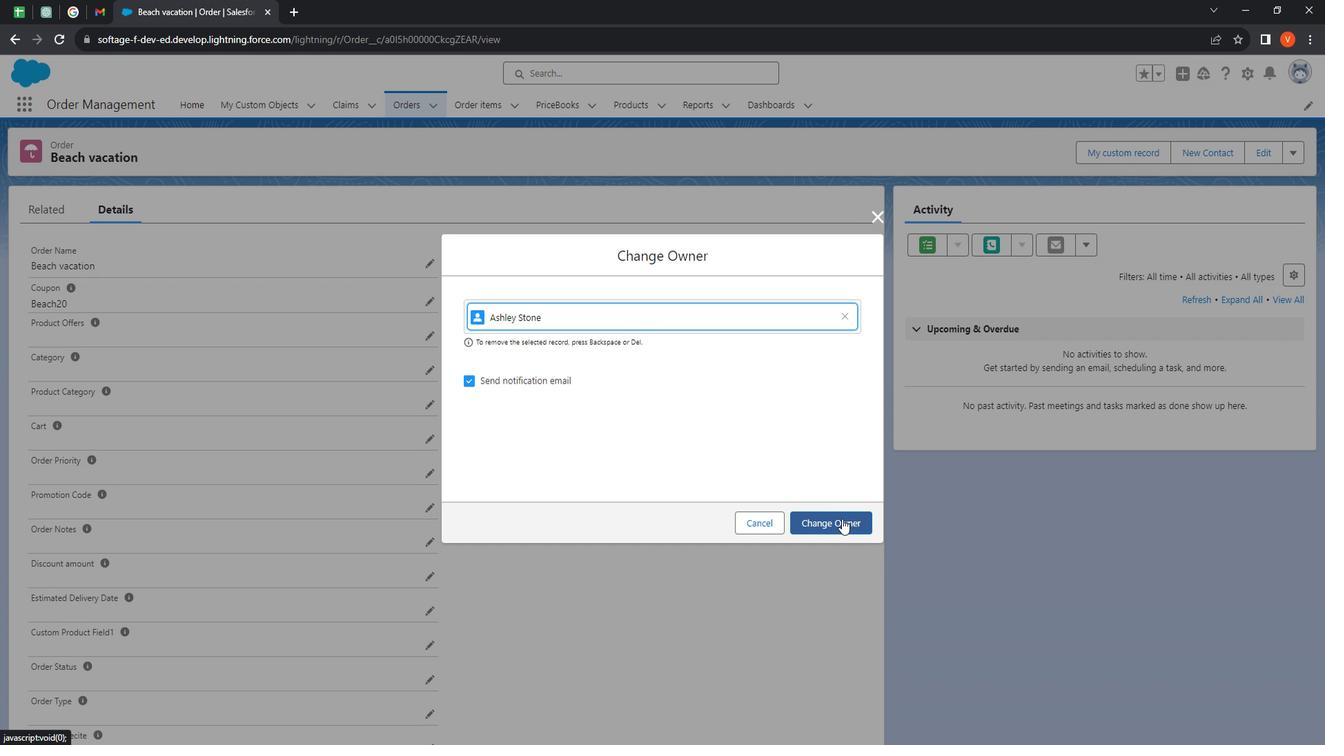 
Action: Mouse moved to (863, 519)
Screenshot: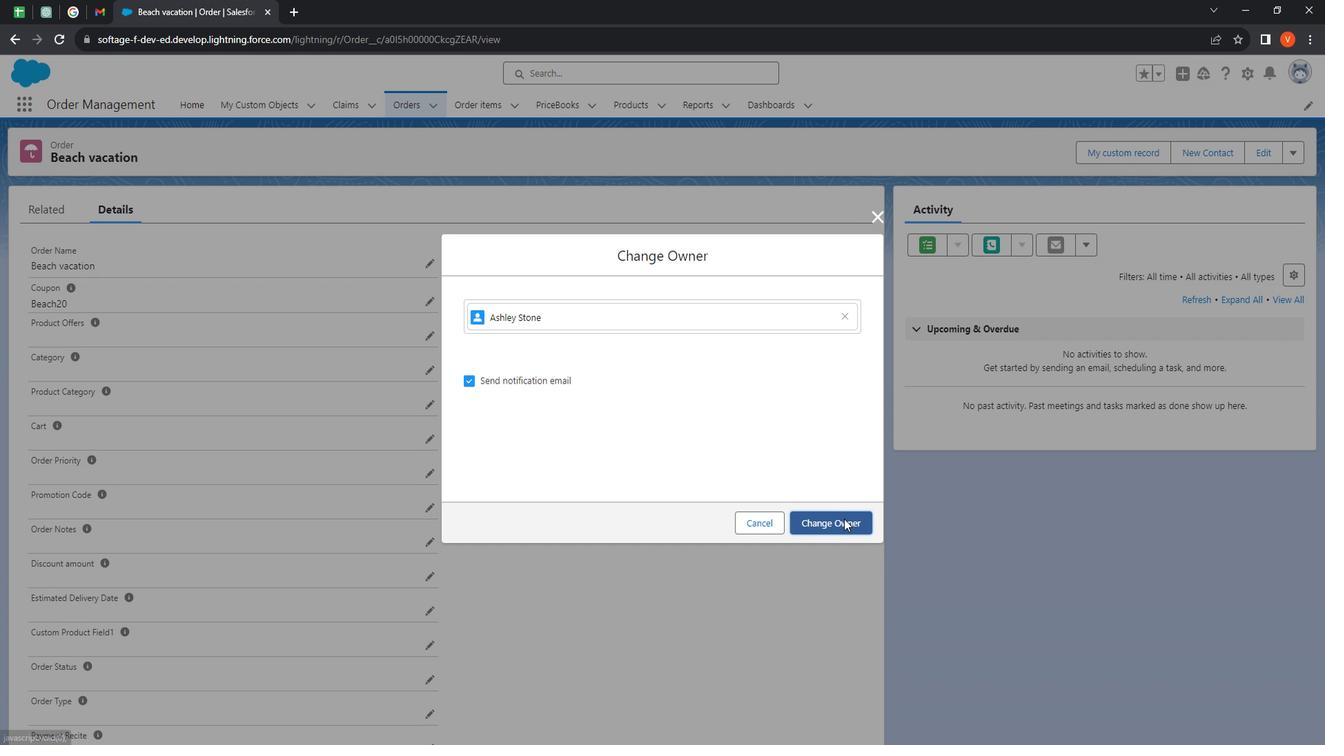 
Action: Mouse pressed left at (863, 519)
Screenshot: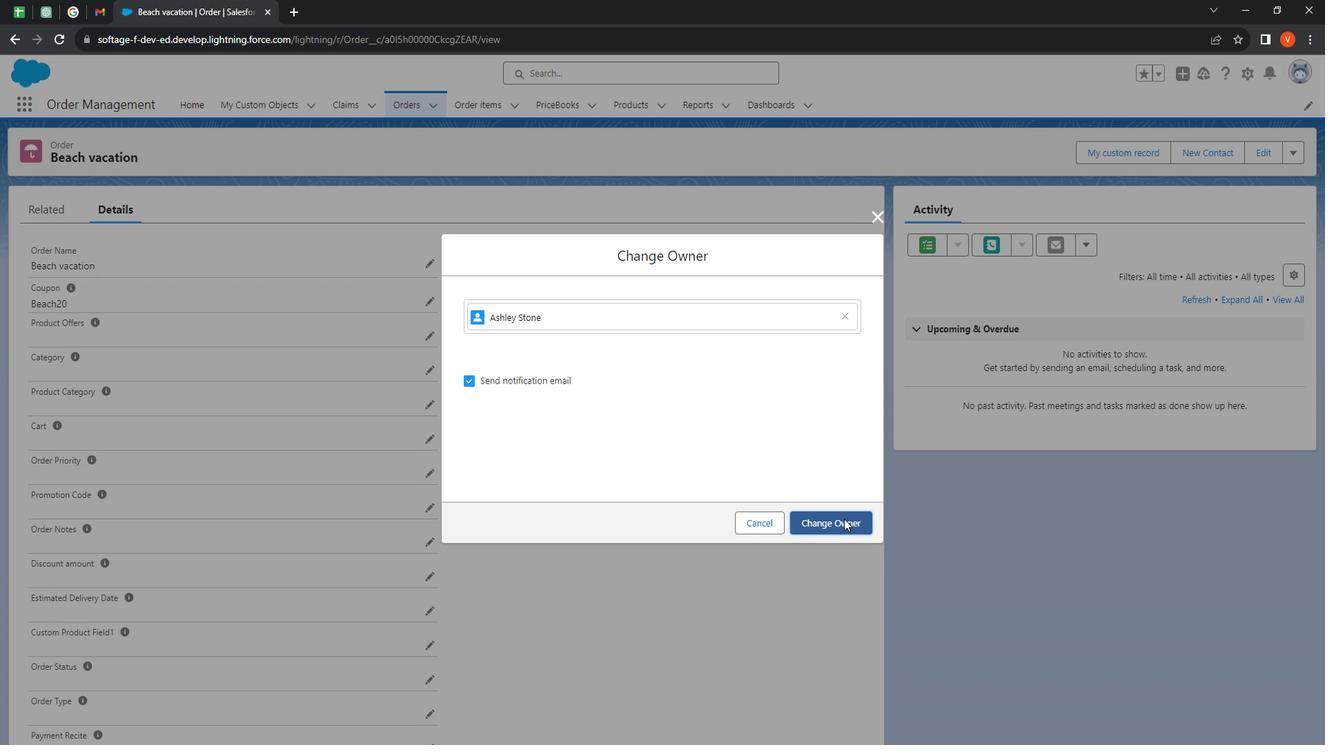 
Action: Mouse moved to (432, 120)
Screenshot: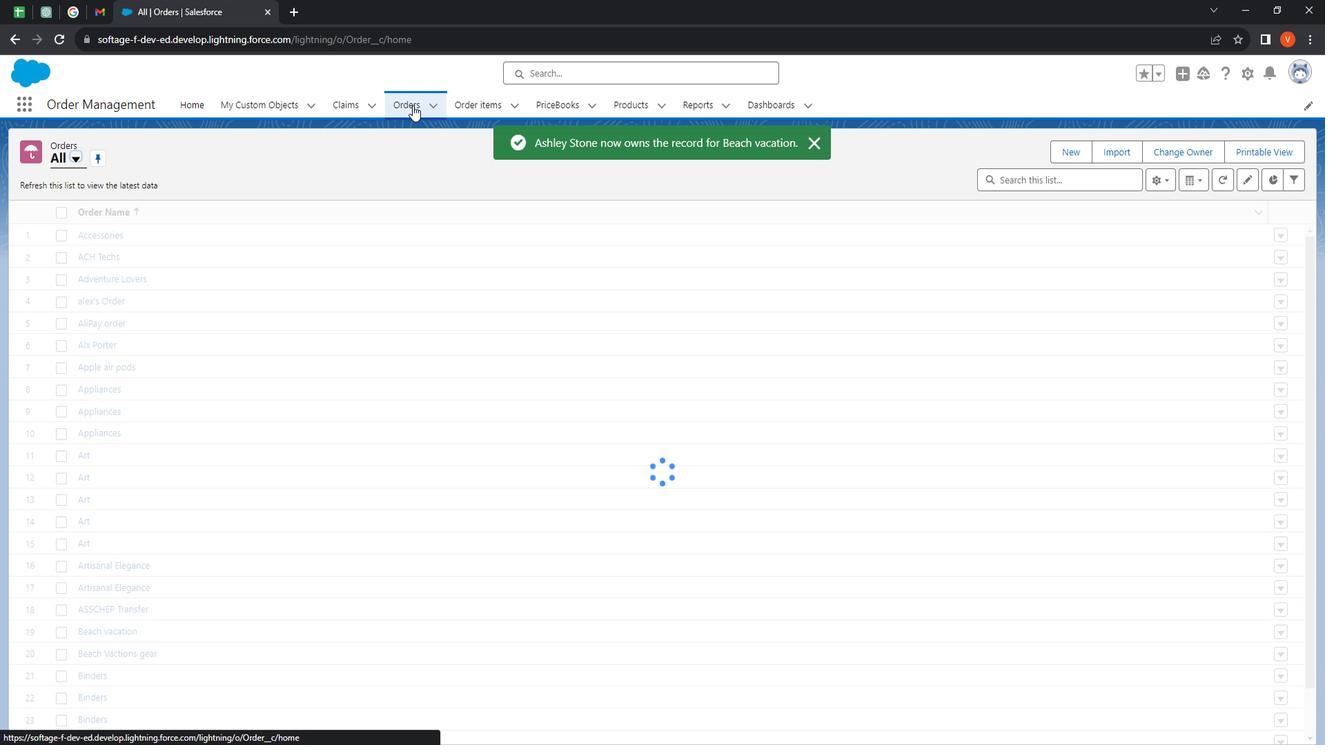 
Action: Mouse pressed left at (432, 120)
Screenshot: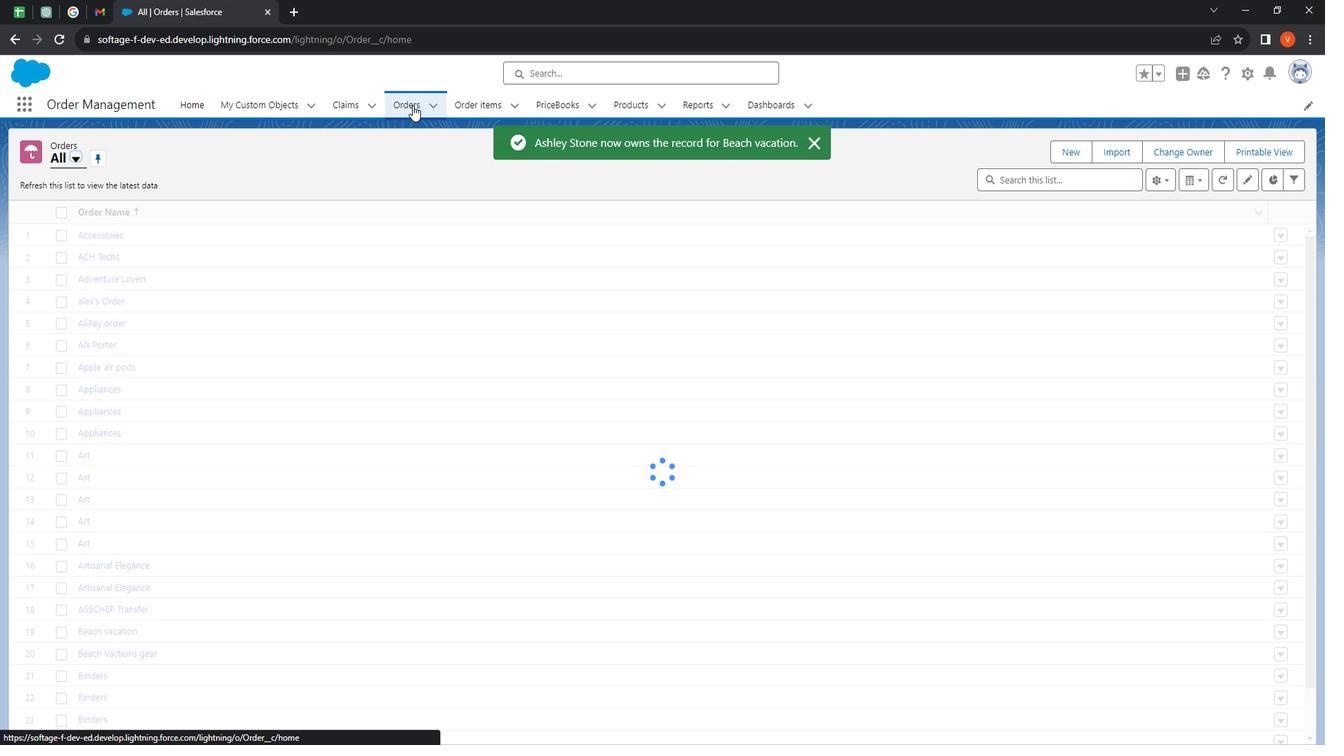 
Action: Mouse moved to (124, 650)
Screenshot: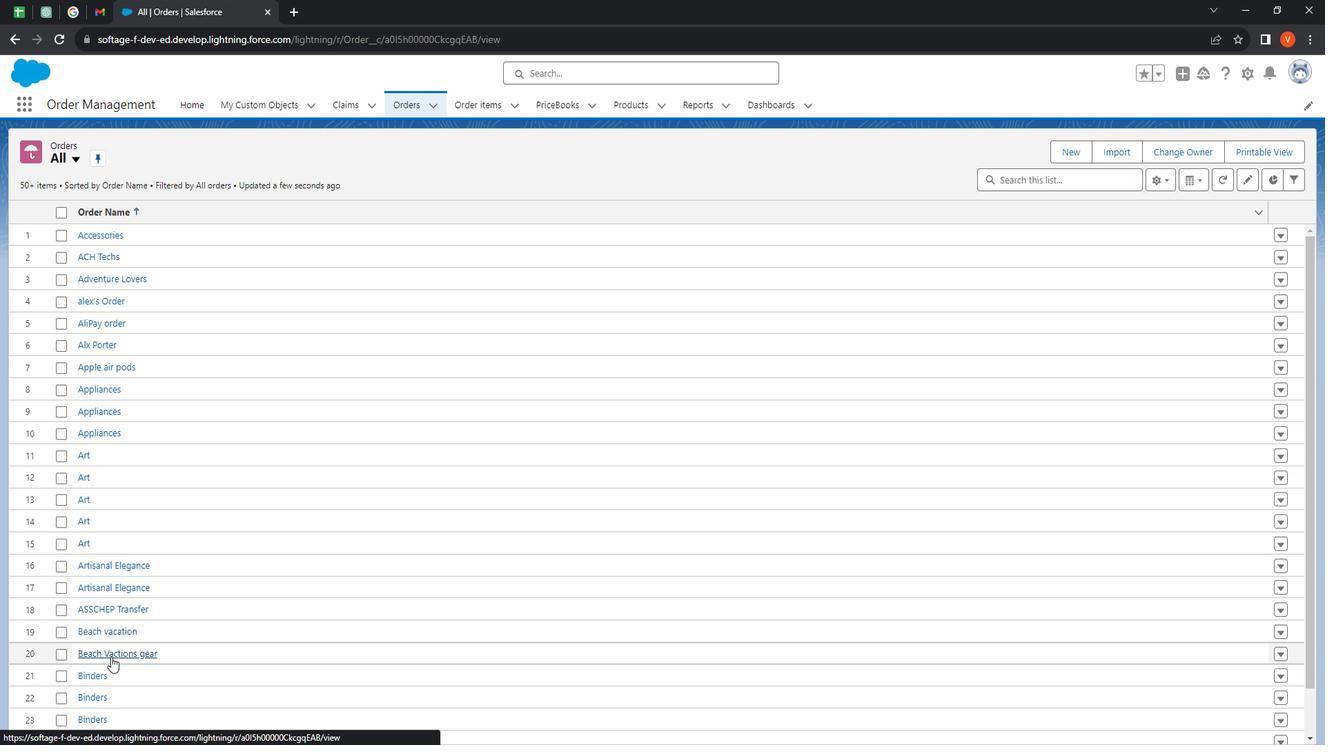 
Action: Mouse pressed left at (124, 650)
Screenshot: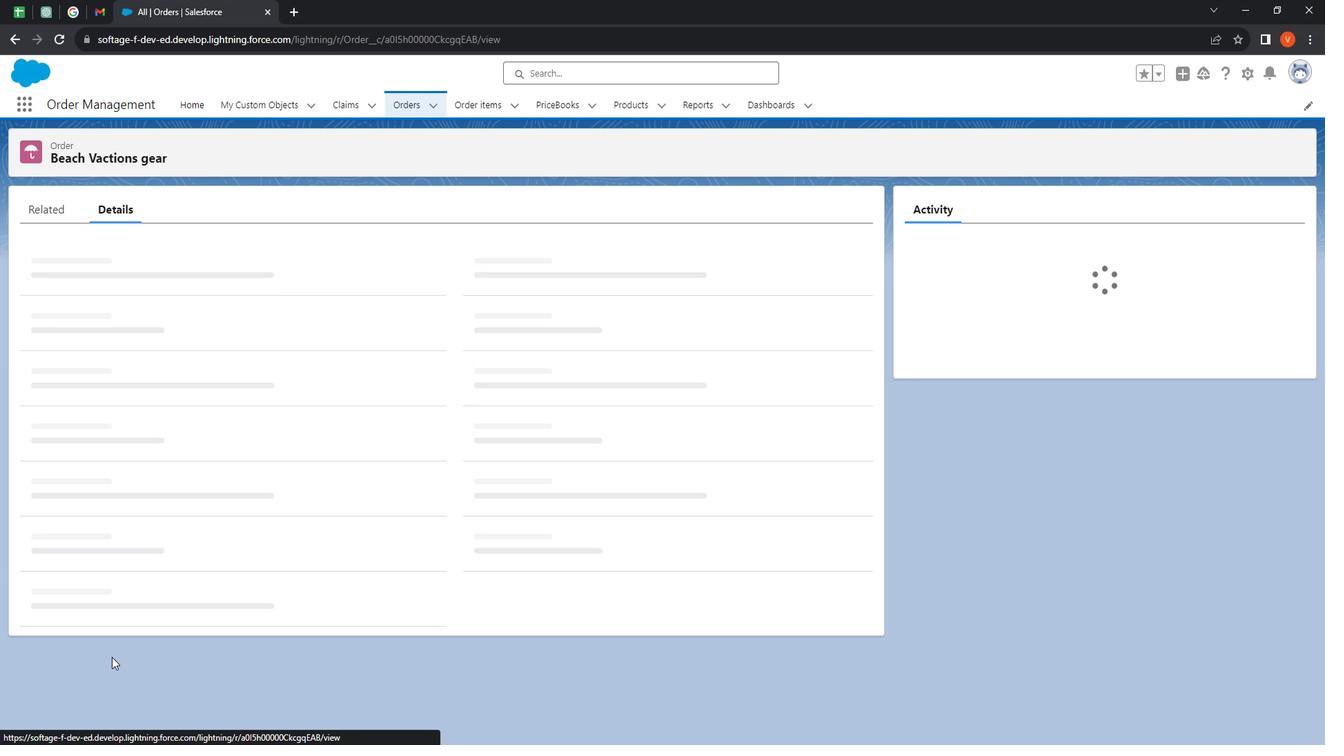 
Action: Mouse moved to (864, 276)
Screenshot: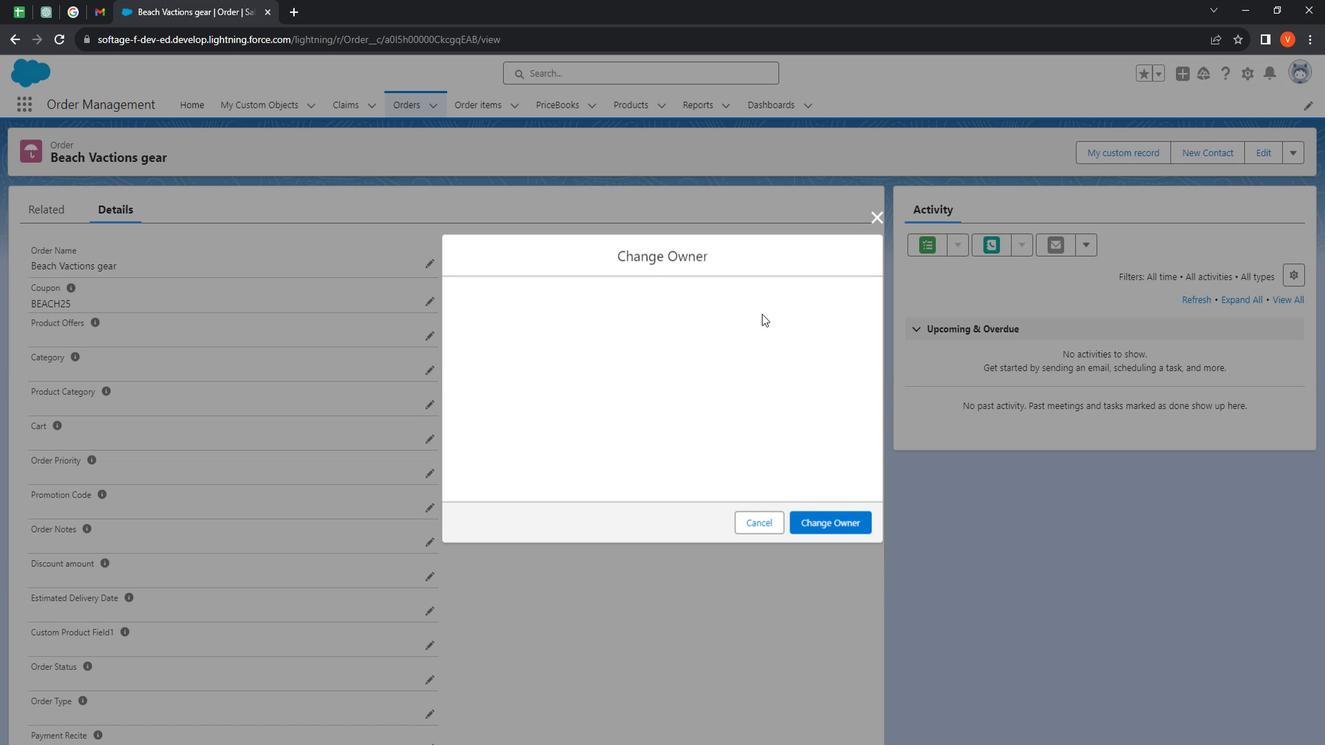 
Action: Mouse pressed left at (864, 276)
Screenshot: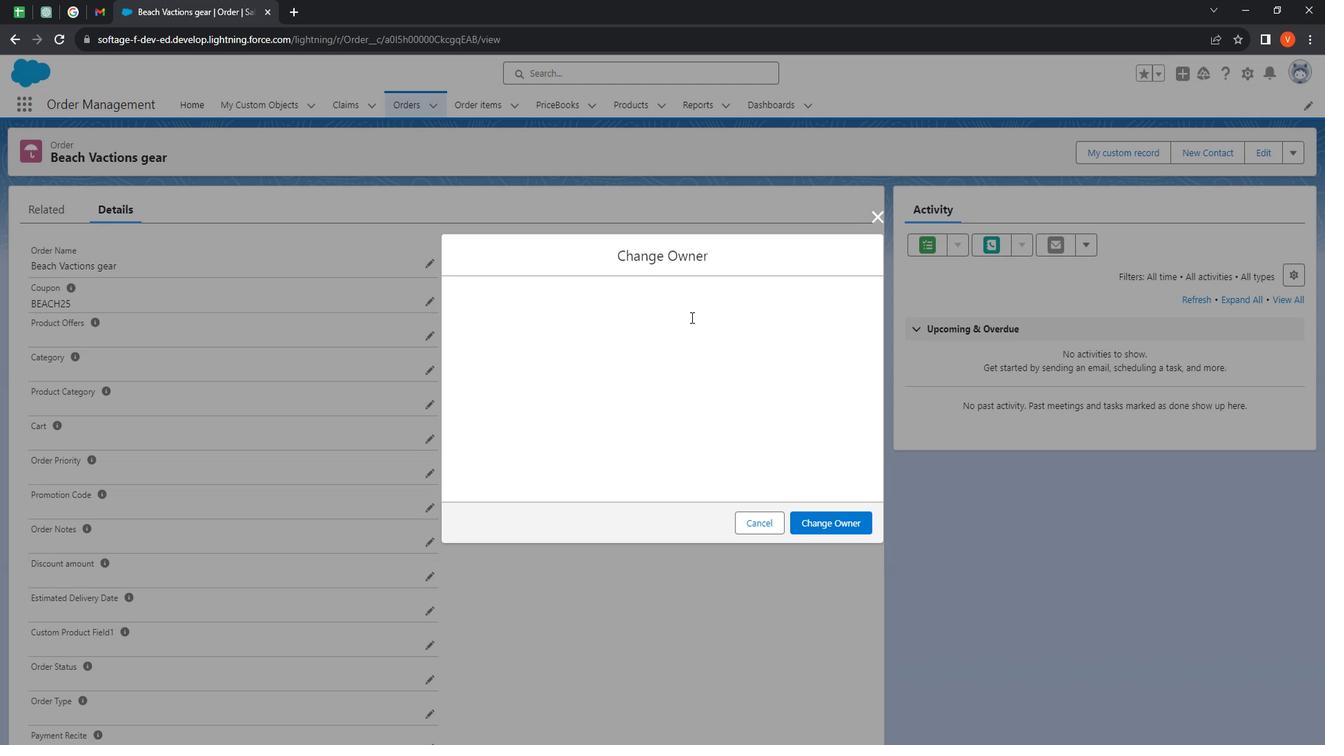 
Action: Mouse moved to (523, 355)
Screenshot: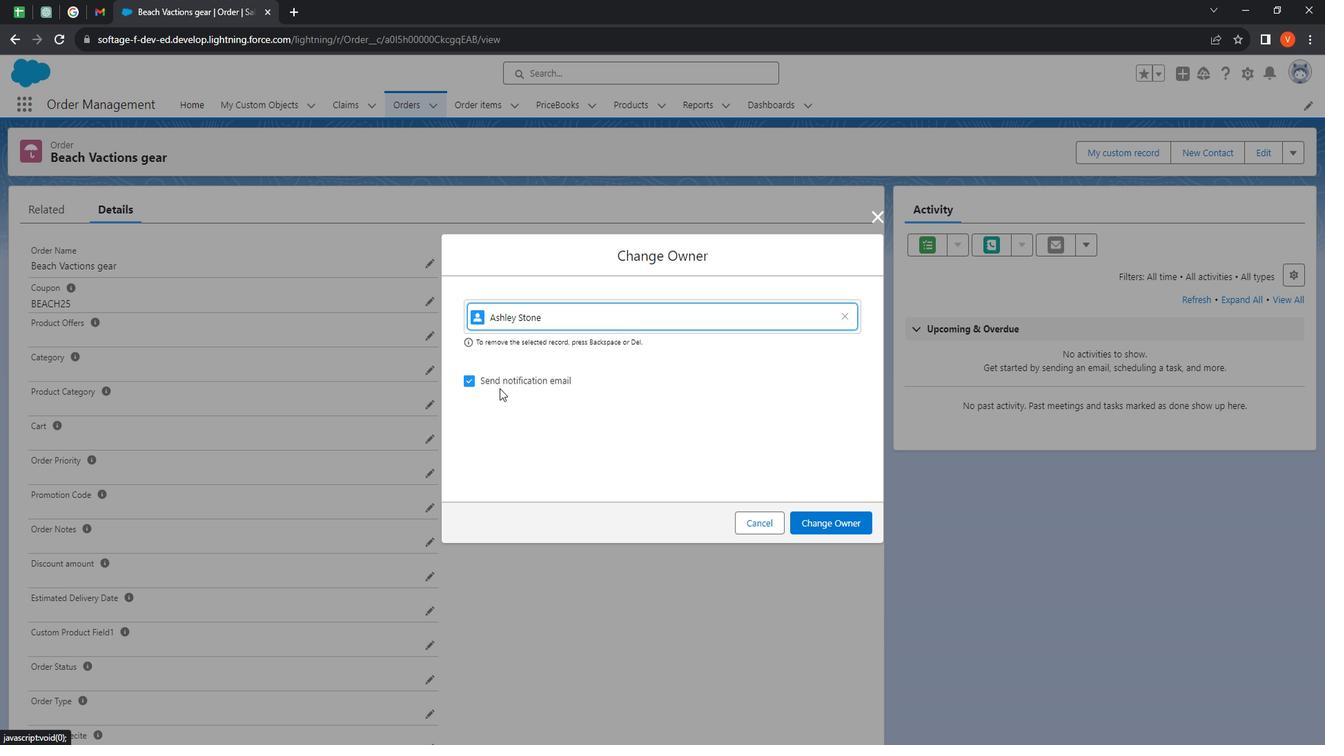 
Action: Mouse pressed left at (523, 355)
Screenshot: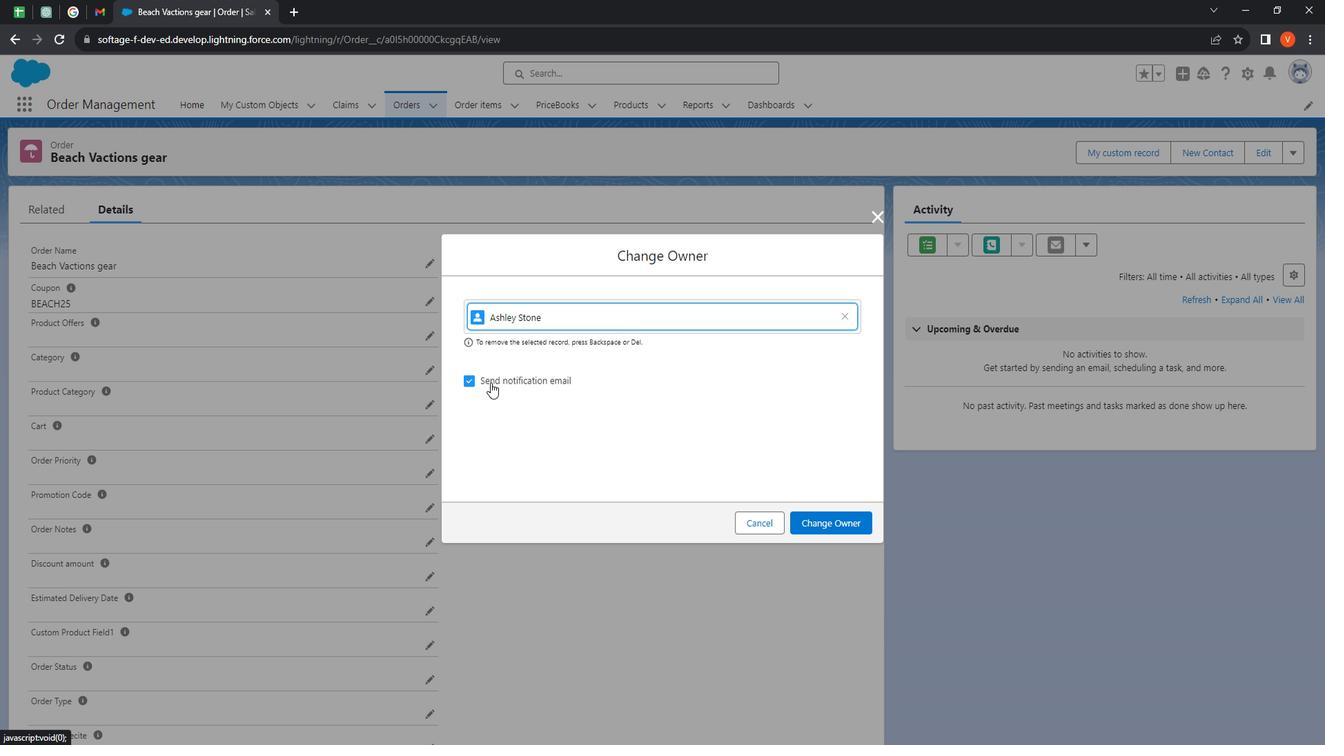 
Action: Mouse moved to (510, 387)
Screenshot: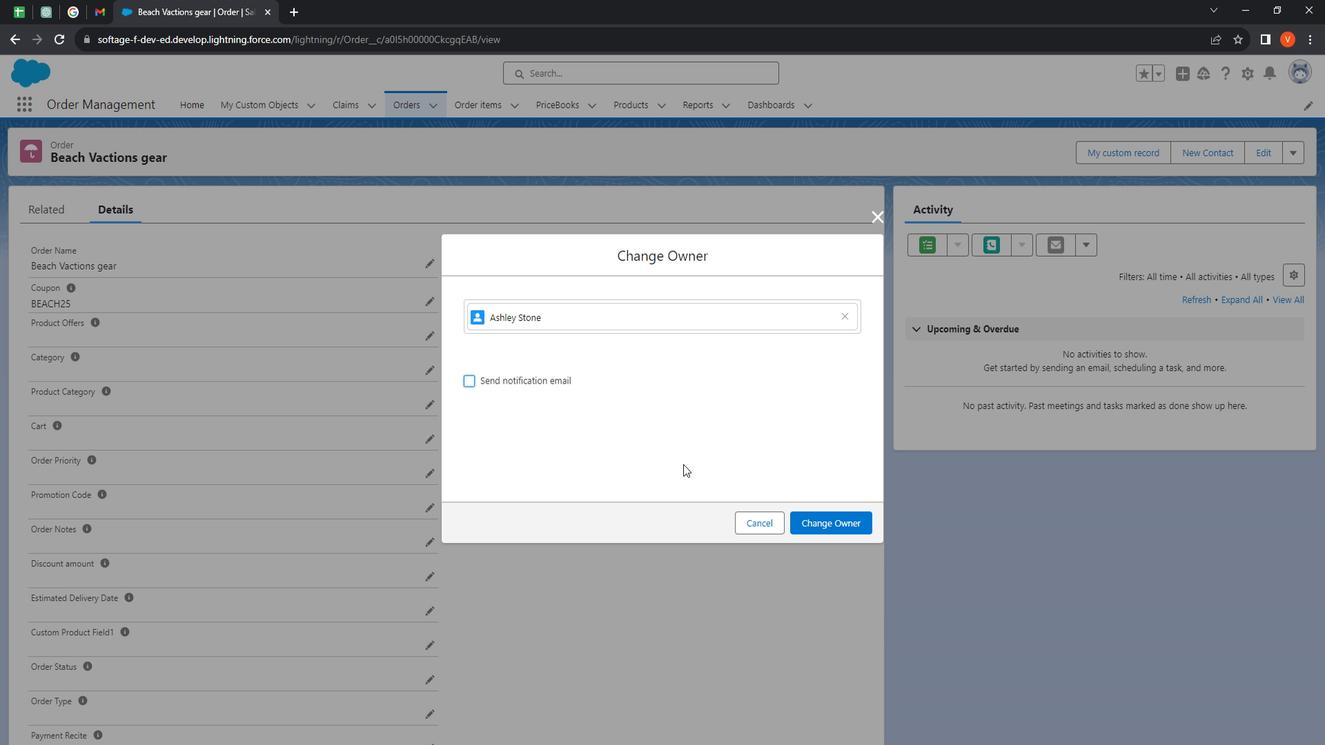 
Action: Mouse pressed left at (510, 387)
Screenshot: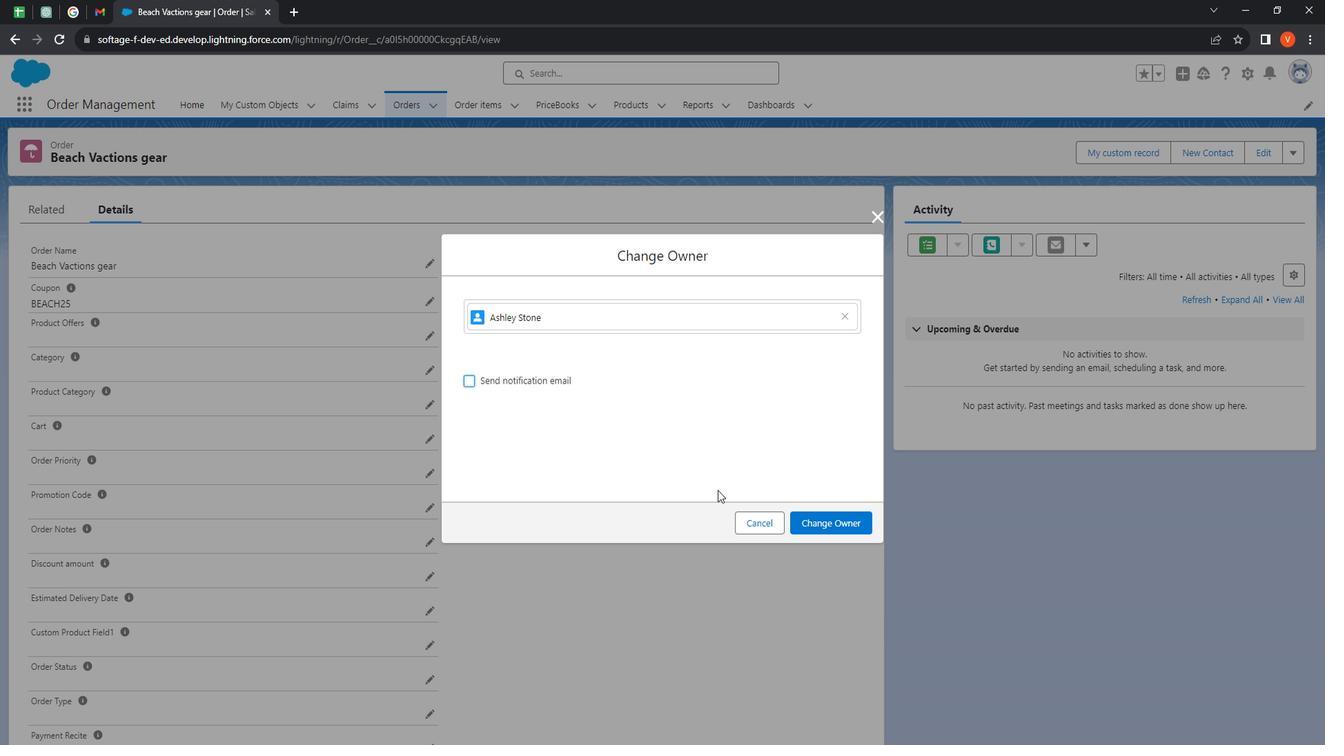 
Action: Mouse moved to (853, 530)
Screenshot: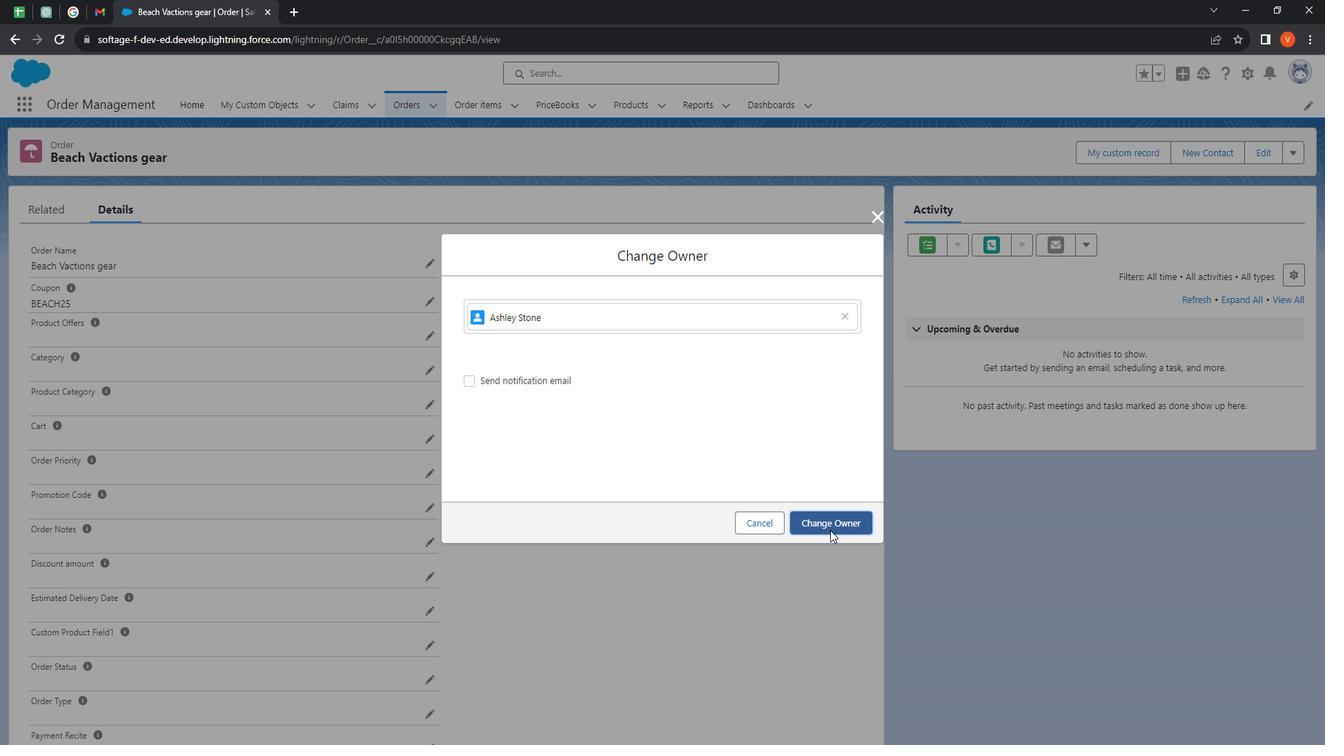
Action: Mouse pressed left at (853, 530)
Screenshot: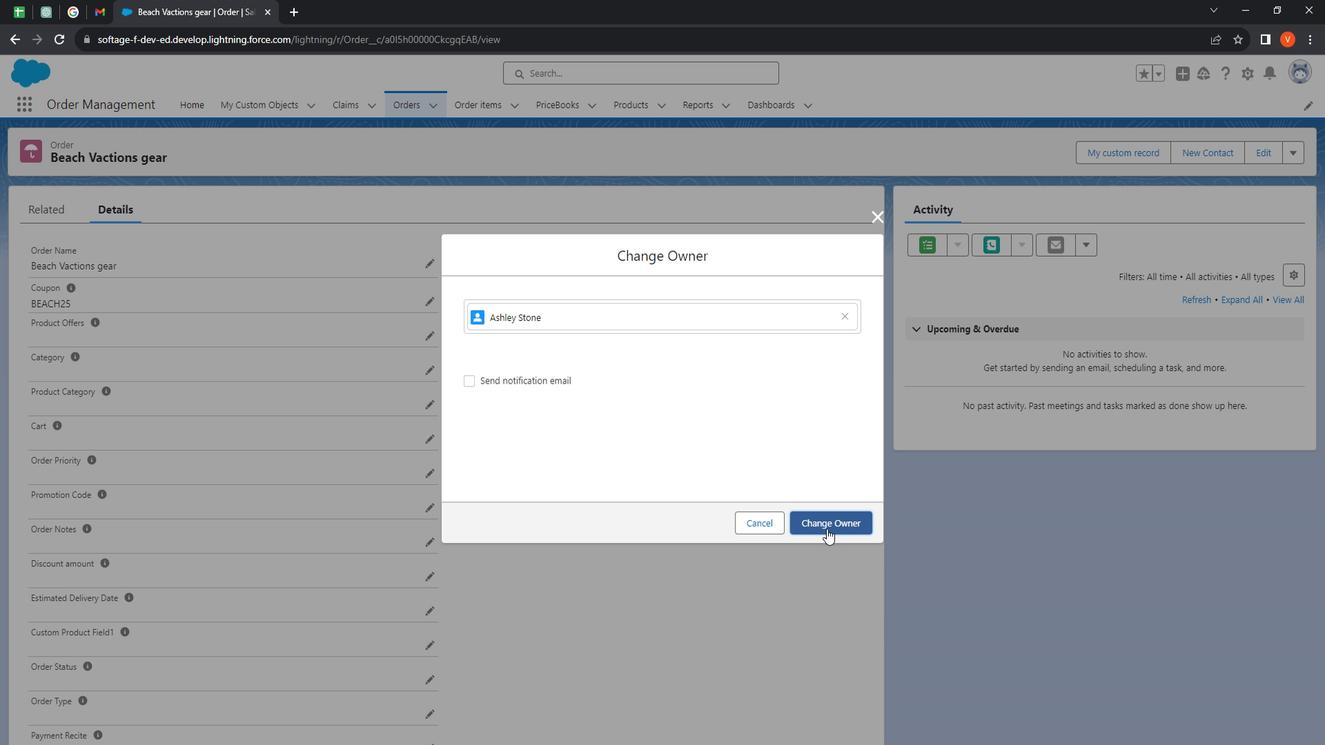 
Action: Mouse moved to (422, 123)
Screenshot: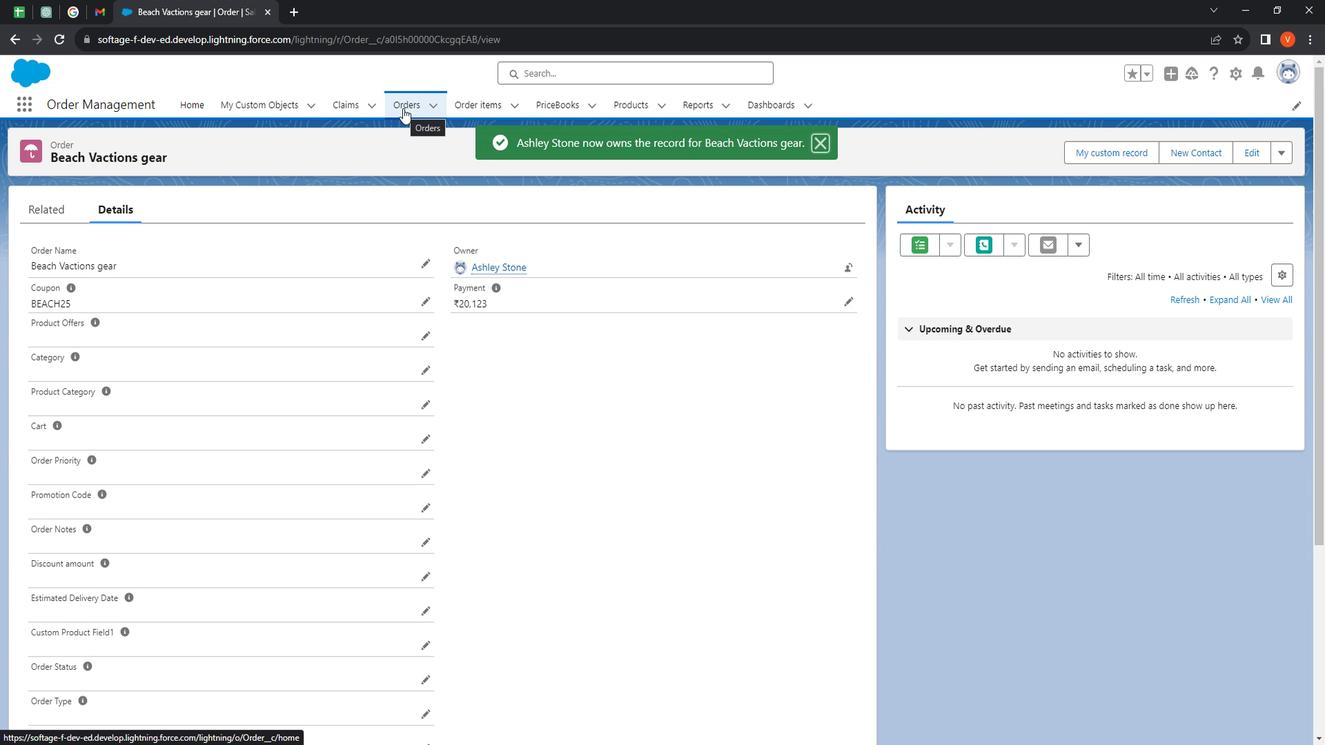 
Action: Mouse pressed left at (422, 123)
Screenshot: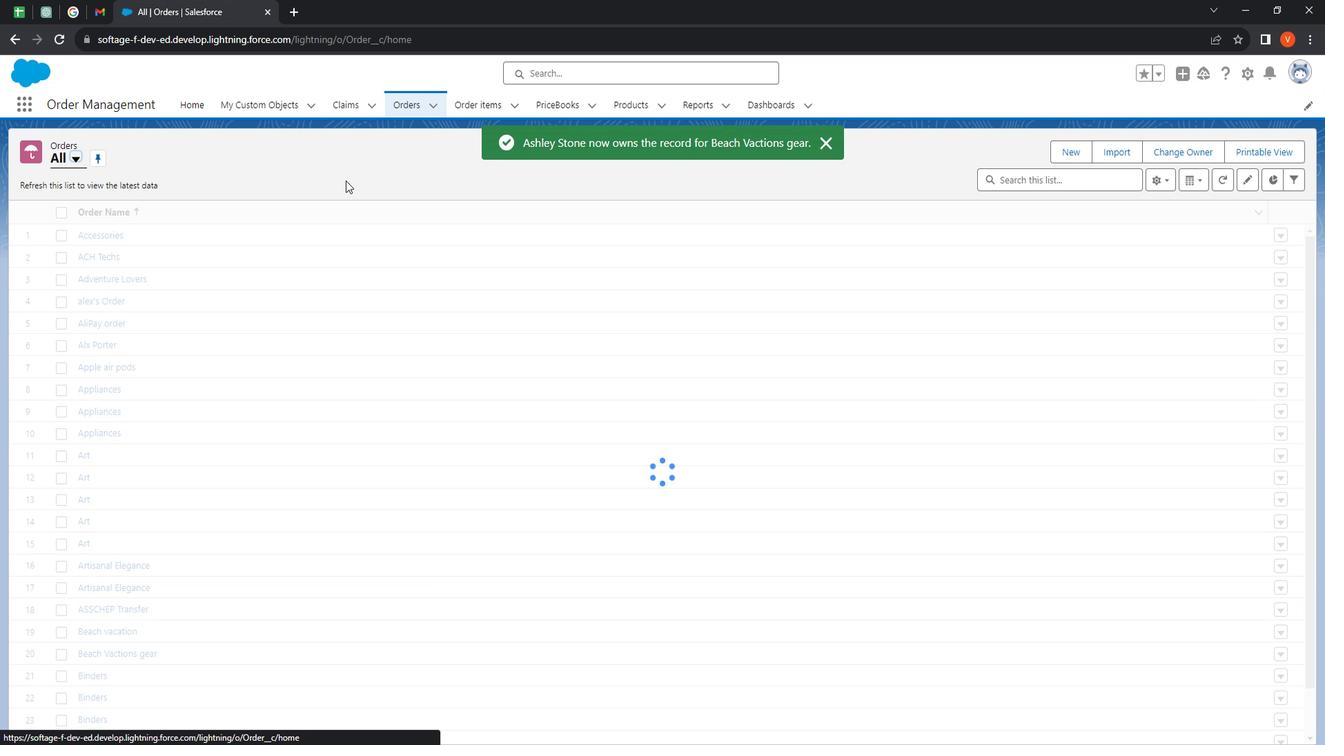 
Action: Mouse moved to (189, 584)
Screenshot: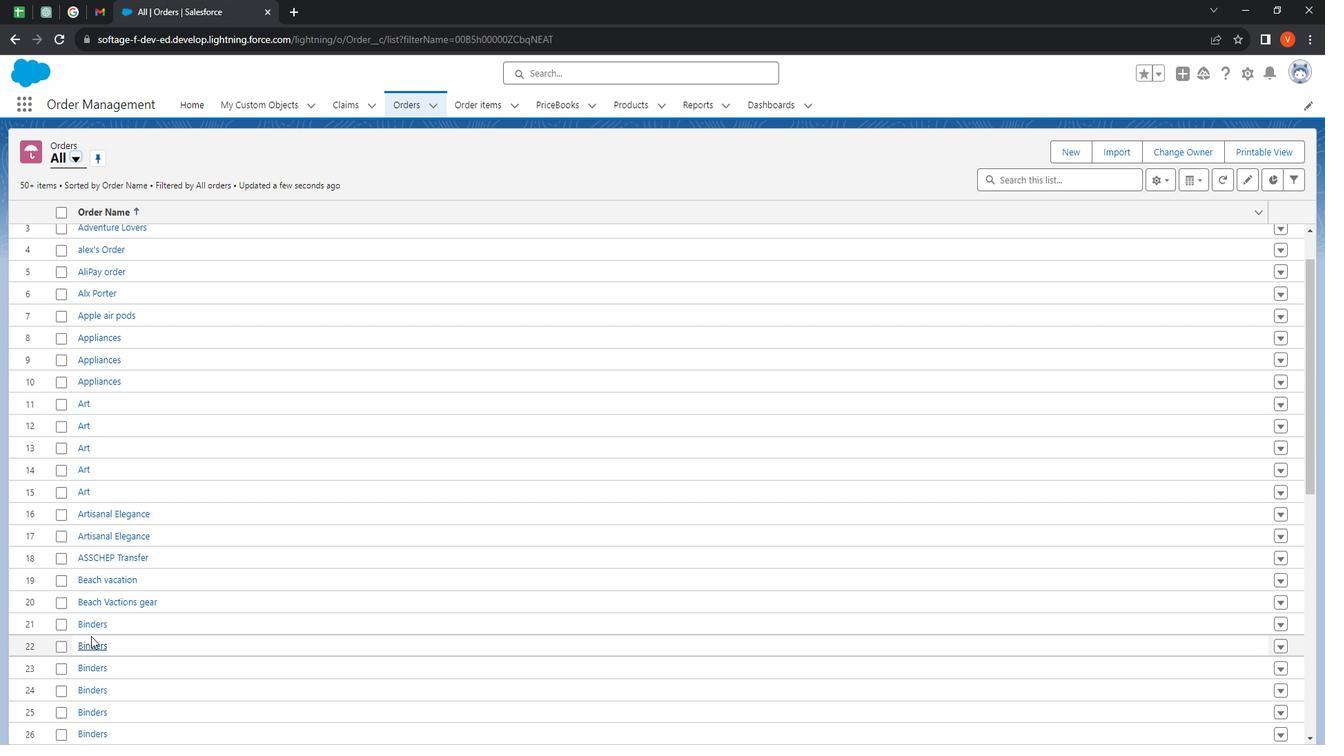 
Action: Mouse scrolled (189, 583) with delta (0, 0)
Screenshot: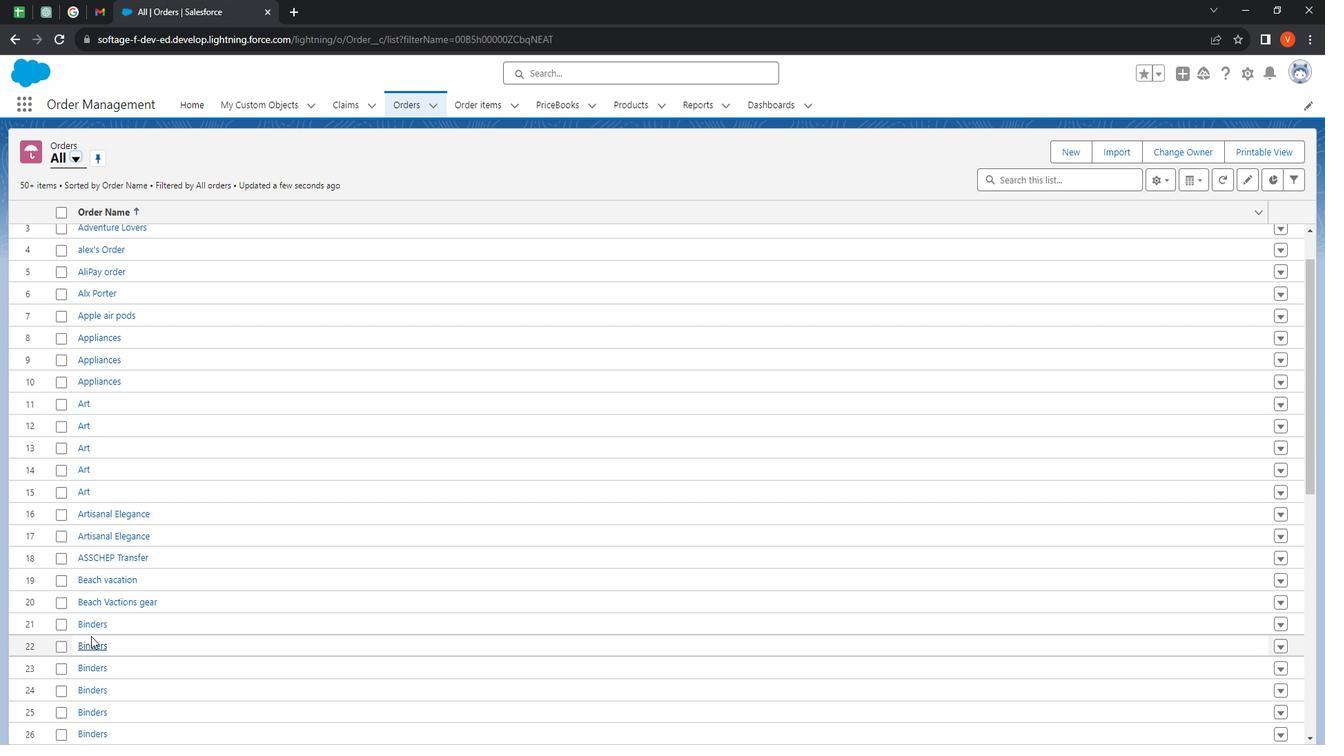 
Action: Mouse moved to (164, 628)
Screenshot: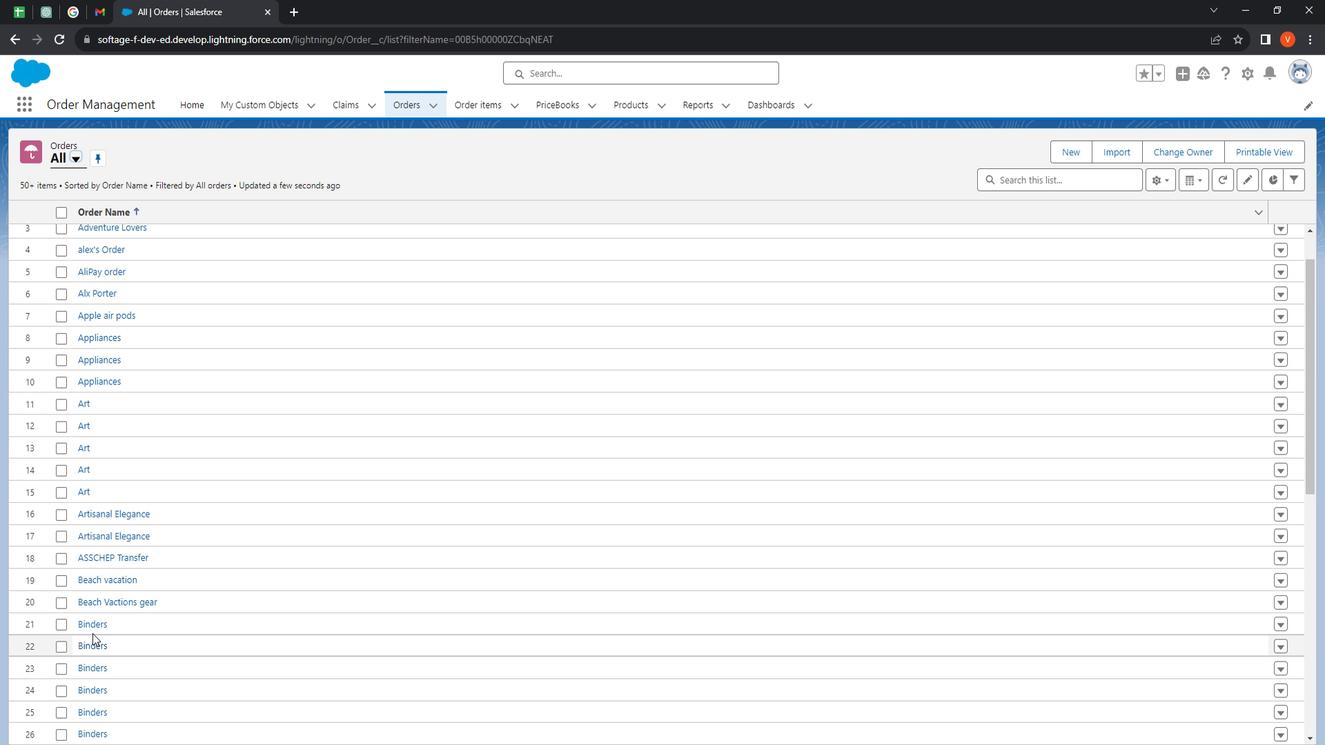 
Action: Mouse scrolled (164, 628) with delta (0, 0)
Screenshot: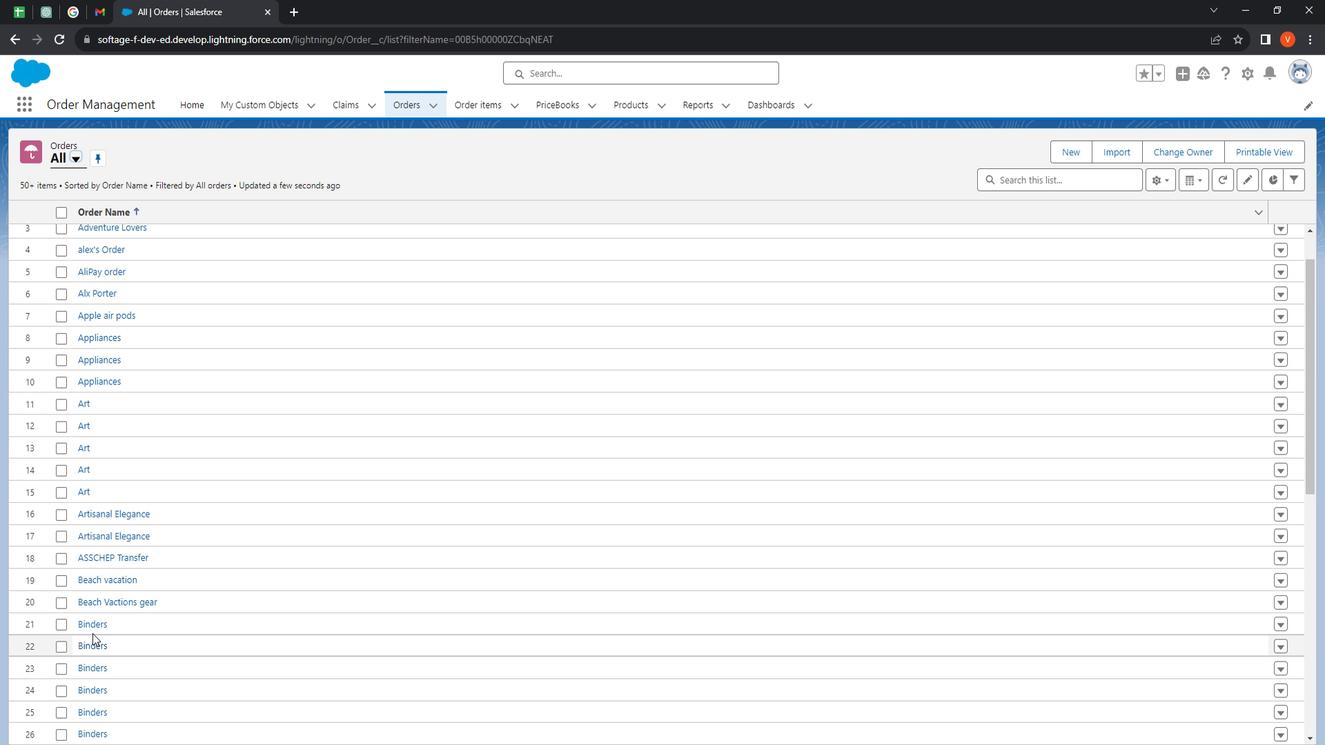 
Action: Mouse moved to (113, 620)
Screenshot: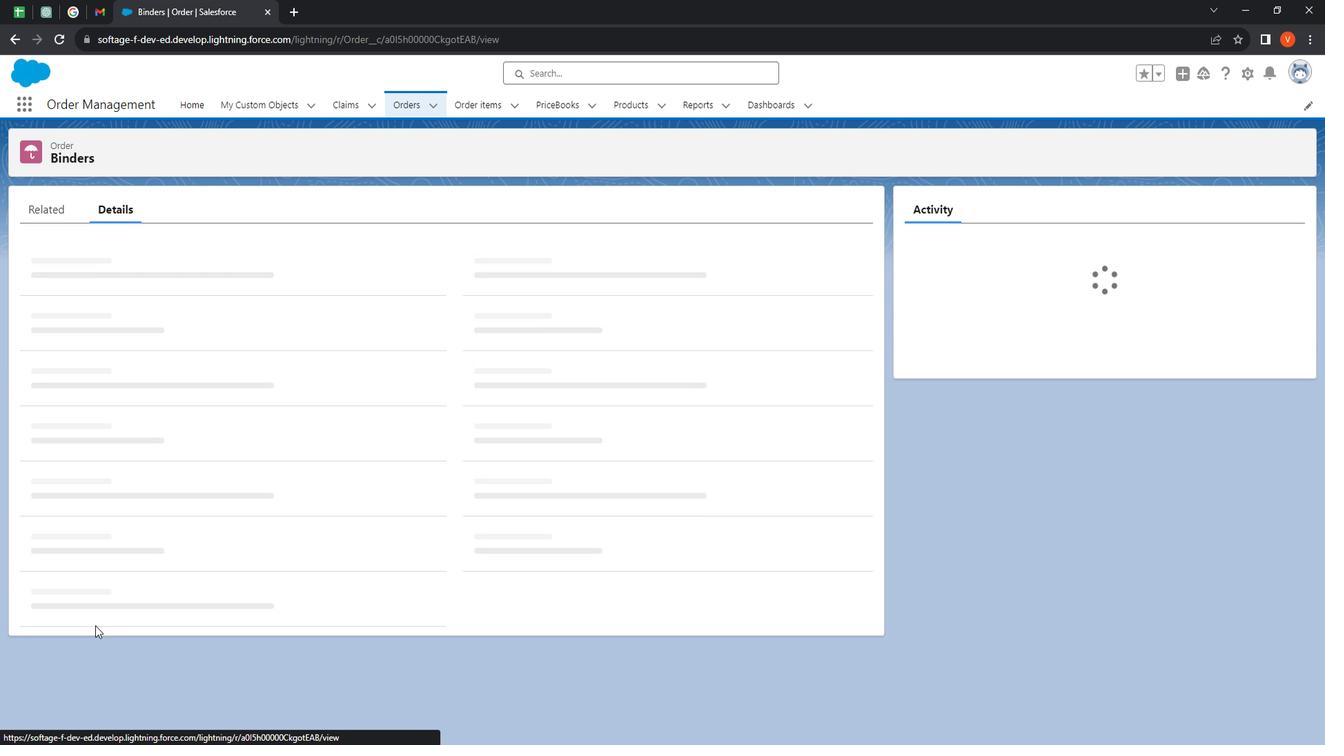 
Action: Mouse pressed left at (113, 620)
Screenshot: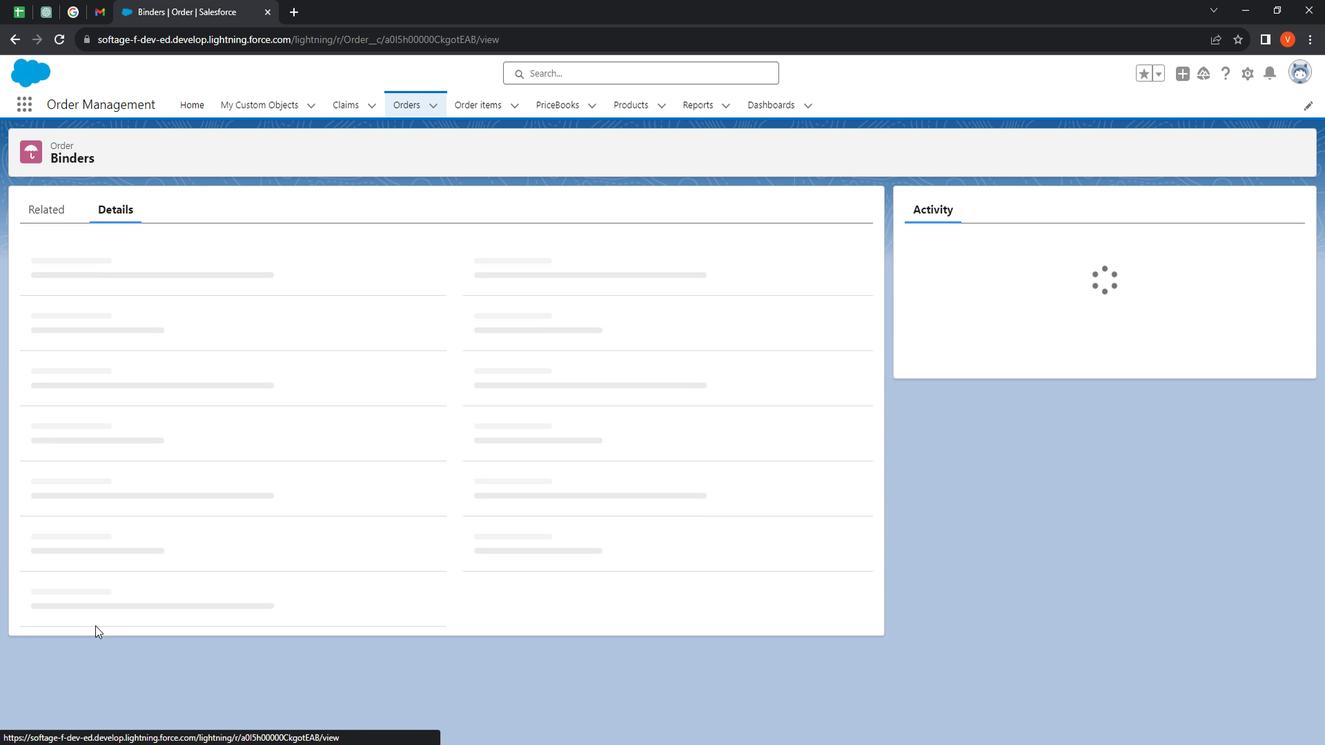 
Action: Mouse moved to (870, 279)
Screenshot: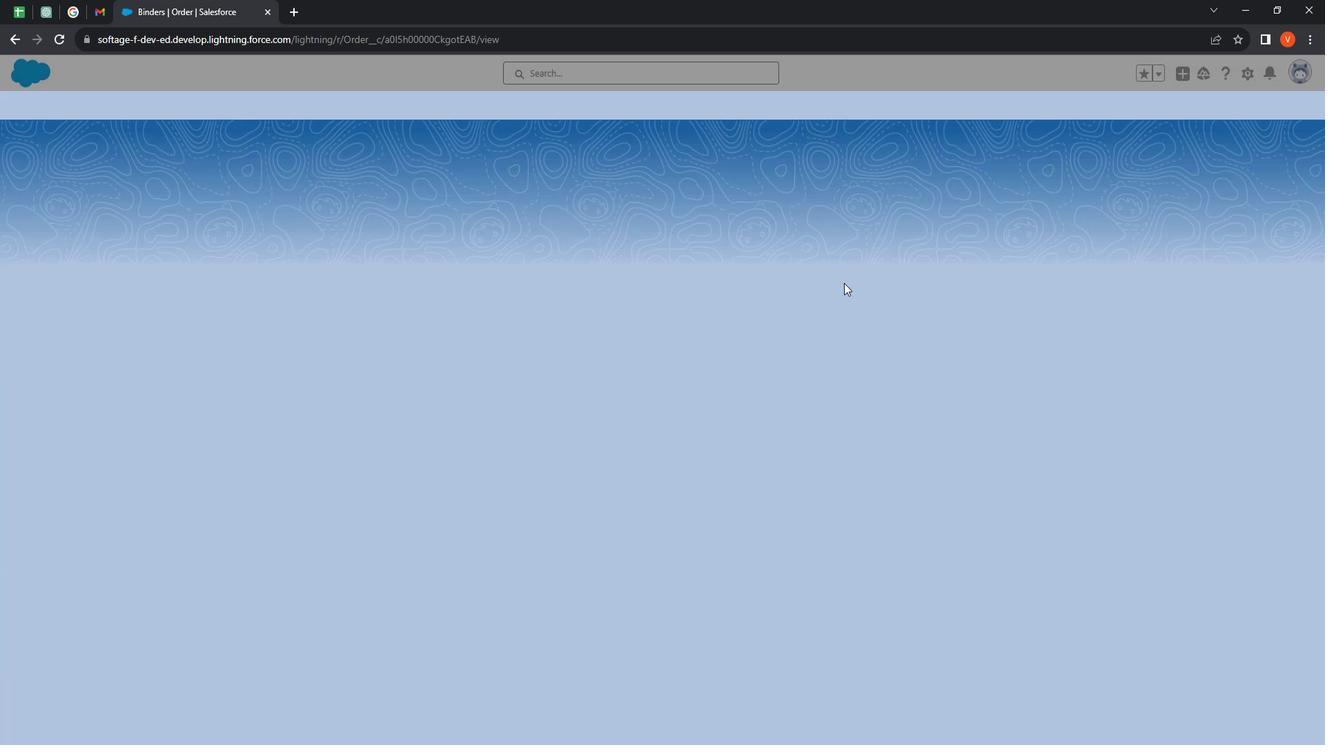
Action: Mouse pressed left at (870, 279)
Screenshot: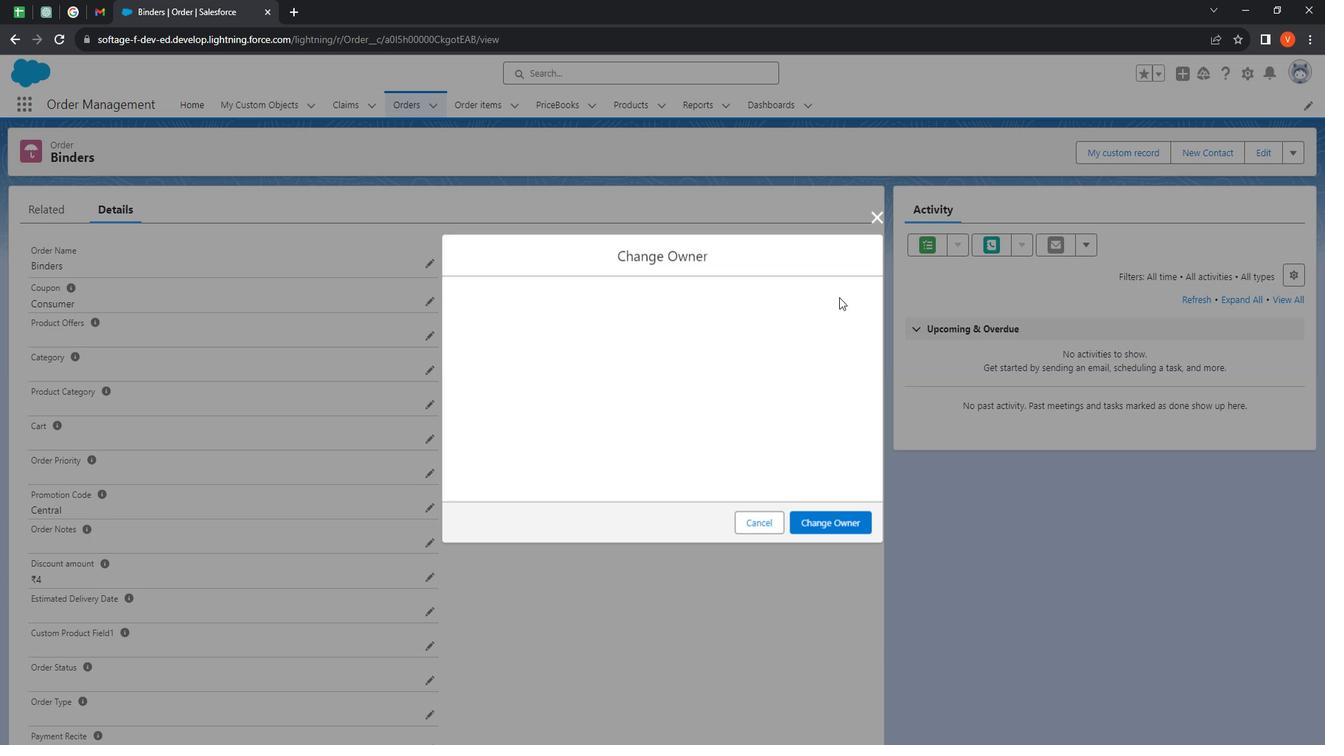 
Action: Mouse moved to (546, 352)
Screenshot: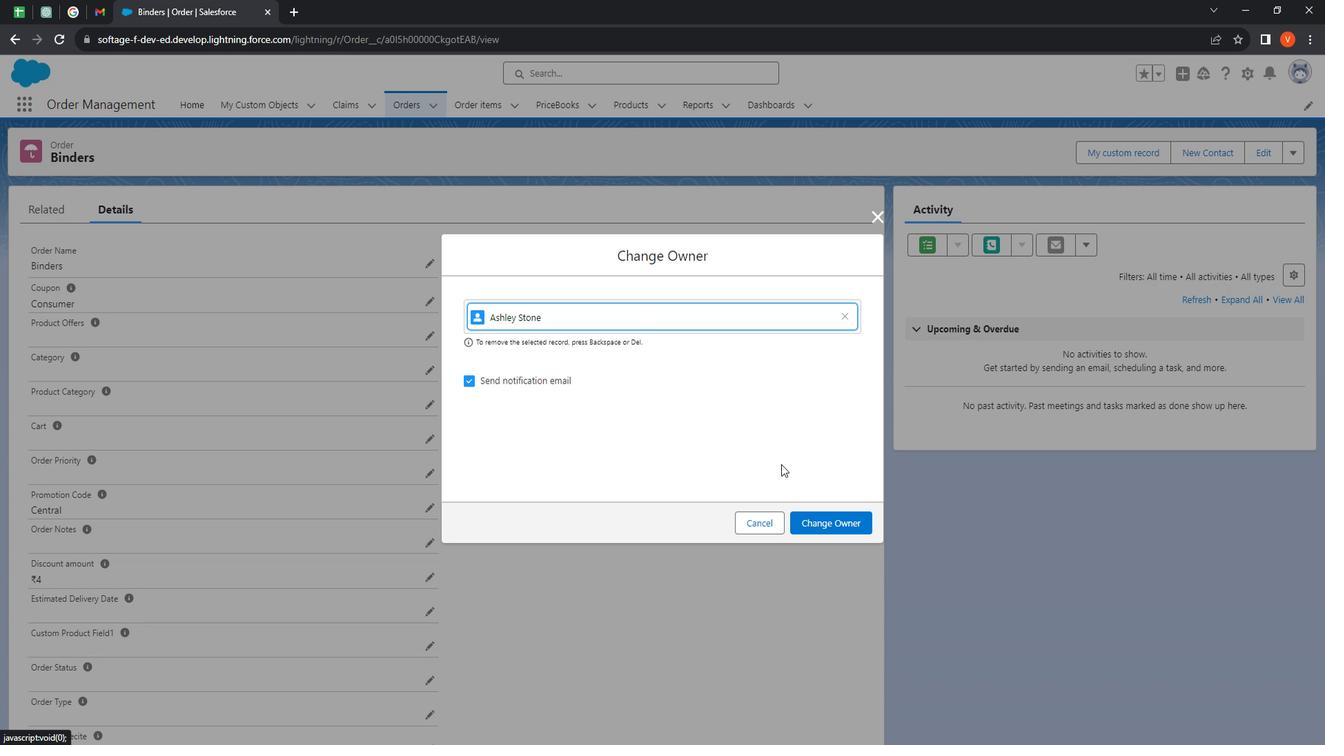 
Action: Mouse pressed left at (546, 352)
Screenshot: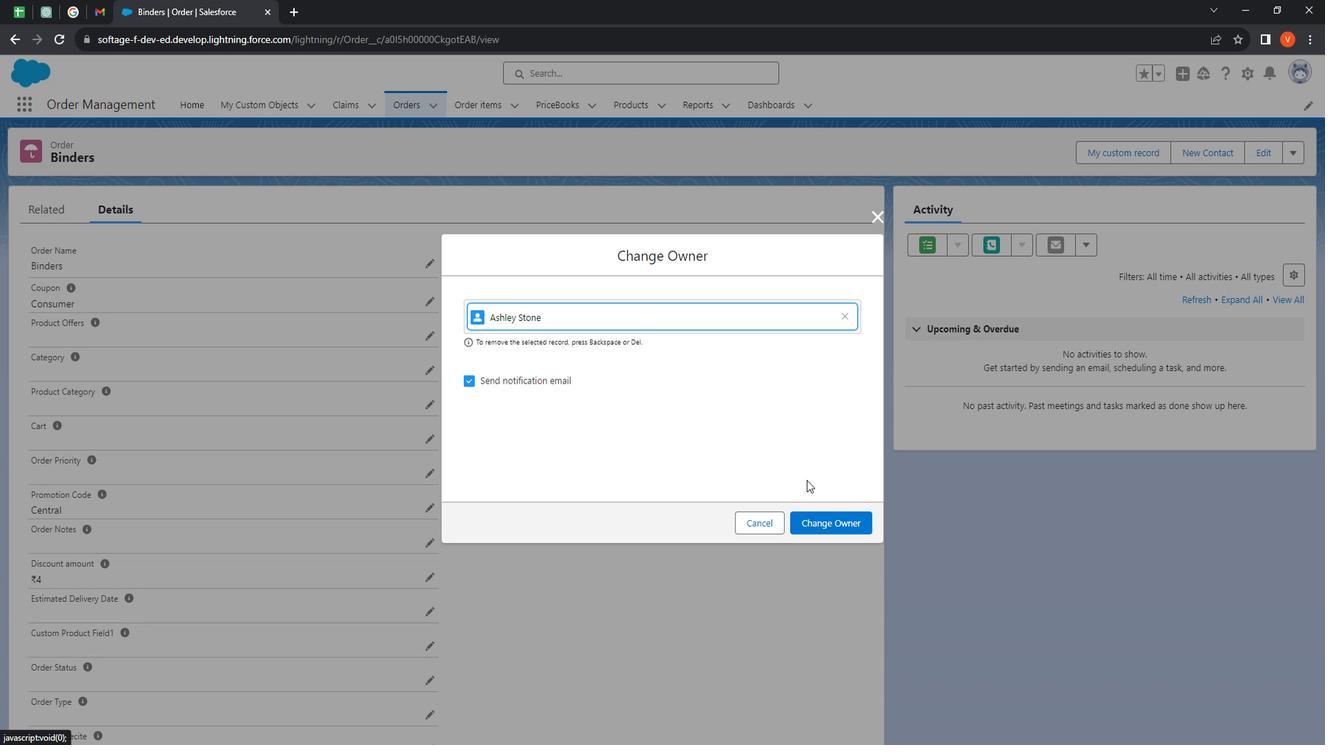
Action: Mouse moved to (854, 524)
Screenshot: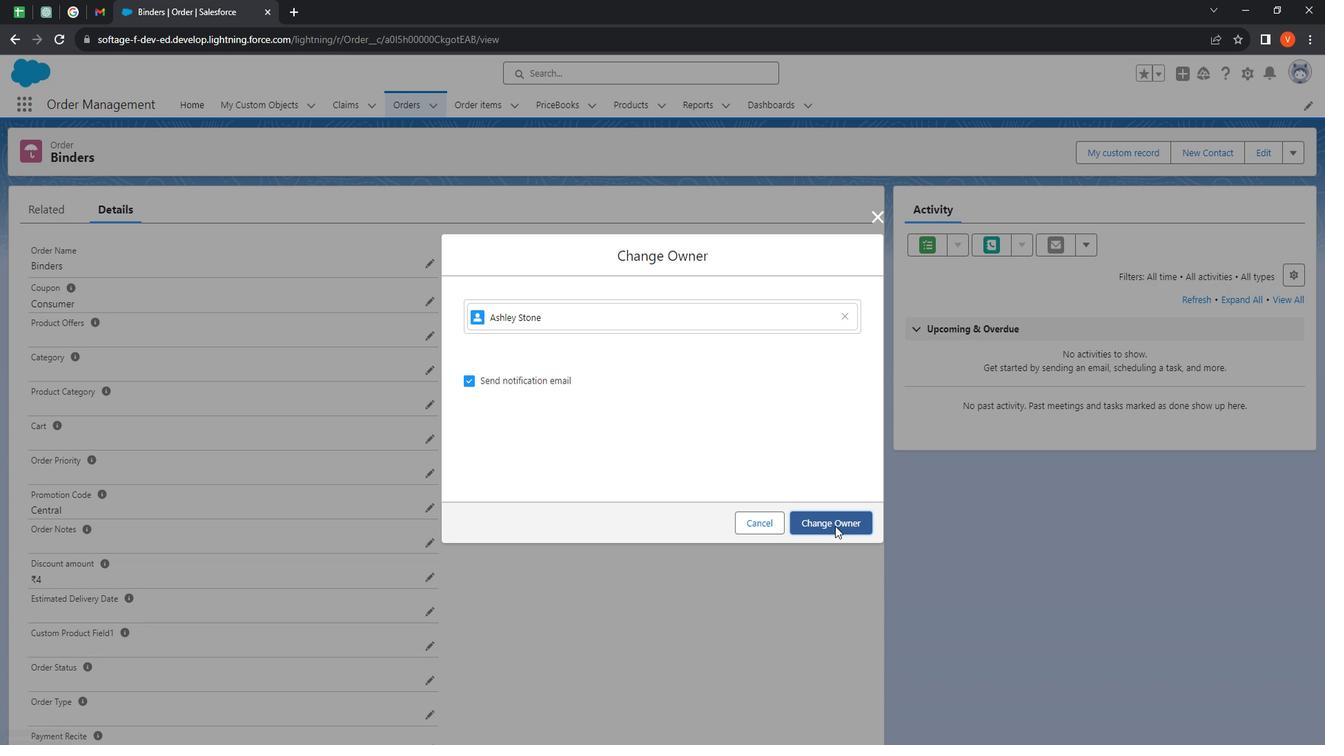 
Action: Mouse pressed left at (854, 524)
Screenshot: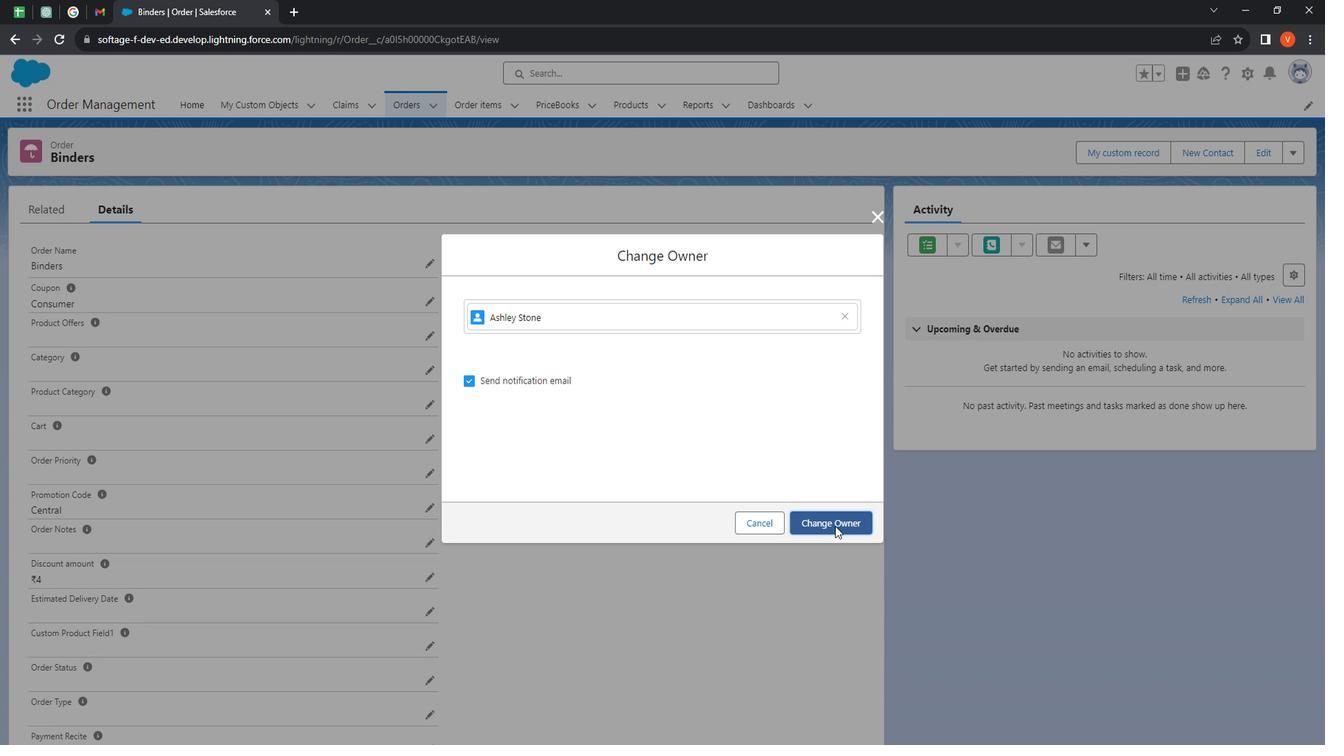
Action: Mouse moved to (432, 117)
Screenshot: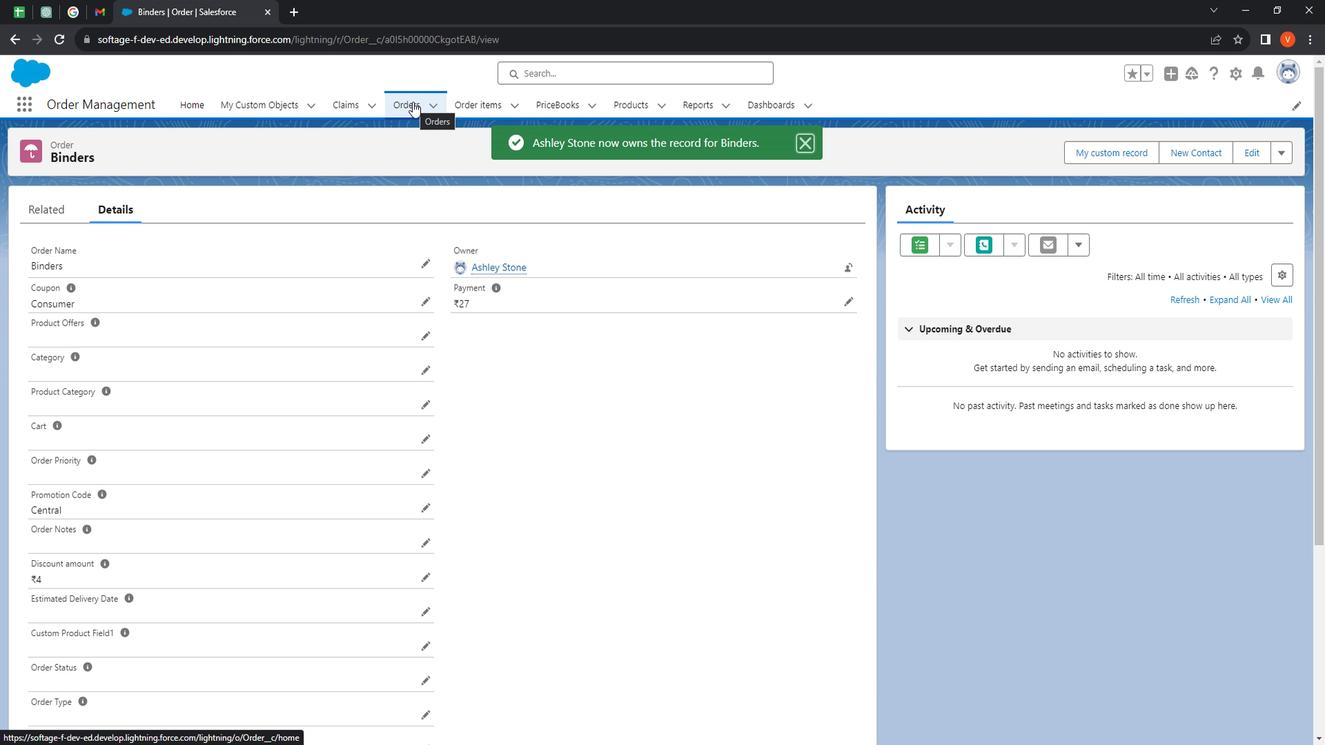 
Action: Mouse pressed left at (432, 117)
Screenshot: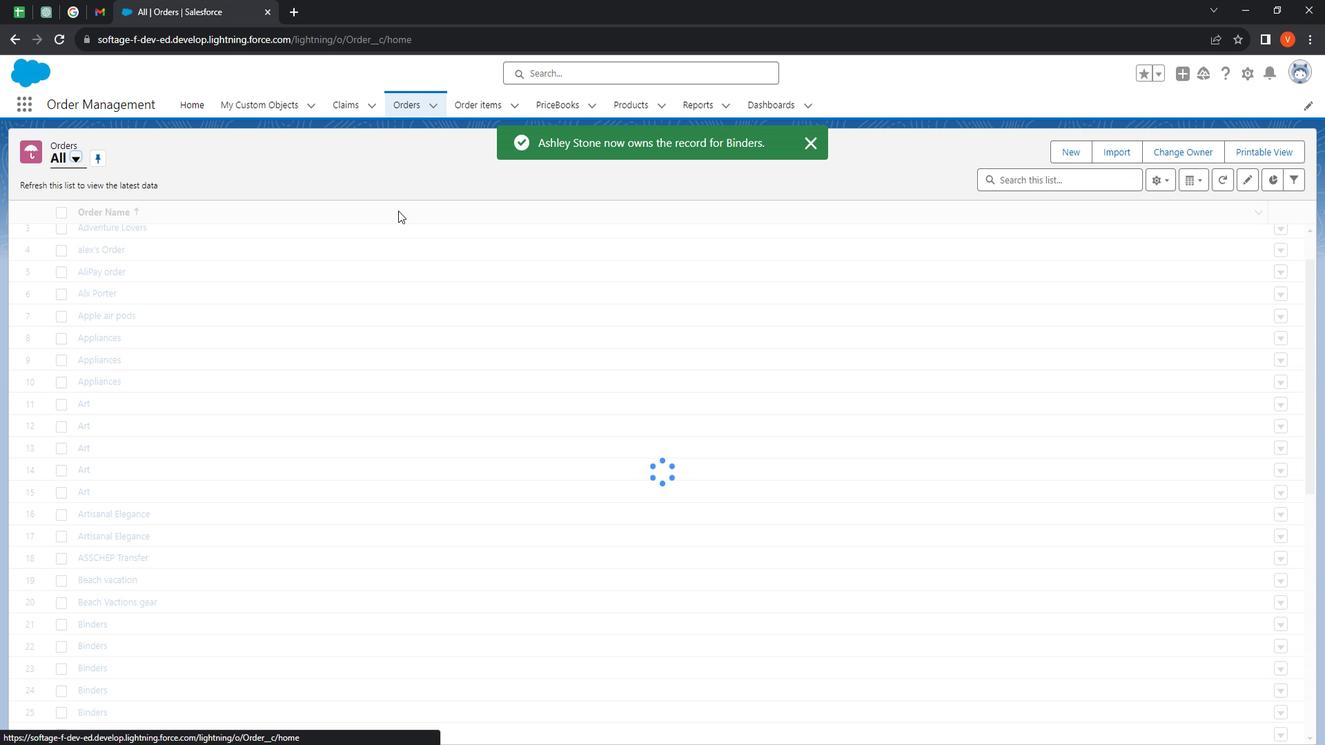 
Action: Mouse moved to (298, 450)
Screenshot: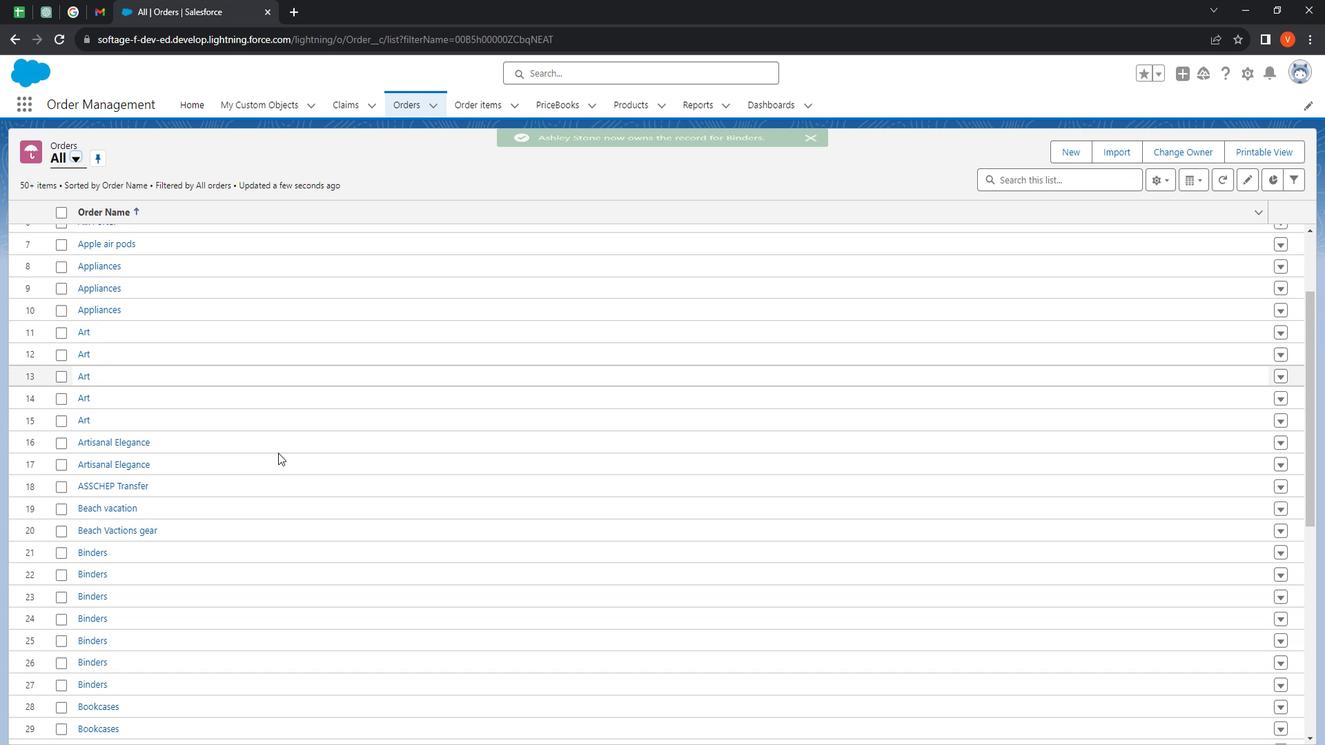 
Action: Mouse scrolled (298, 449) with delta (0, 0)
Screenshot: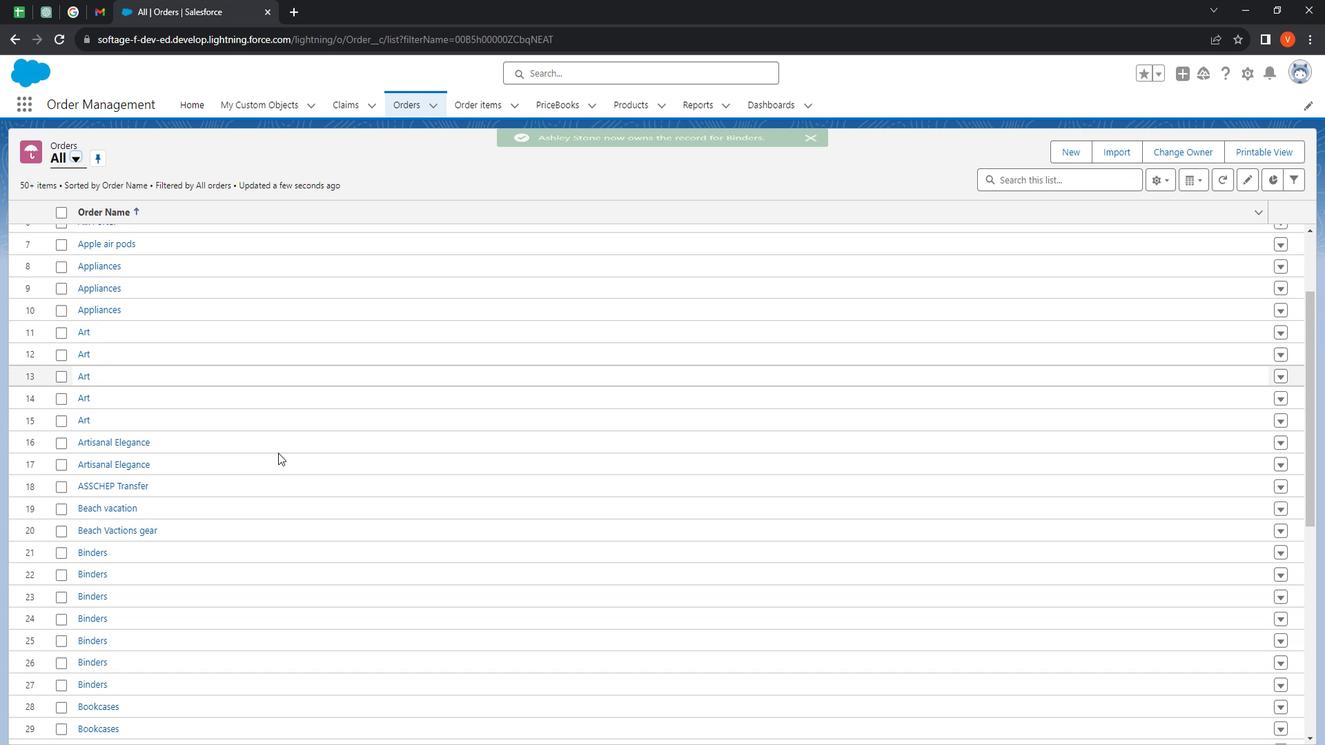 
Action: Mouse moved to (298, 452)
Screenshot: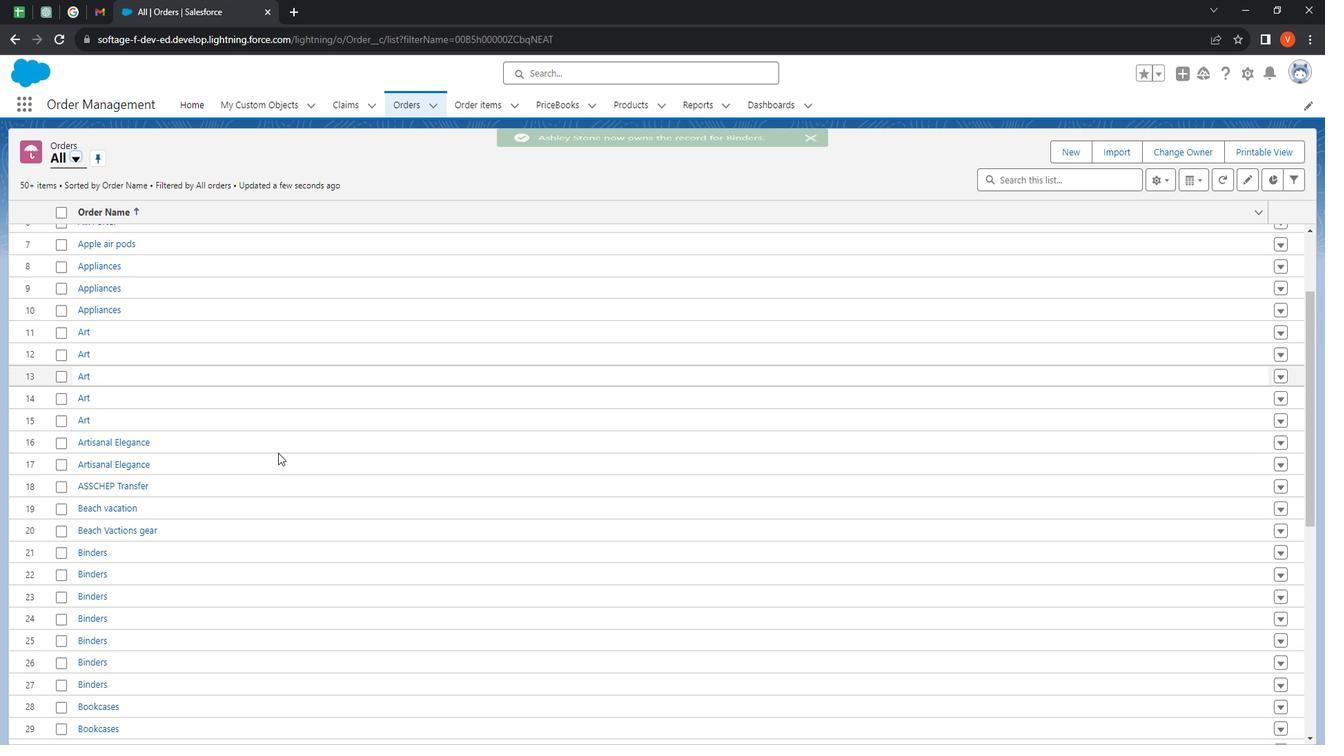 
Action: Mouse scrolled (298, 452) with delta (0, 0)
Screenshot: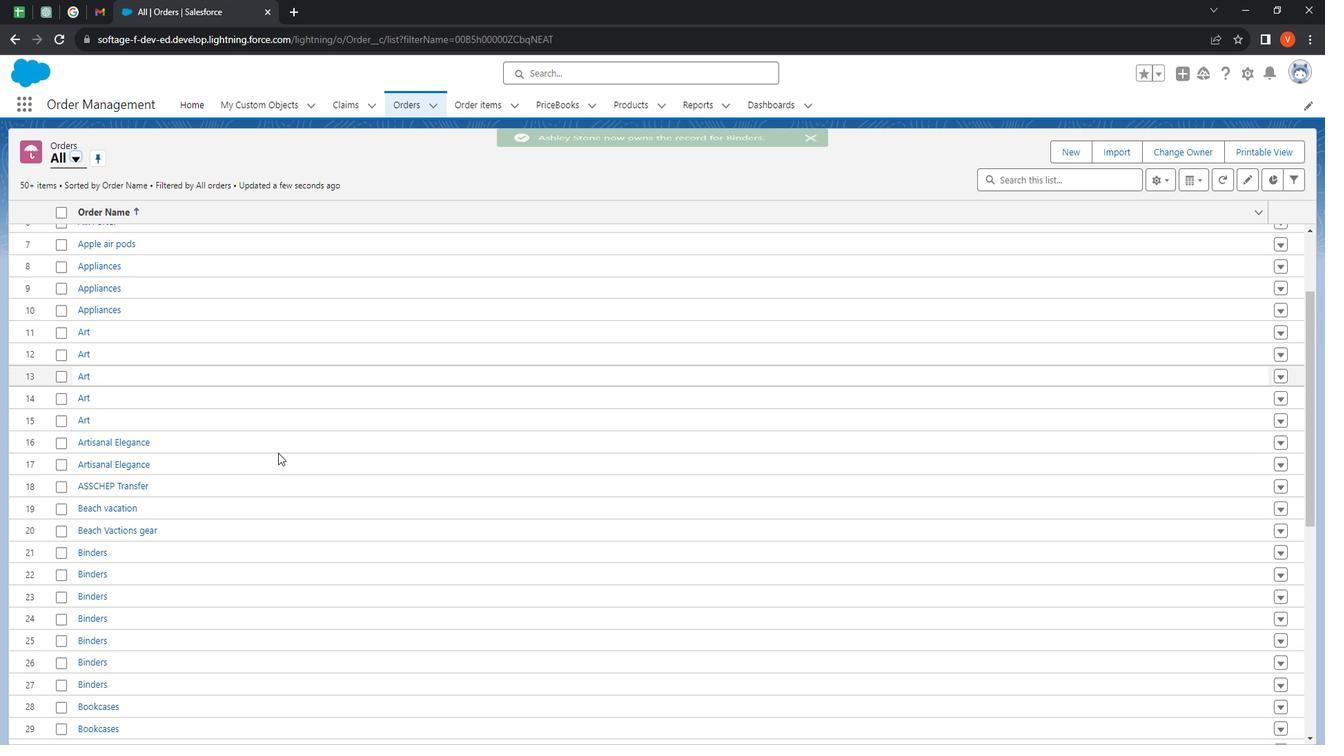 
Action: Mouse scrolled (298, 452) with delta (0, 0)
Screenshot: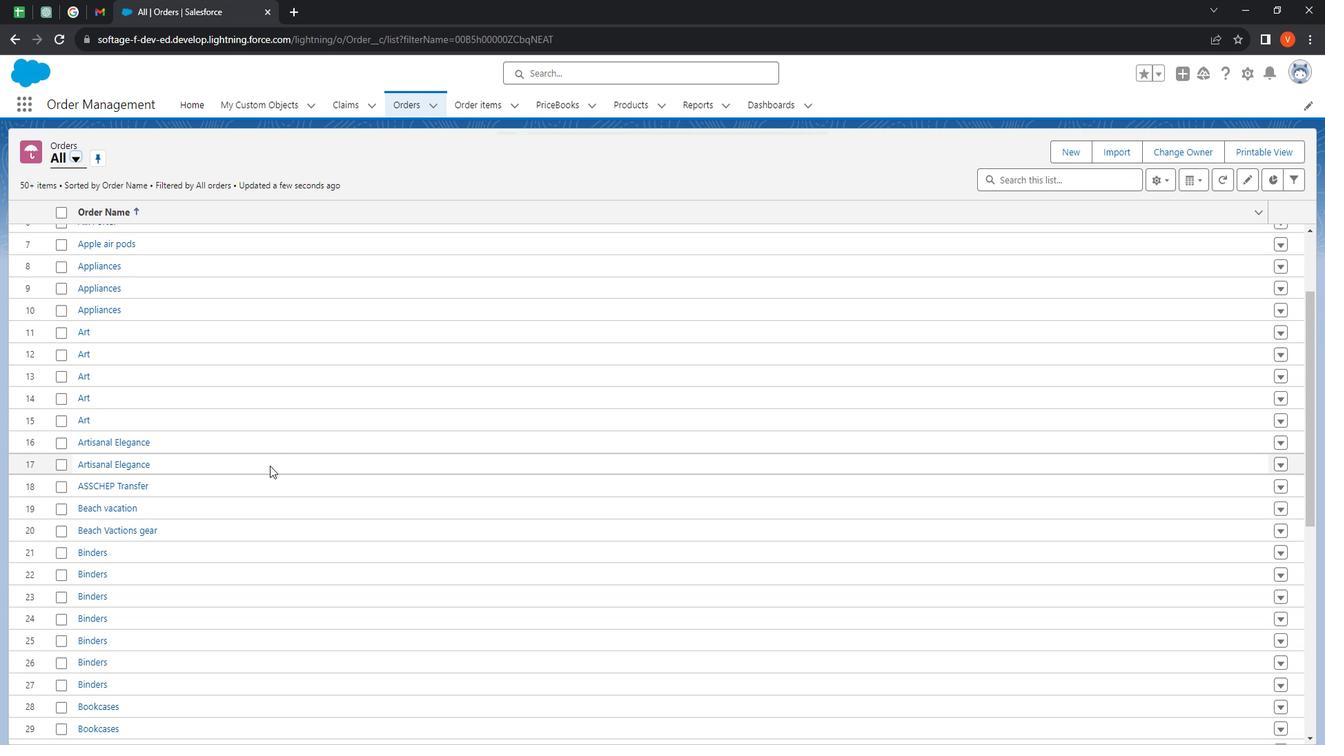 
Action: Mouse moved to (298, 453)
Screenshot: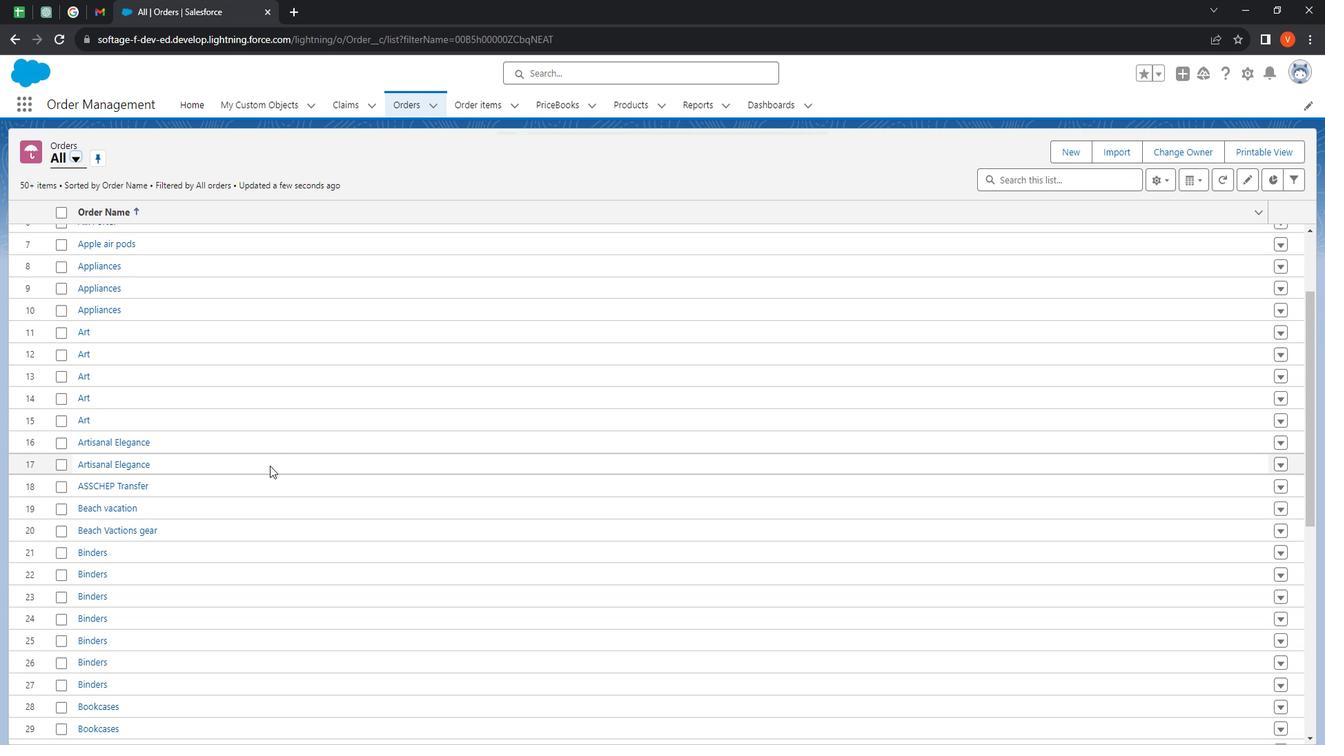 
Action: Mouse scrolled (298, 452) with delta (0, 0)
Screenshot: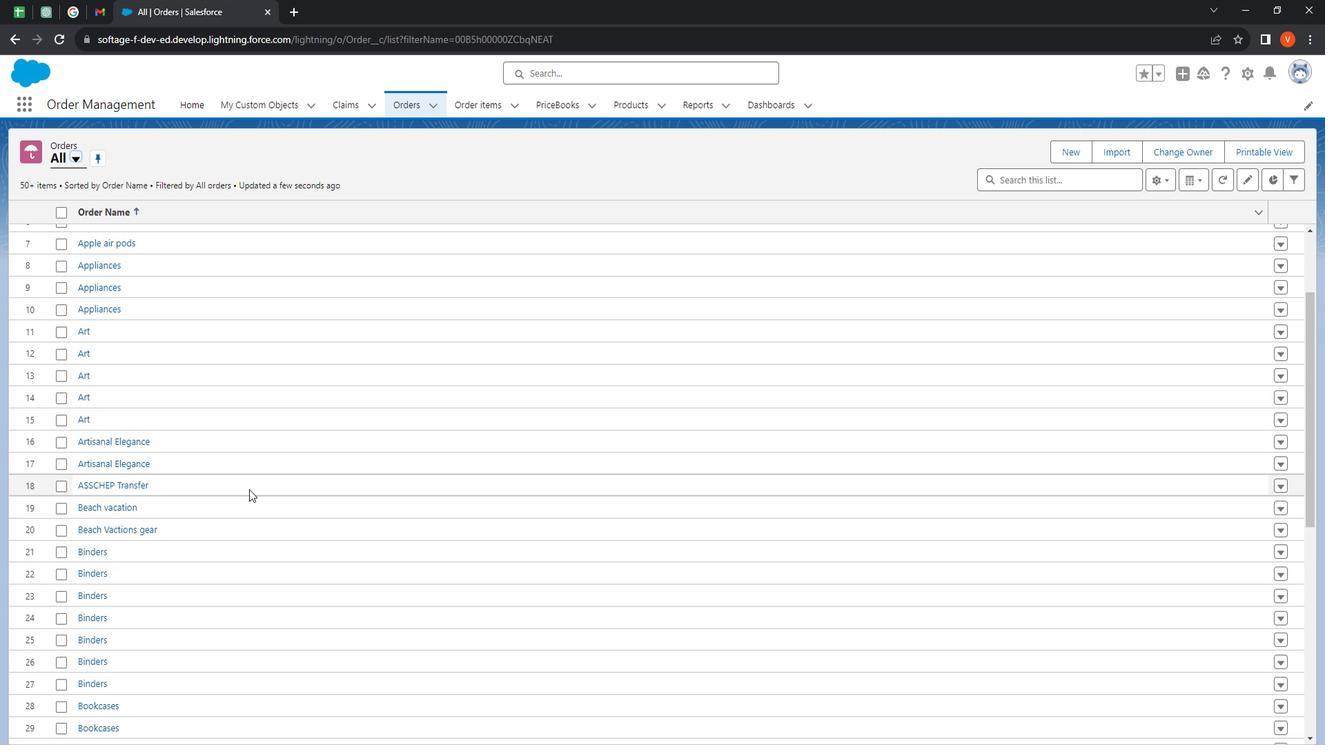 
Action: Mouse scrolled (298, 452) with delta (0, 0)
Screenshot: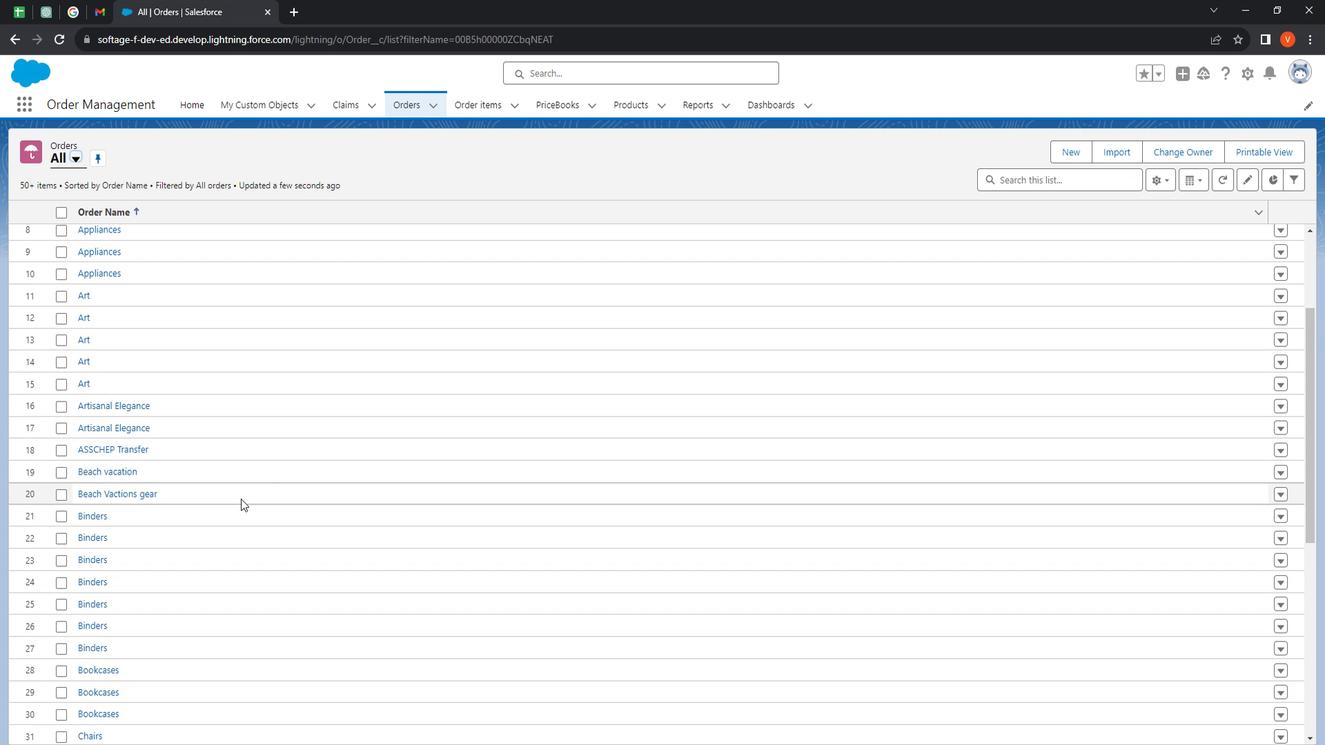 
Action: Mouse moved to (298, 454)
Screenshot: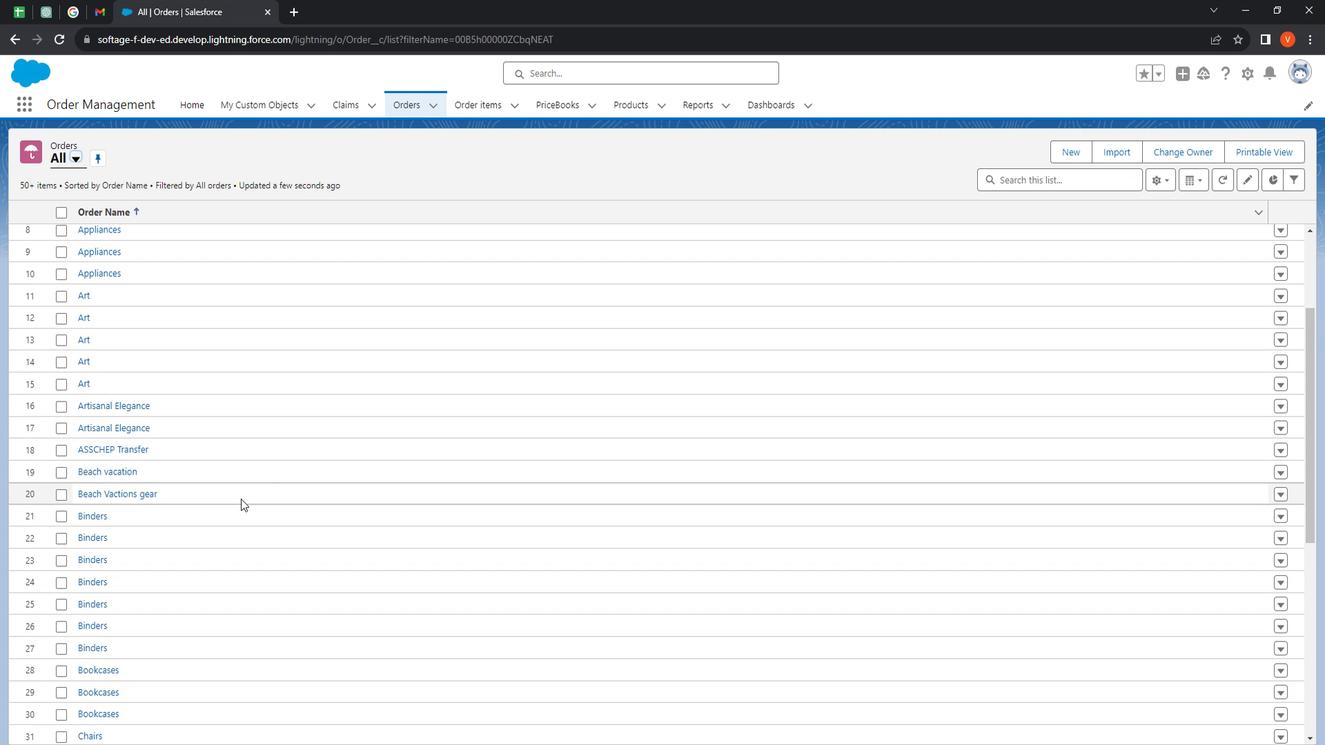 
Action: Mouse scrolled (298, 453) with delta (0, 0)
Screenshot: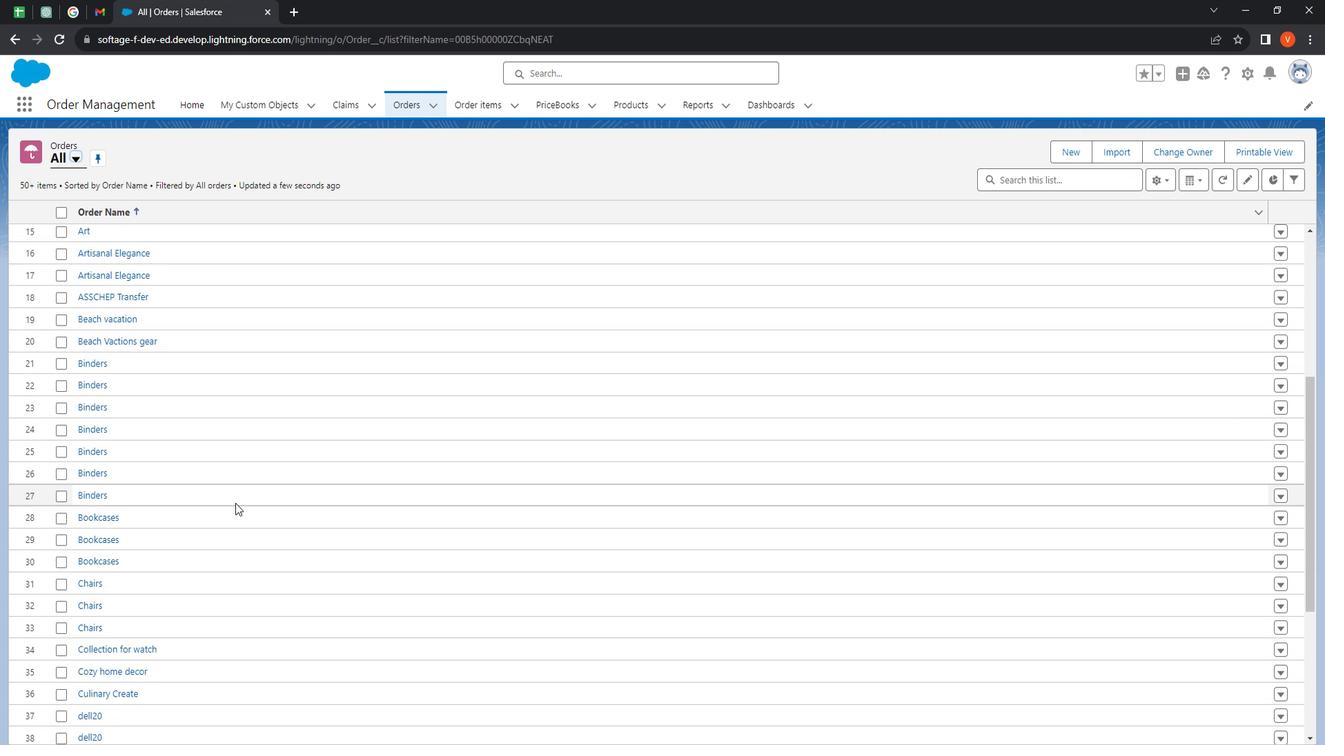 
Action: Mouse moved to (280, 476)
Screenshot: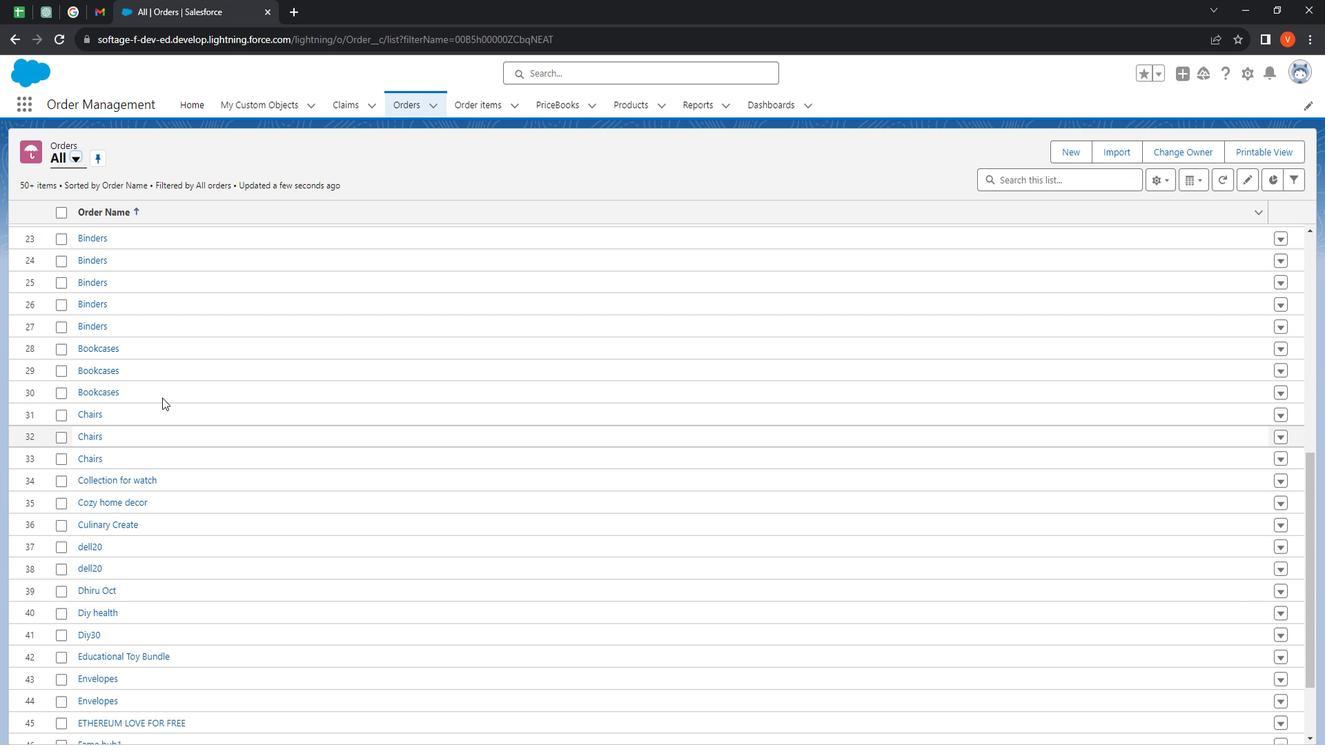 
Action: Mouse scrolled (280, 475) with delta (0, 0)
Screenshot: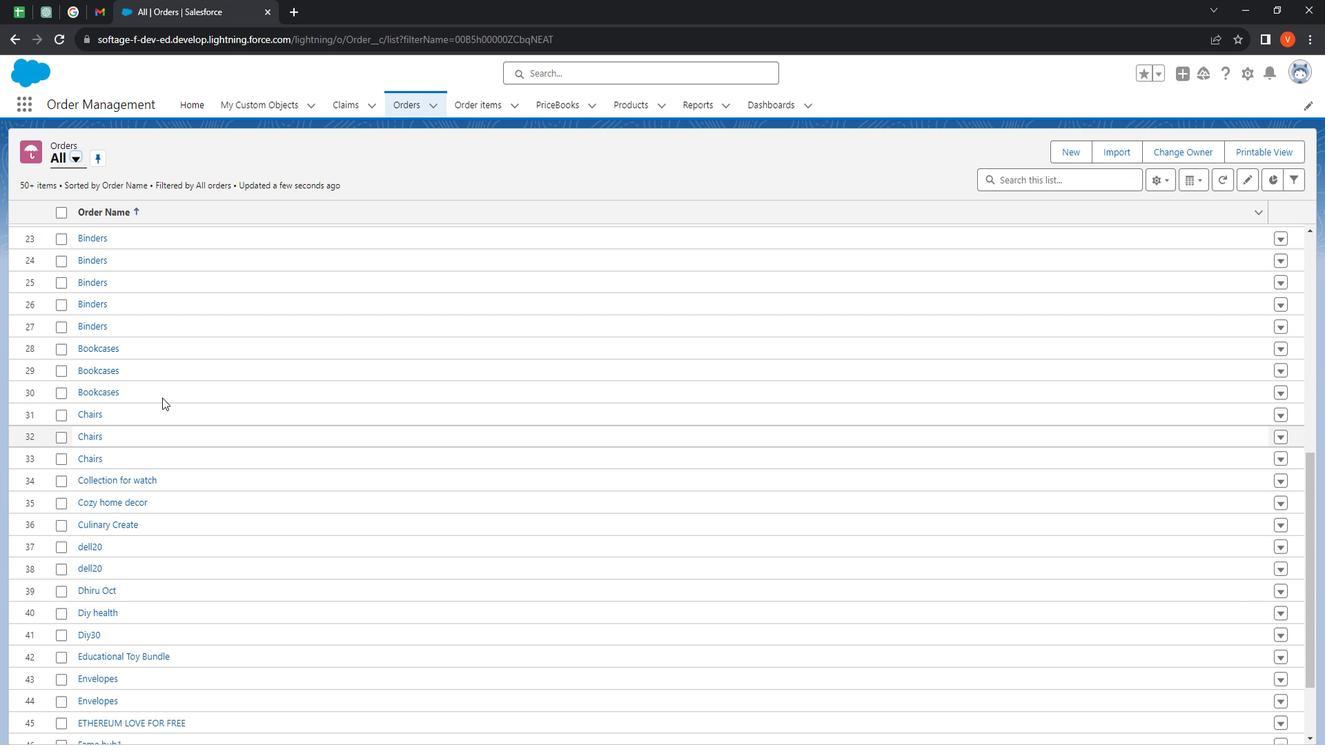 
Action: Mouse moved to (272, 486)
Screenshot: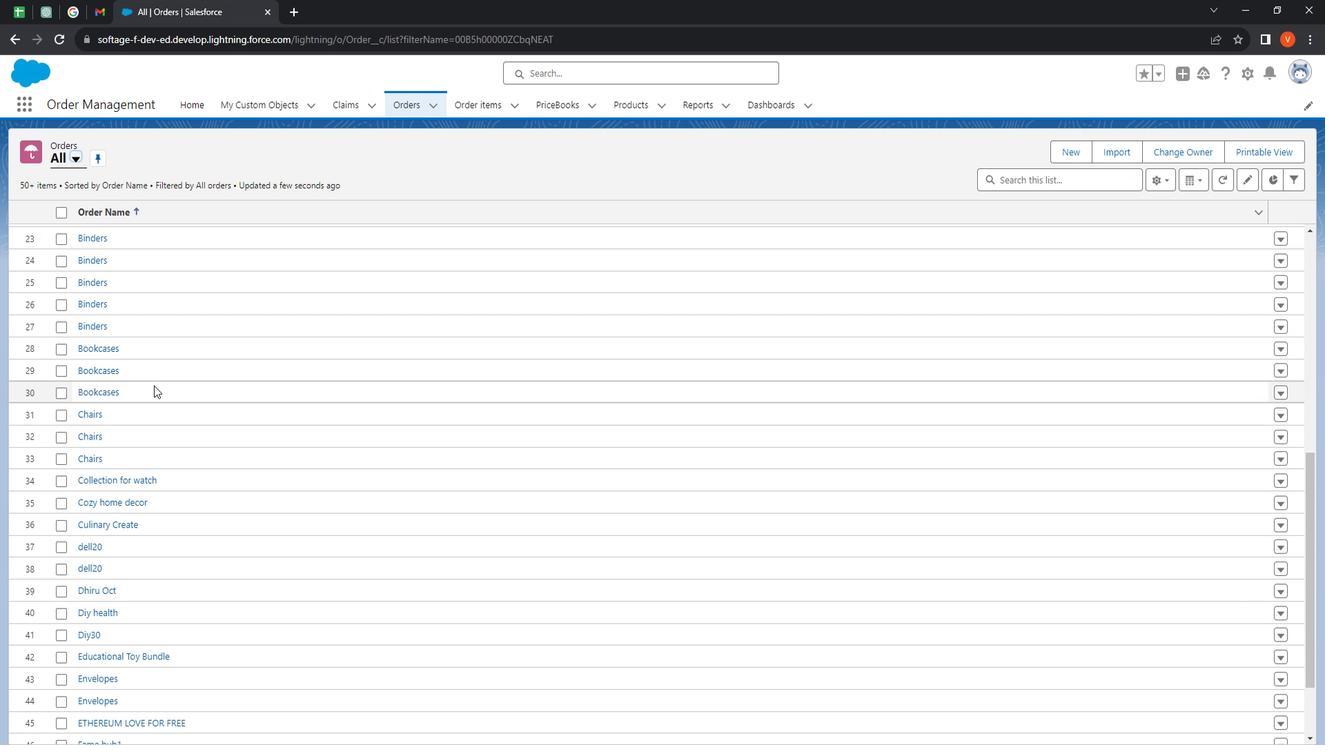 
Action: Mouse scrolled (272, 485) with delta (0, 0)
Screenshot: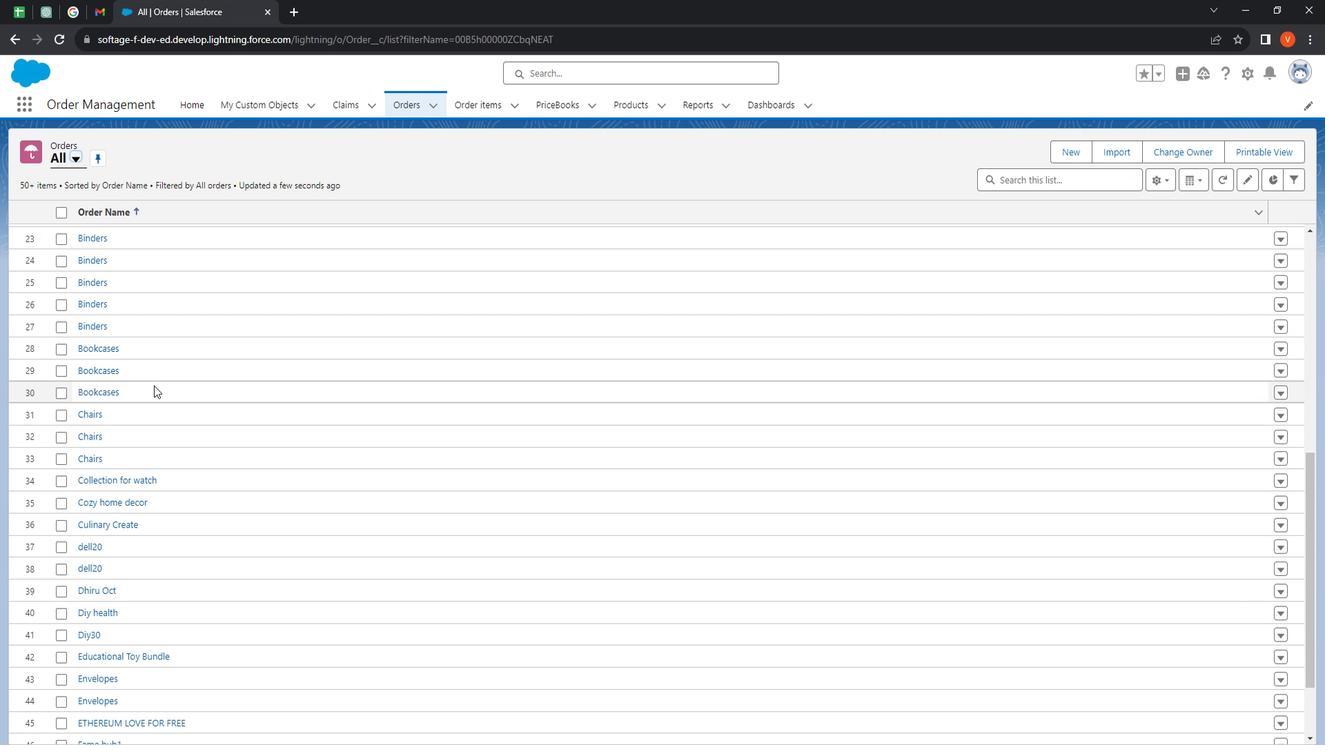 
Action: Mouse moved to (265, 494)
Screenshot: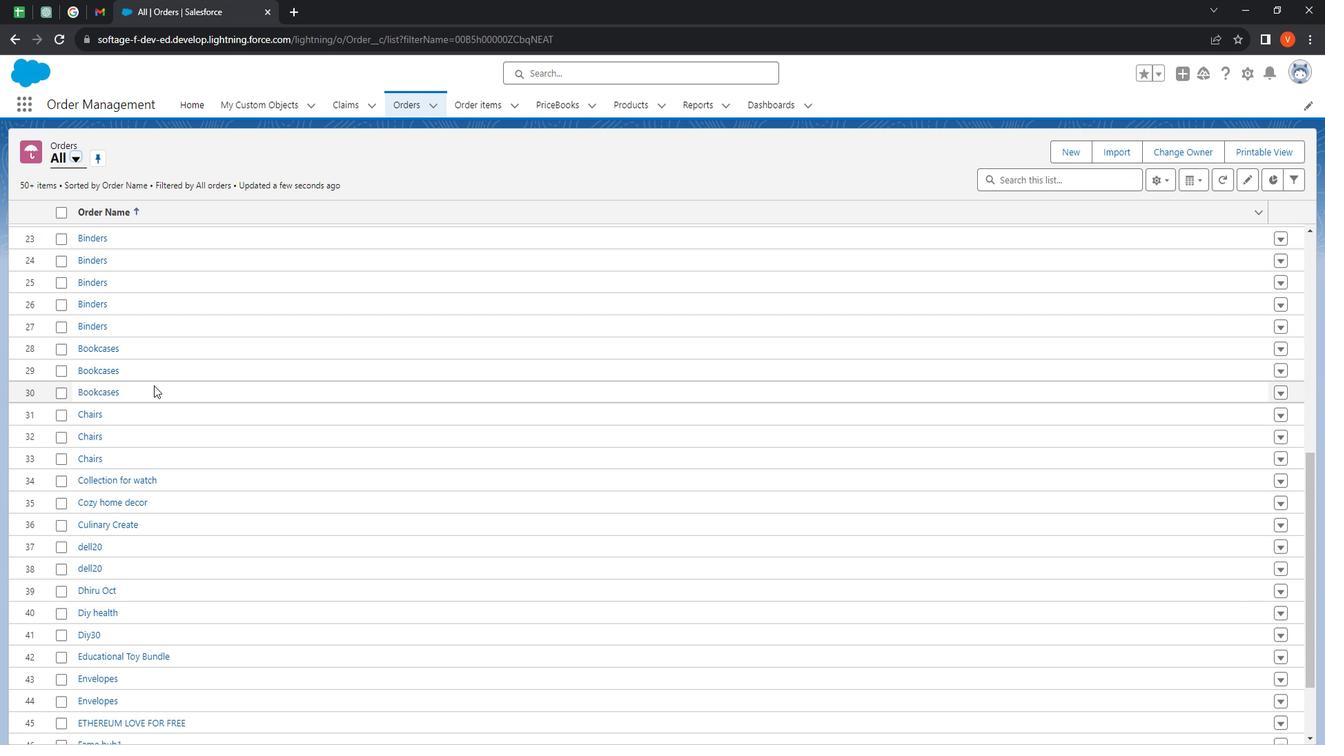 
Action: Mouse scrolled (265, 493) with delta (0, 0)
Screenshot: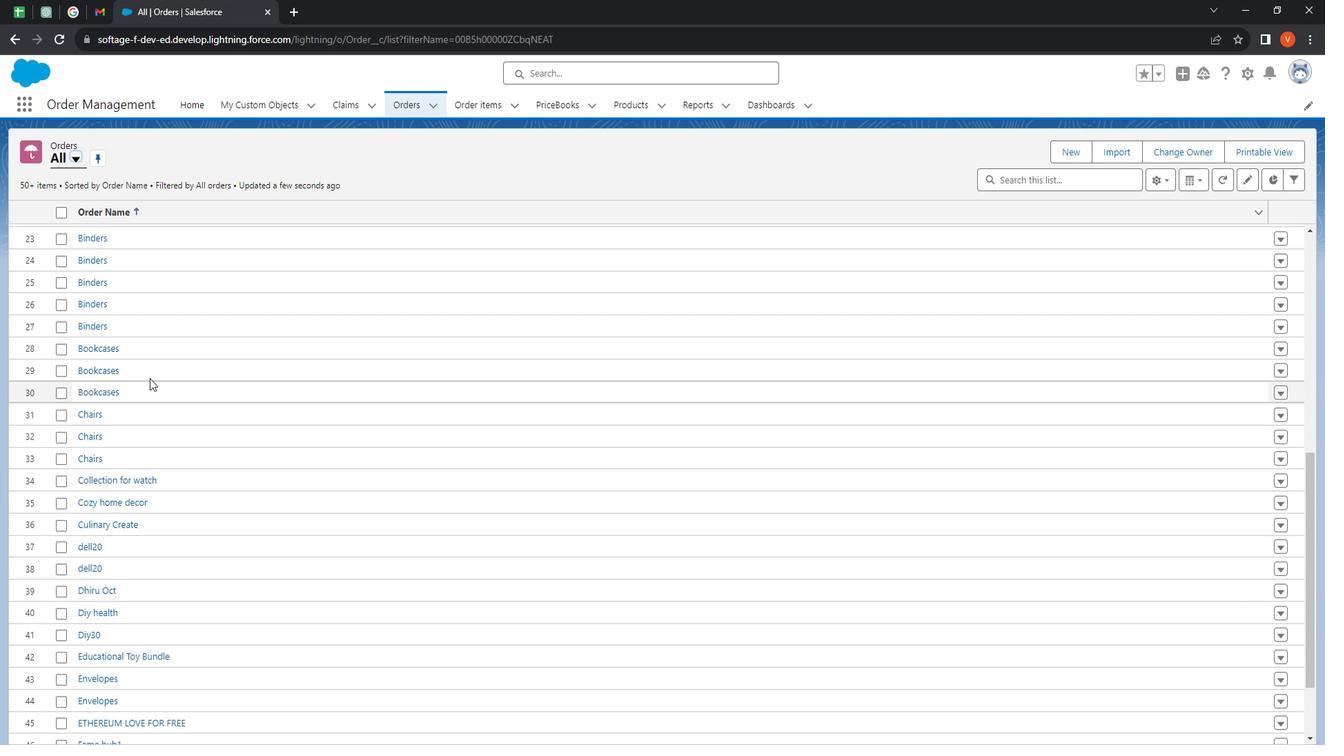 
Action: Mouse moved to (261, 498)
Screenshot: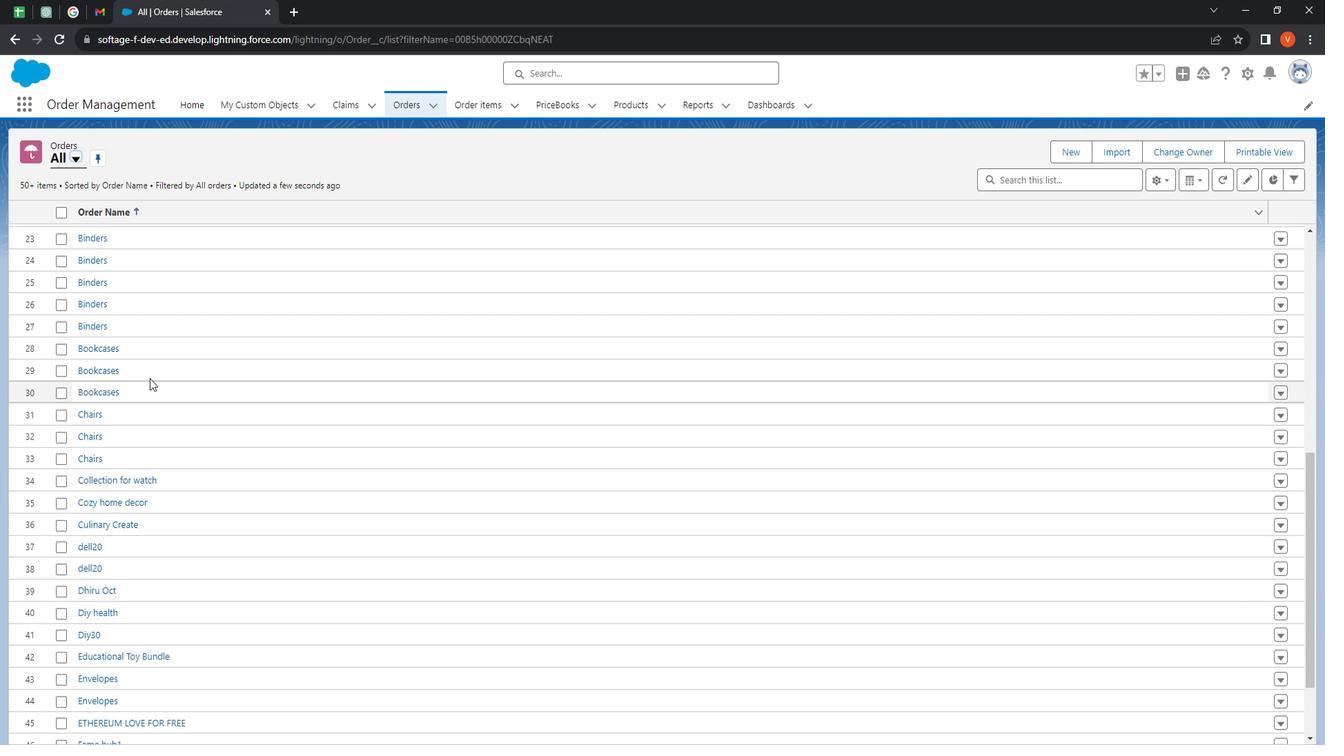 
Action: Mouse scrolled (261, 497) with delta (0, 0)
Screenshot: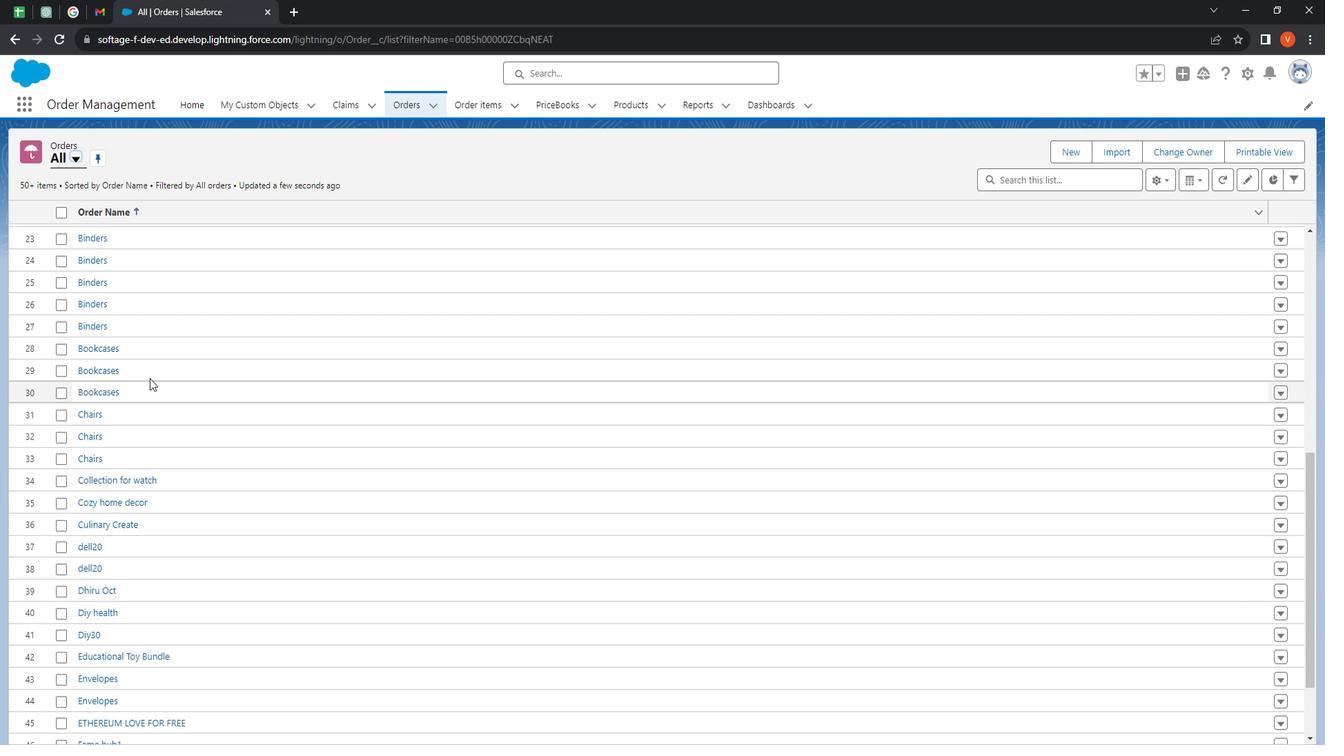 
Action: Mouse moved to (258, 501)
Screenshot: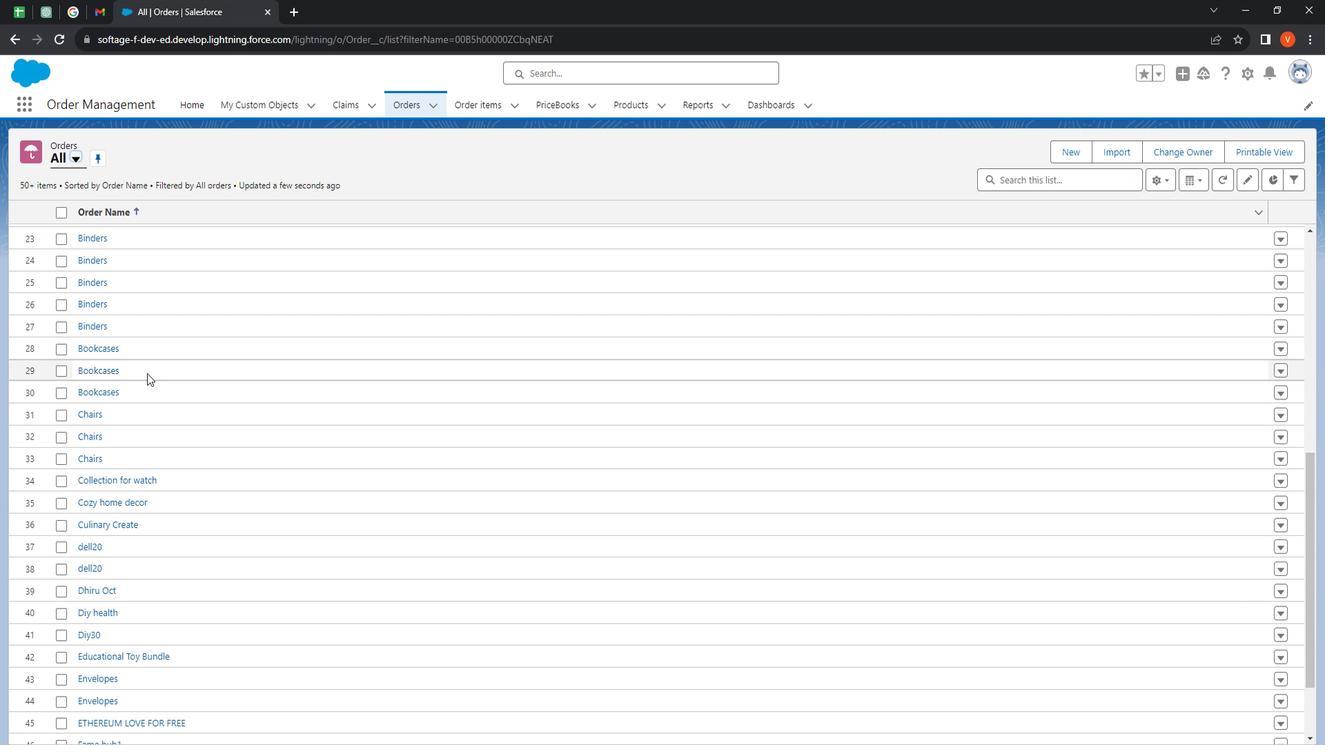 
Action: Mouse scrolled (258, 500) with delta (0, 0)
Screenshot: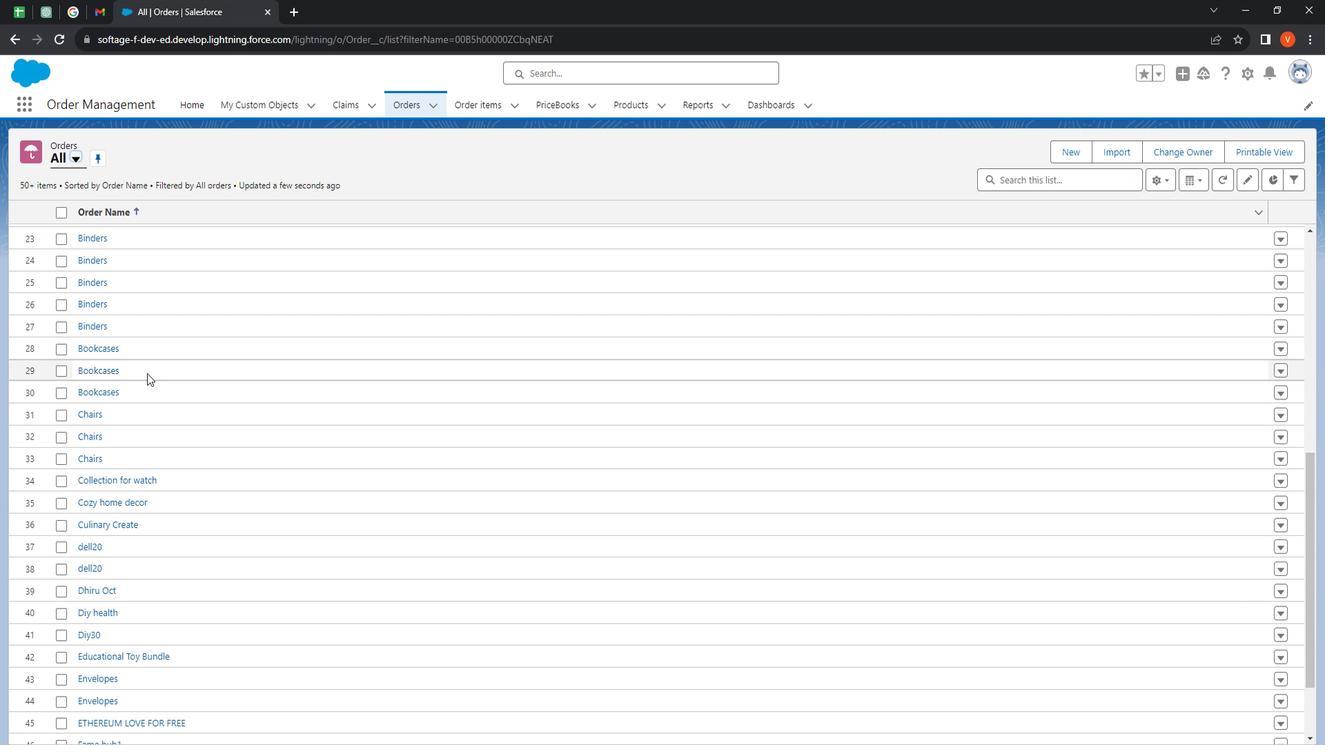 
Action: Mouse moved to (121, 354)
Screenshot: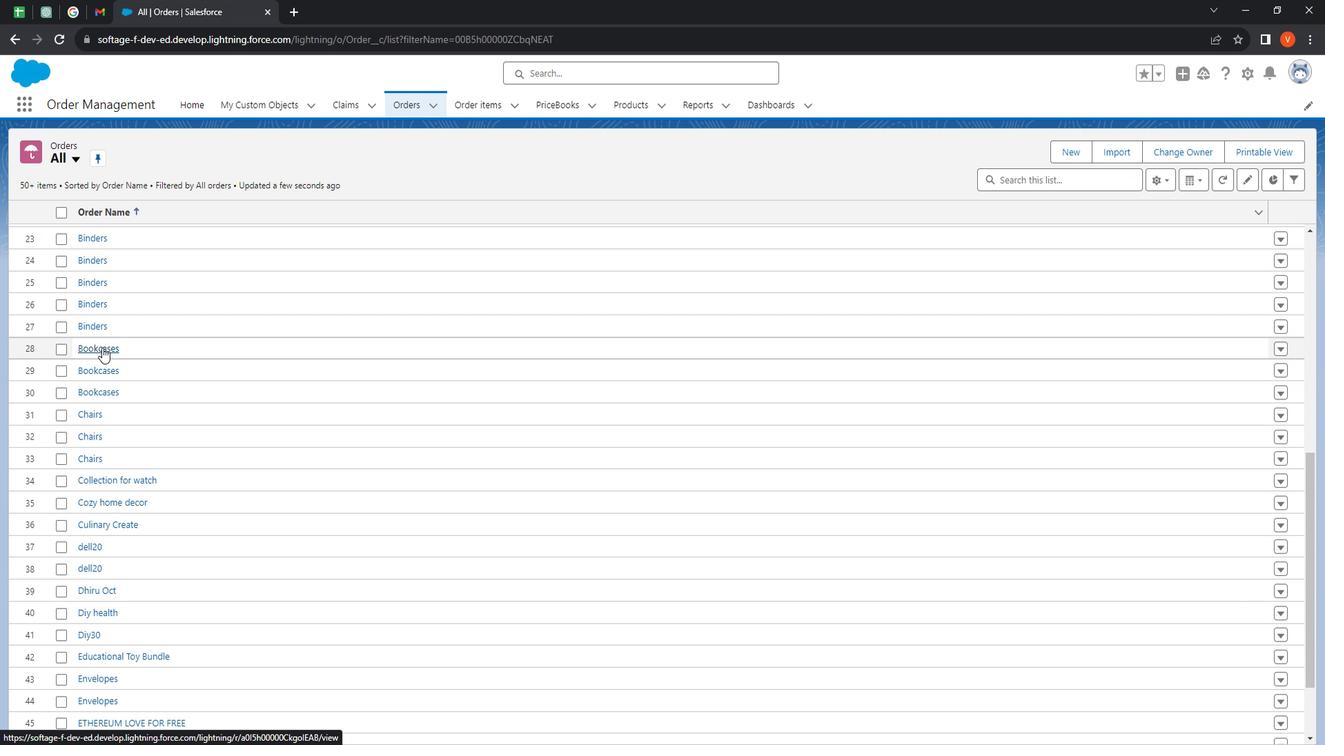 
Action: Mouse pressed left at (121, 354)
Screenshot: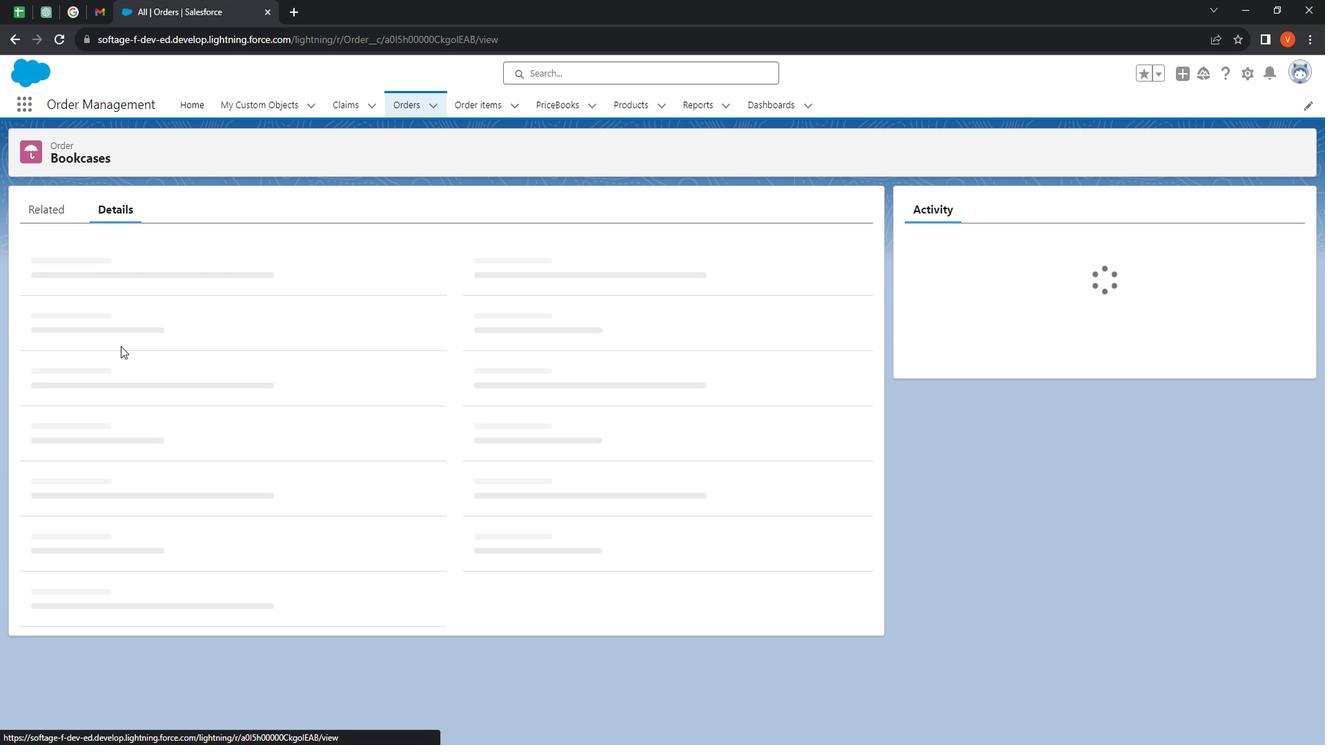 
Action: Mouse moved to (867, 278)
Screenshot: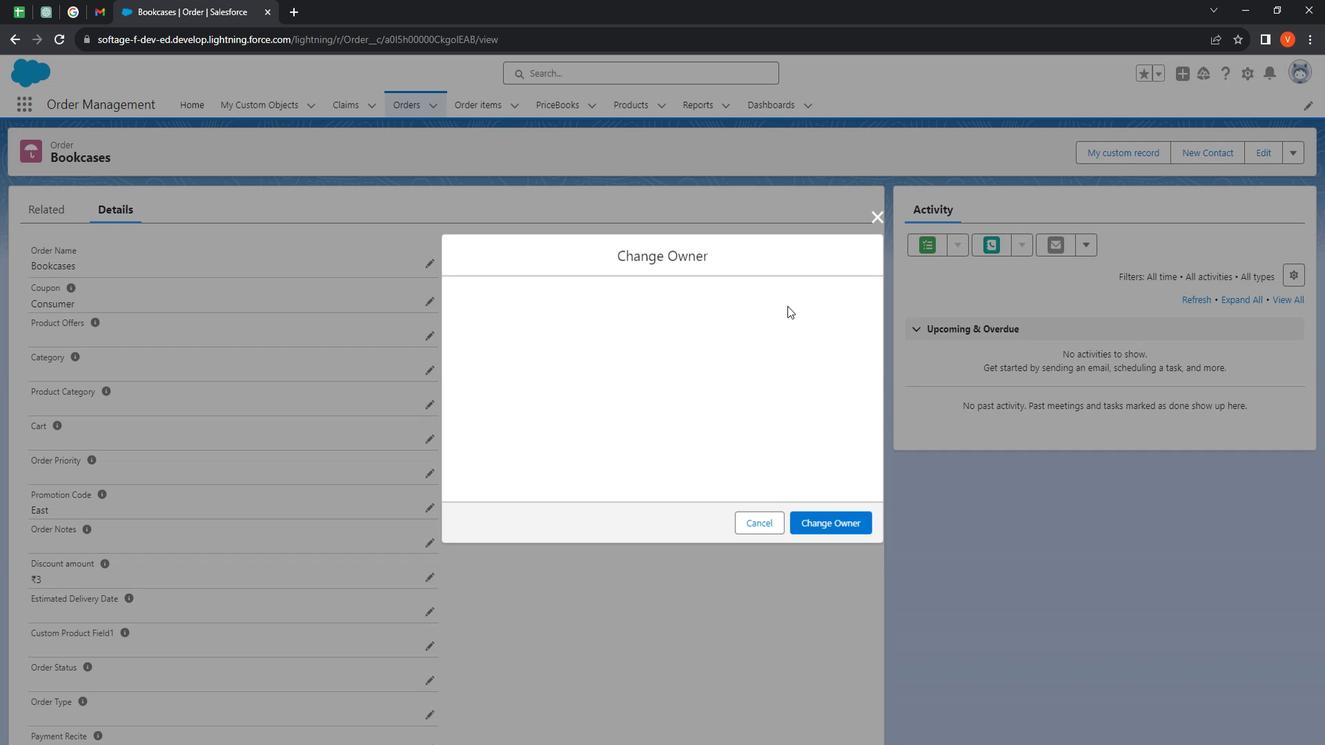 
Action: Mouse pressed left at (867, 278)
Screenshot: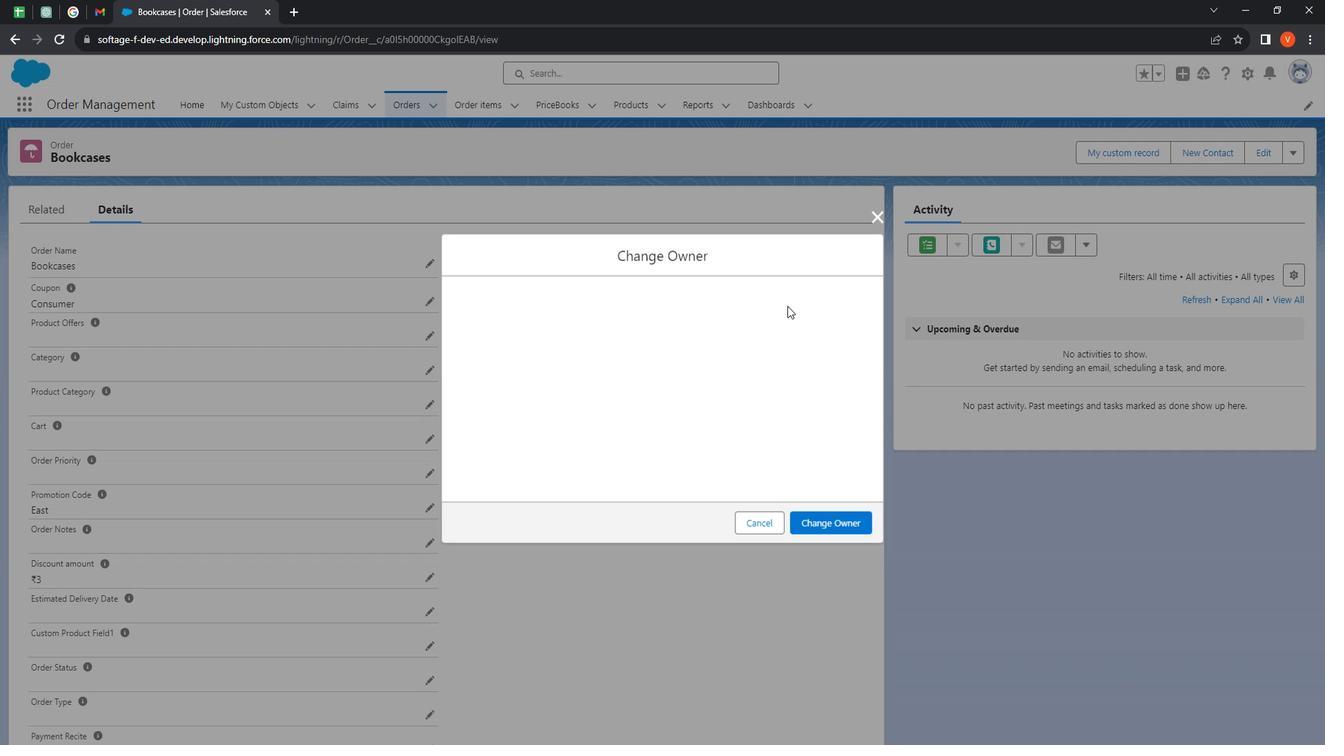 
Action: Mouse moved to (577, 347)
Screenshot: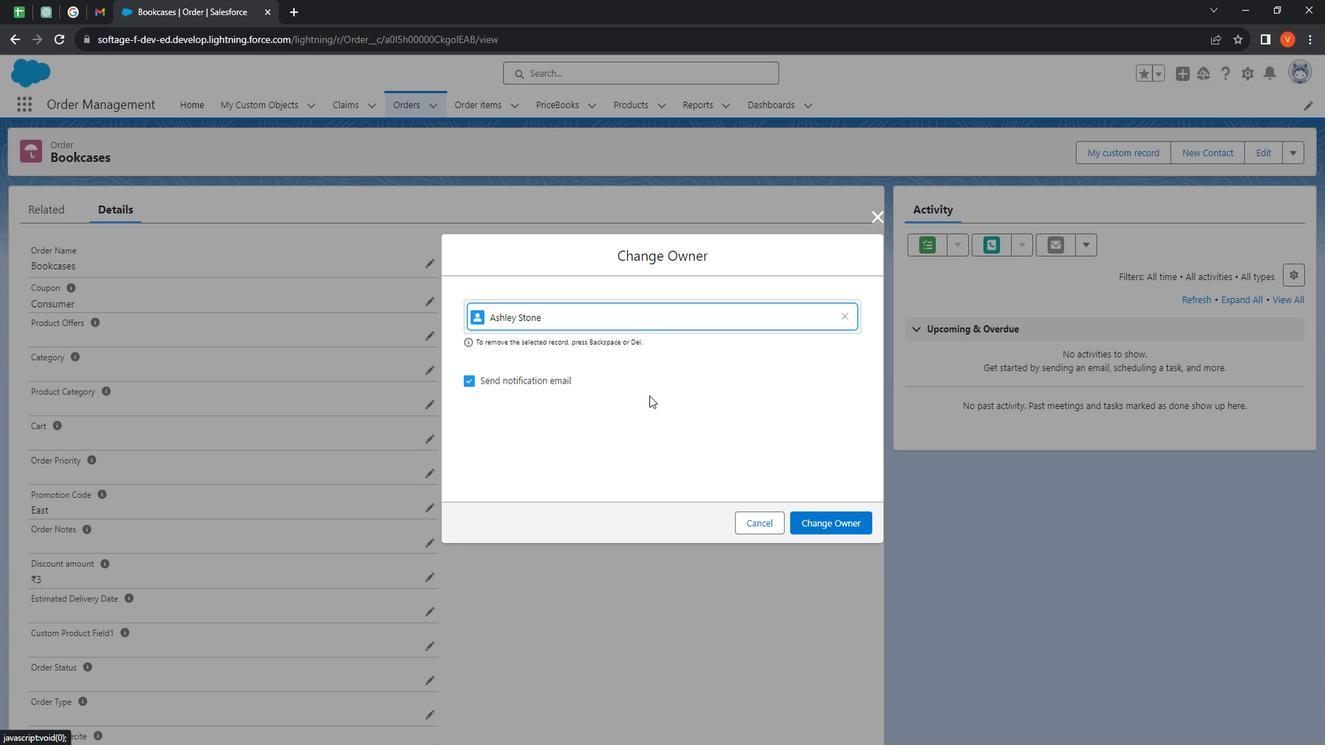 
Action: Mouse pressed left at (577, 347)
Screenshot: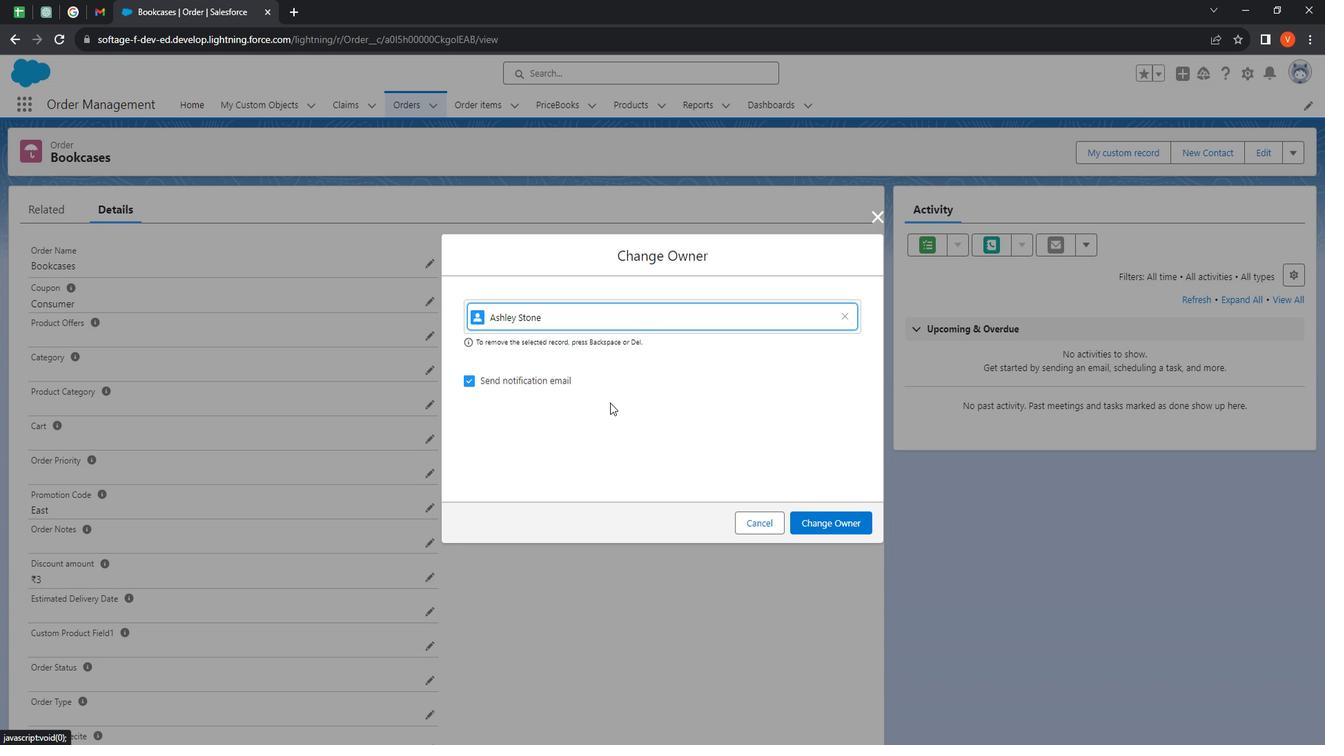 
Action: Mouse moved to (552, 387)
Screenshot: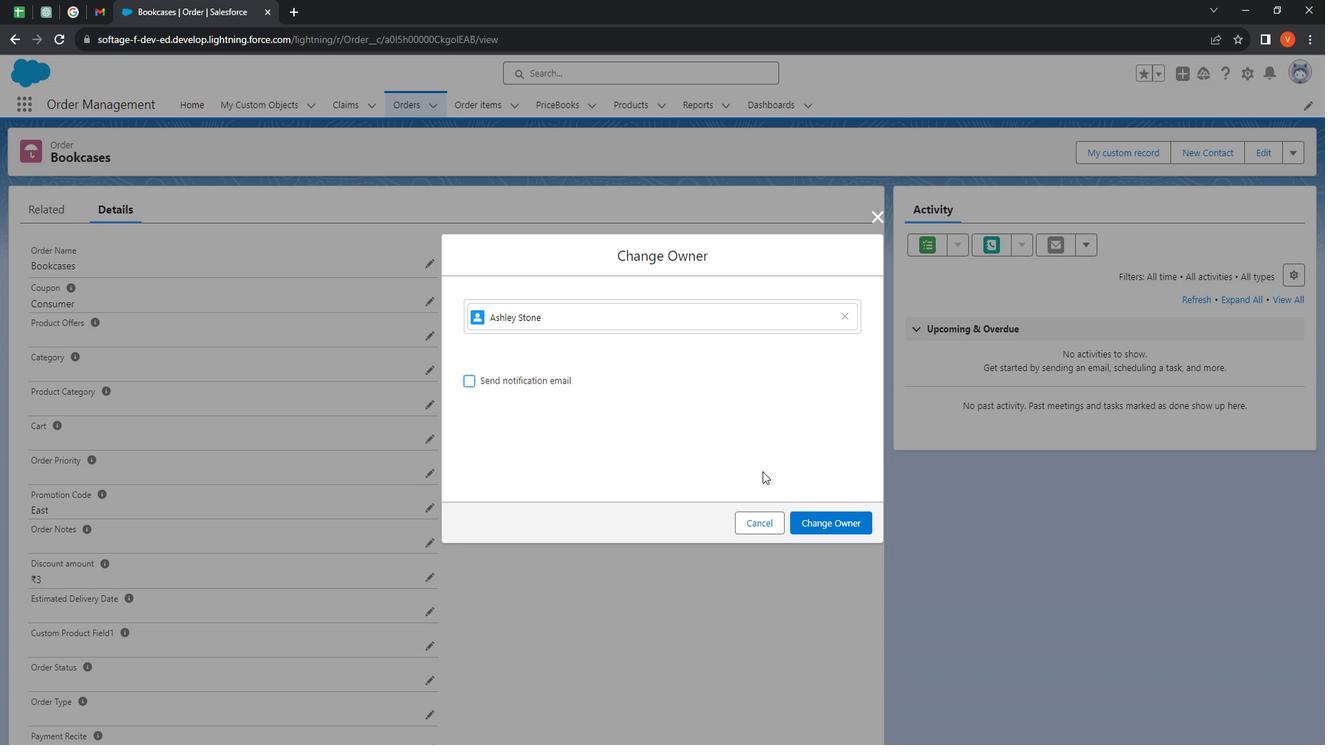 
Action: Mouse pressed left at (552, 387)
Screenshot: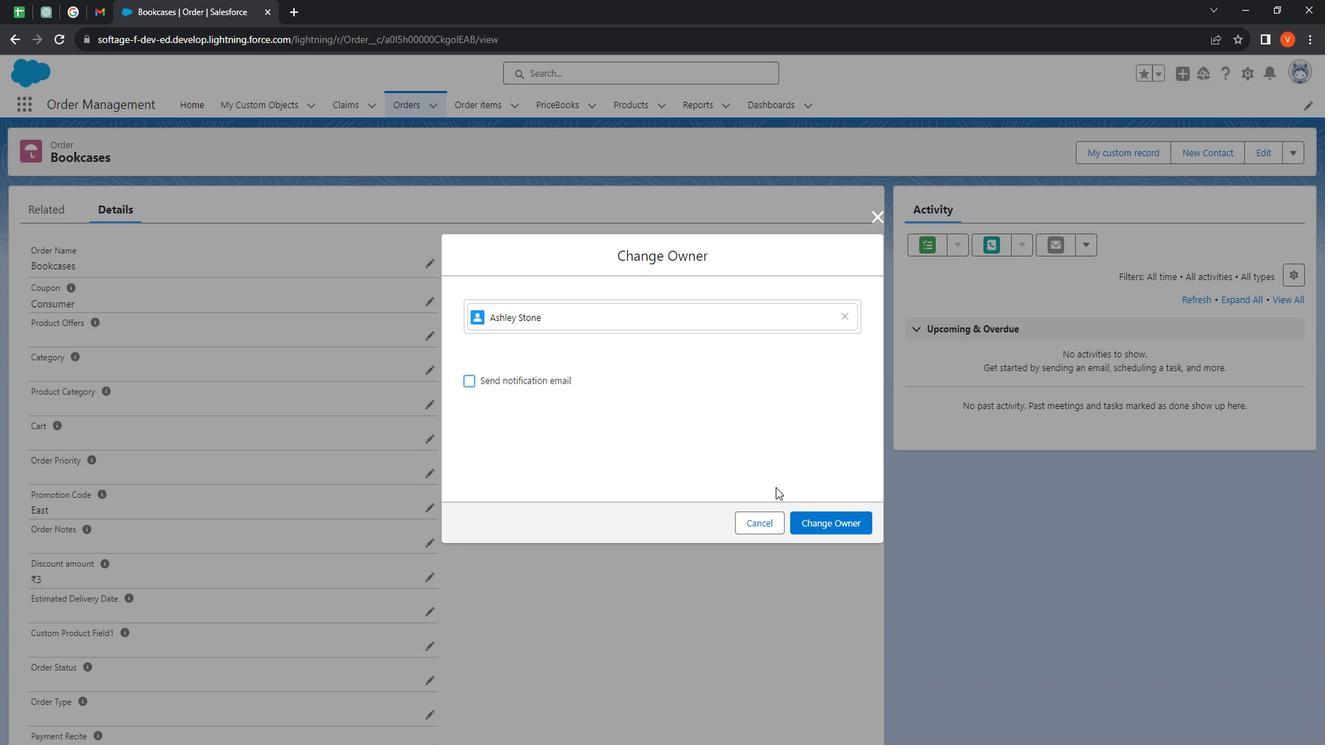 
Action: Mouse moved to (829, 519)
Screenshot: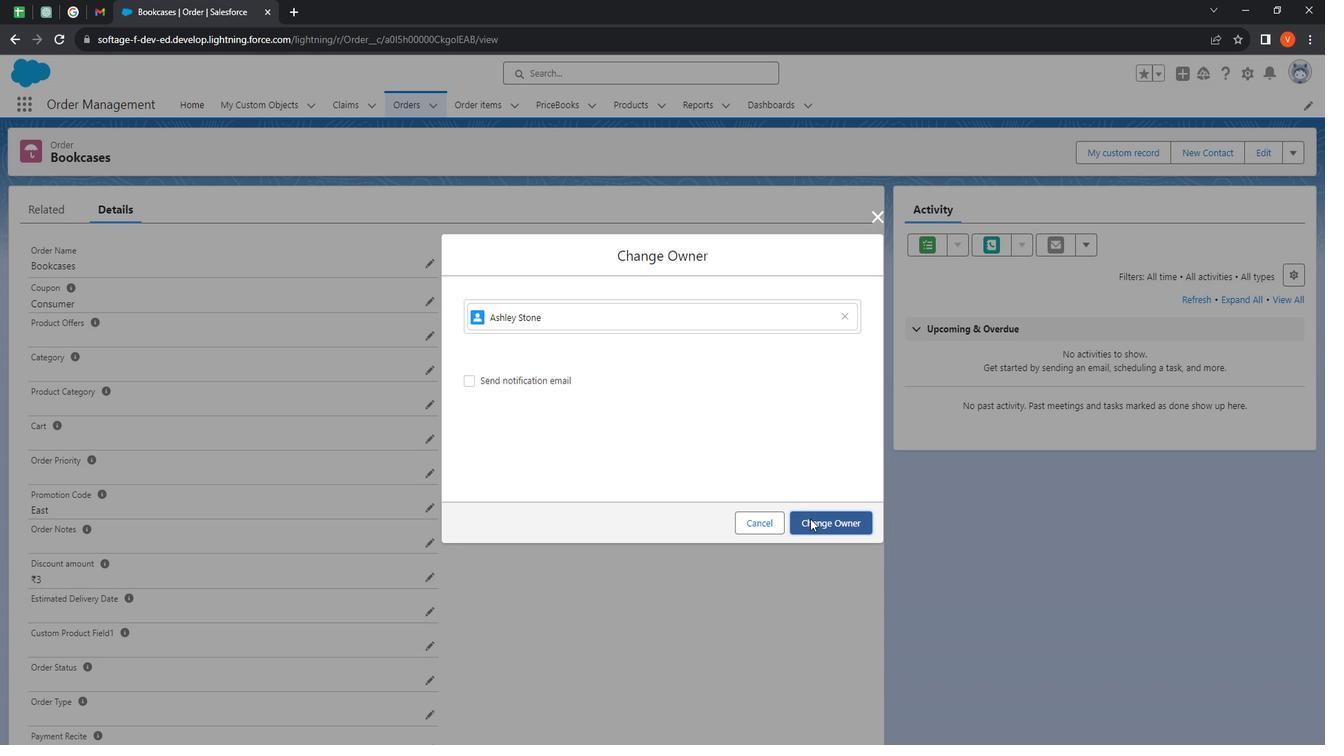 
Action: Mouse pressed left at (829, 519)
Screenshot: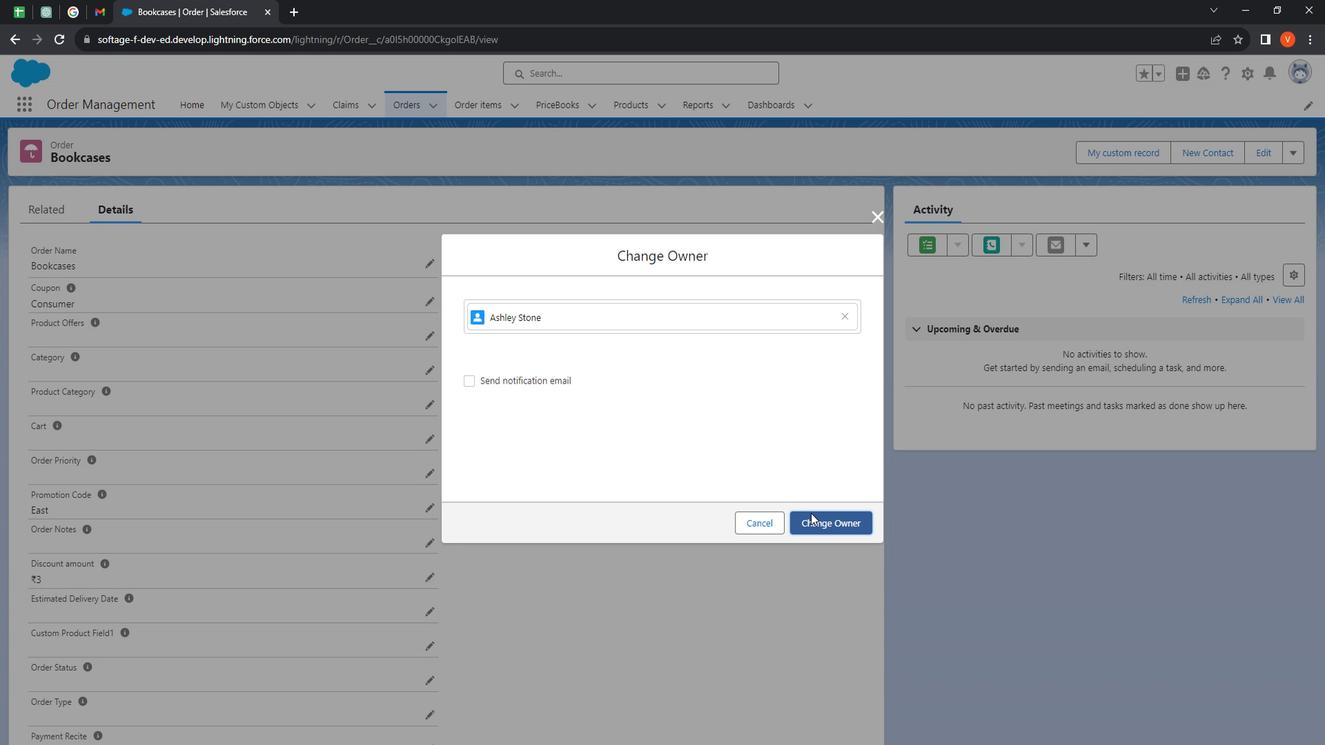 
Action: Mouse moved to (436, 121)
Screenshot: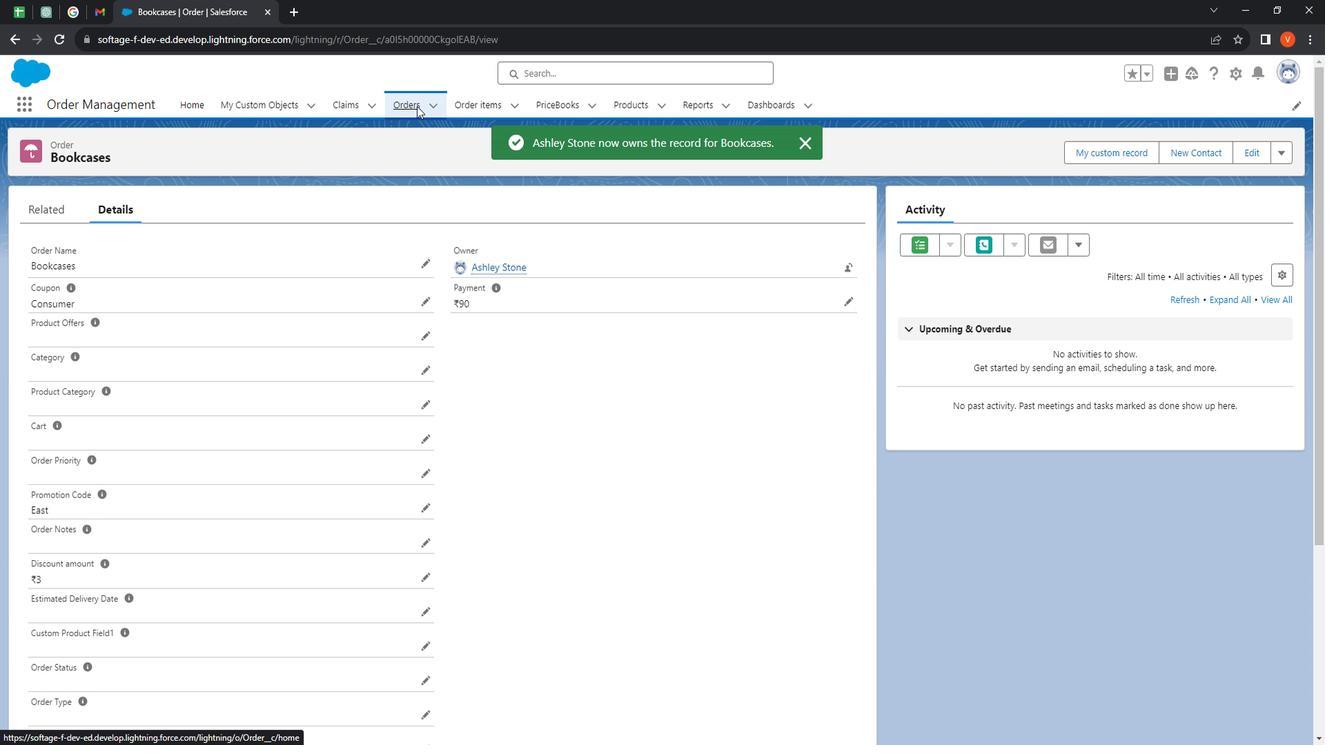 
Action: Mouse pressed left at (436, 121)
Screenshot: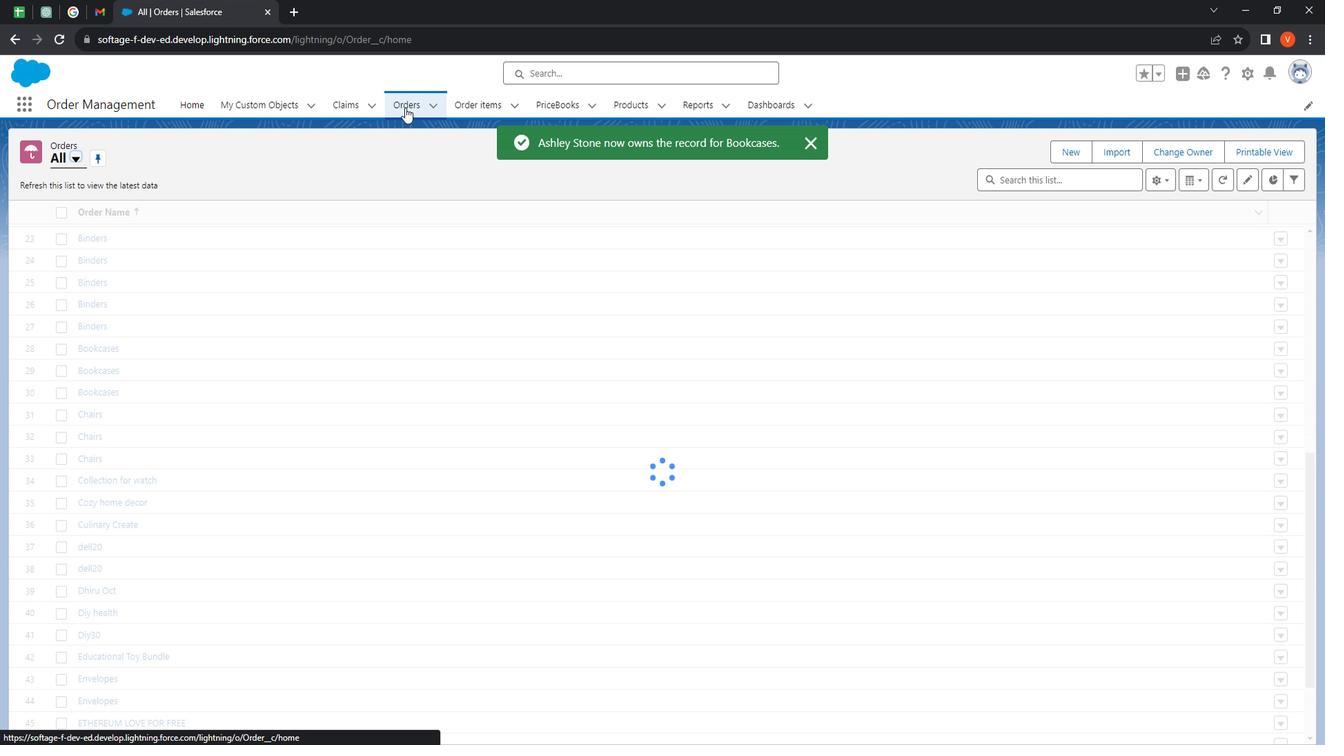 
Action: Mouse moved to (318, 399)
Screenshot: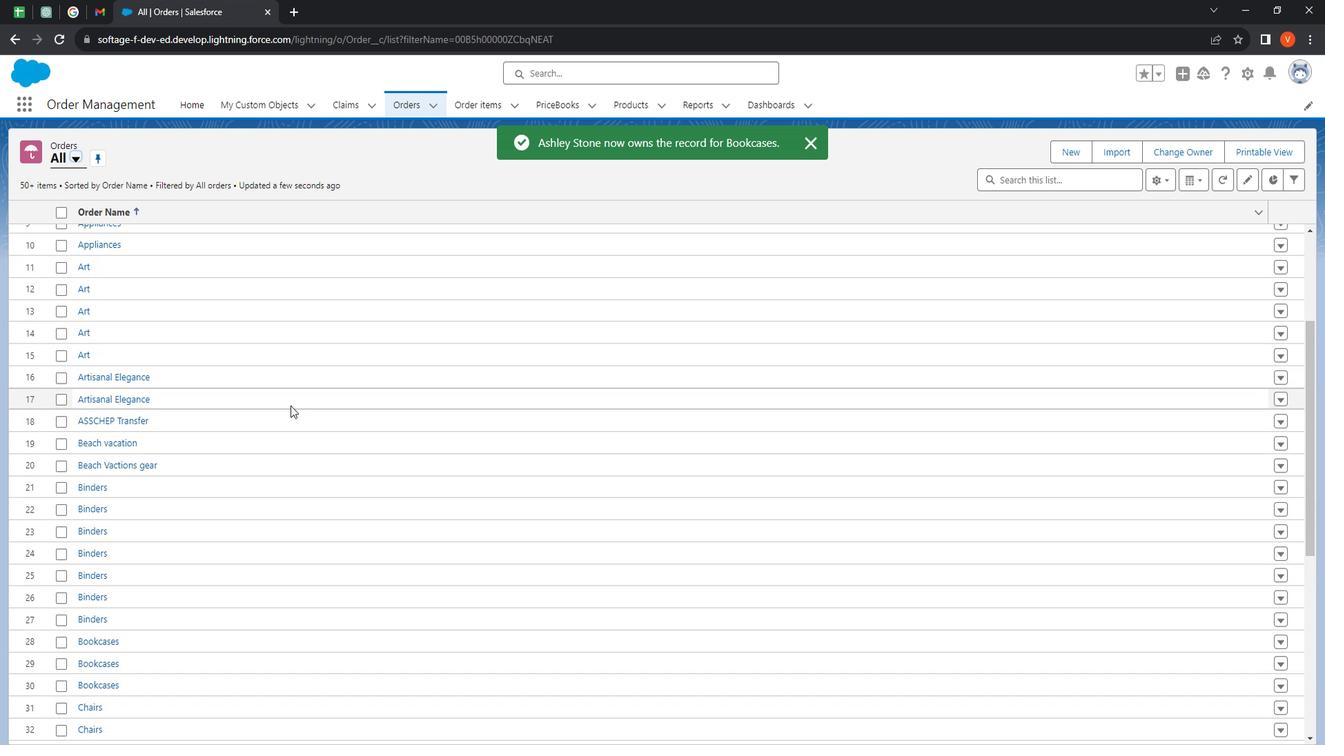 
Action: Mouse scrolled (318, 399) with delta (0, 0)
Screenshot: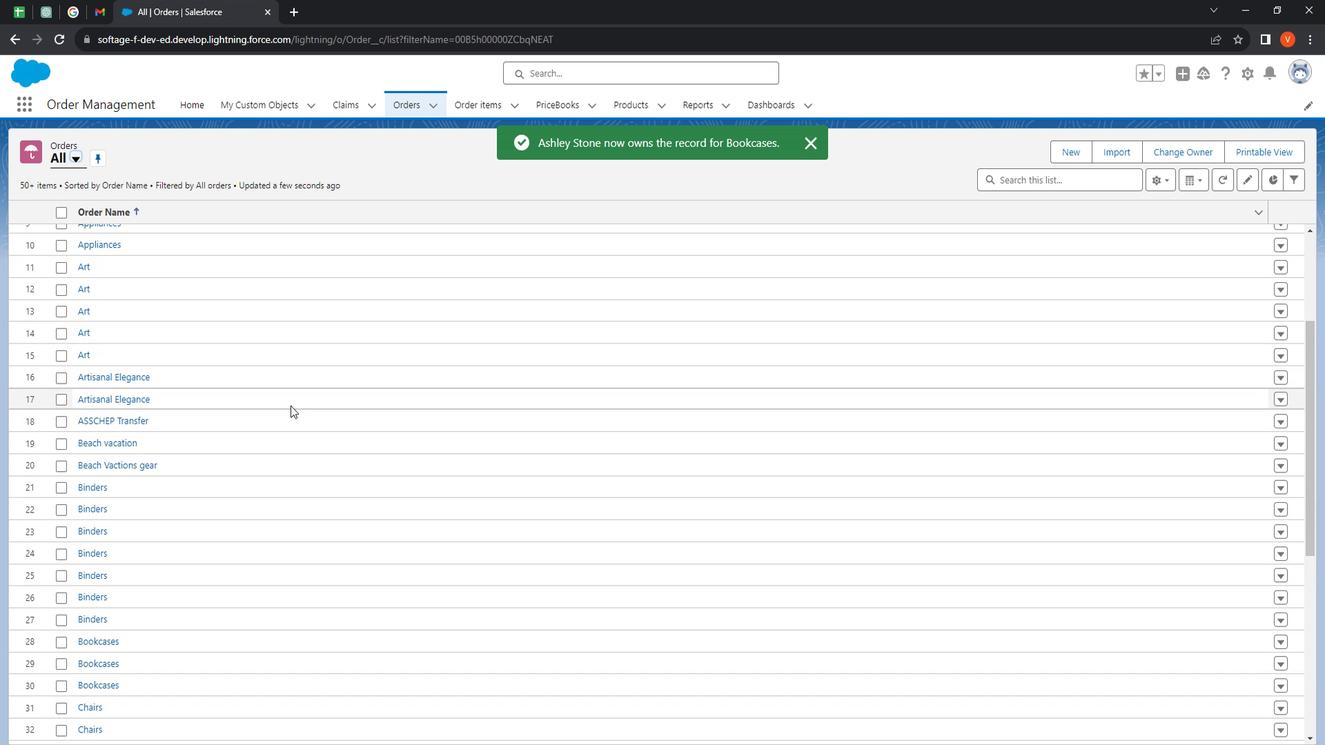 
Action: Mouse scrolled (318, 399) with delta (0, 0)
Screenshot: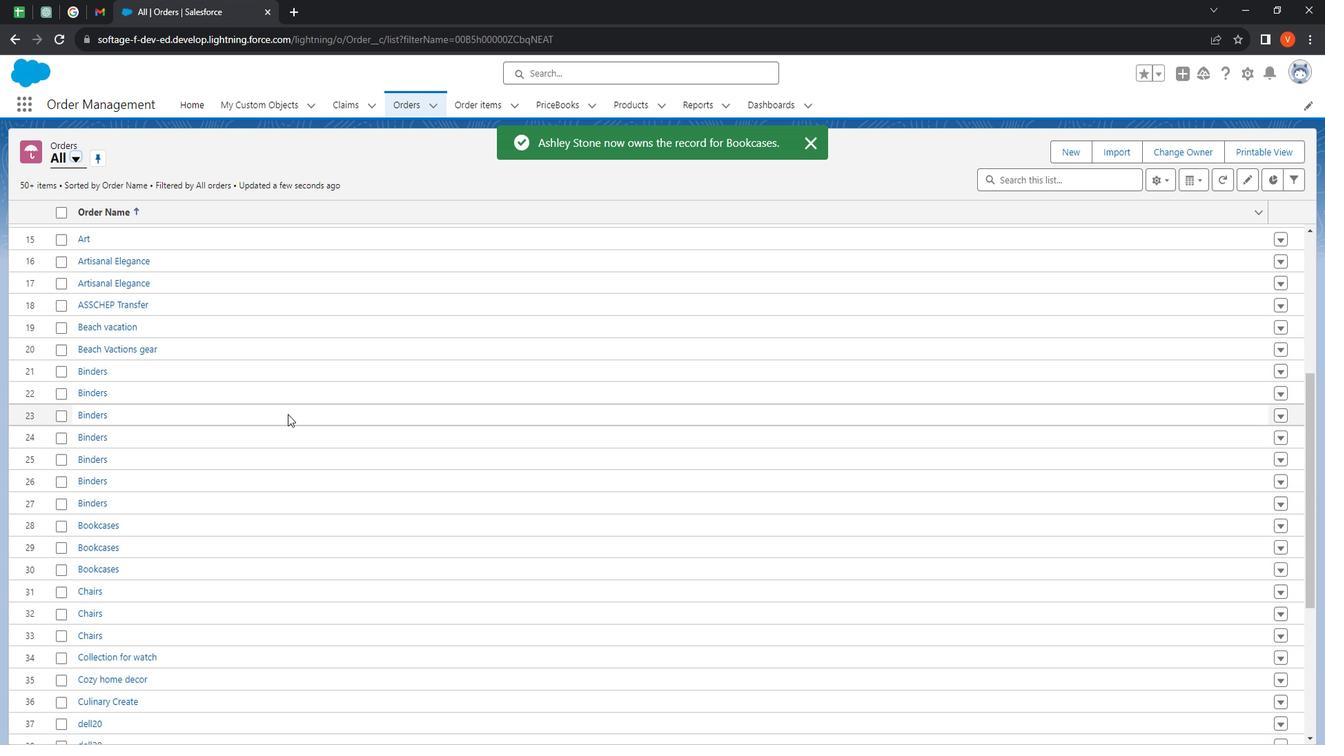 
Action: Mouse moved to (316, 402)
Screenshot: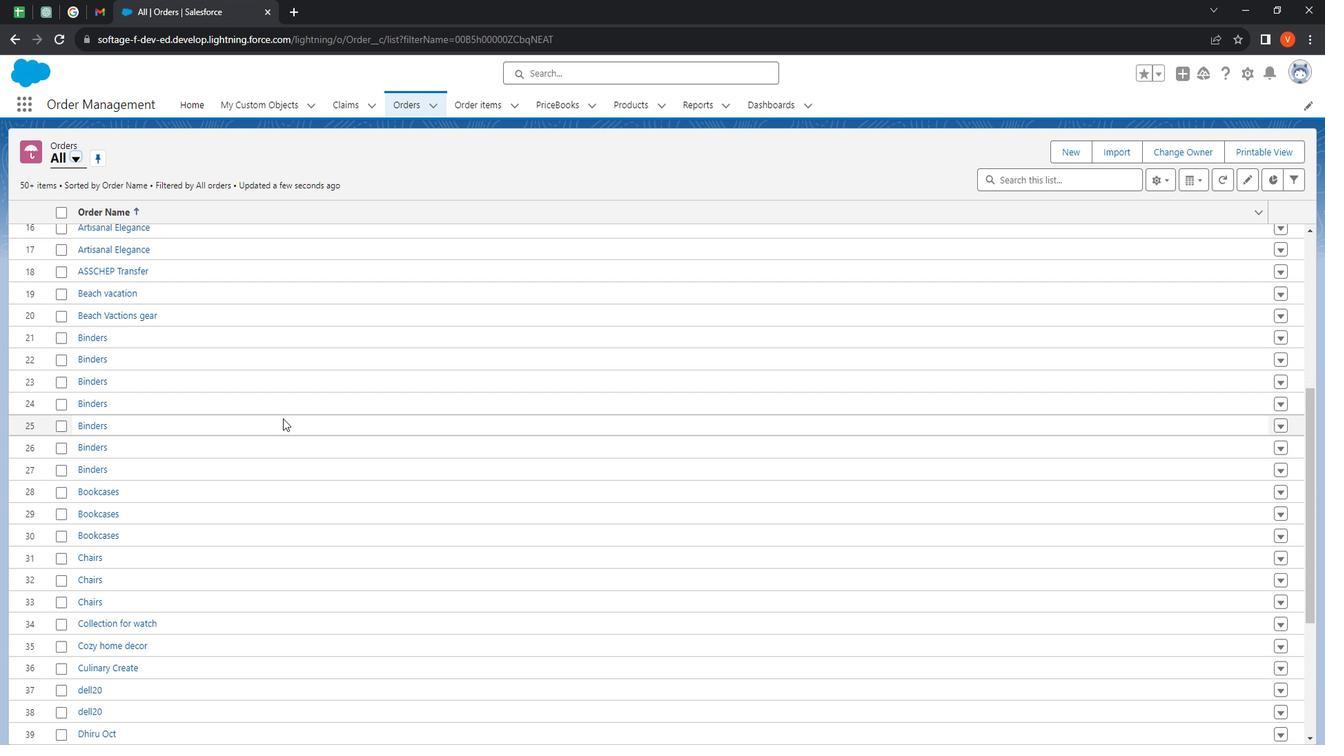 
Action: Mouse scrolled (316, 401) with delta (0, 0)
Screenshot: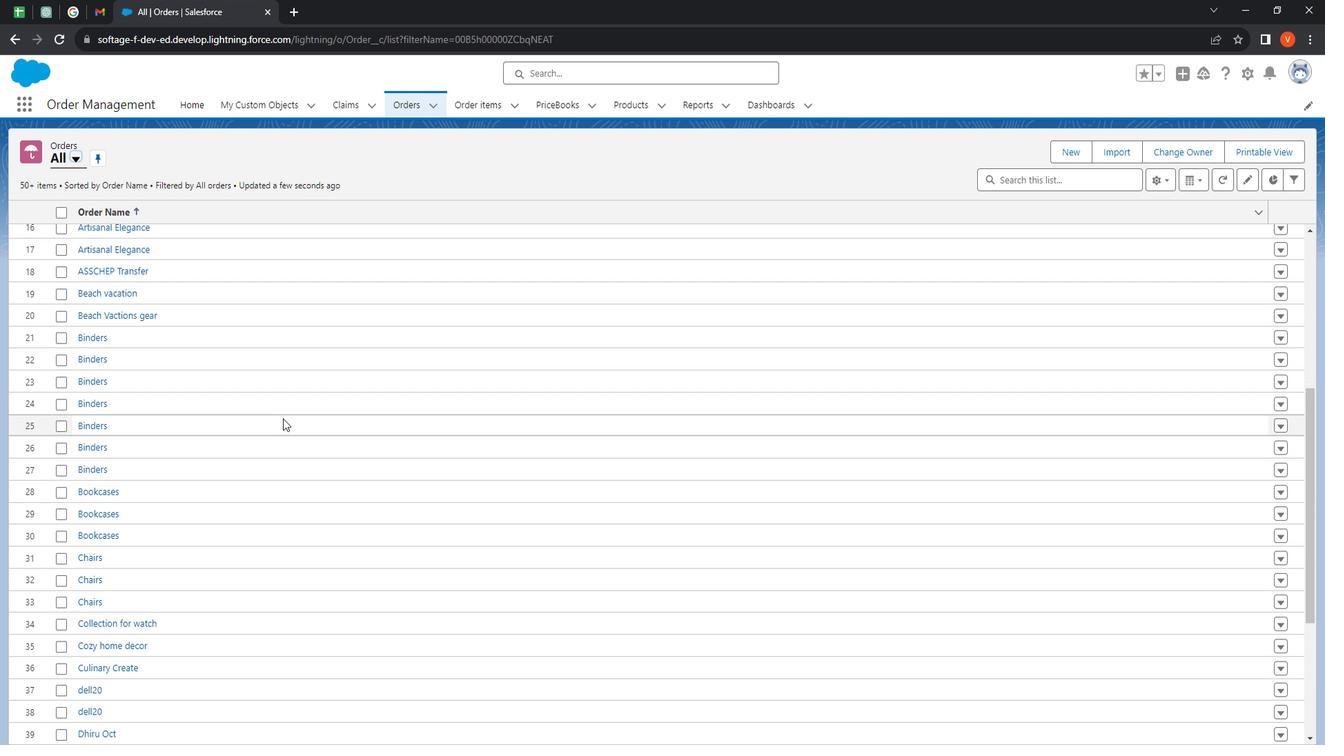 
Action: Mouse moved to (314, 405)
Screenshot: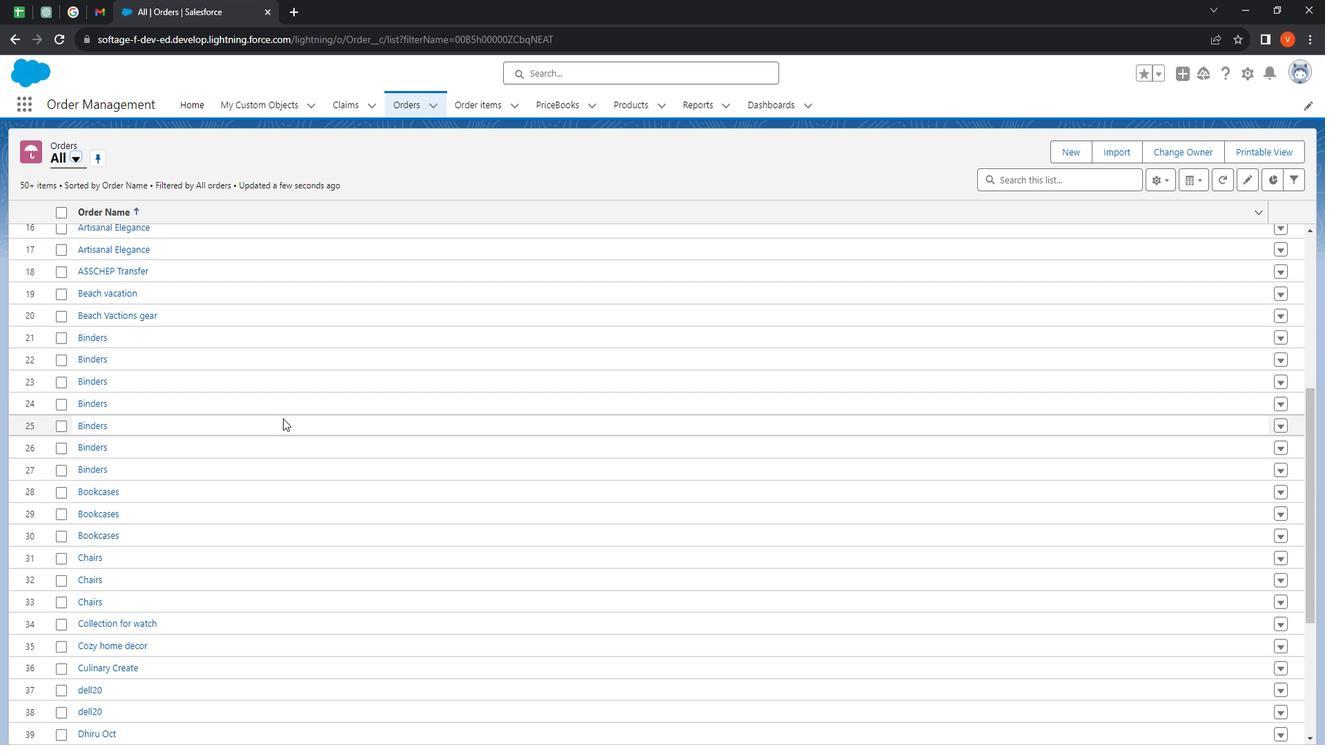 
Action: Mouse scrolled (314, 404) with delta (0, 0)
Screenshot: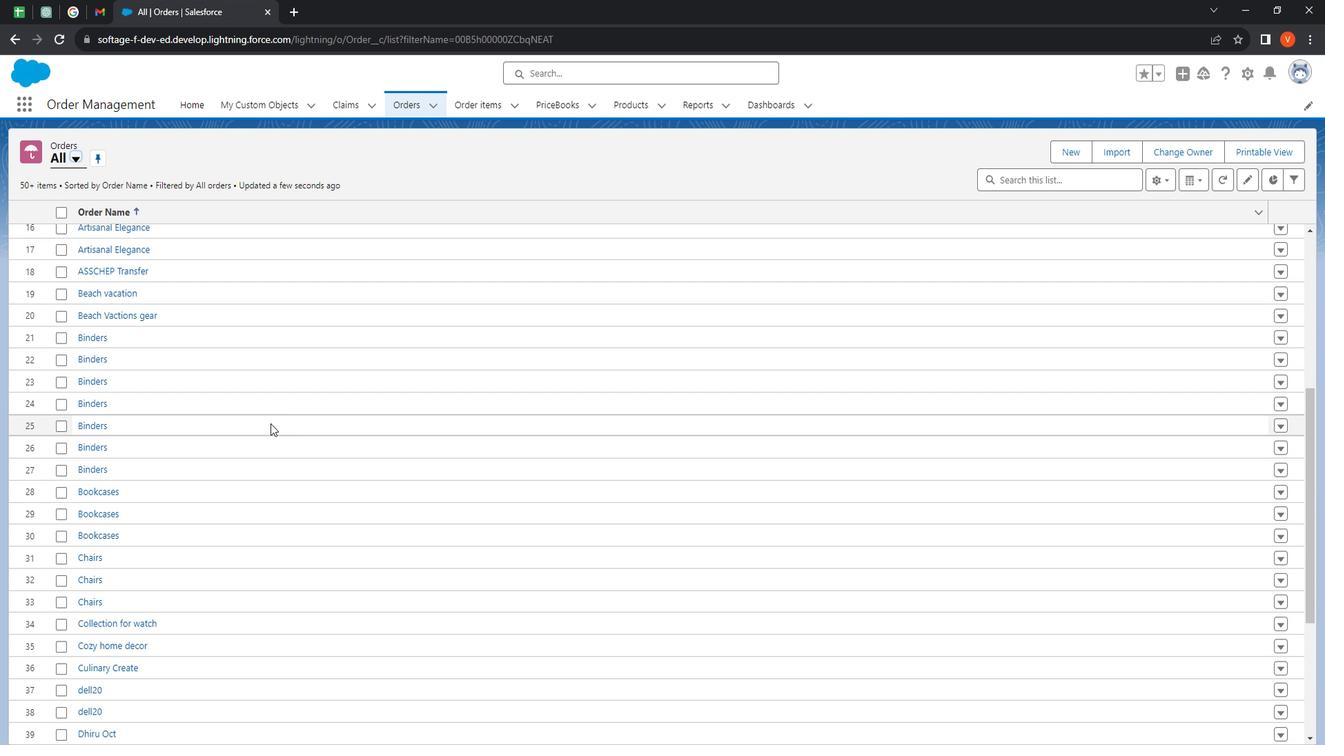 
Action: Mouse moved to (312, 406)
Screenshot: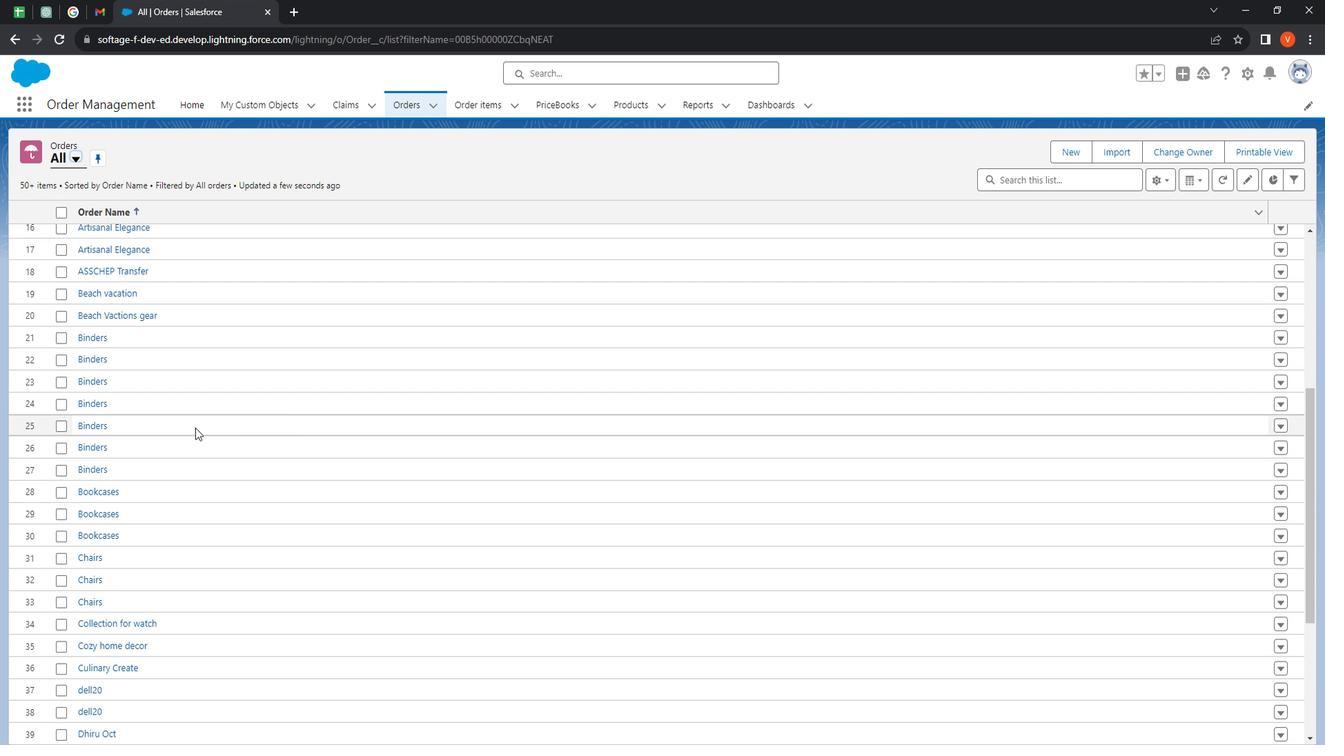 
Action: Mouse scrolled (312, 405) with delta (0, 0)
Screenshot: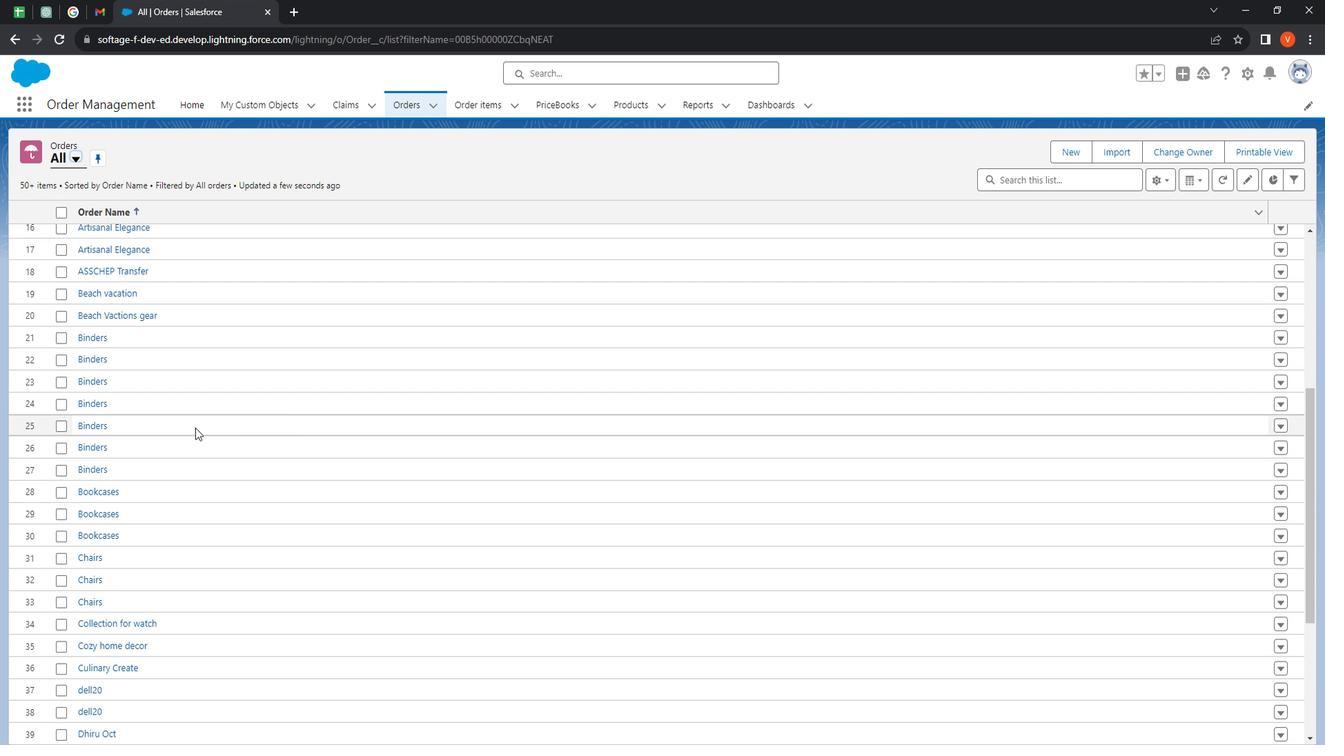 
Action: Mouse moved to (310, 409)
Screenshot: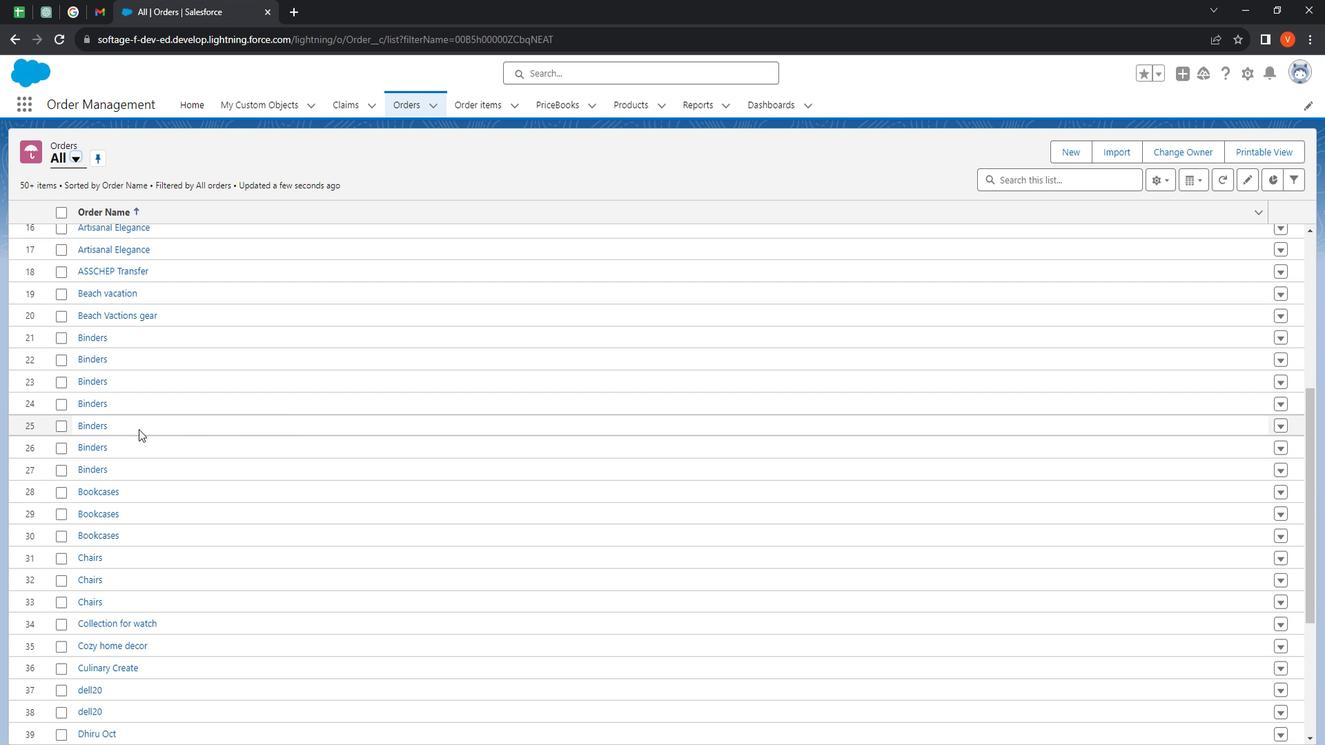 
Action: Mouse scrolled (310, 408) with delta (0, 0)
Screenshot: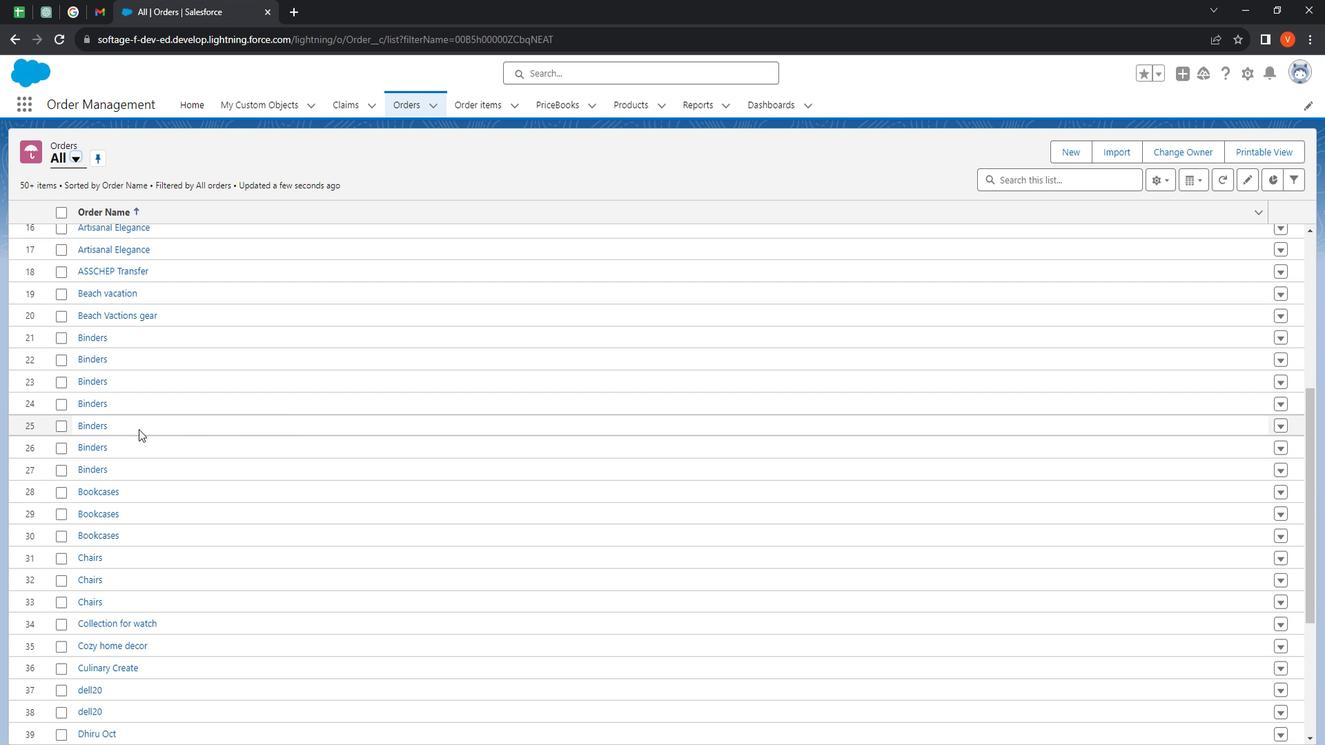 
Action: Mouse moved to (114, 512)
Screenshot: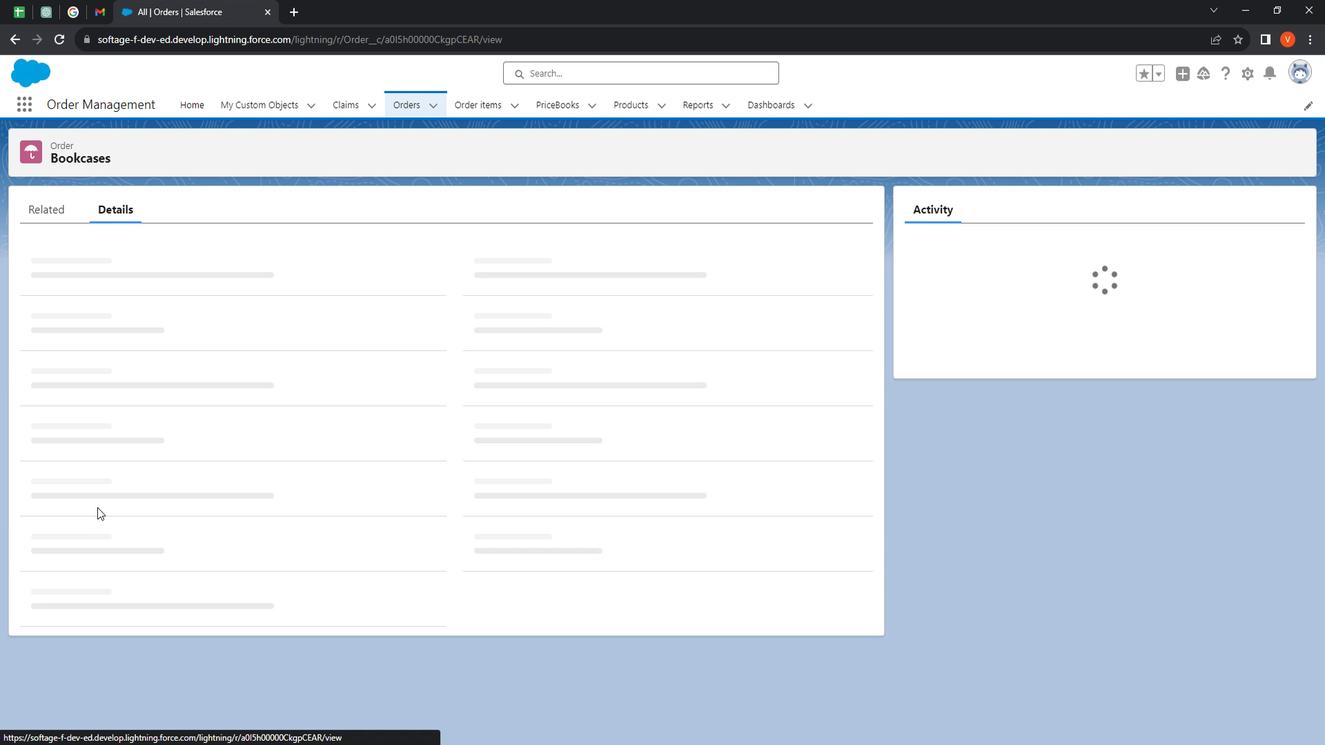 
Action: Mouse pressed left at (114, 512)
Screenshot: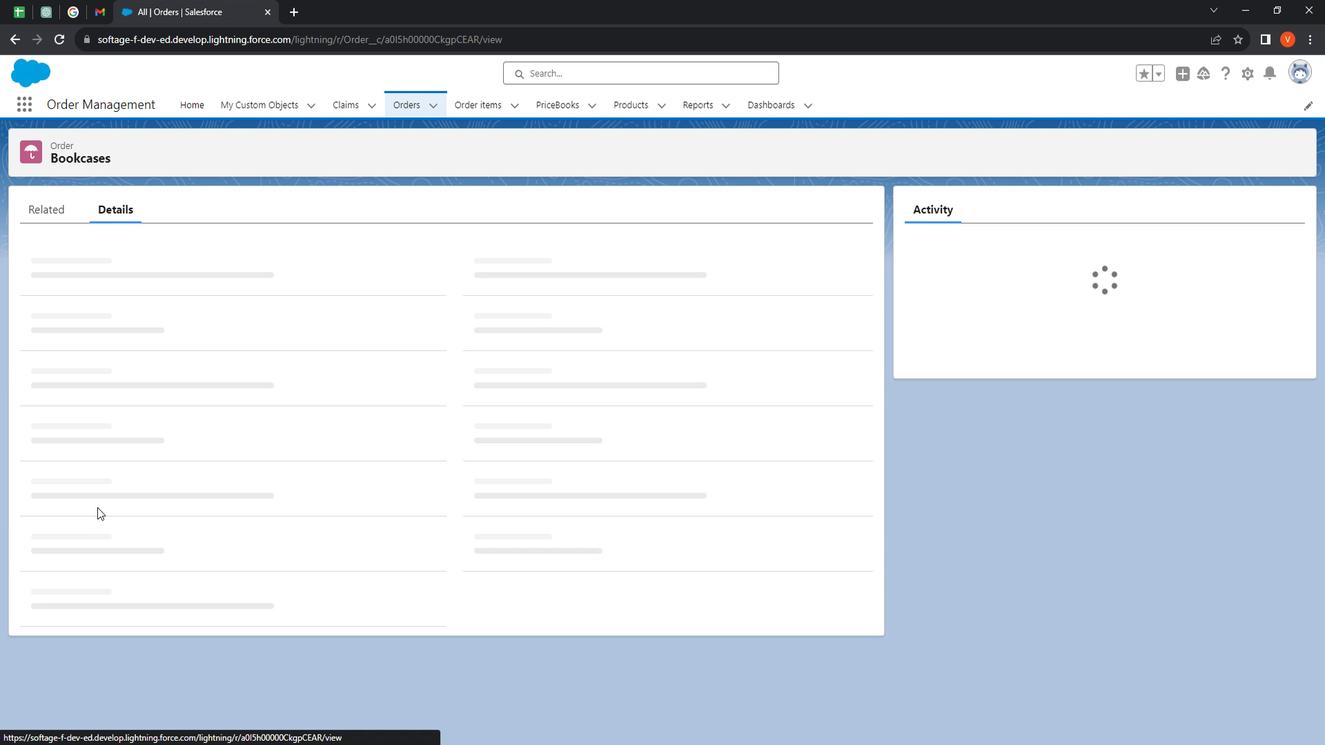 
Action: Mouse moved to (869, 278)
Screenshot: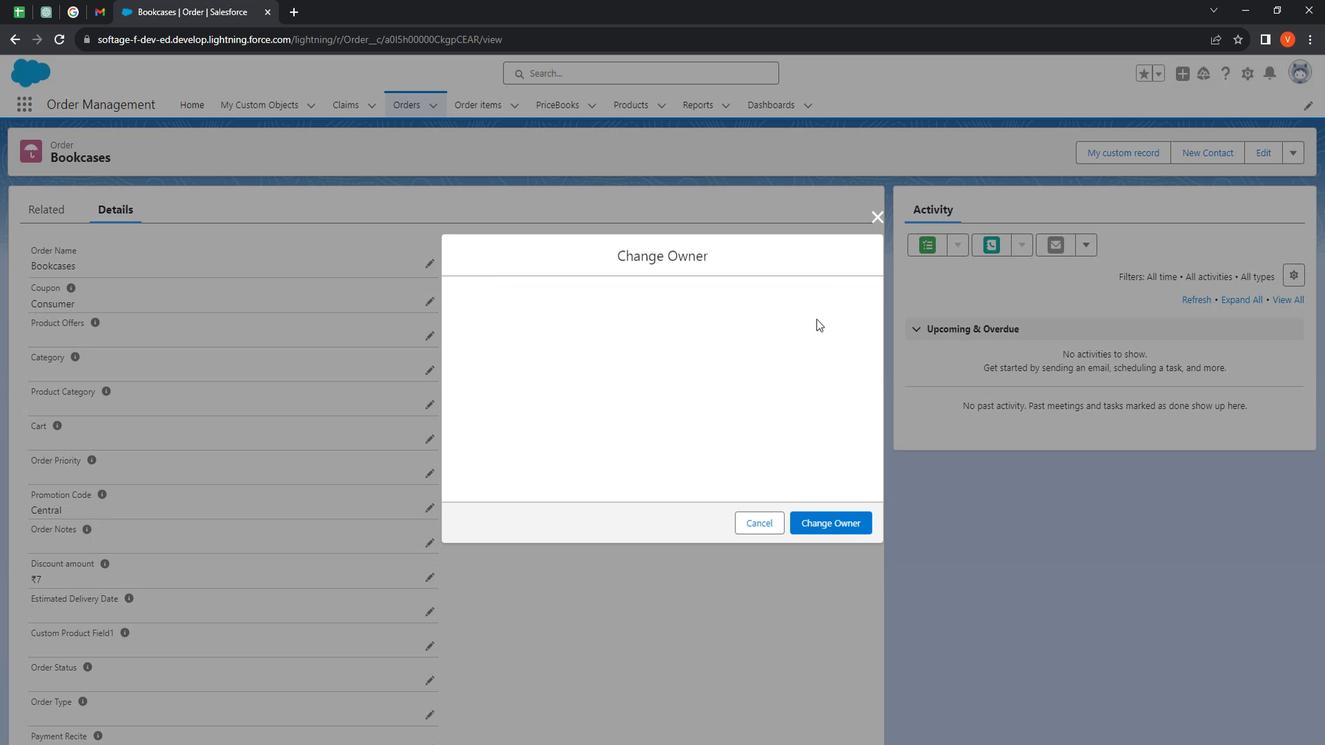 
Action: Mouse pressed left at (869, 278)
Screenshot: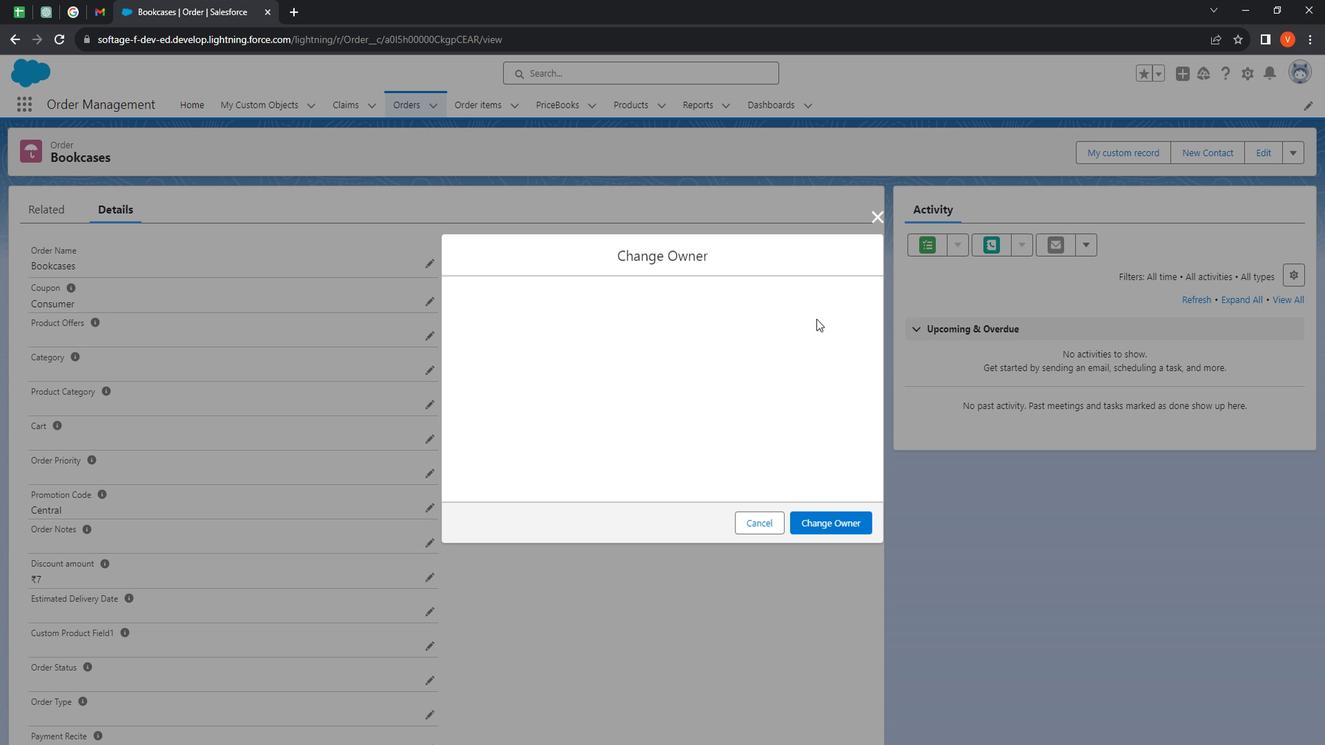 
Action: Mouse moved to (606, 340)
Screenshot: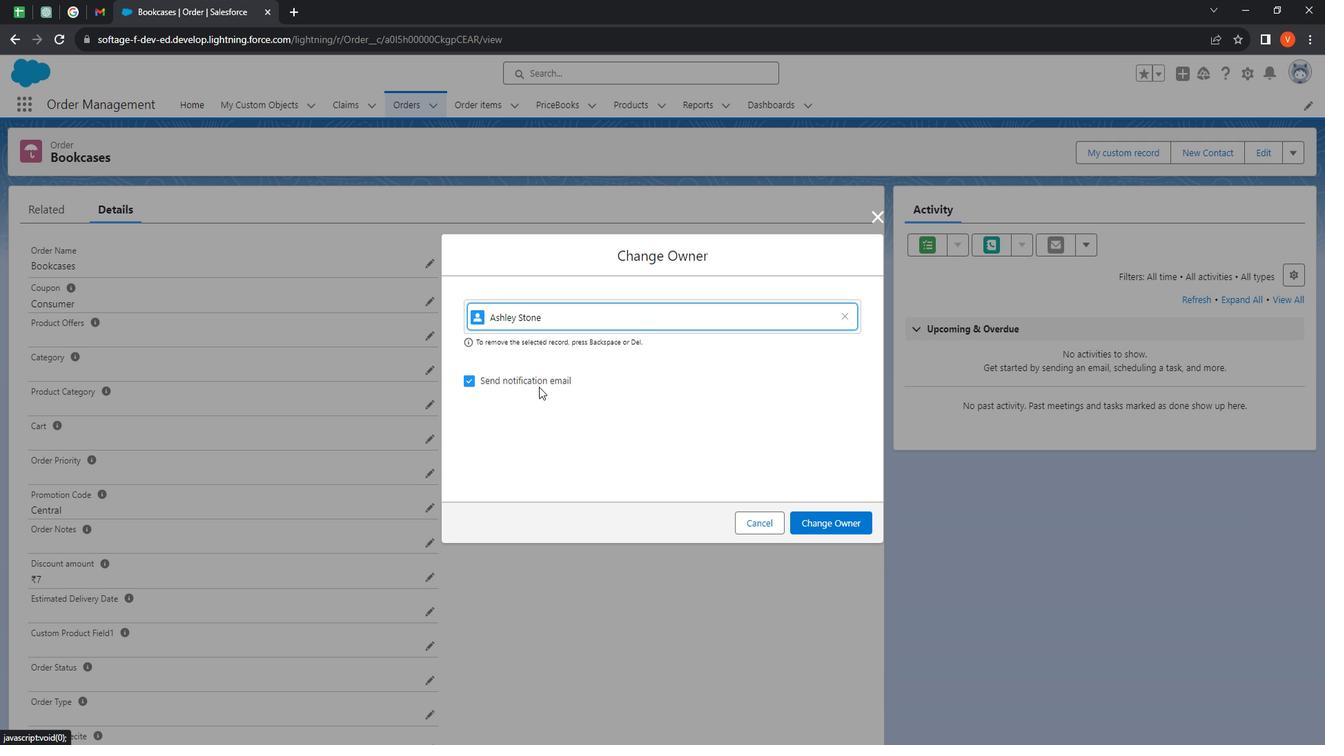 
Action: Mouse pressed left at (606, 340)
Screenshot: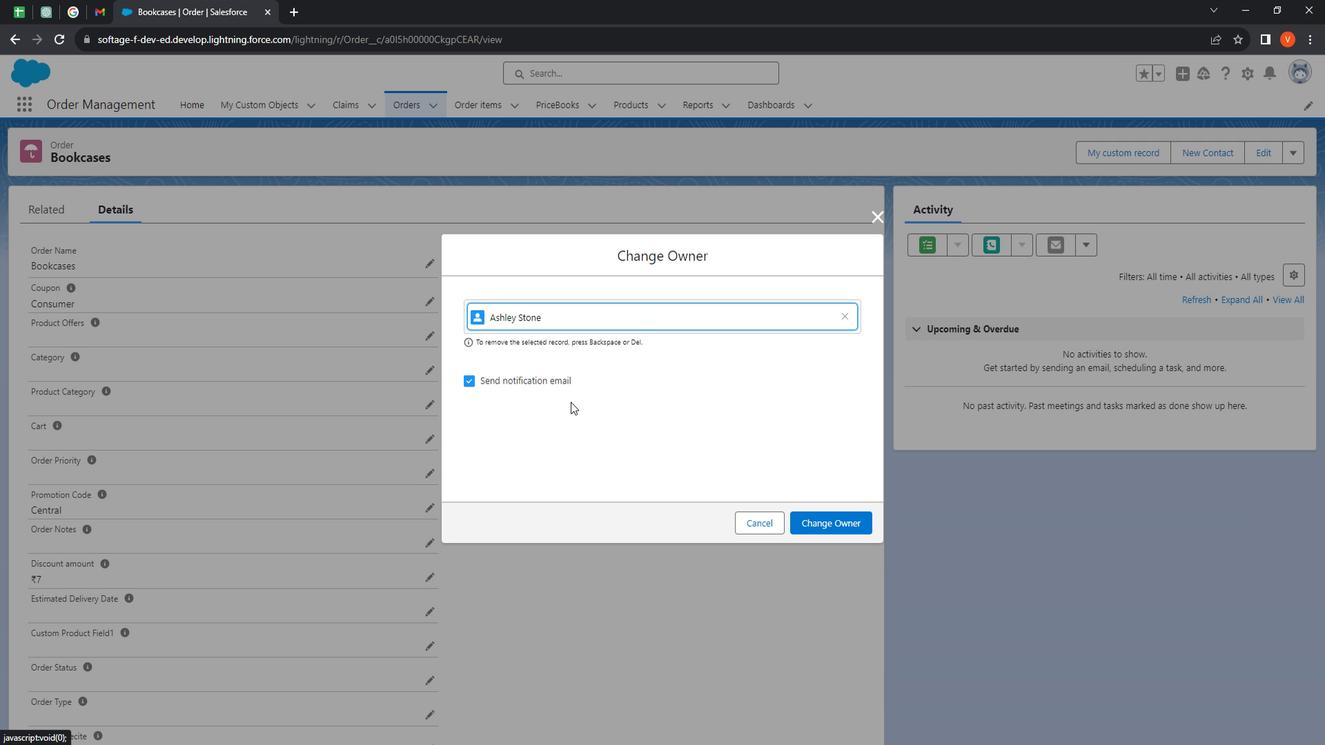 
Action: Mouse moved to (850, 519)
Screenshot: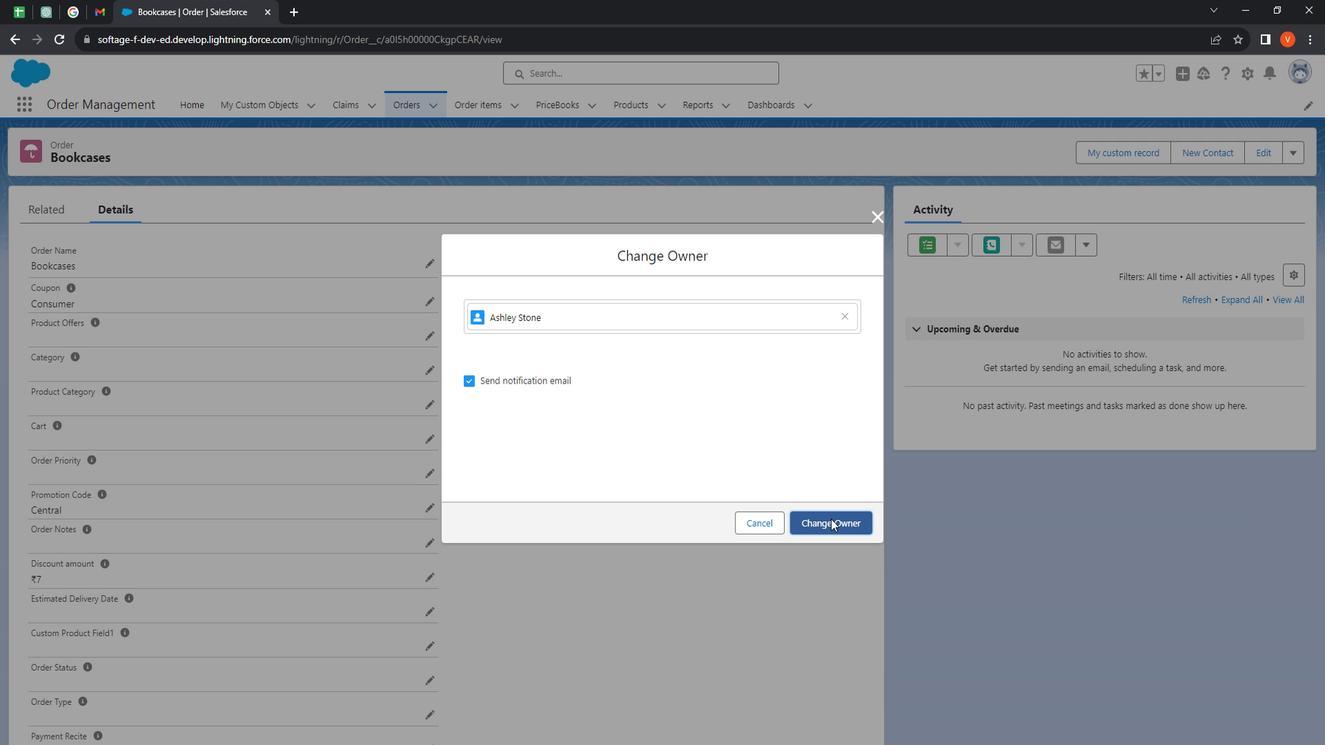 
Action: Mouse pressed left at (850, 519)
Screenshot: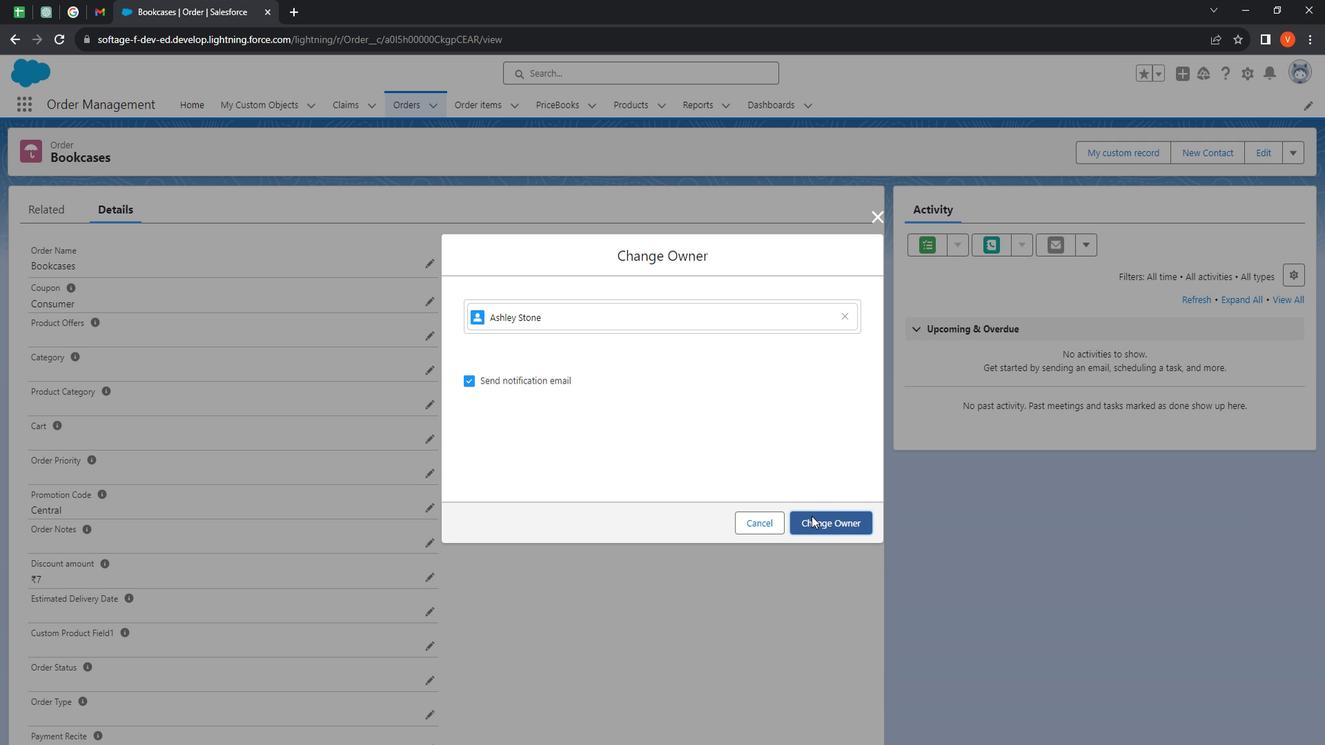 
Action: Mouse moved to (432, 117)
Screenshot: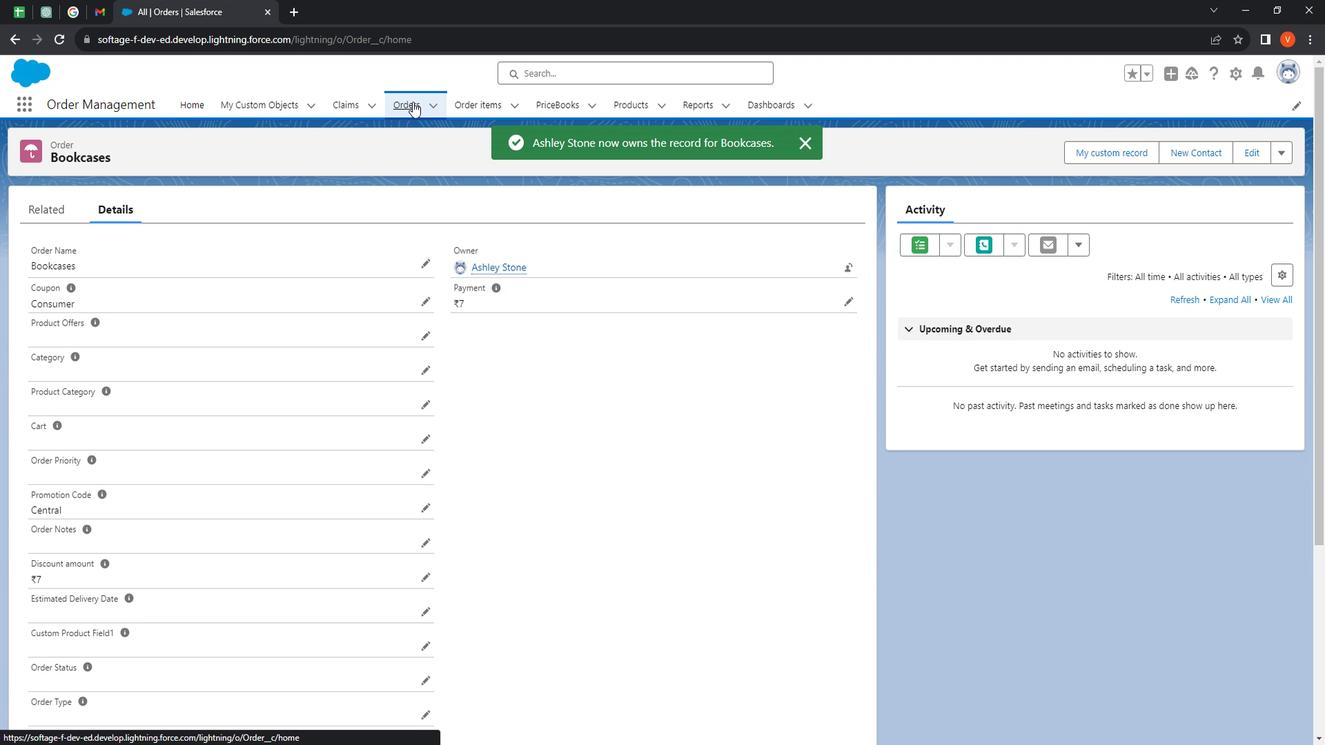 
Action: Mouse pressed left at (432, 117)
Screenshot: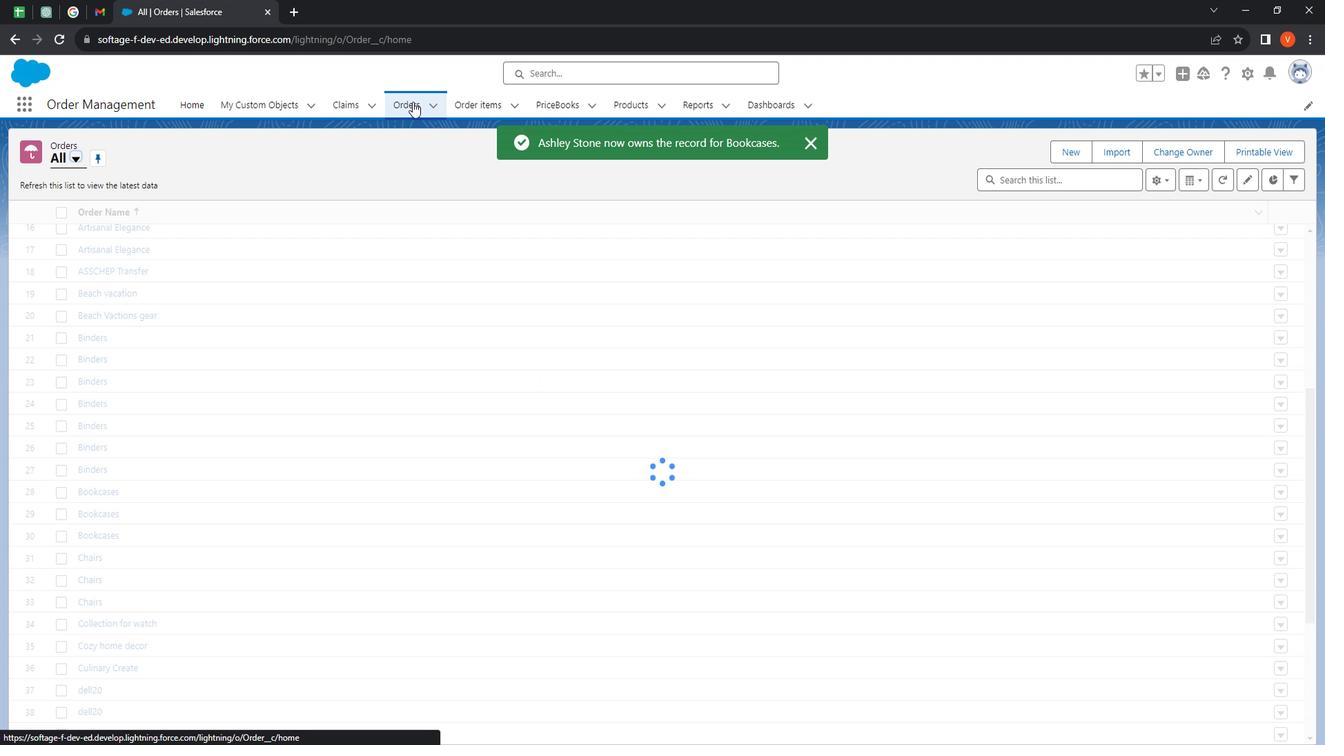 
Action: Mouse moved to (327, 421)
Screenshot: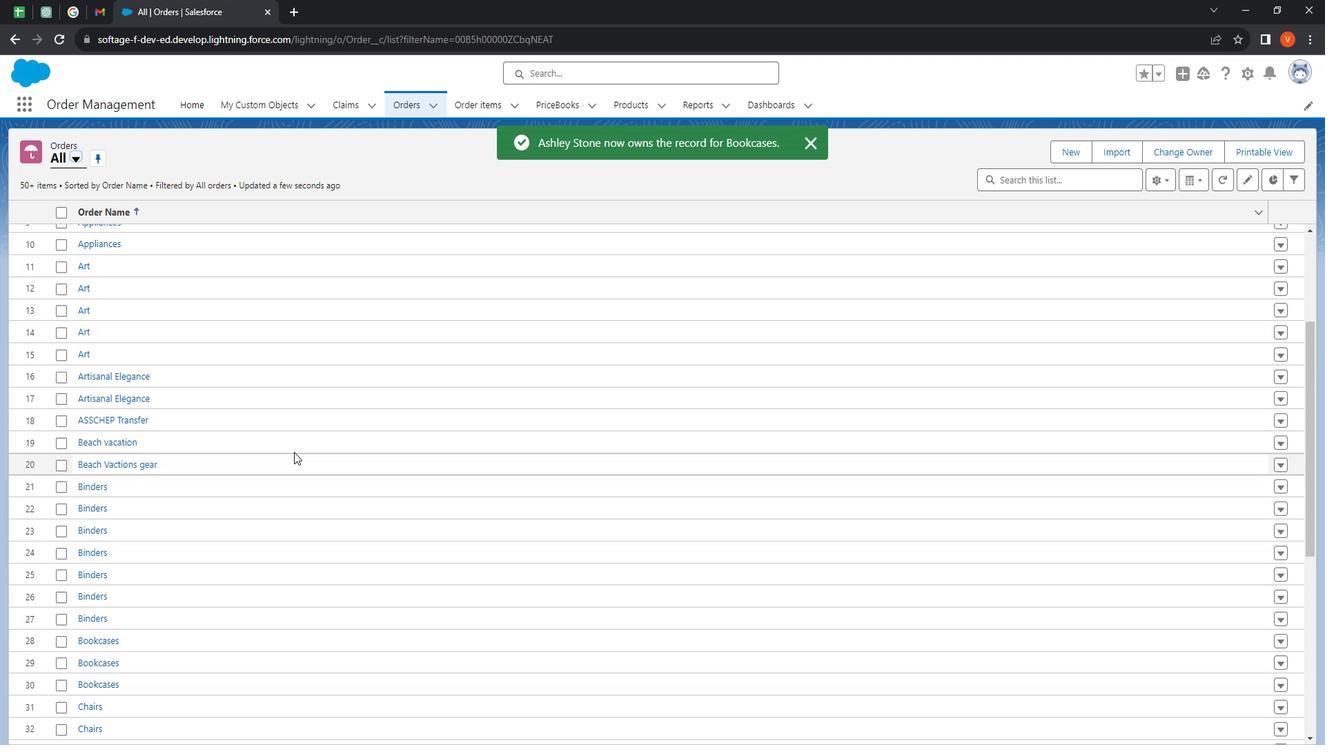 
Action: Mouse scrolled (327, 420) with delta (0, 0)
Screenshot: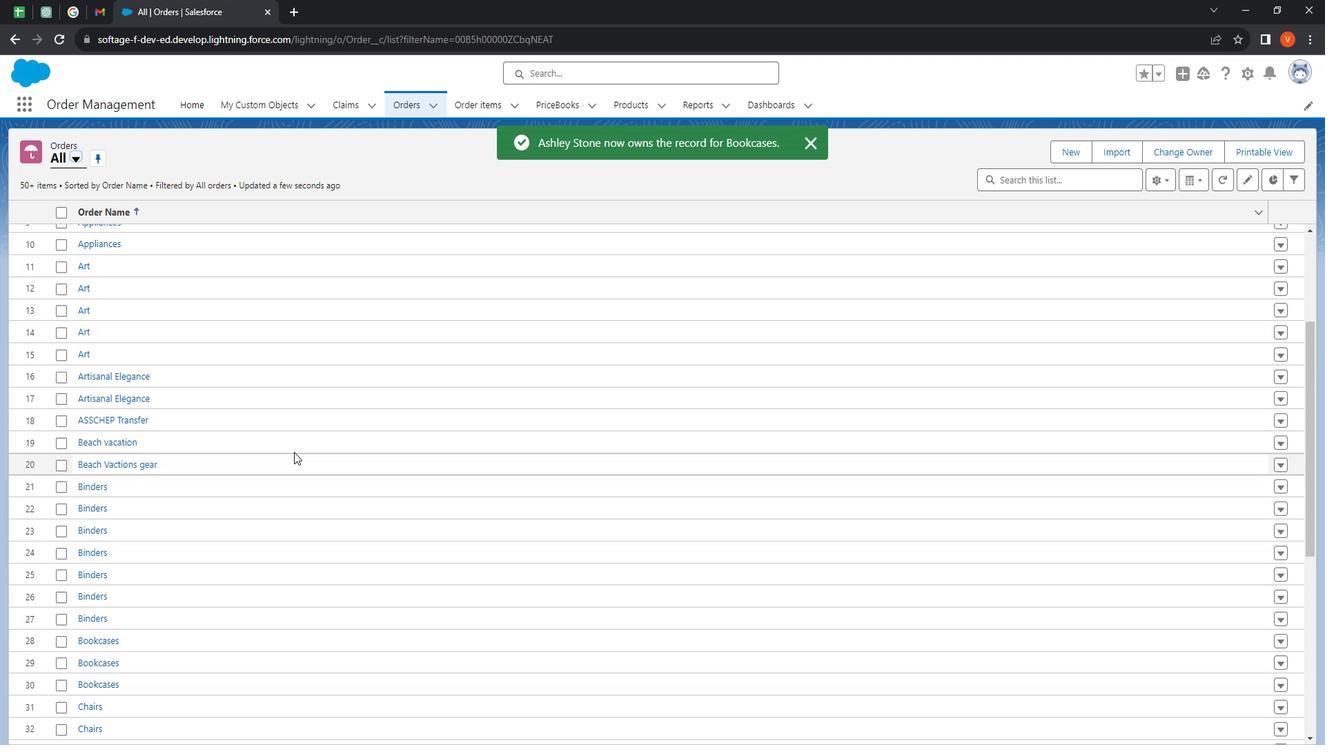 
Action: Mouse moved to (322, 427)
Screenshot: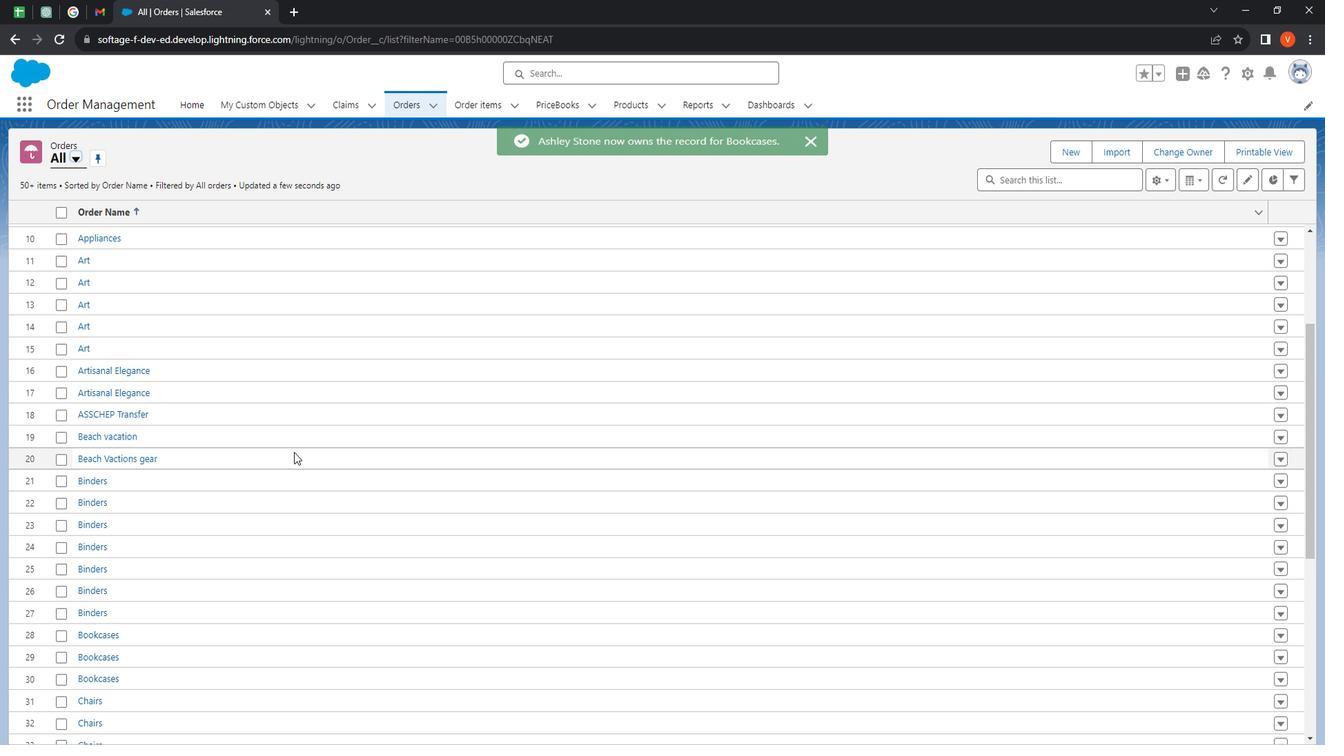 
Action: Mouse scrolled (322, 426) with delta (0, 0)
Screenshot: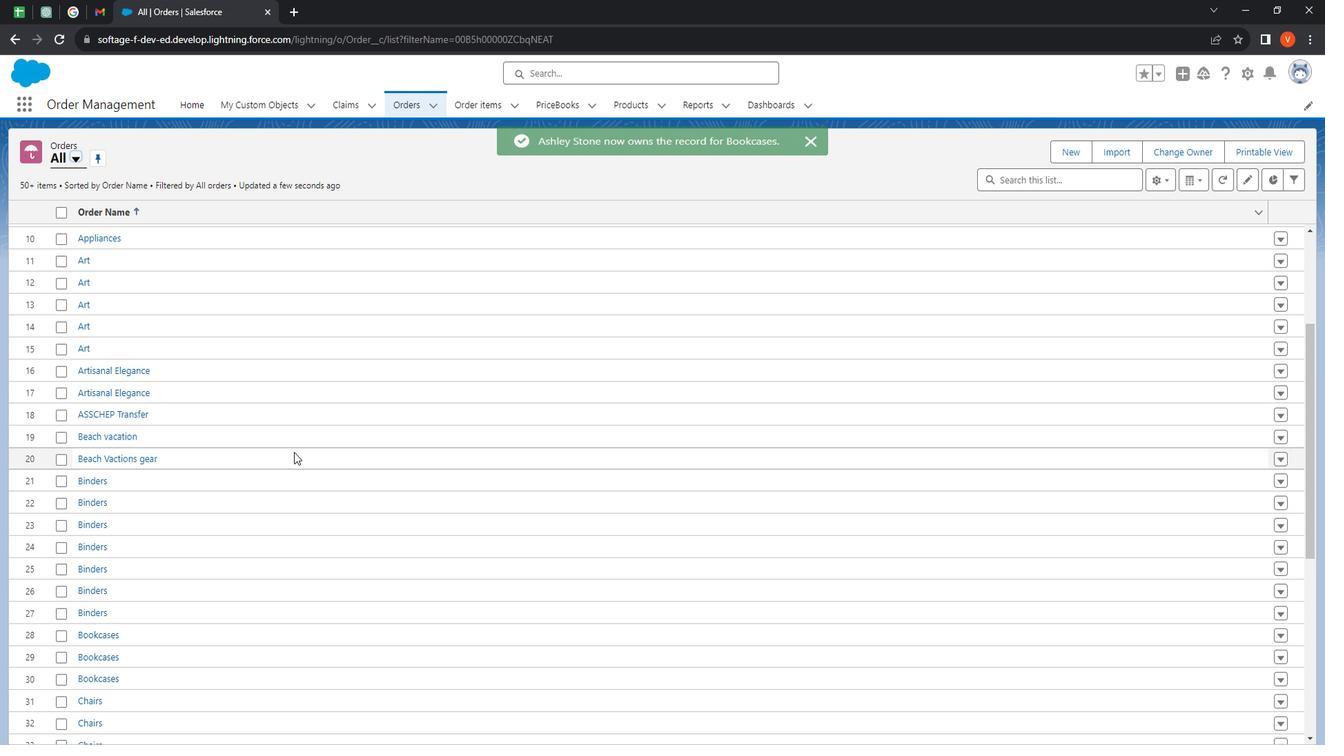 
Action: Mouse moved to (318, 440)
Screenshot: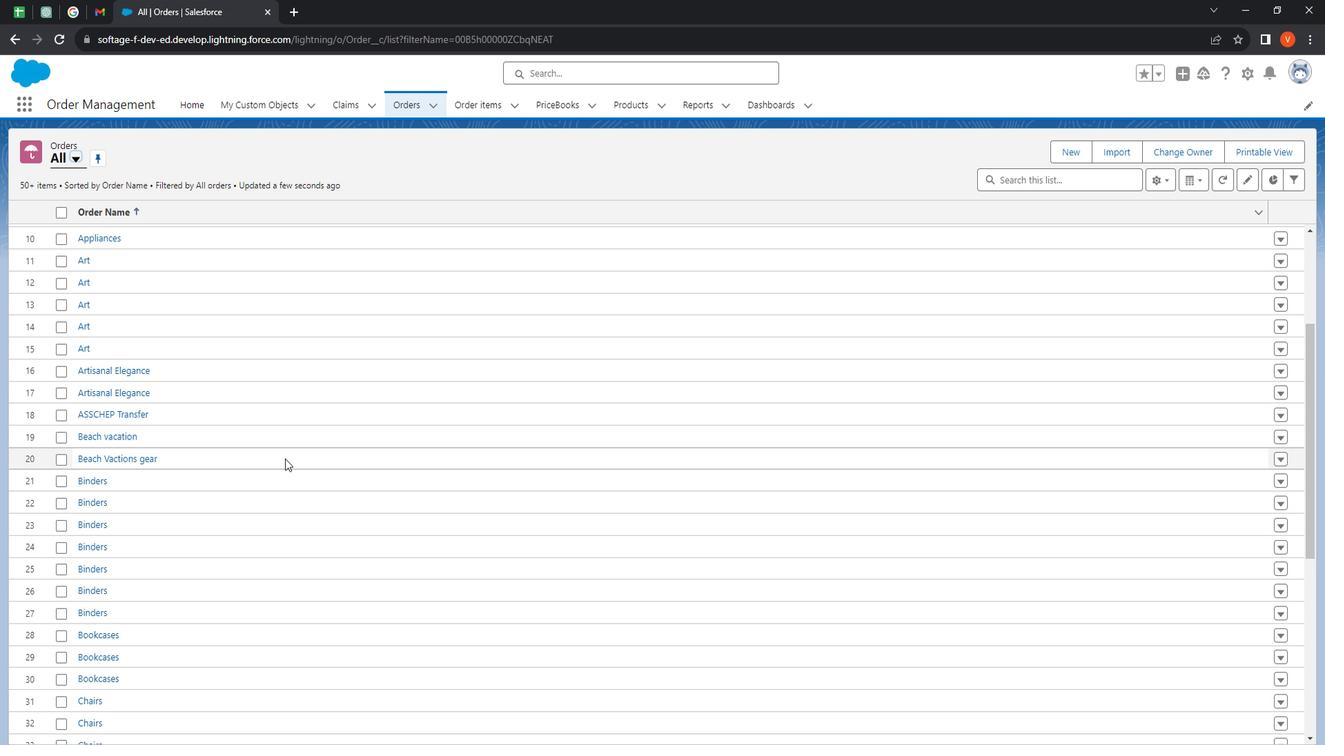 
Action: Mouse scrolled (318, 439) with delta (0, 0)
Screenshot: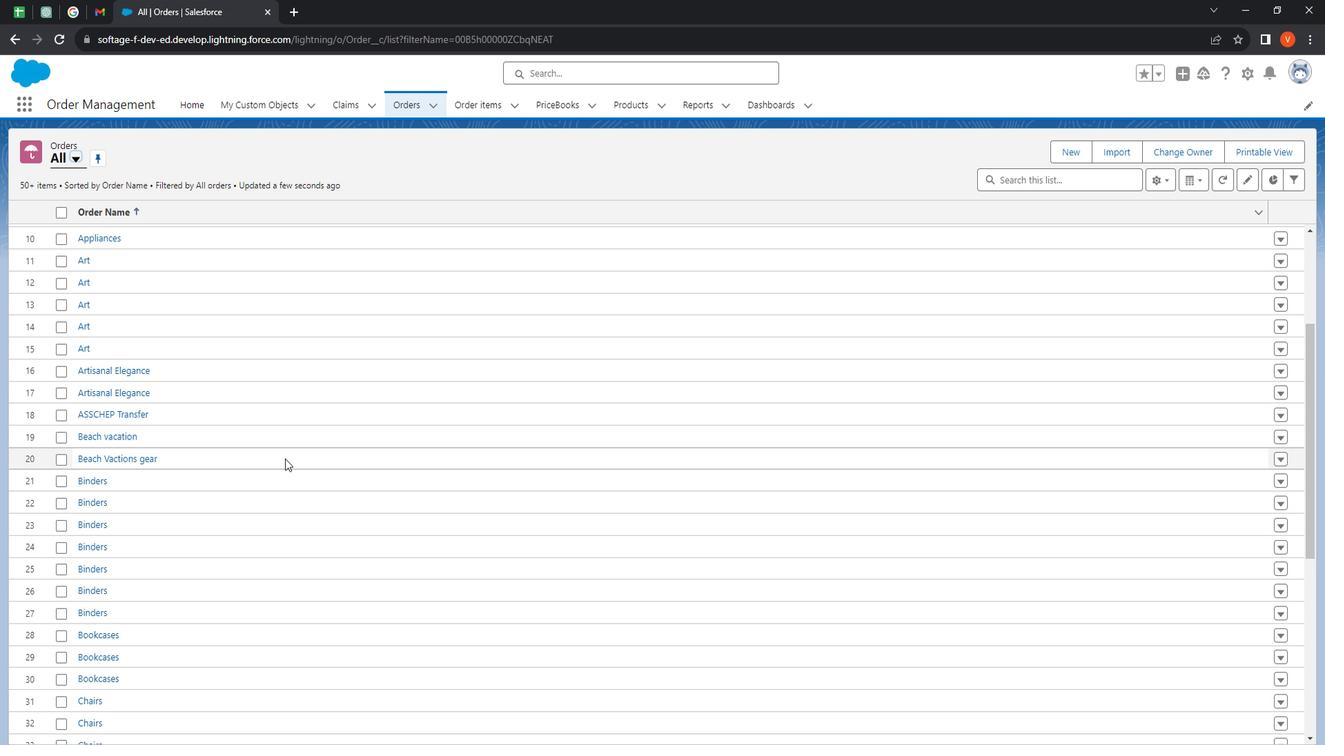 
Action: Mouse moved to (316, 448)
Screenshot: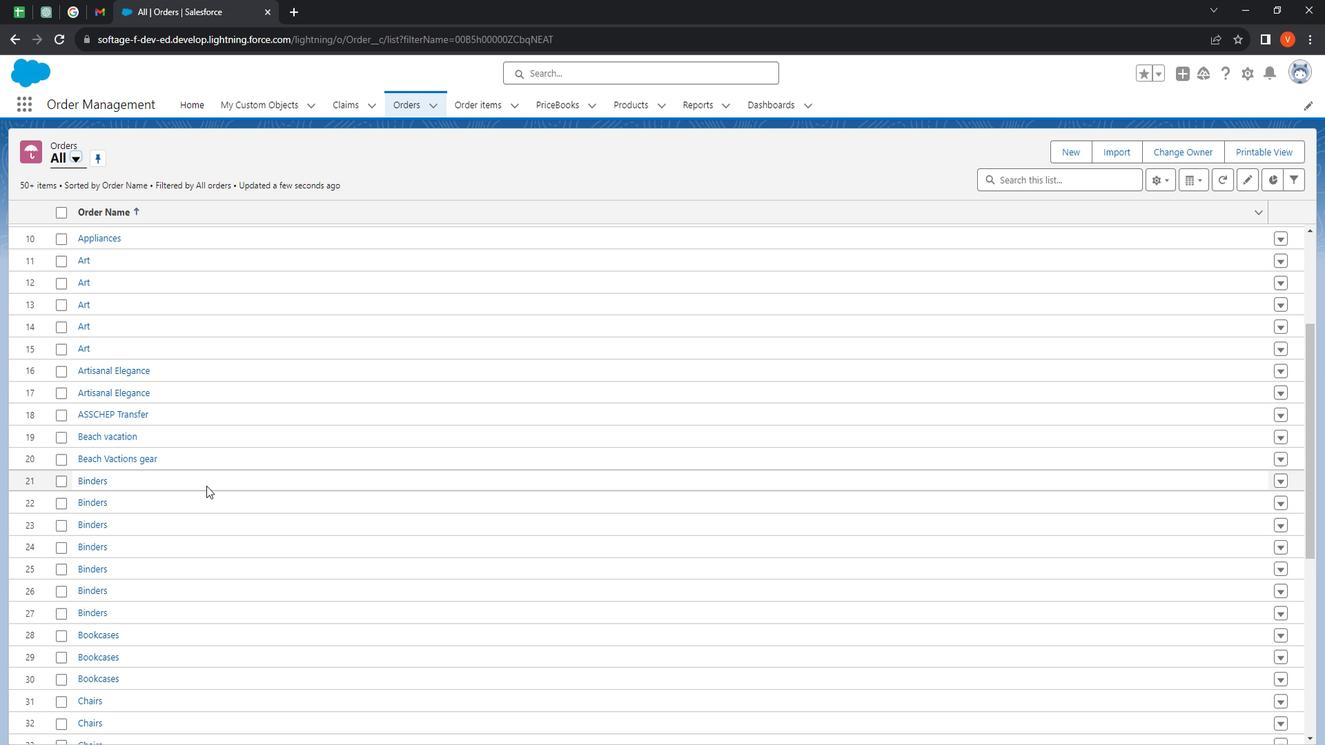
Action: Mouse scrolled (316, 448) with delta (0, 0)
Screenshot: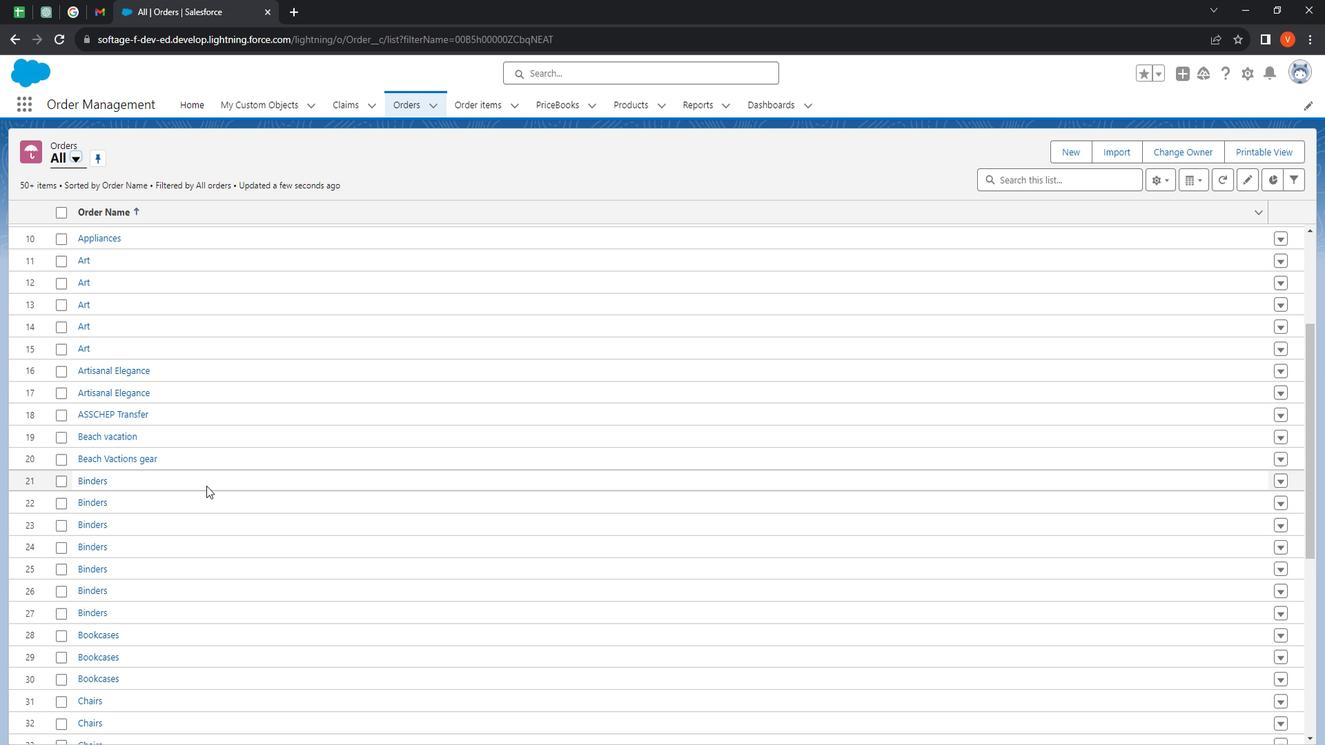 
Action: Mouse moved to (192, 508)
Screenshot: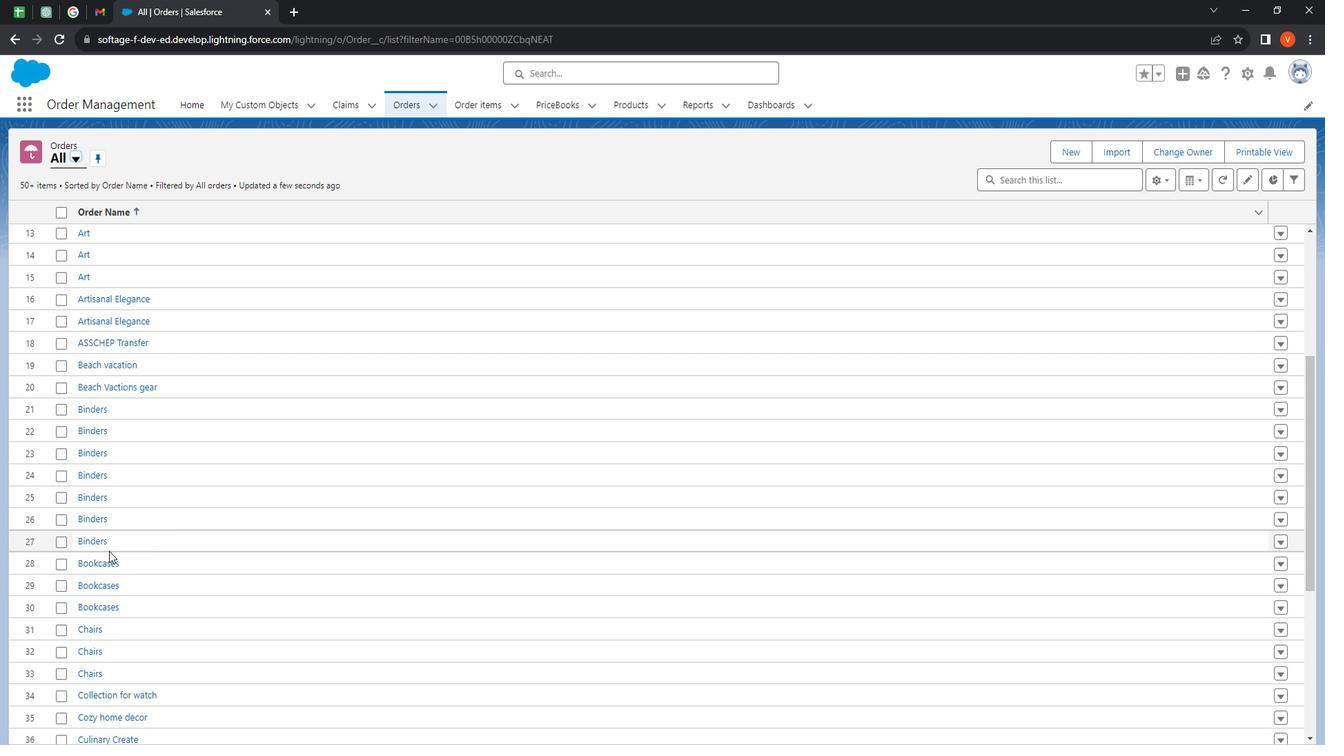 
Action: Mouse scrolled (192, 507) with delta (0, 0)
Screenshot: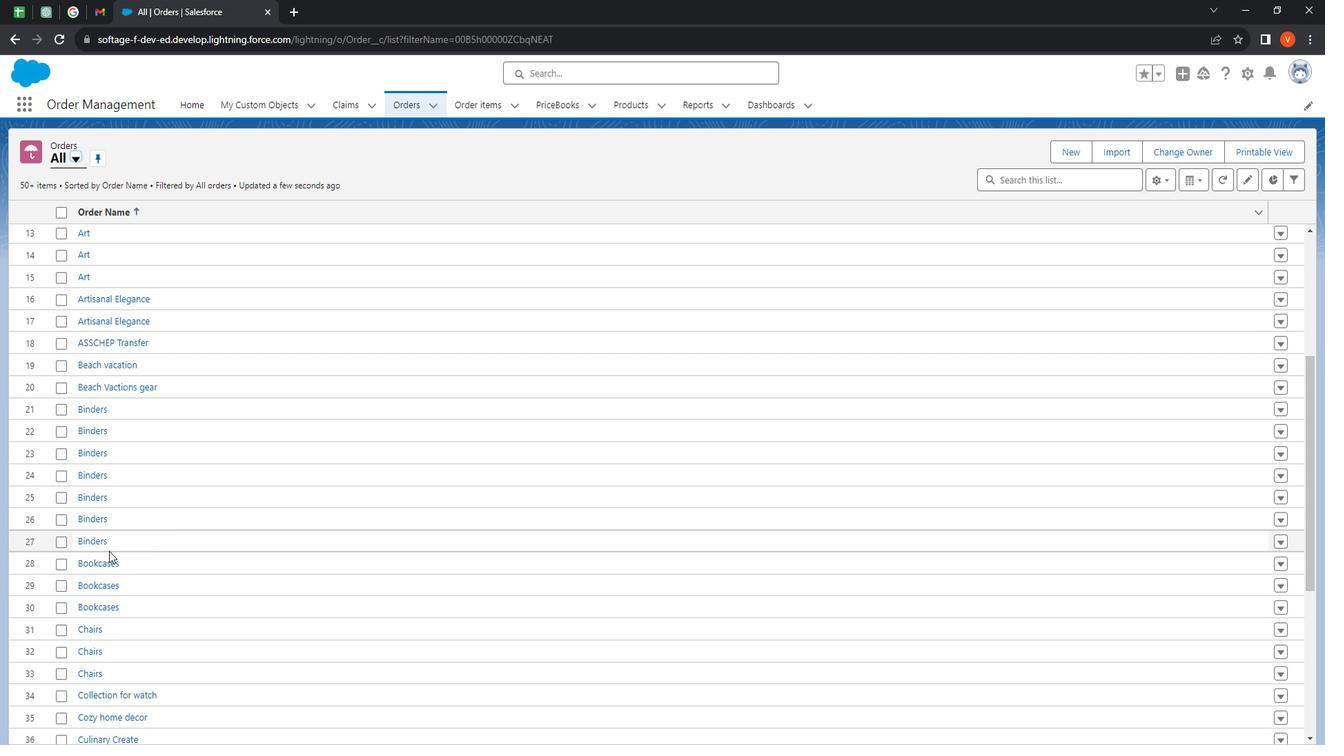 
Action: Mouse moved to (111, 606)
Screenshot: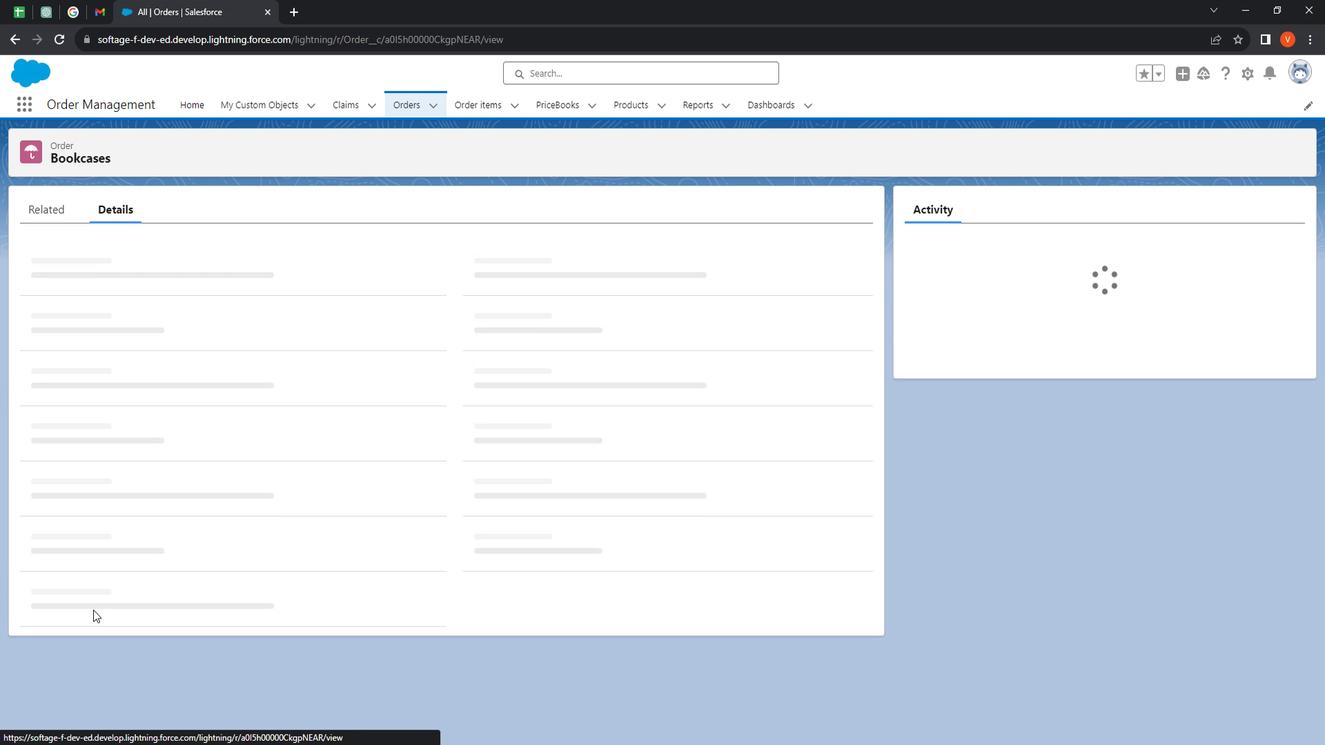 
Action: Mouse pressed left at (111, 606)
Screenshot: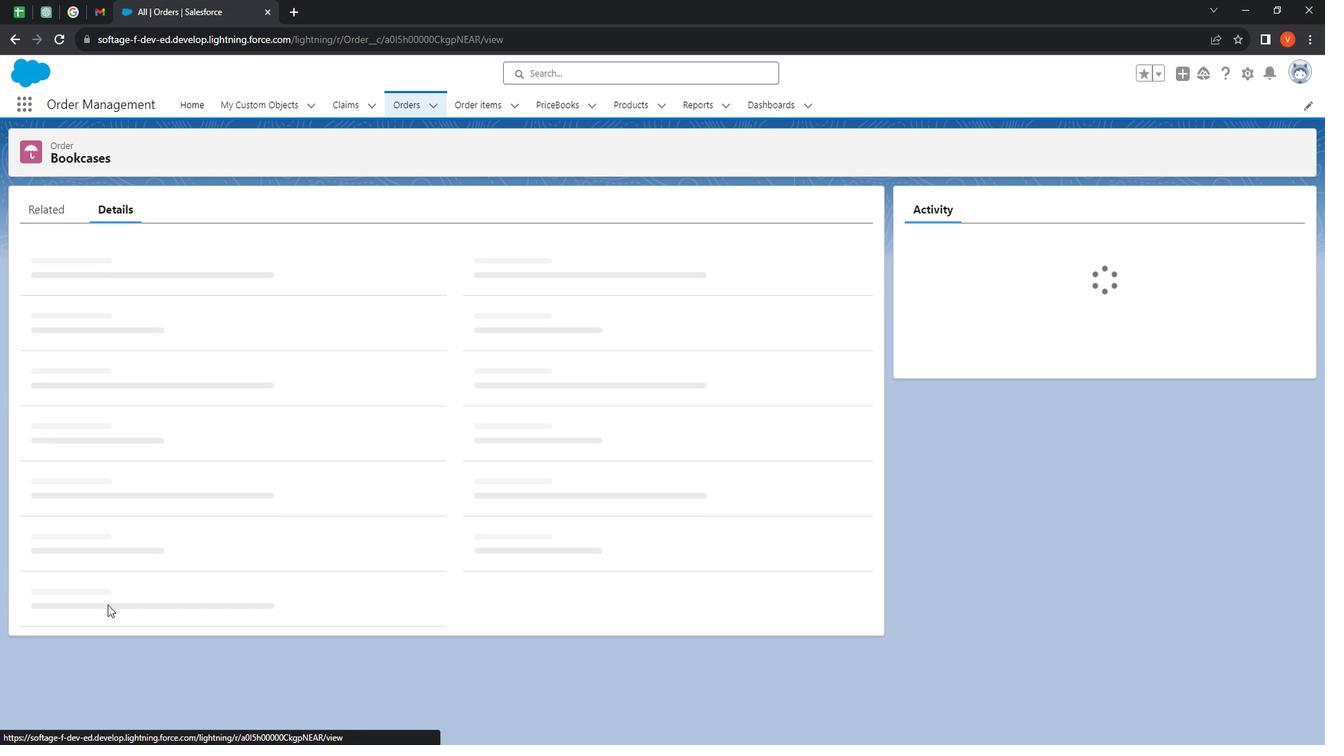 
Action: Mouse moved to (869, 275)
Screenshot: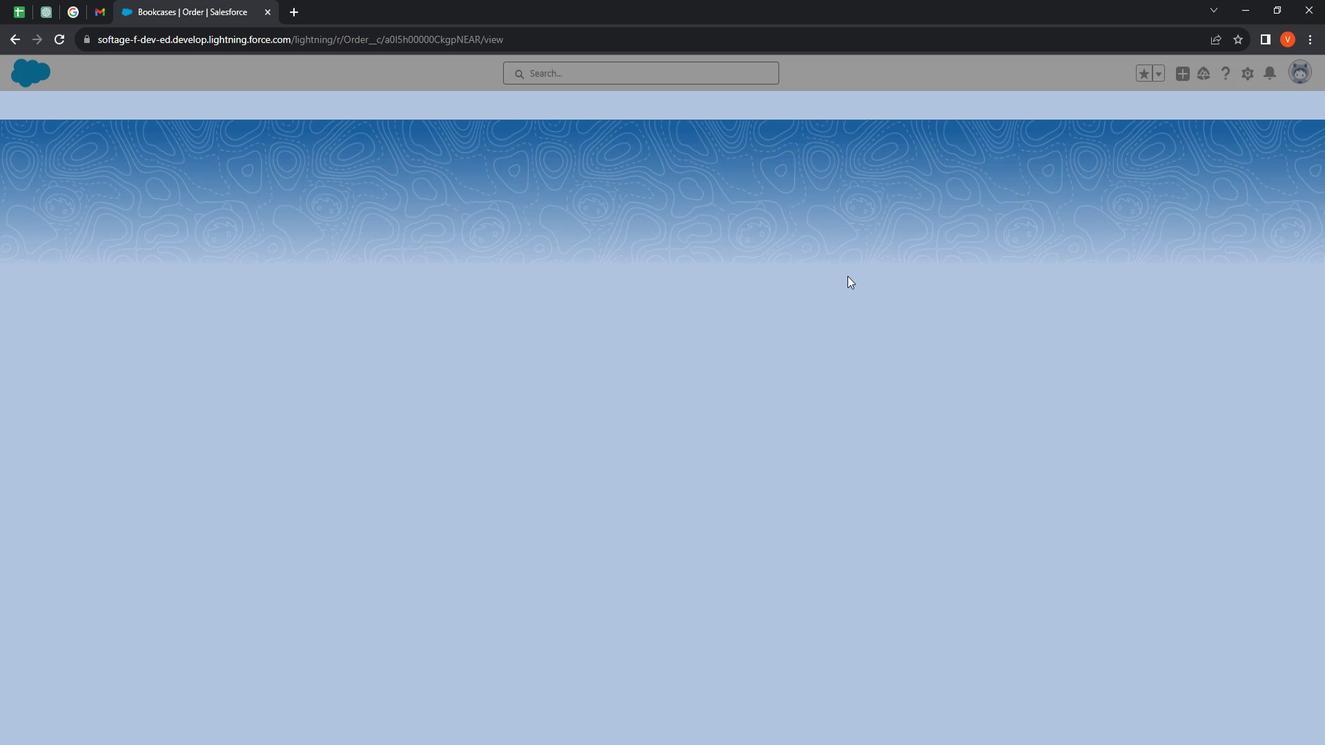 
Action: Mouse pressed left at (869, 275)
Screenshot: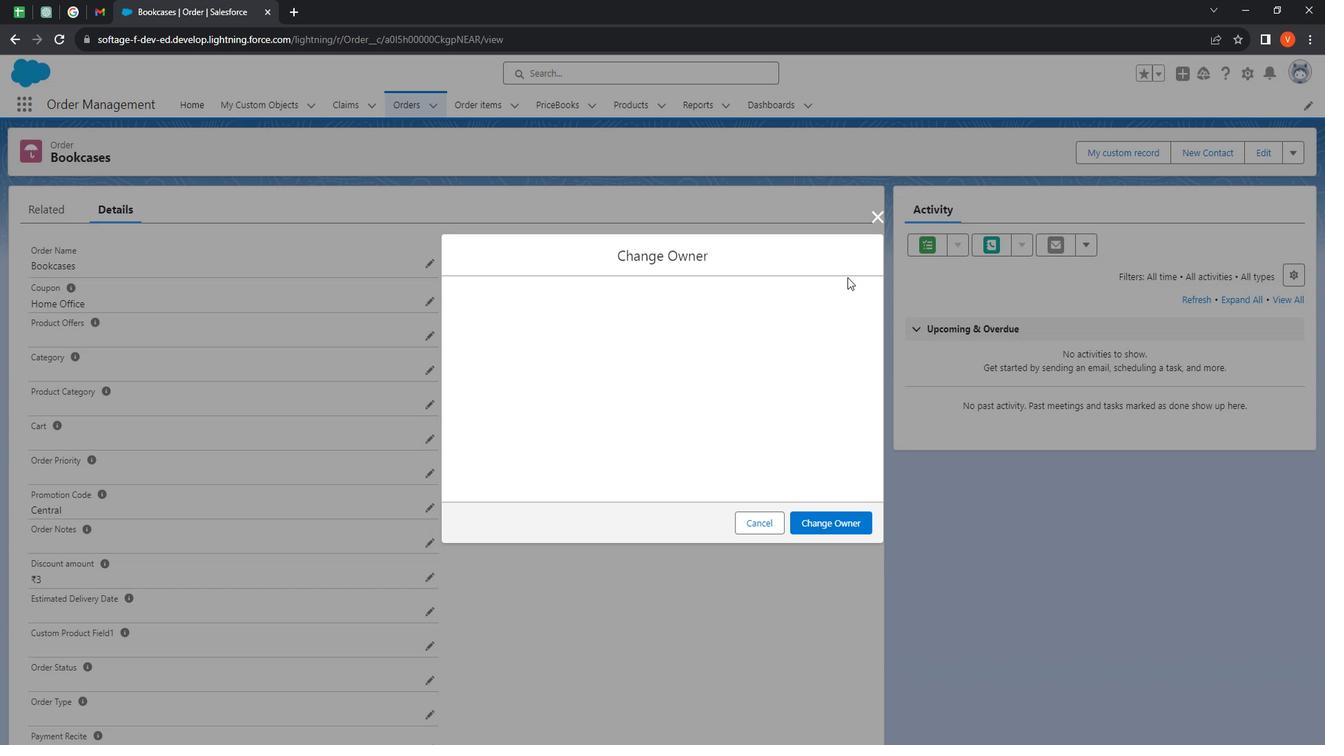 
Action: Mouse moved to (564, 356)
Screenshot: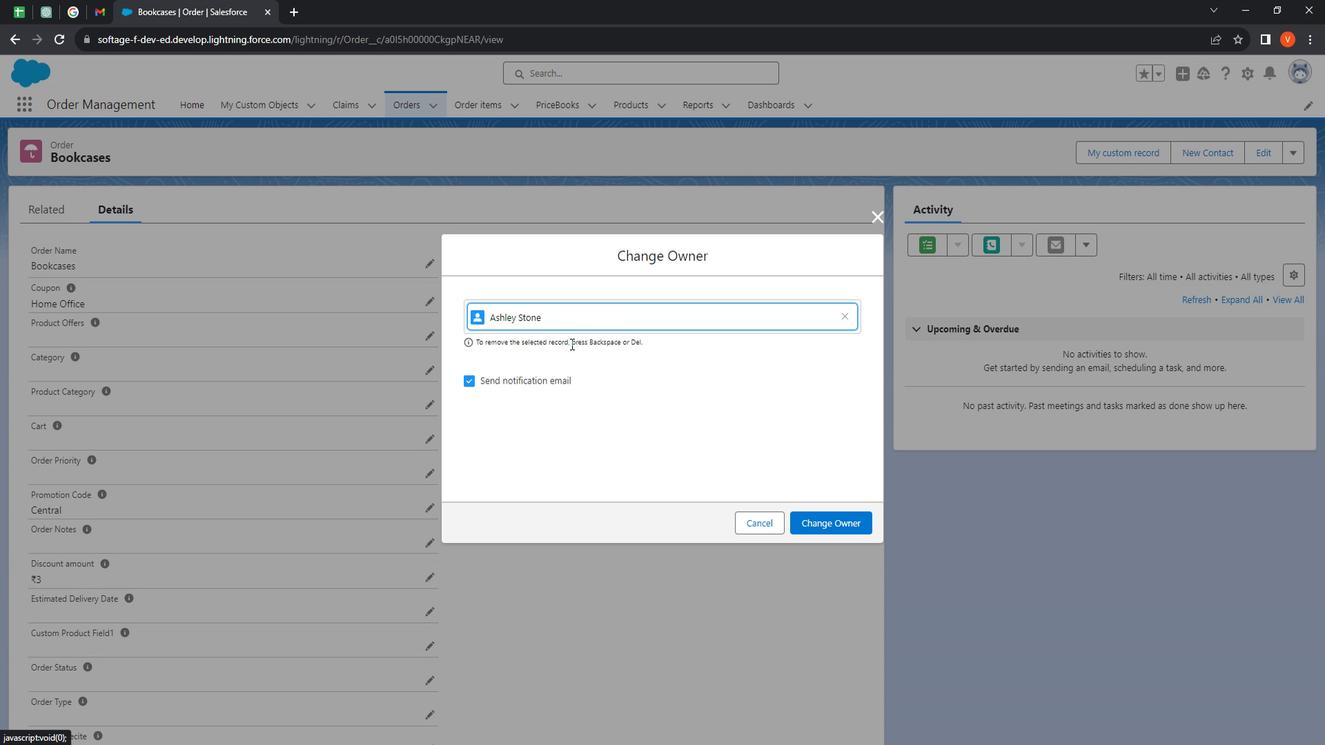 
Action: Mouse pressed left at (564, 356)
Screenshot: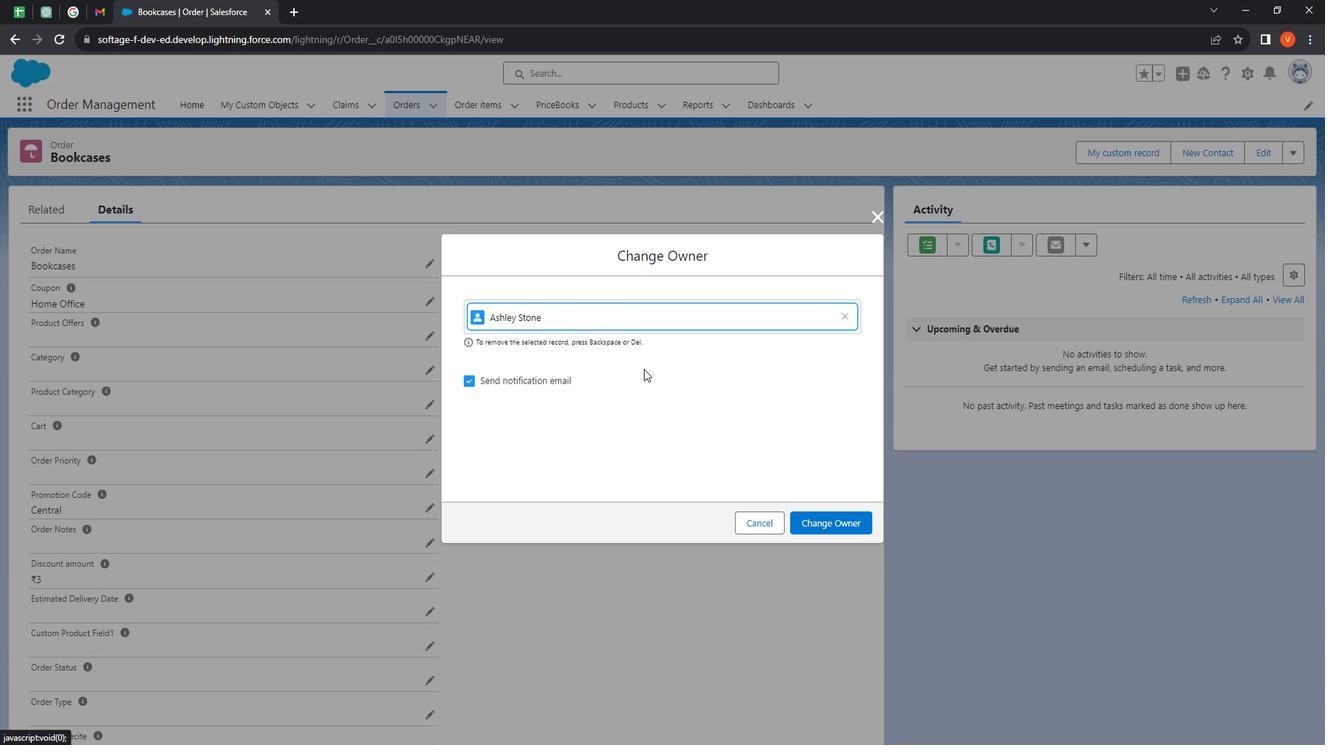 
Action: Mouse moved to (836, 518)
Screenshot: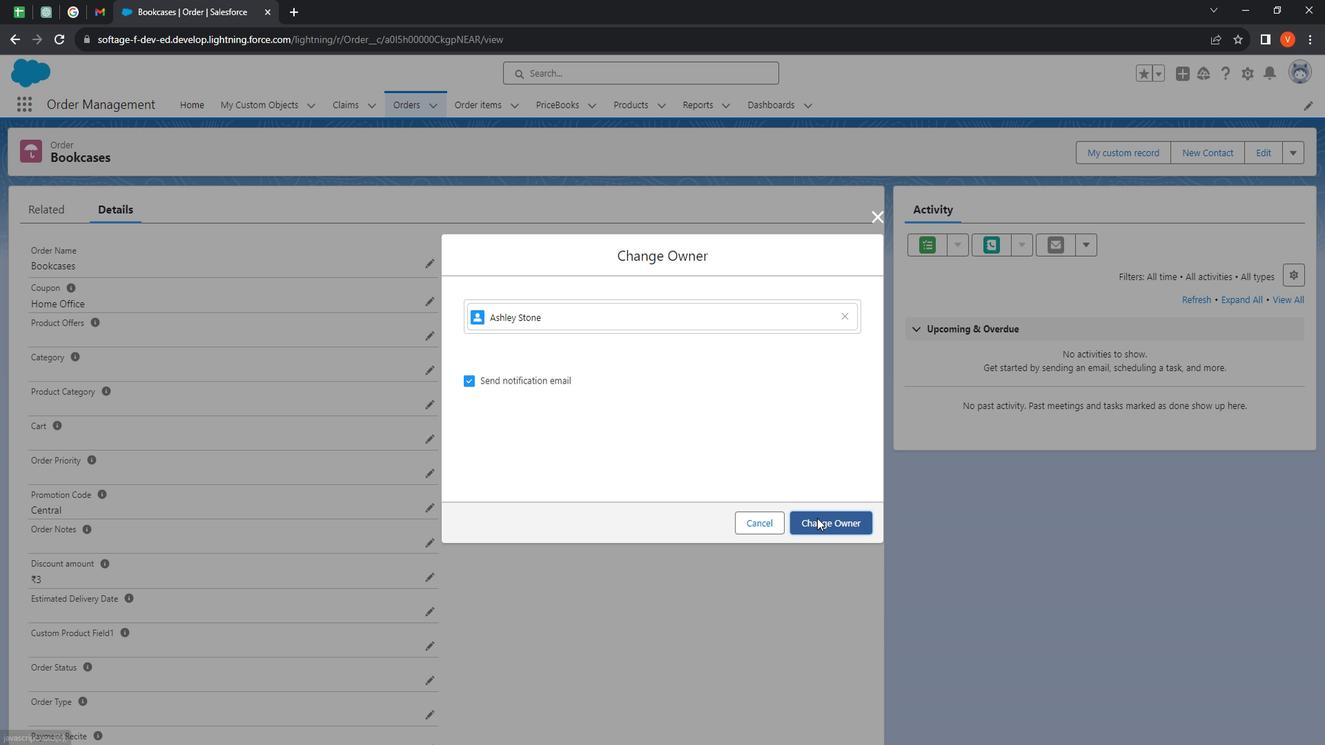 
Action: Mouse pressed left at (836, 518)
Screenshot: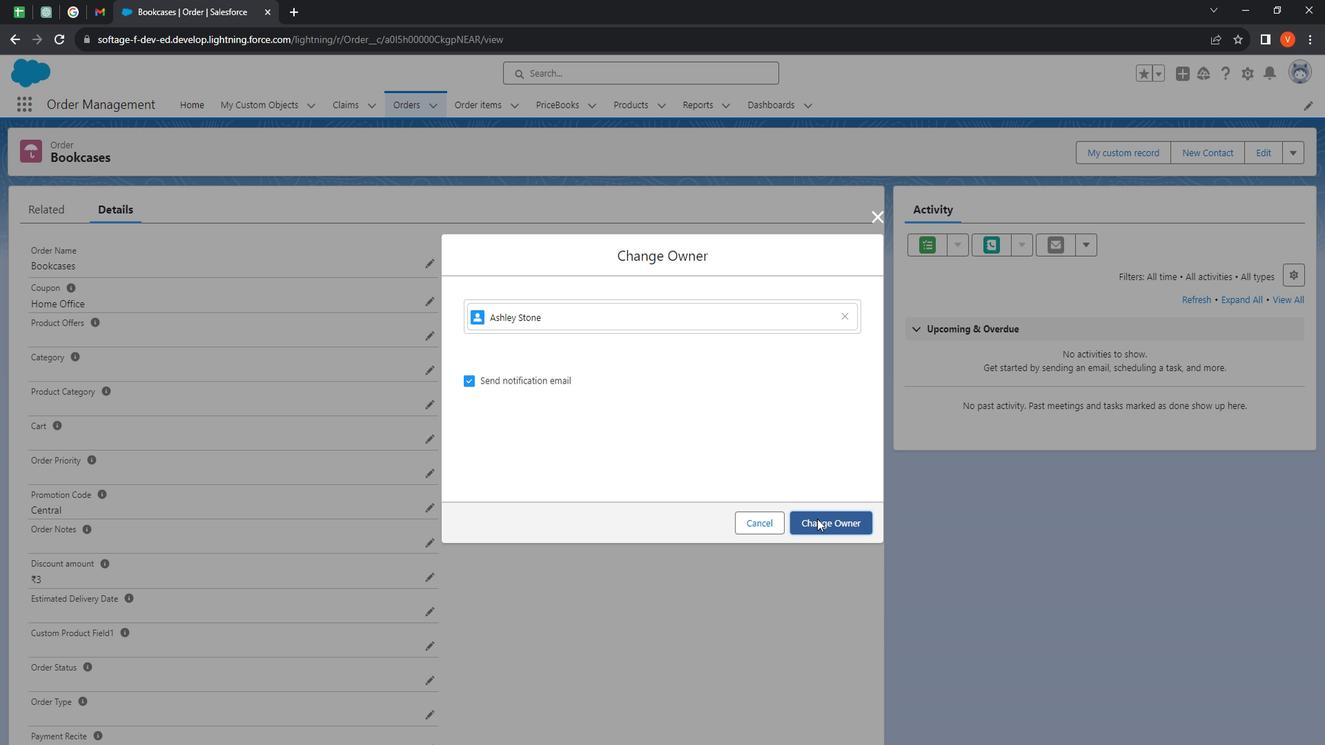 
Action: Mouse moved to (436, 120)
Screenshot: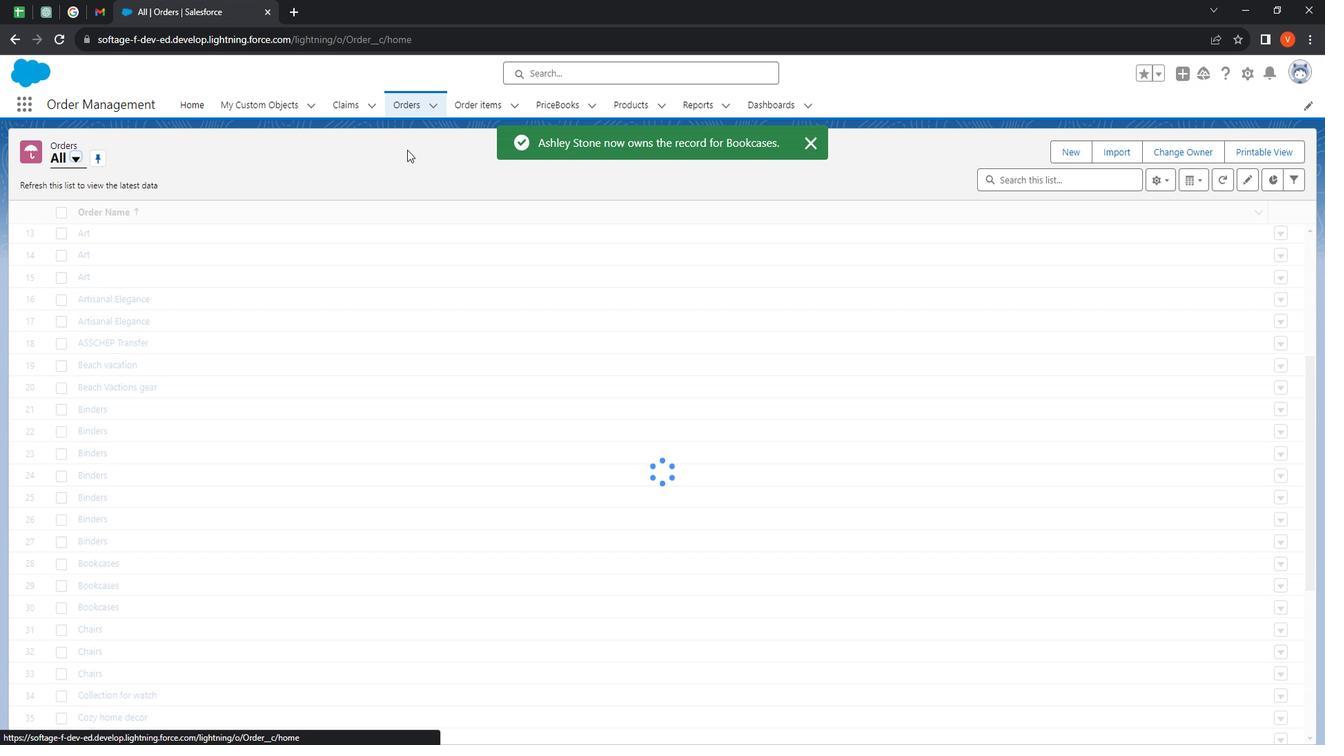 
Action: Mouse pressed left at (436, 120)
Screenshot: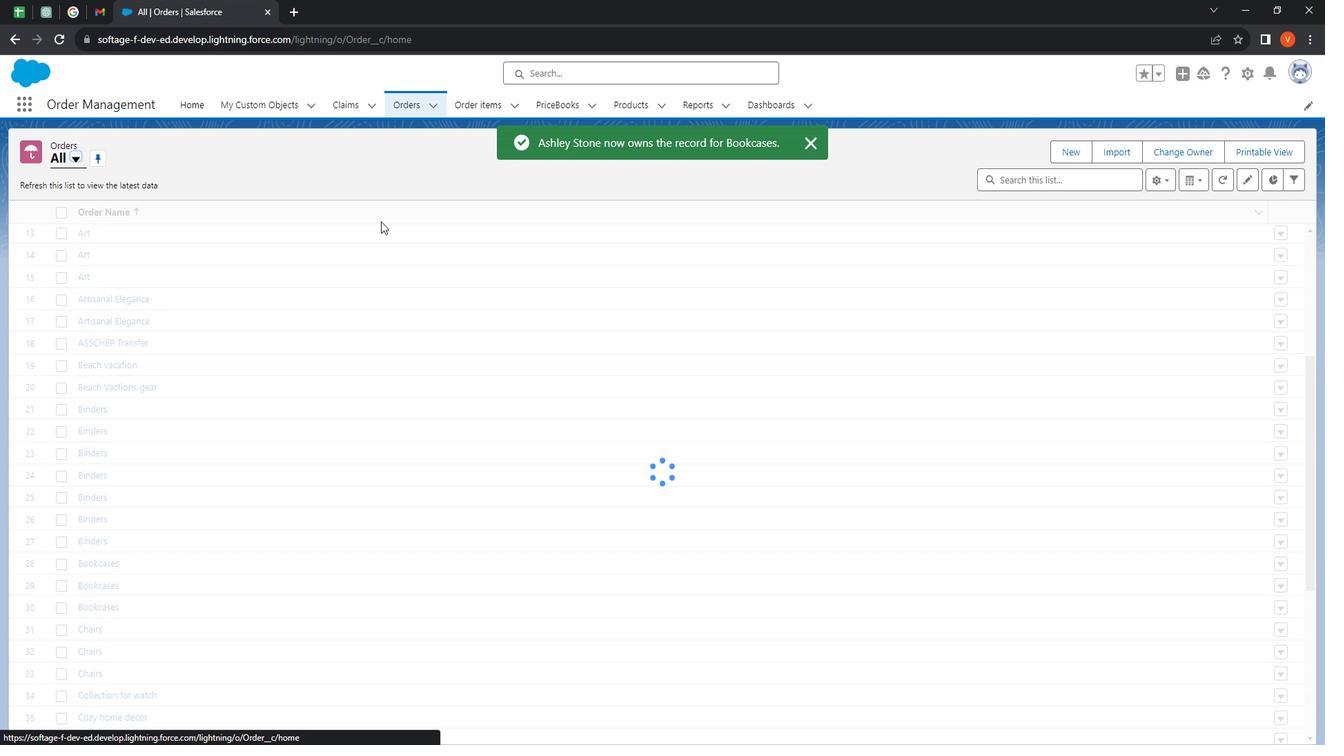 
Action: Mouse moved to (135, 546)
Screenshot: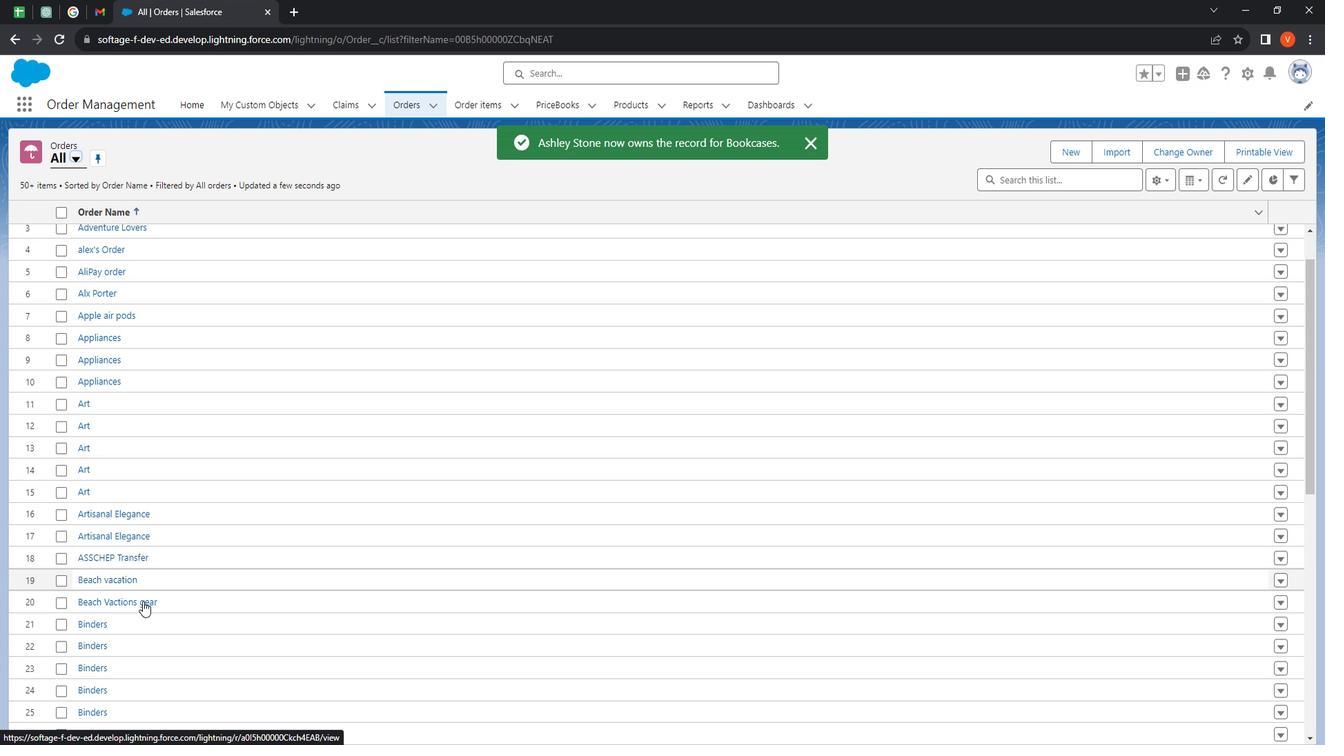 
Action: Mouse scrolled (135, 545) with delta (0, 0)
Screenshot: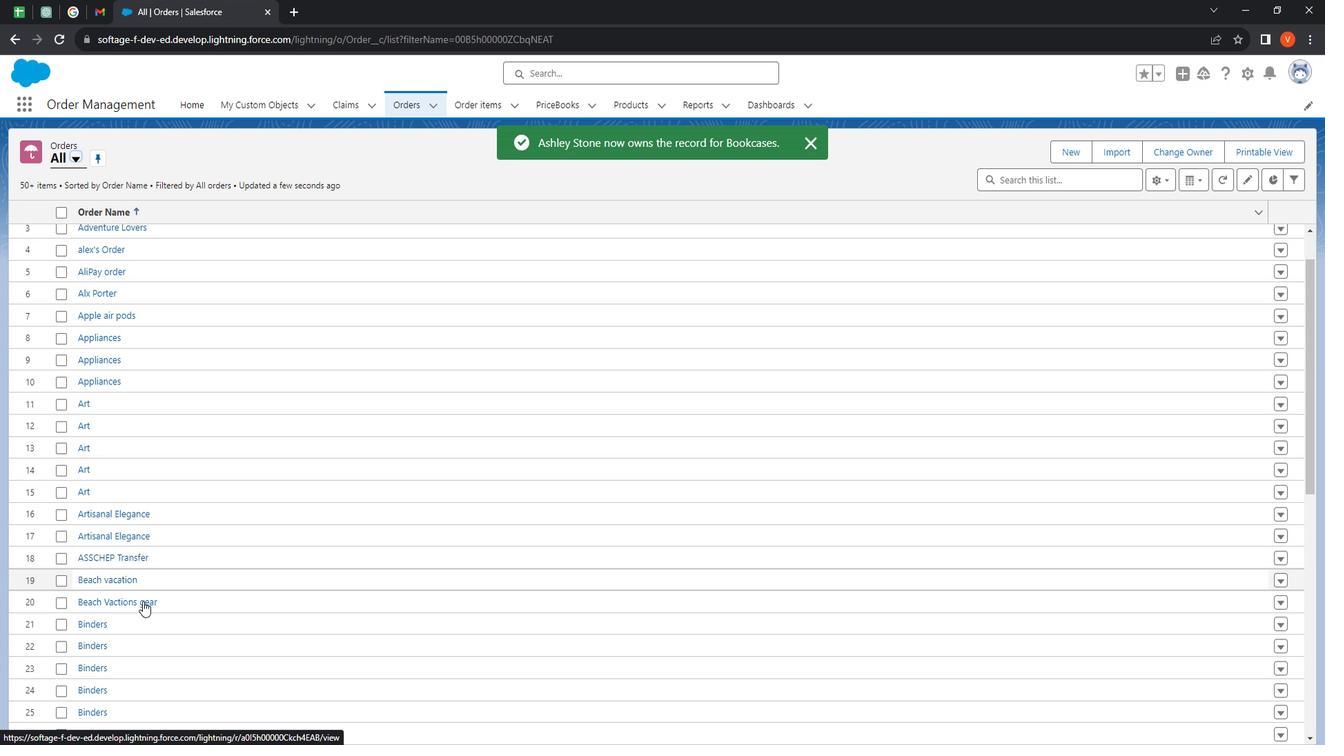 
Action: Mouse moved to (141, 547)
Screenshot: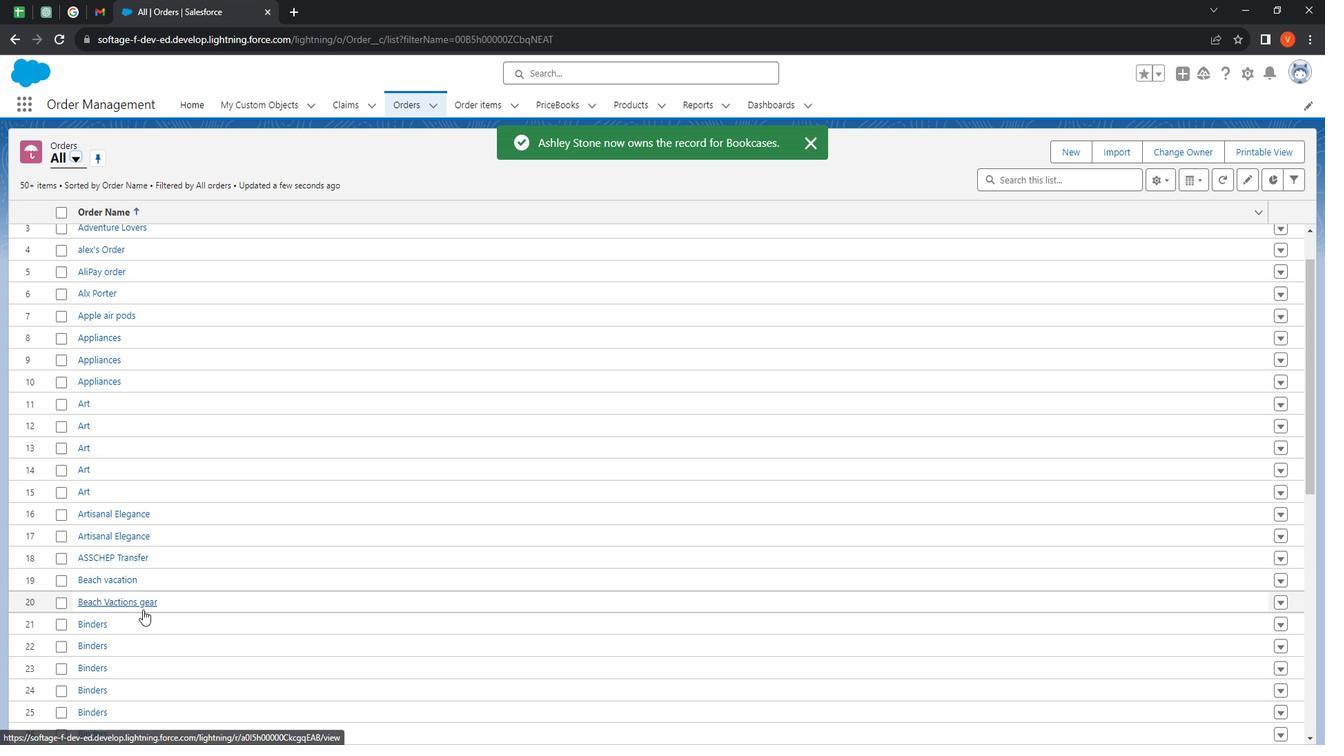 
Action: Mouse scrolled (141, 546) with delta (0, 0)
Screenshot: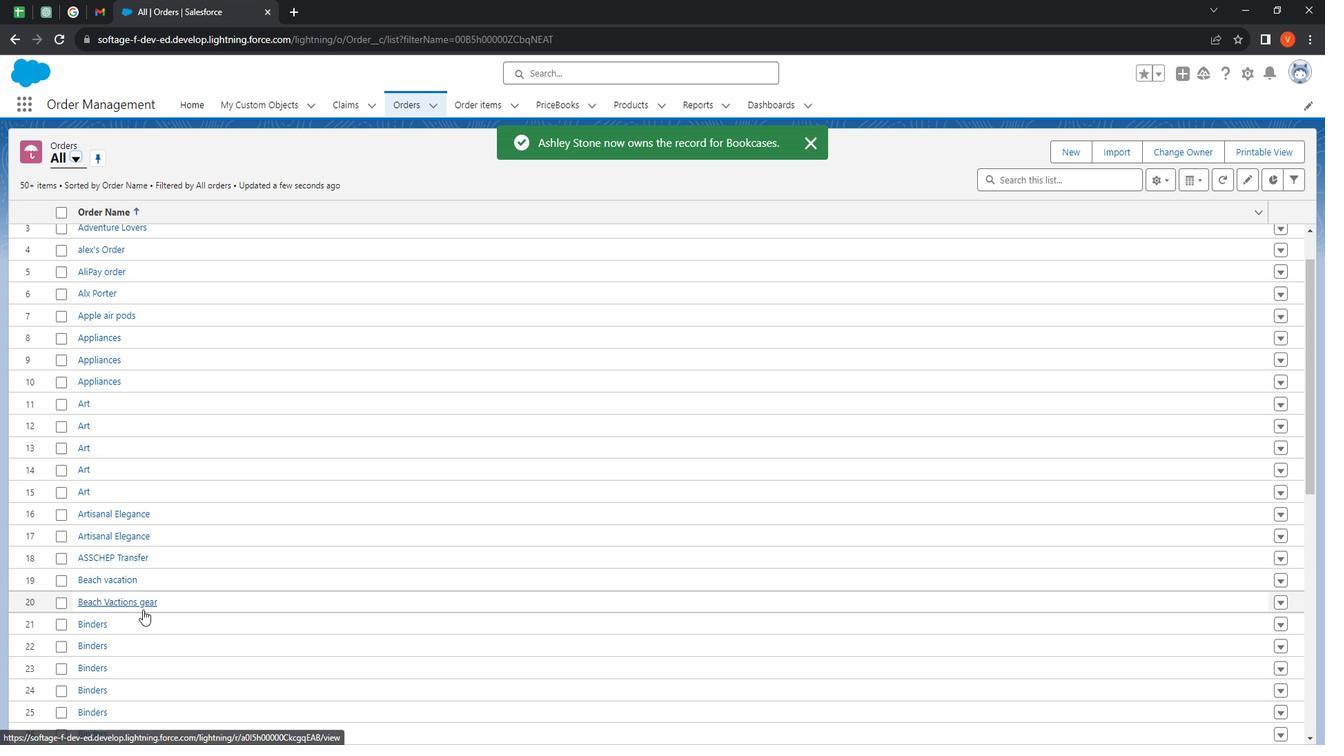 
Action: Mouse scrolled (141, 546) with delta (0, 0)
Screenshot: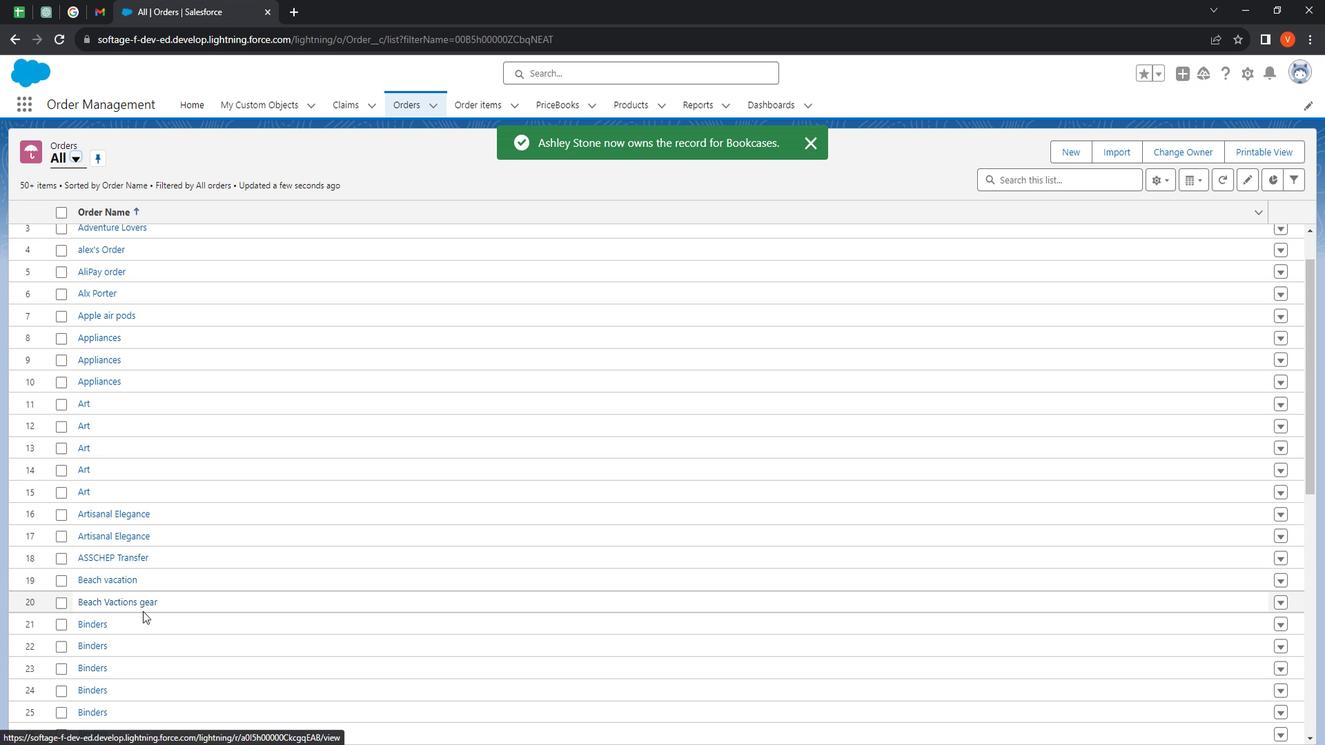
Action: Mouse moved to (142, 547)
Screenshot: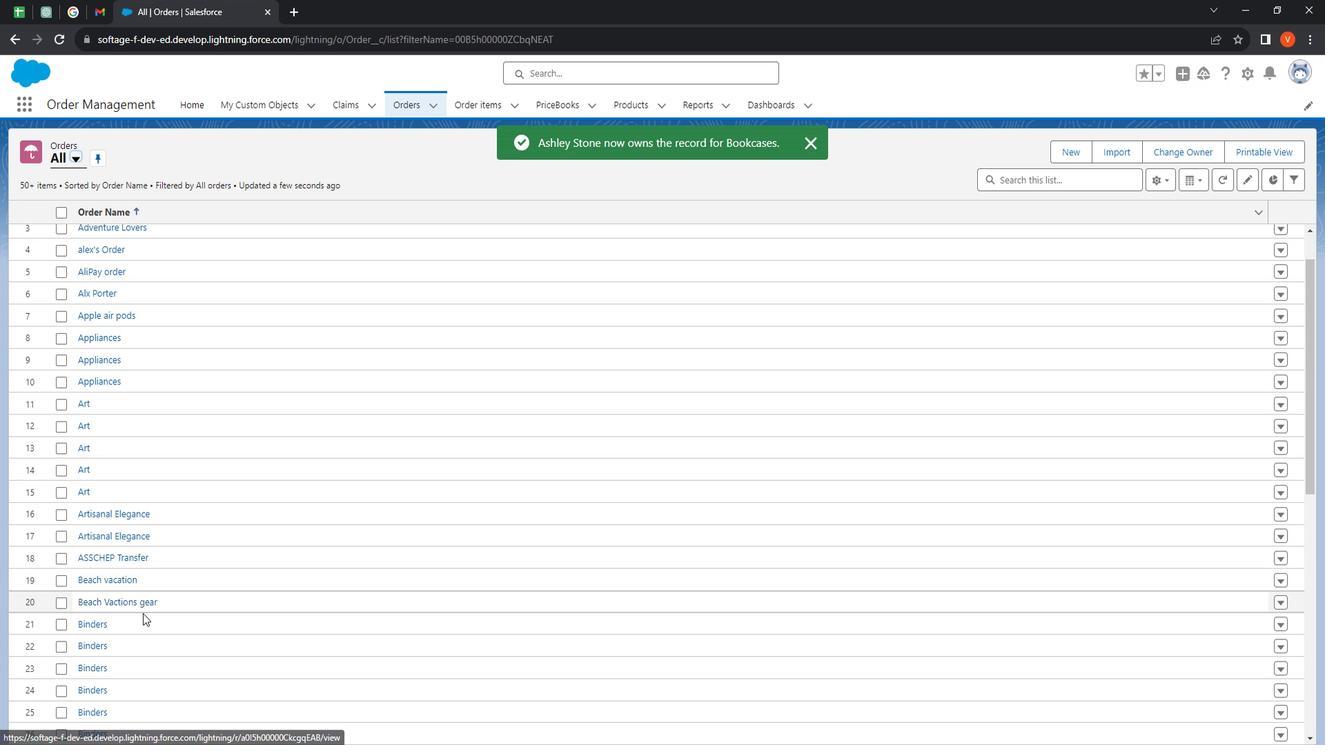 
Action: Mouse scrolled (142, 546) with delta (0, 0)
Screenshot: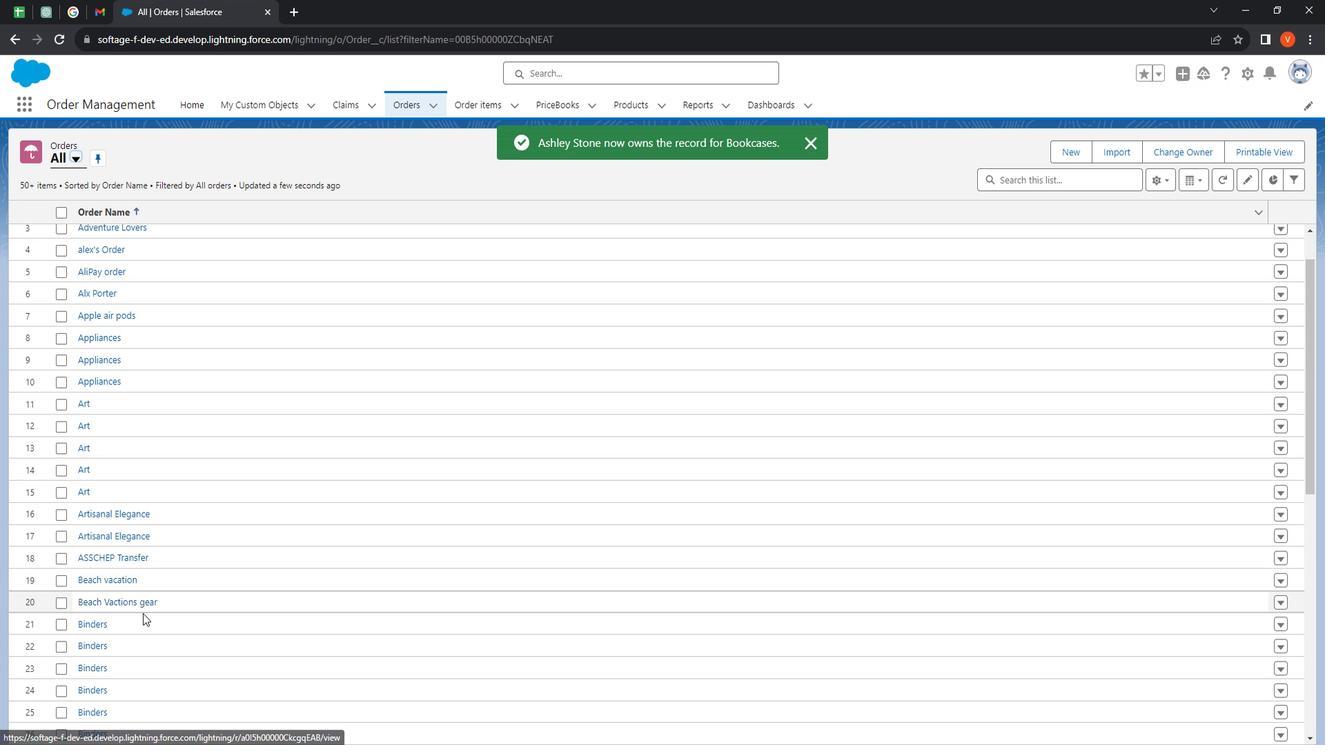 
Action: Mouse moved to (142, 546)
Screenshot: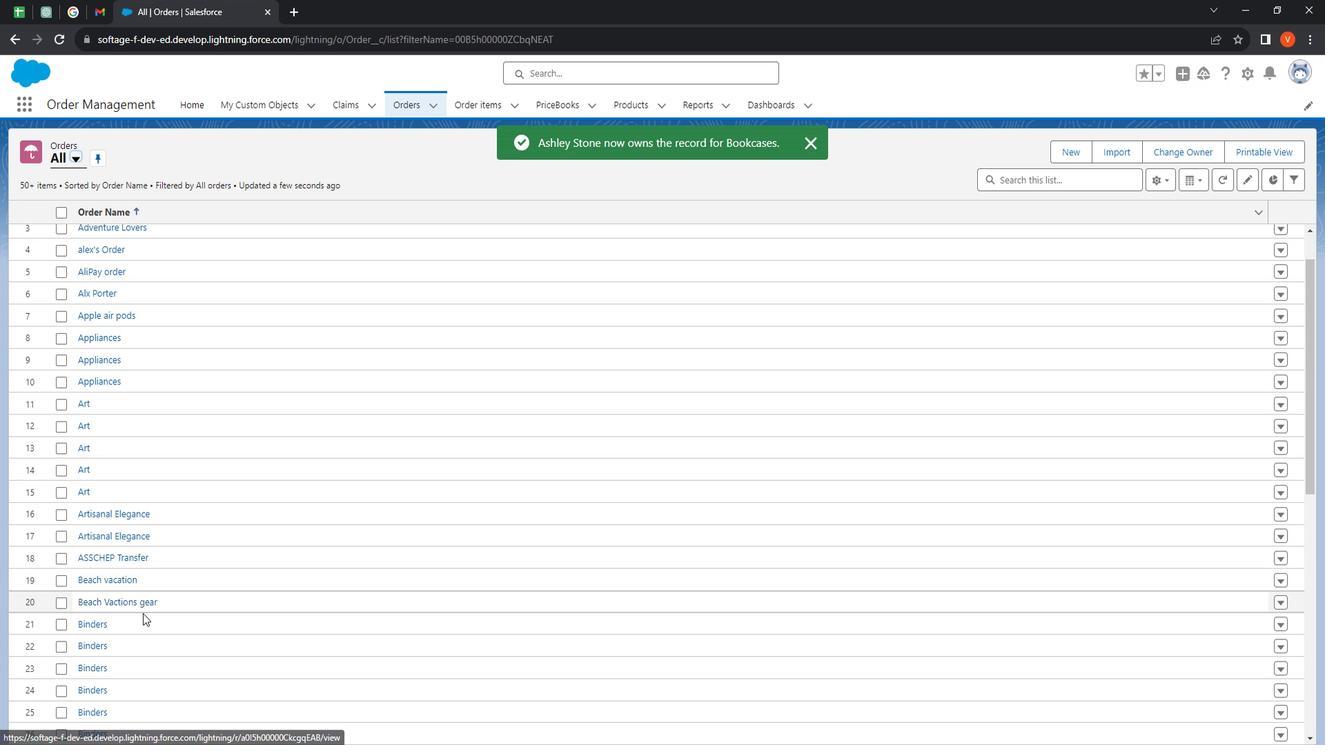 
Action: Mouse scrolled (142, 546) with delta (0, 0)
Screenshot: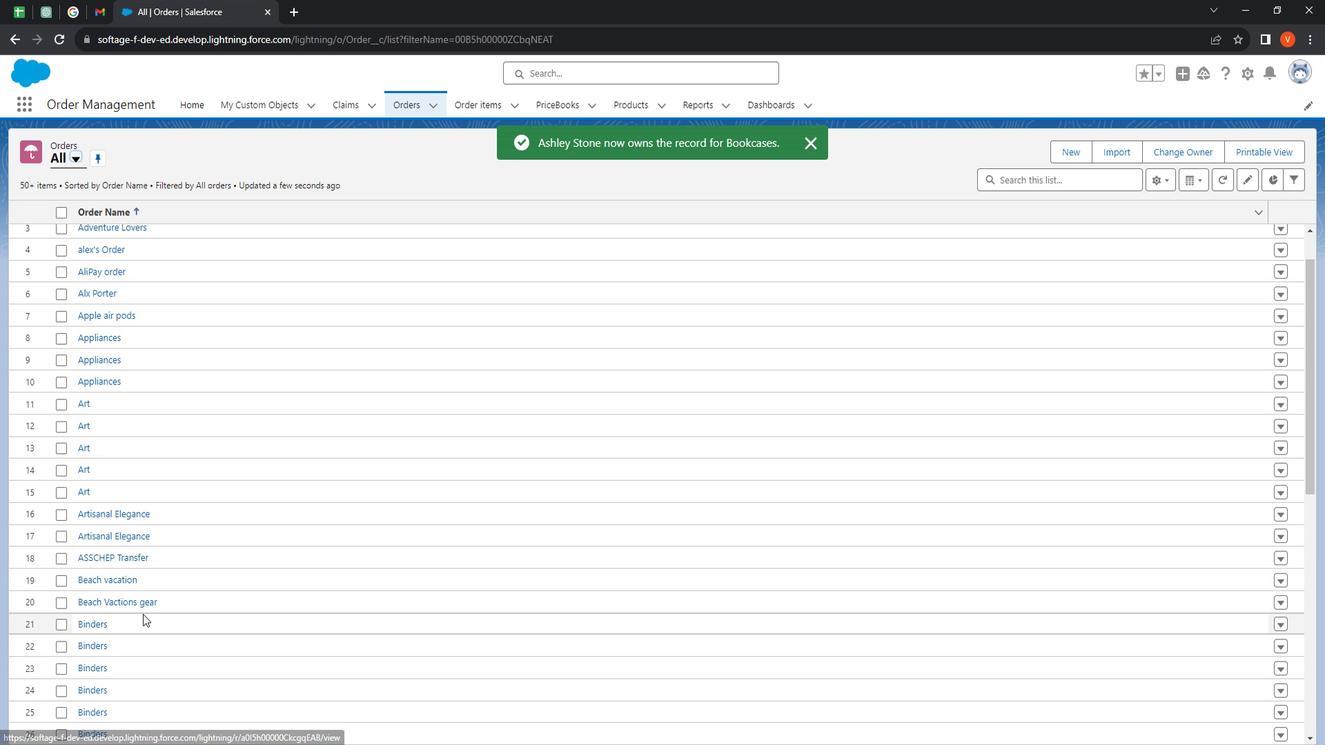 
Action: Mouse moved to (143, 546)
Screenshot: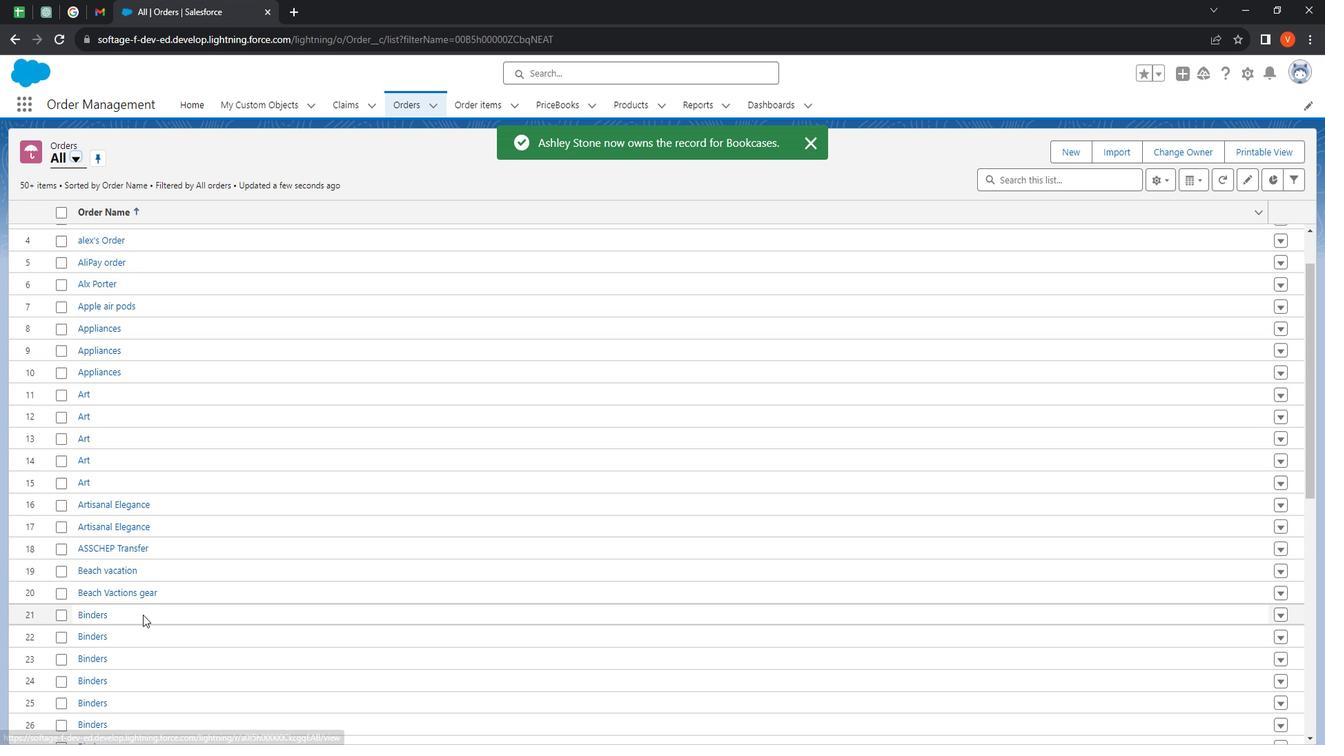 
Action: Mouse scrolled (143, 546) with delta (0, 0)
Screenshot: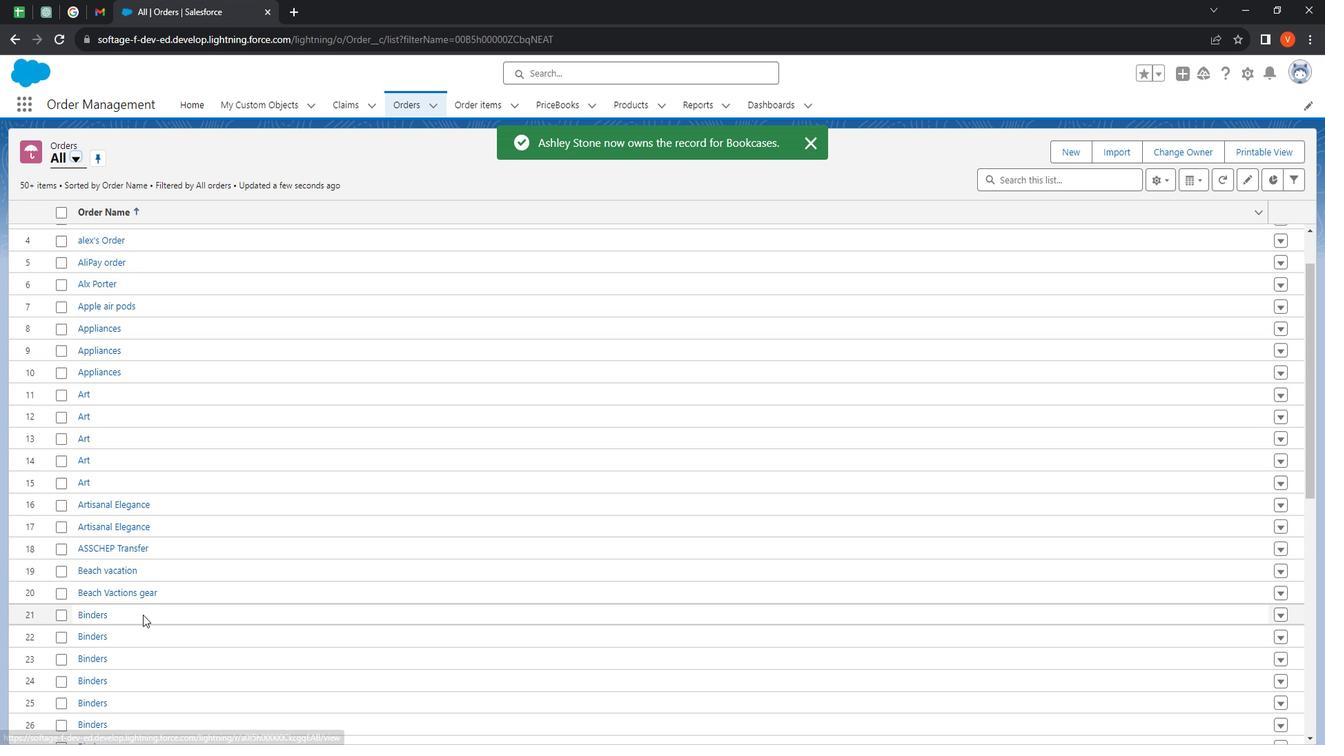 
Action: Mouse scrolled (143, 546) with delta (0, 0)
